 Task: Research Airbnb options in Lubumbashi, Democratic Republic of the Congo from 10th December, 2023 to 15th December, 2023 for 7 adults. Place can be entire room or shared room with 4 bedrooms having 7 beds and 4 bathrooms. Property type can be house. Amenities needed are: wifi, TV, free parkinig on premises, gym, breakfast.
Action: Mouse moved to (593, 136)
Screenshot: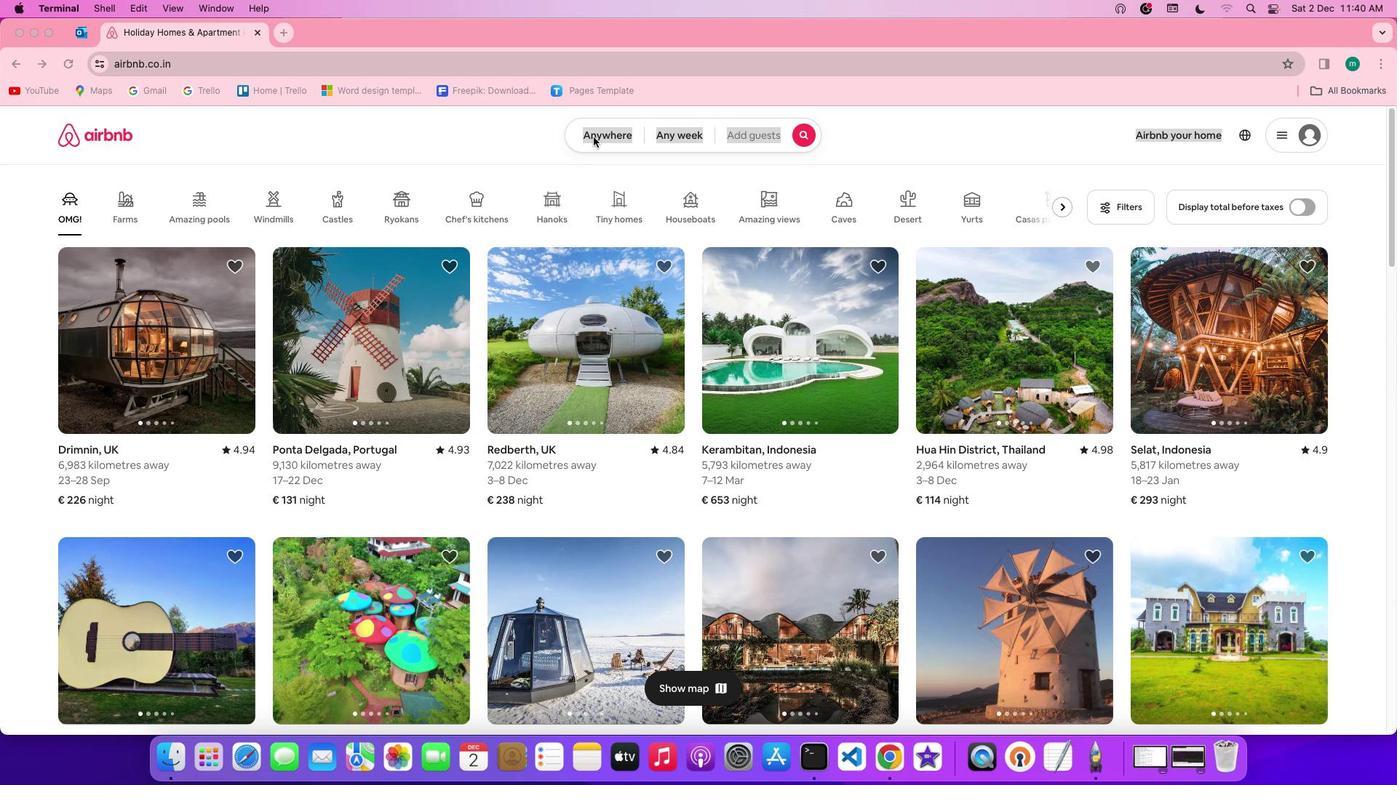 
Action: Mouse pressed left at (593, 136)
Screenshot: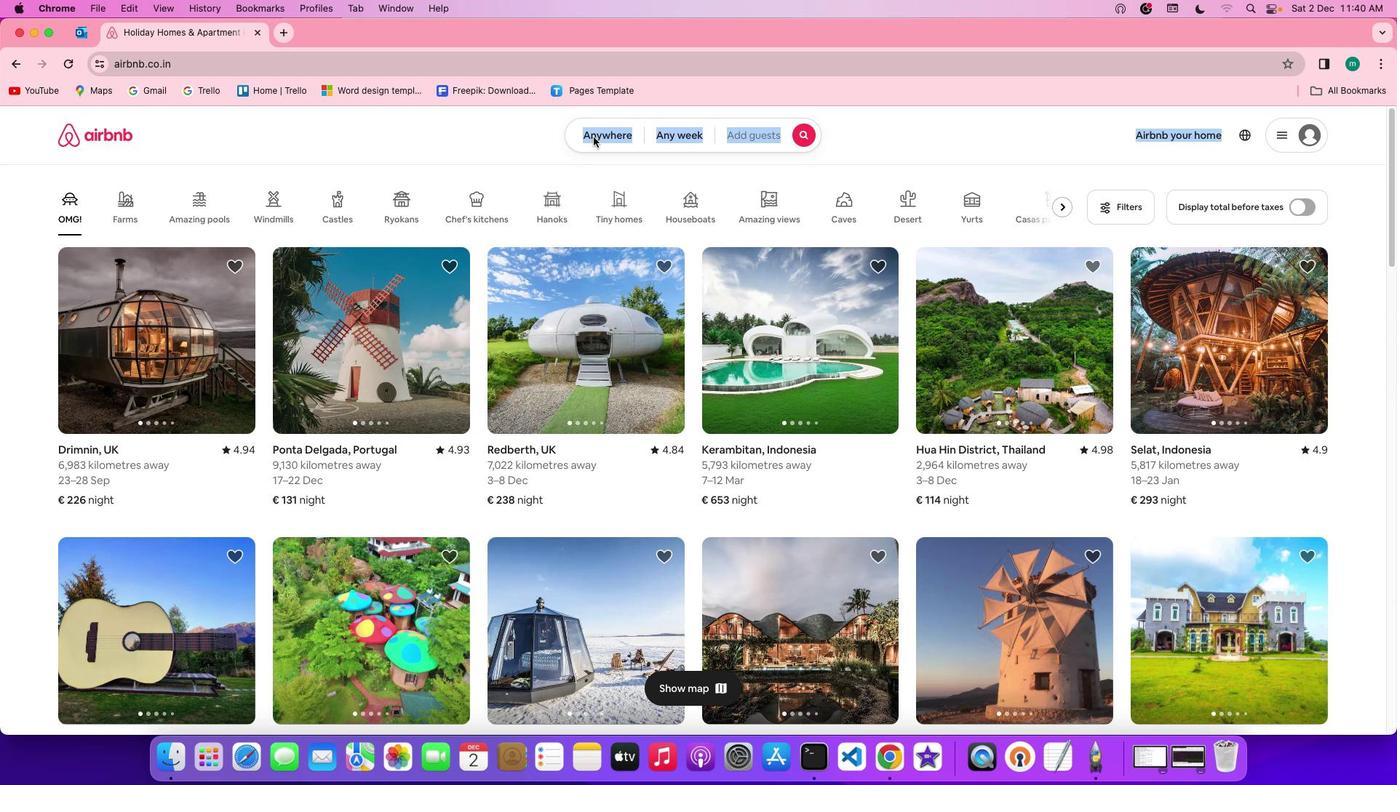 
Action: Mouse pressed left at (593, 136)
Screenshot: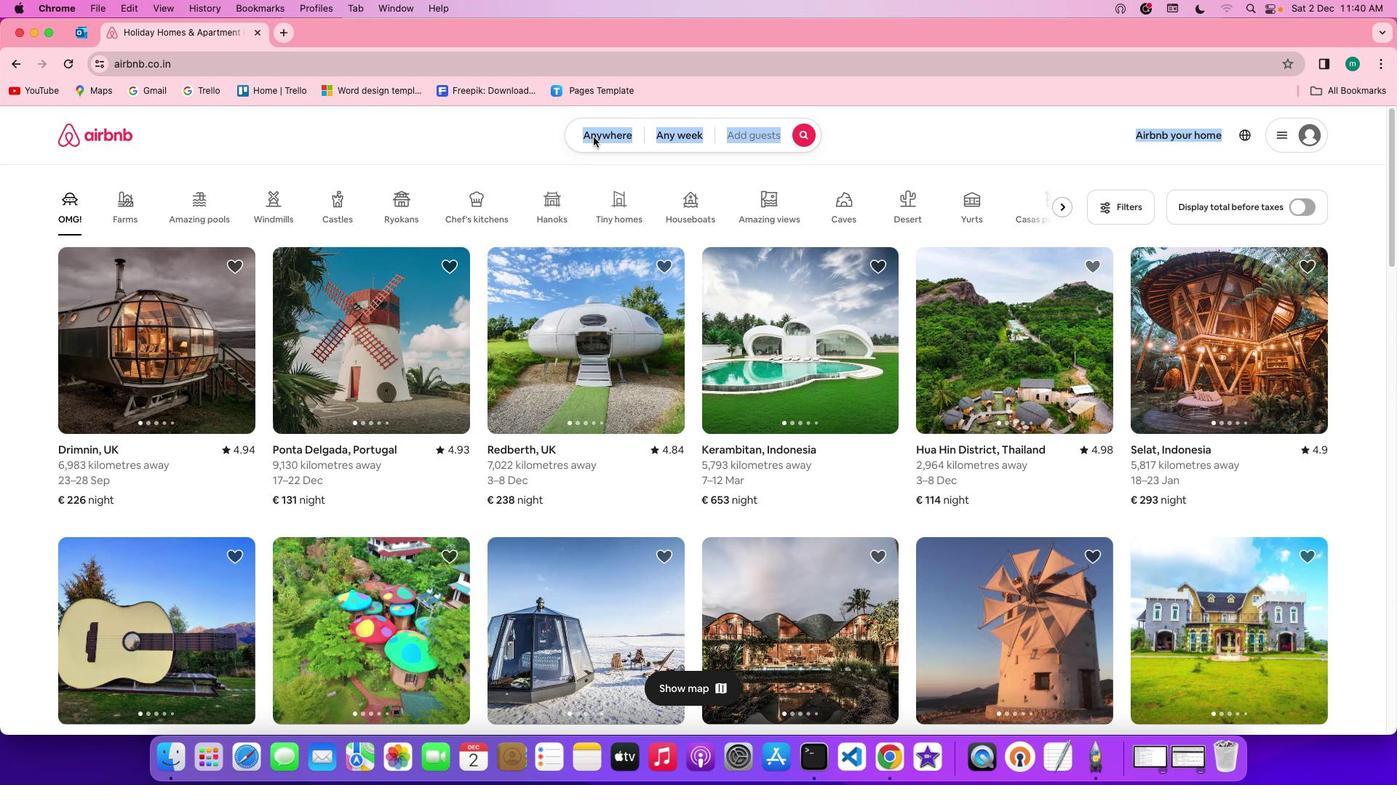 
Action: Mouse moved to (540, 196)
Screenshot: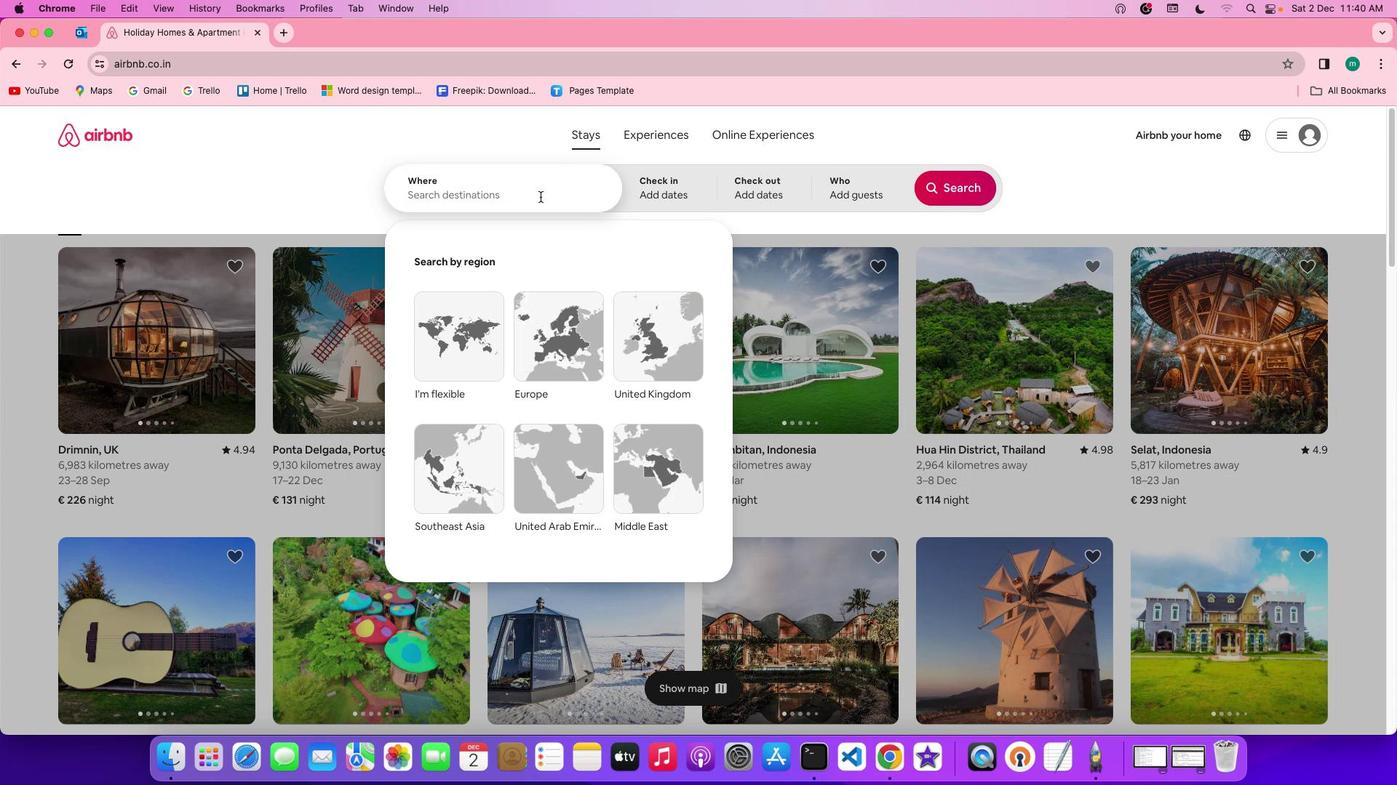 
Action: Mouse pressed left at (540, 196)
Screenshot: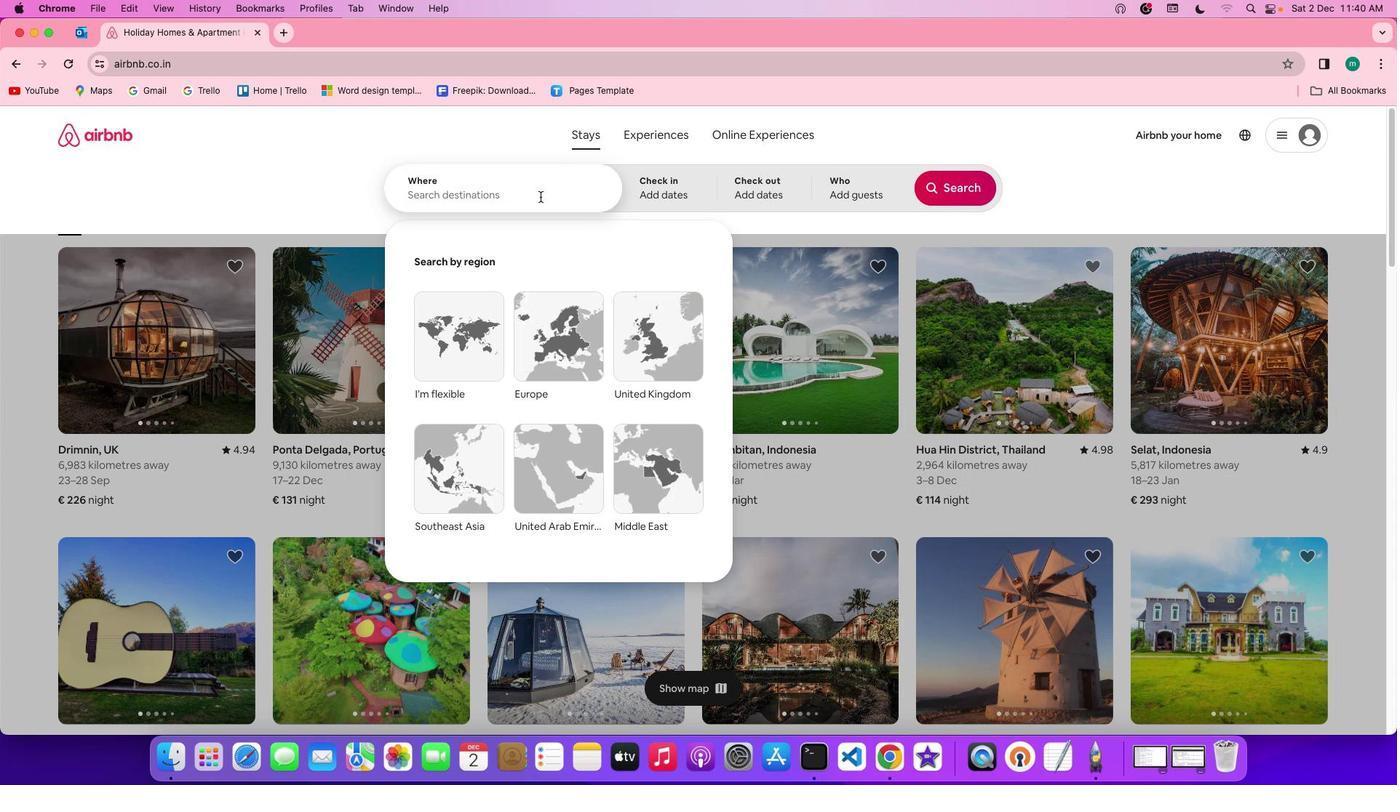 
Action: Mouse moved to (540, 197)
Screenshot: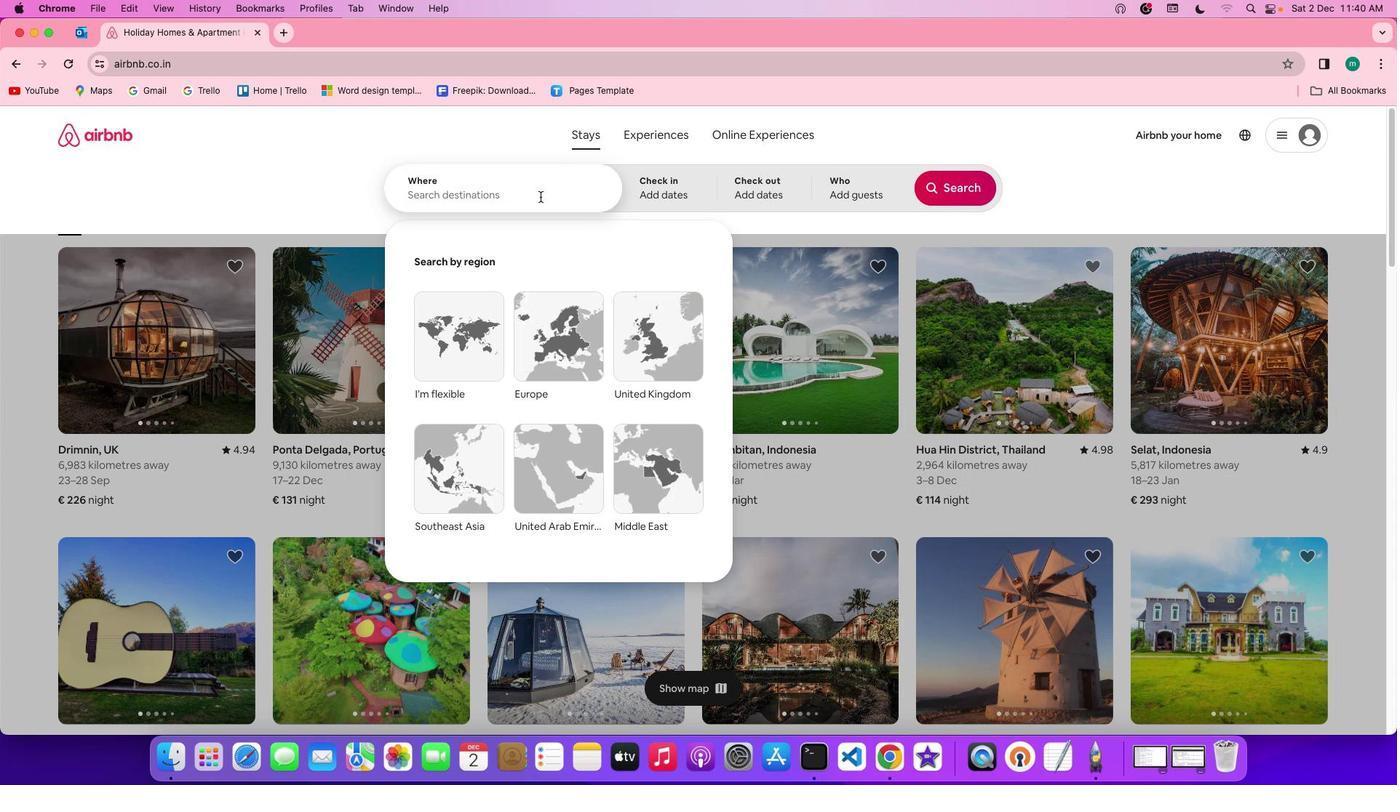
Action: Key pressed Key.shift'L''u''b''u''m''b''a''s''h''i'','Key.spaceKey.shift'd''e''m''o''c''r''a''t''i''c'Key.spaceKey.shift'R''e''p''u''b''l''i''c'Key.space'o''f'Key.space't''h''e'Key.space'c''o''n''g''o'
Screenshot: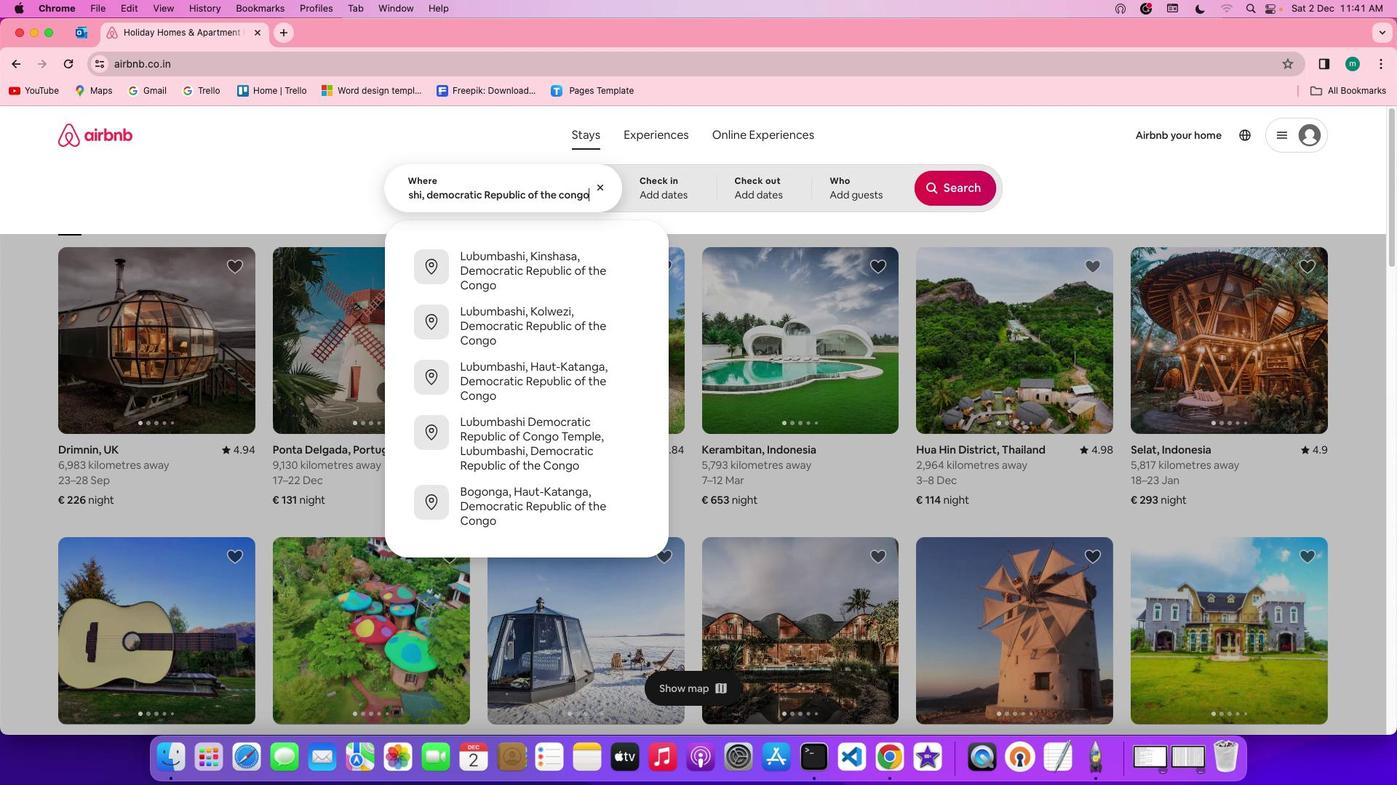 
Action: Mouse moved to (665, 183)
Screenshot: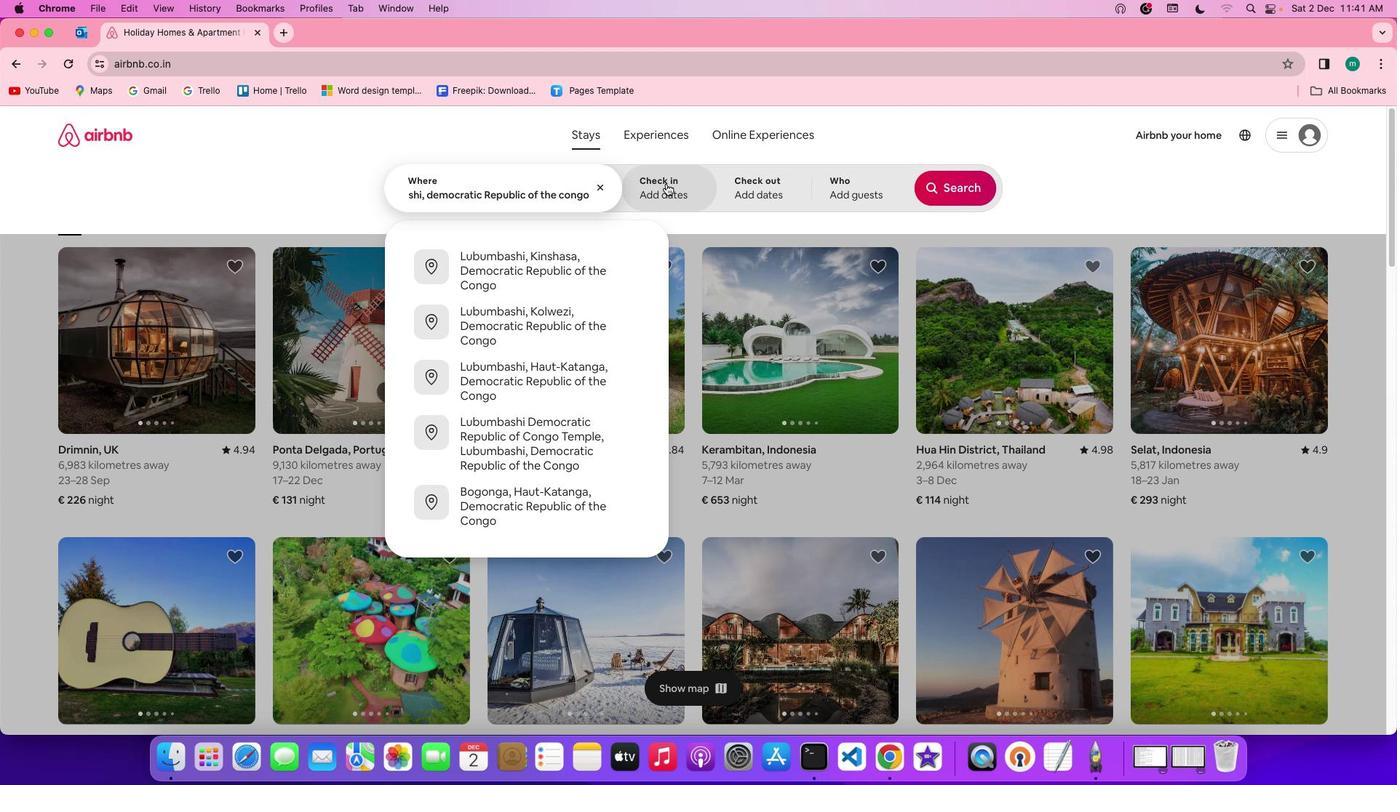 
Action: Mouse pressed left at (665, 183)
Screenshot: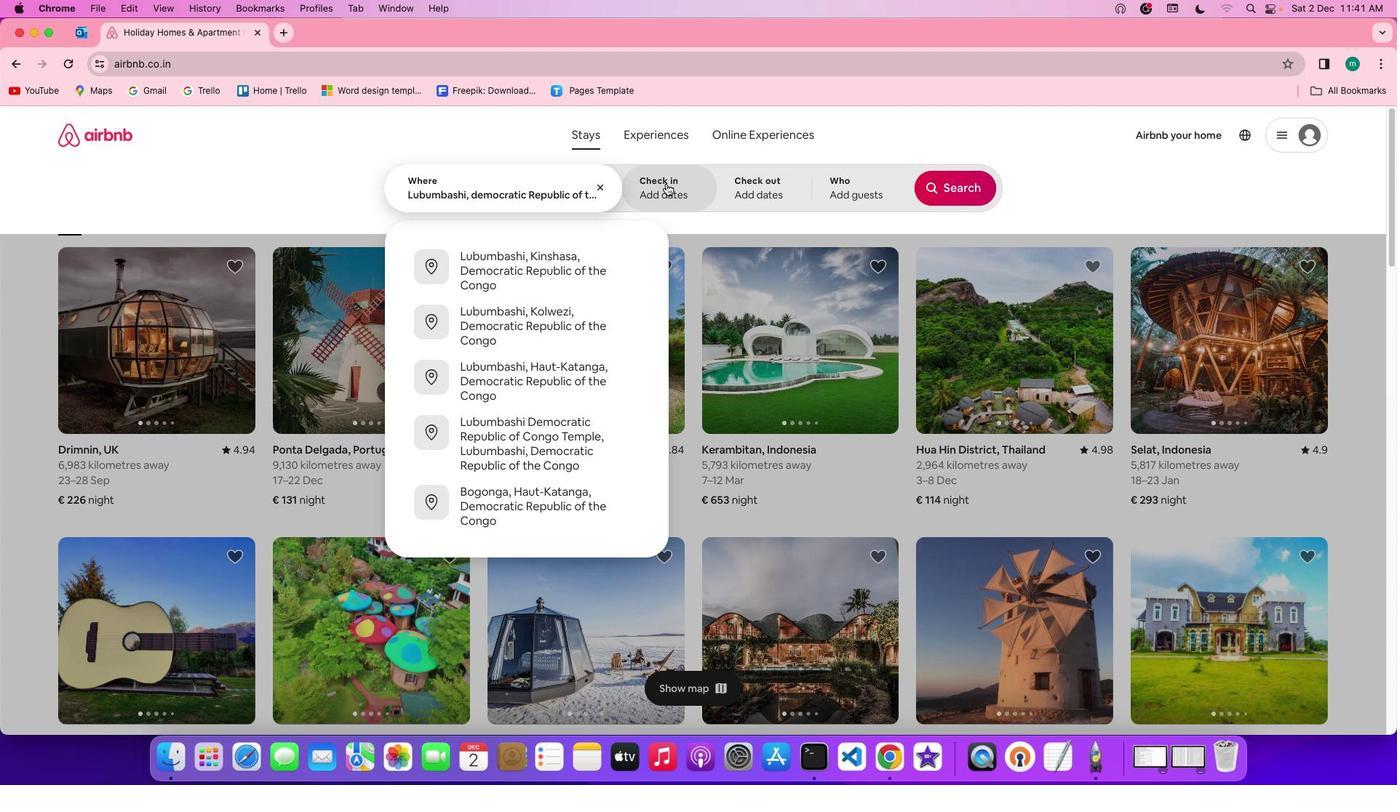 
Action: Mouse moved to (442, 429)
Screenshot: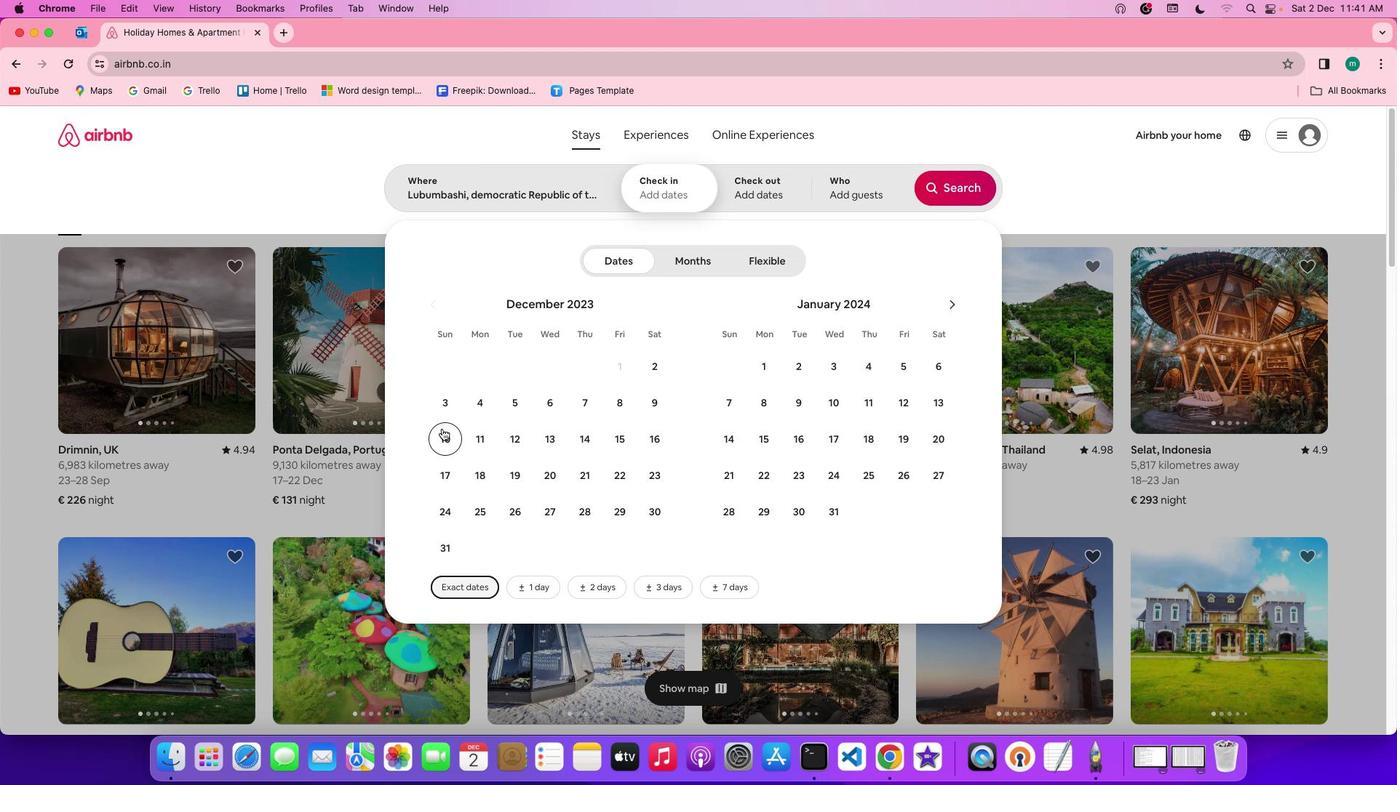 
Action: Mouse pressed left at (442, 429)
Screenshot: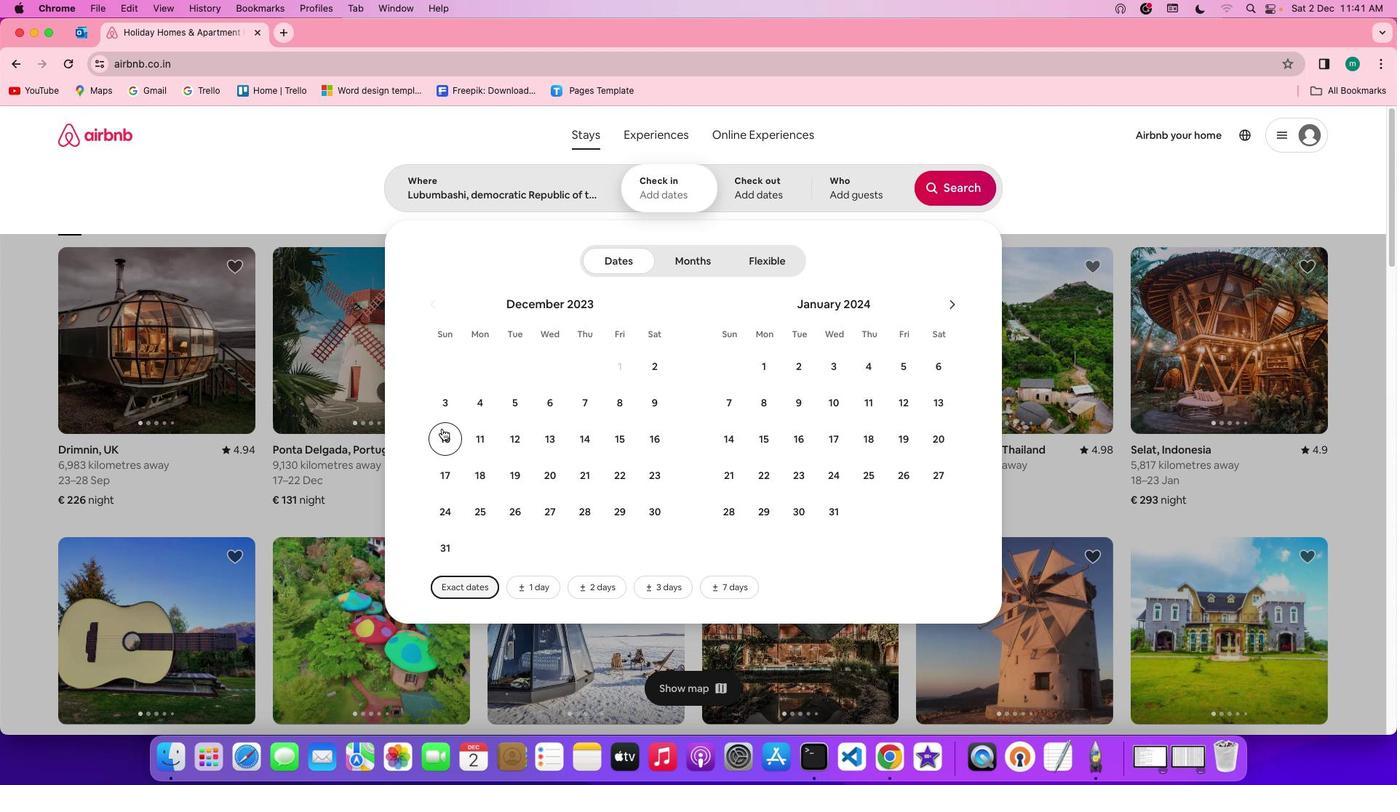 
Action: Mouse moved to (626, 439)
Screenshot: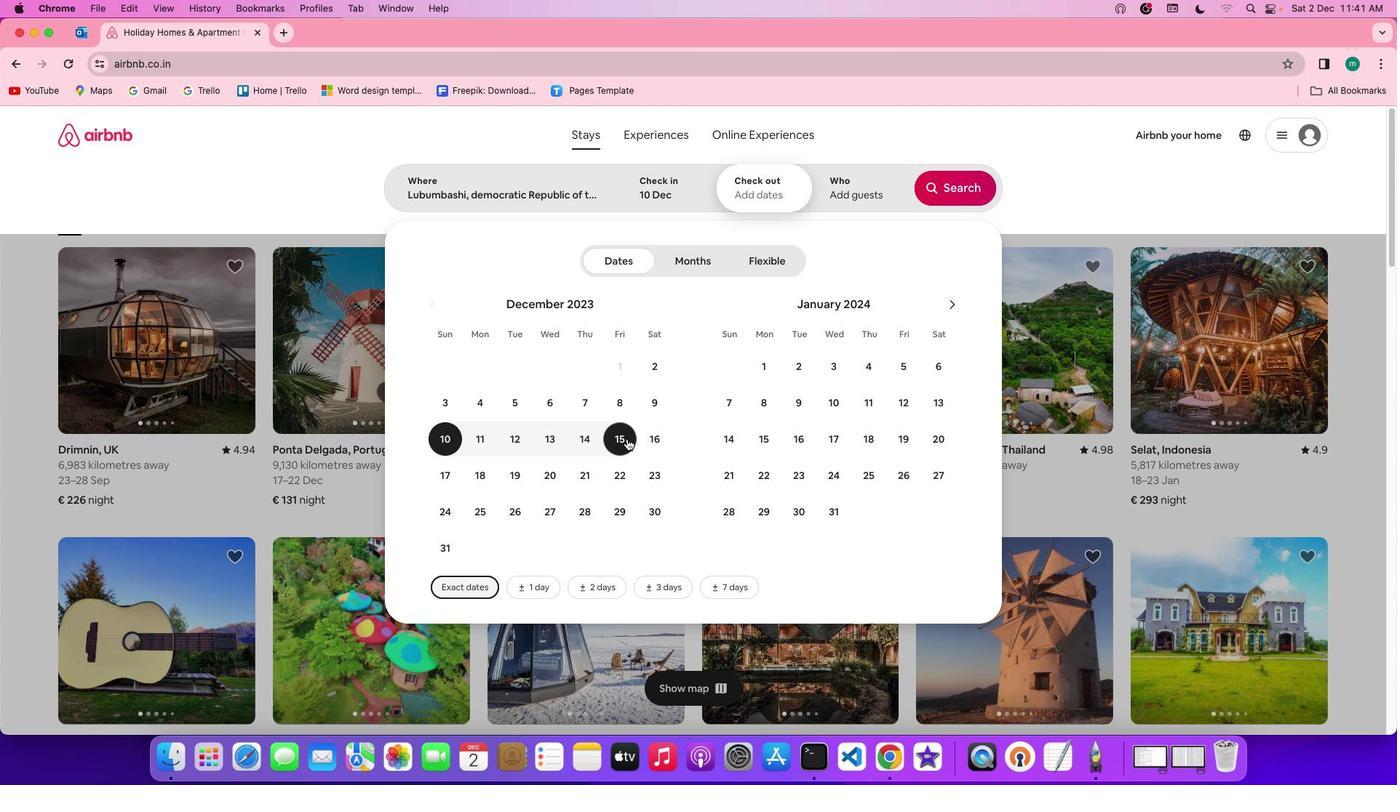 
Action: Mouse pressed left at (626, 439)
Screenshot: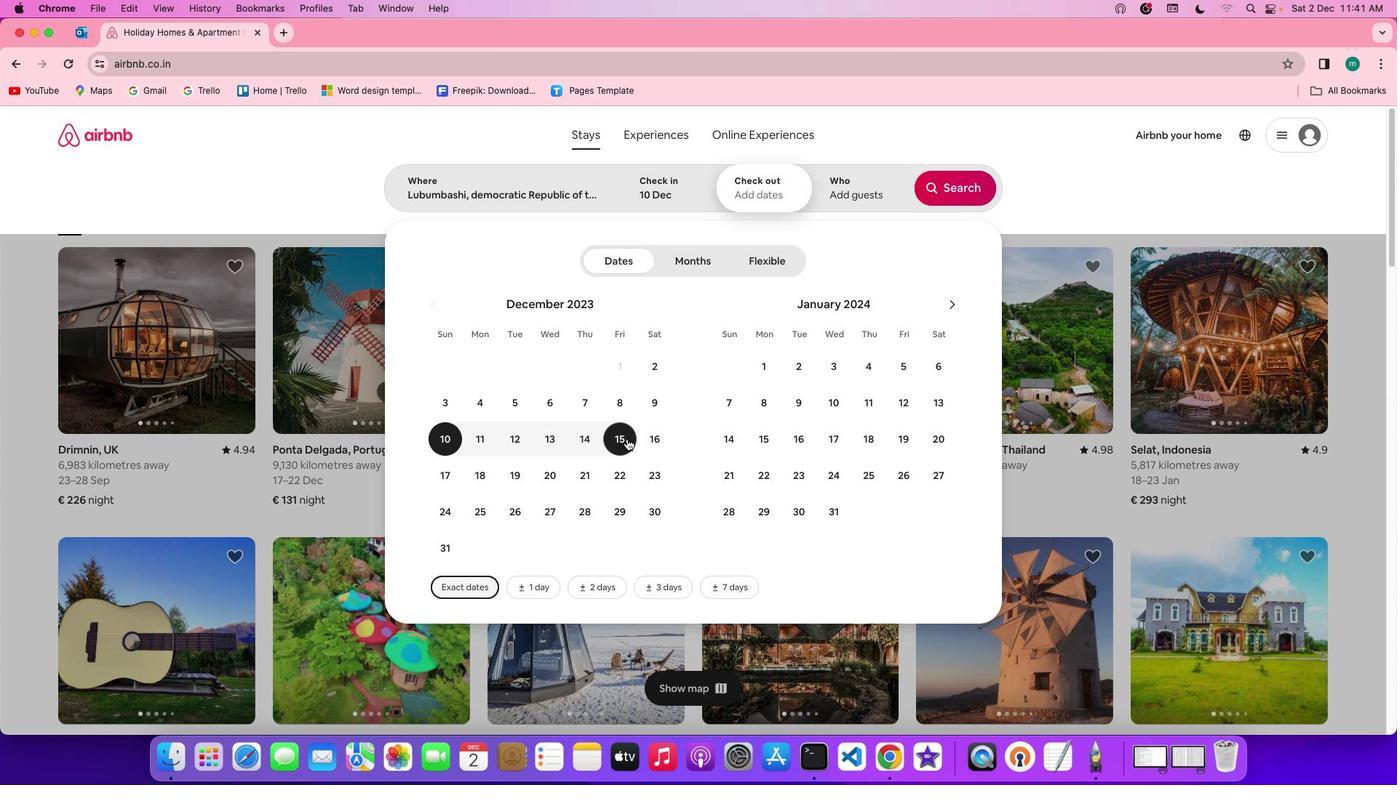 
Action: Mouse moved to (860, 189)
Screenshot: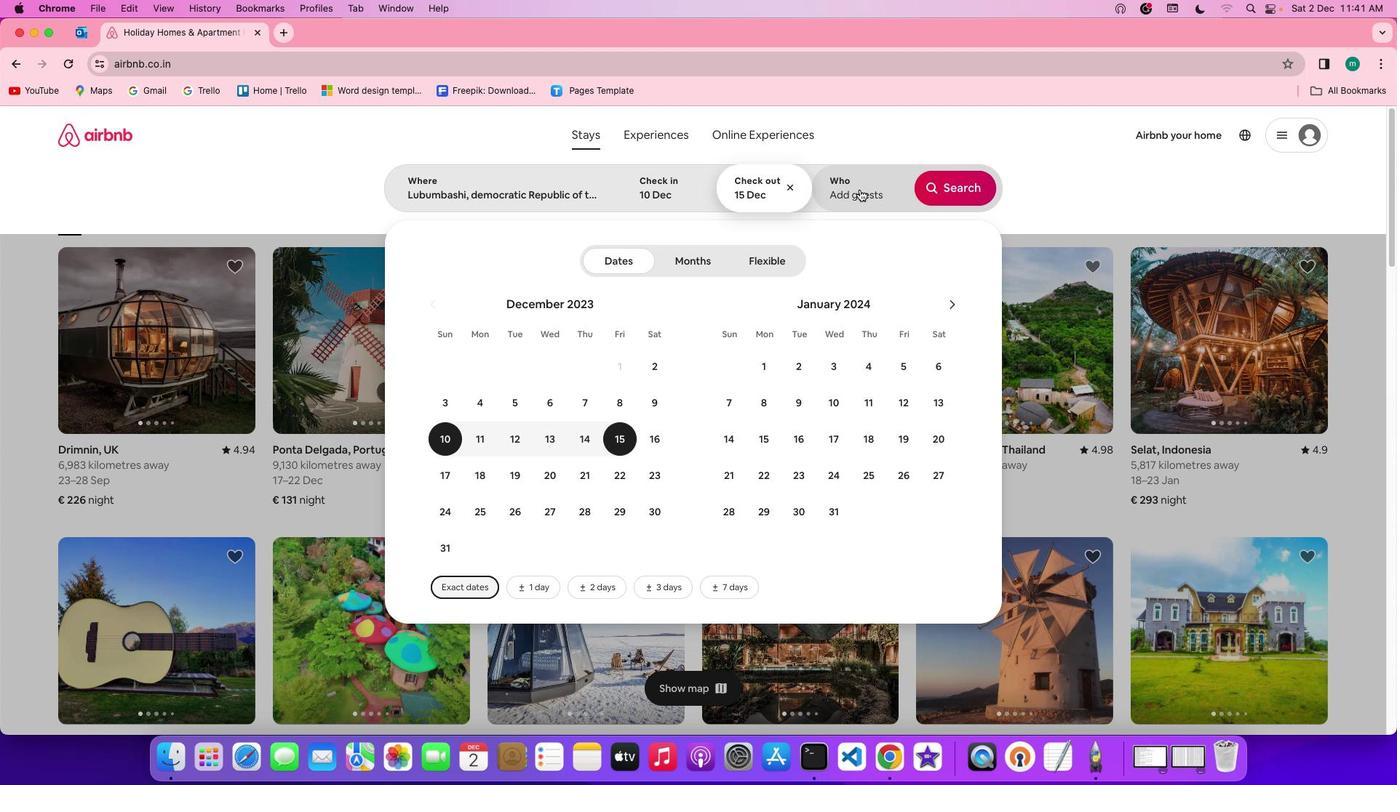
Action: Mouse pressed left at (860, 189)
Screenshot: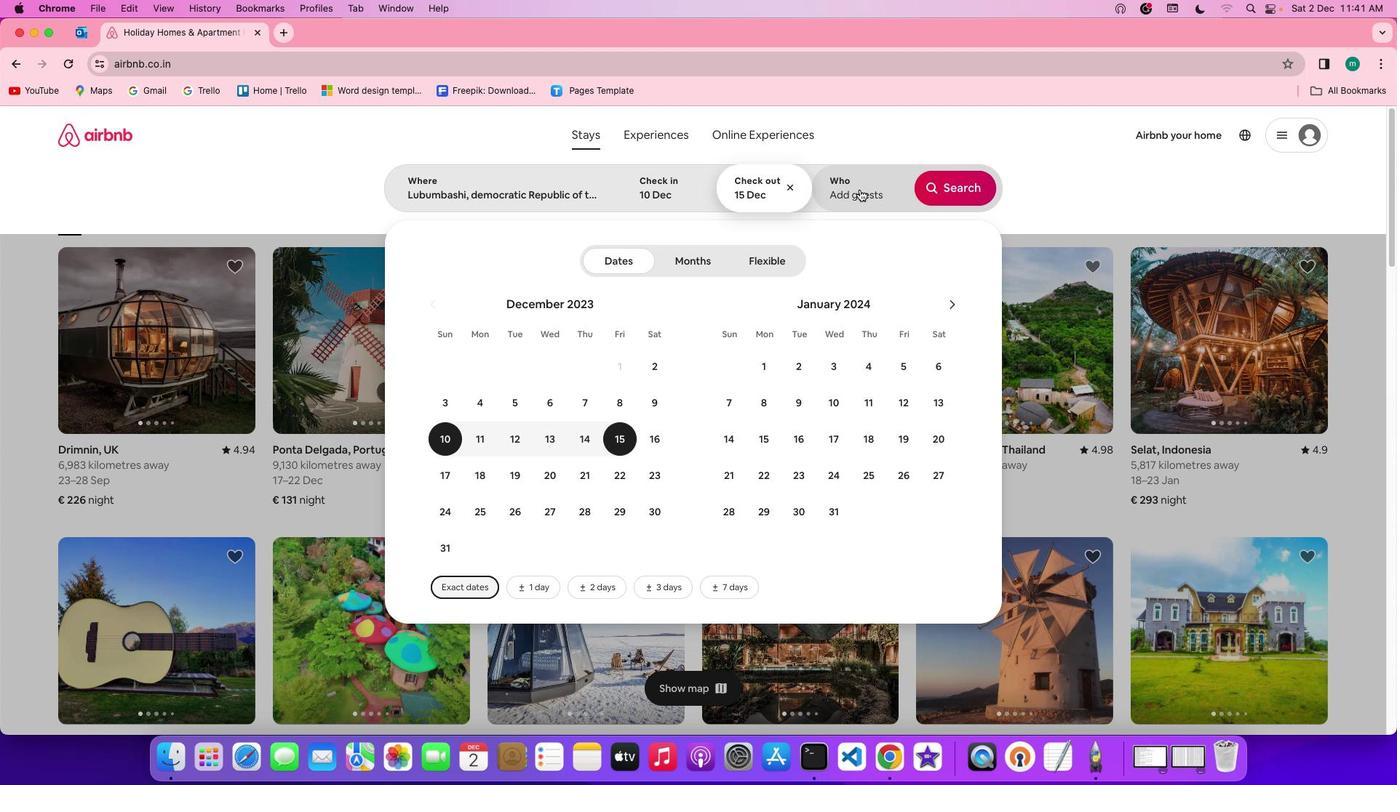 
Action: Mouse moved to (957, 268)
Screenshot: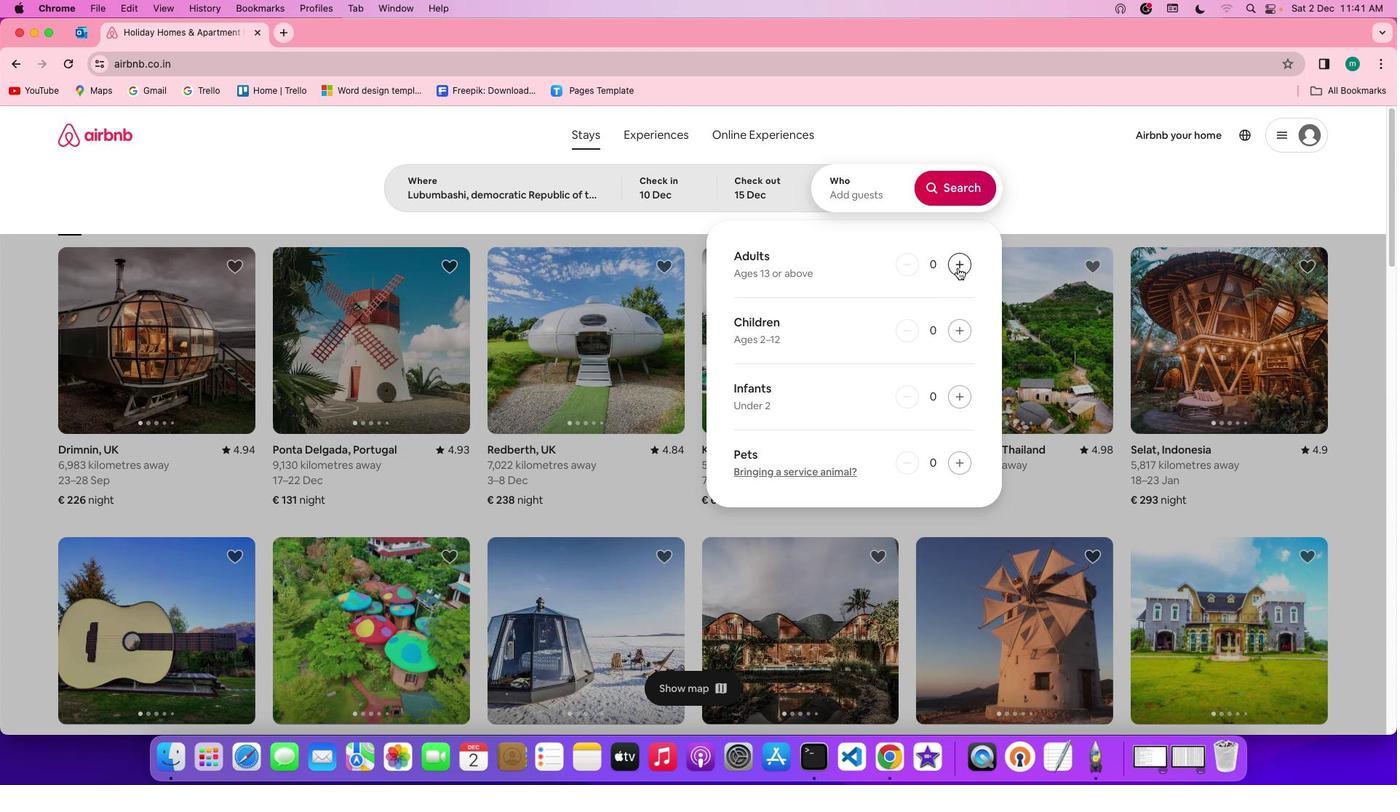 
Action: Mouse pressed left at (957, 268)
Screenshot: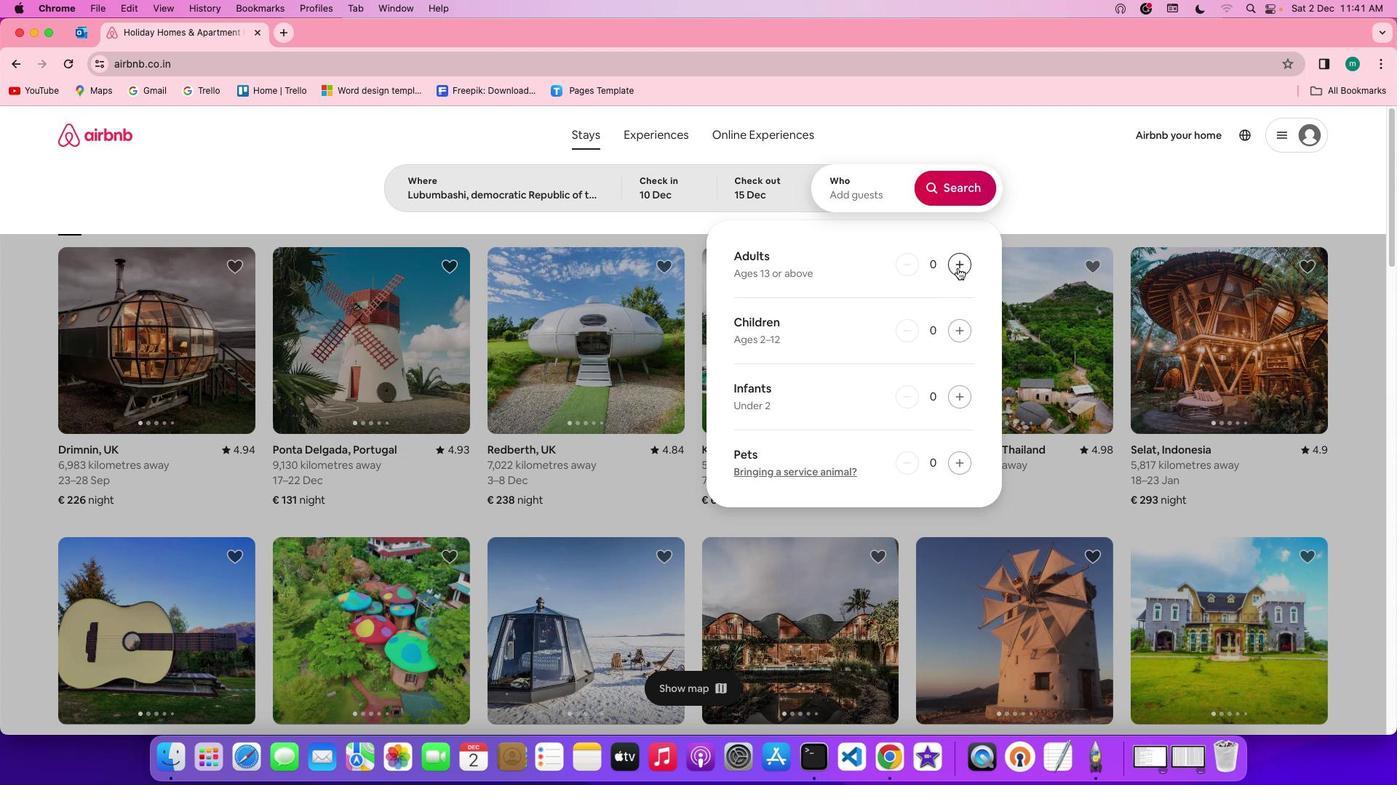 
Action: Mouse pressed left at (957, 268)
Screenshot: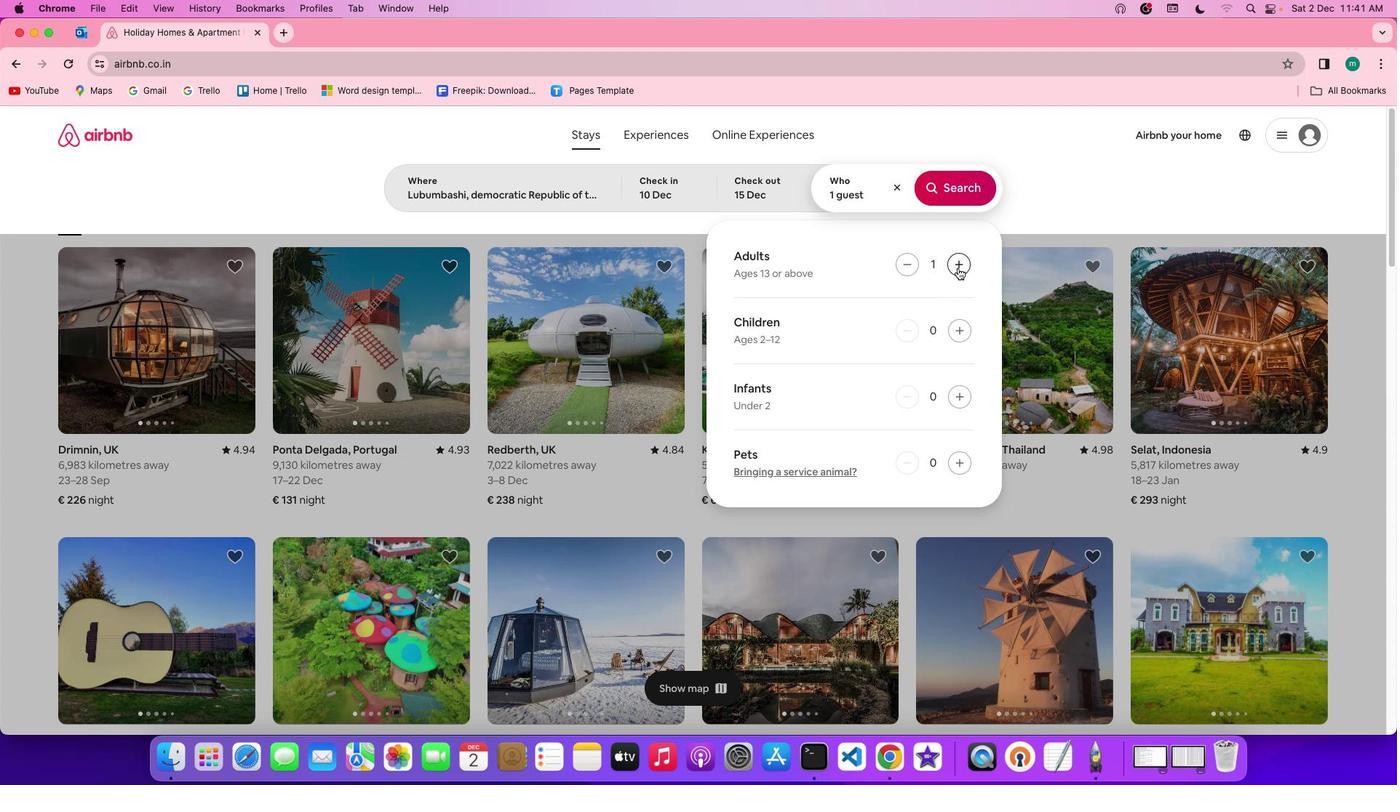 
Action: Mouse pressed left at (957, 268)
Screenshot: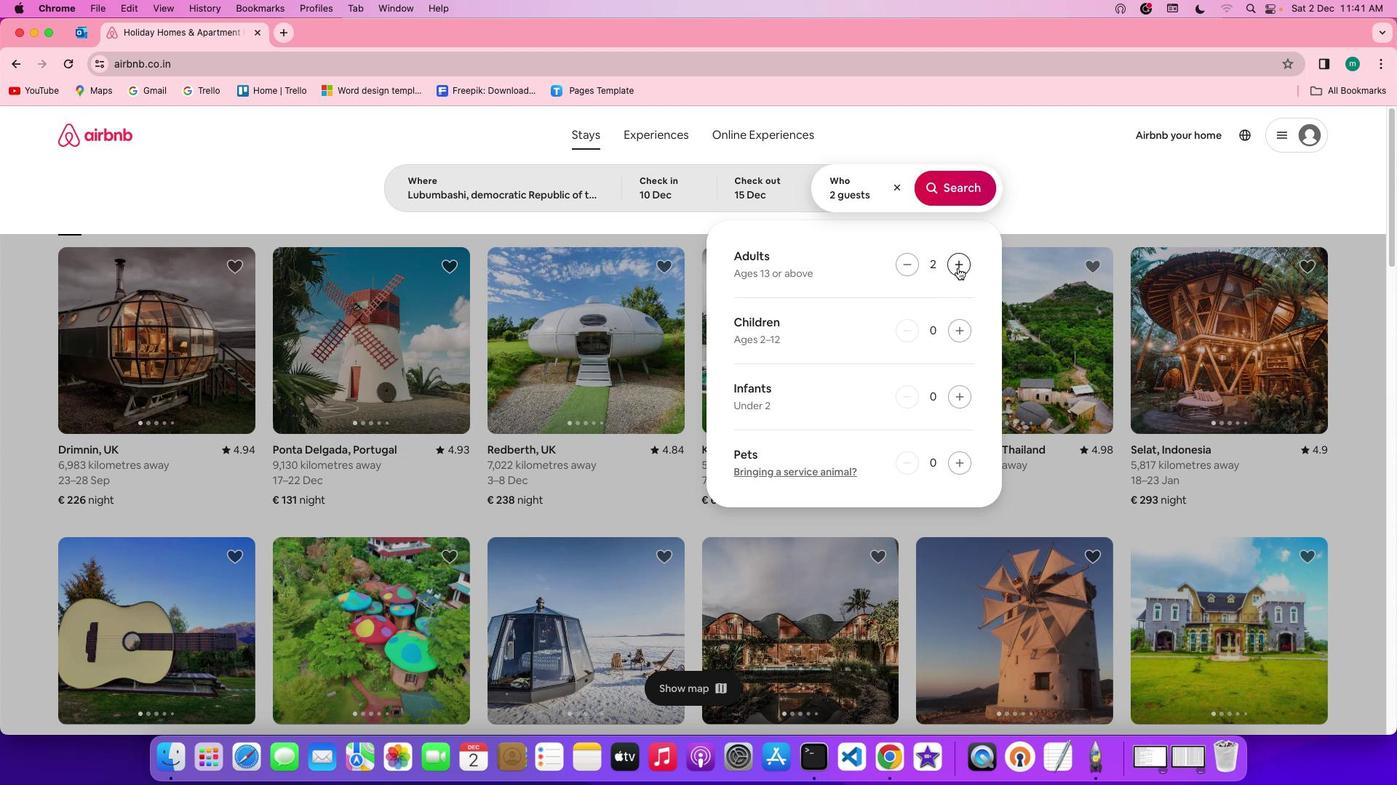 
Action: Mouse pressed left at (957, 268)
Screenshot: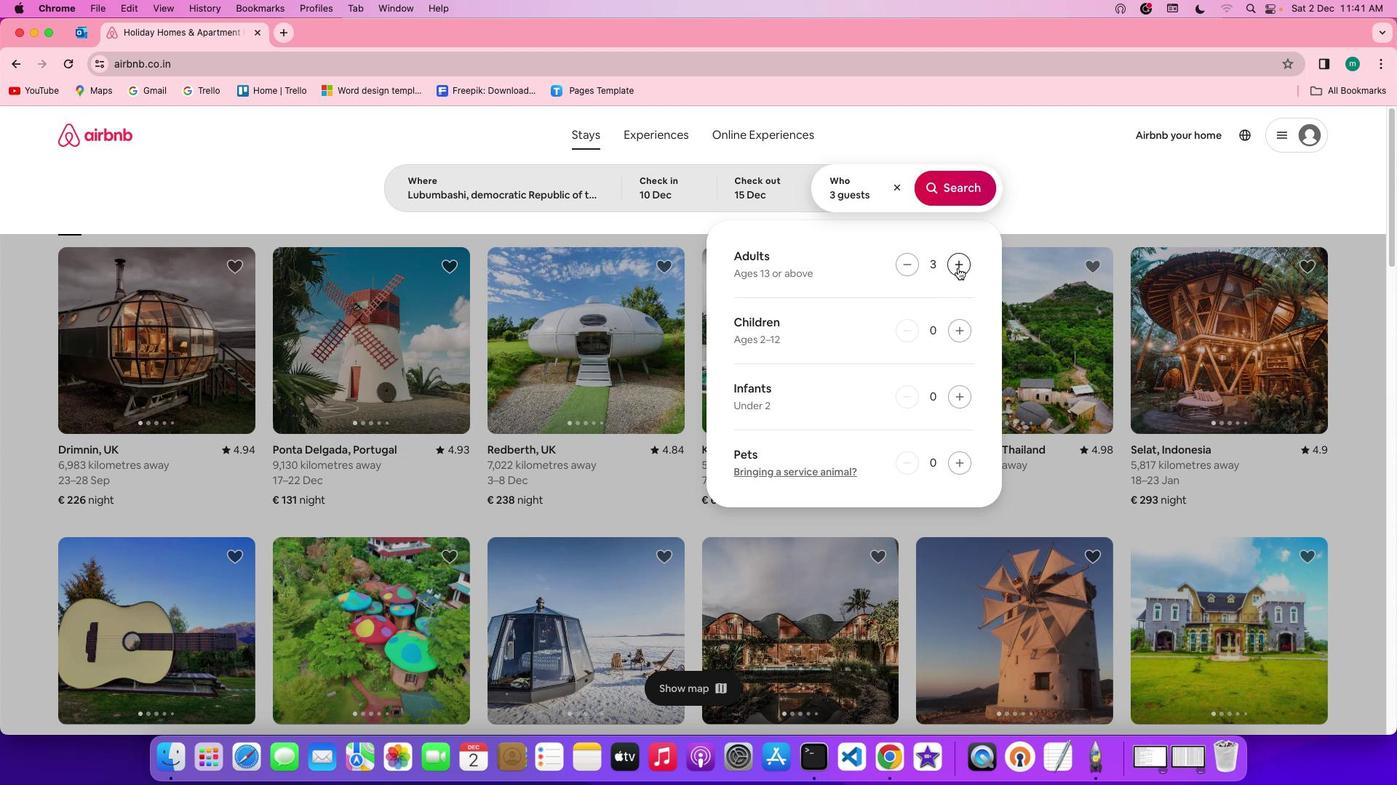 
Action: Mouse pressed left at (957, 268)
Screenshot: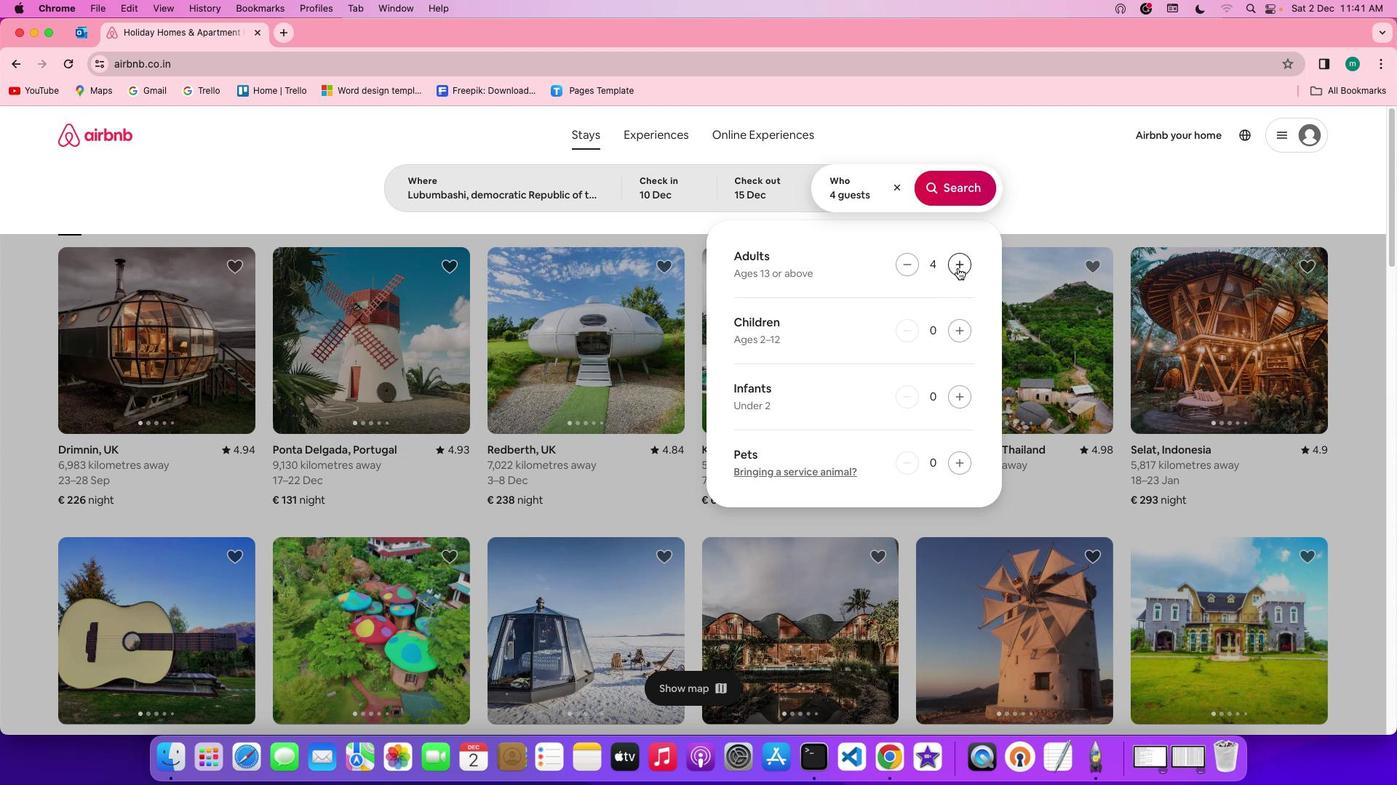 
Action: Mouse pressed left at (957, 268)
Screenshot: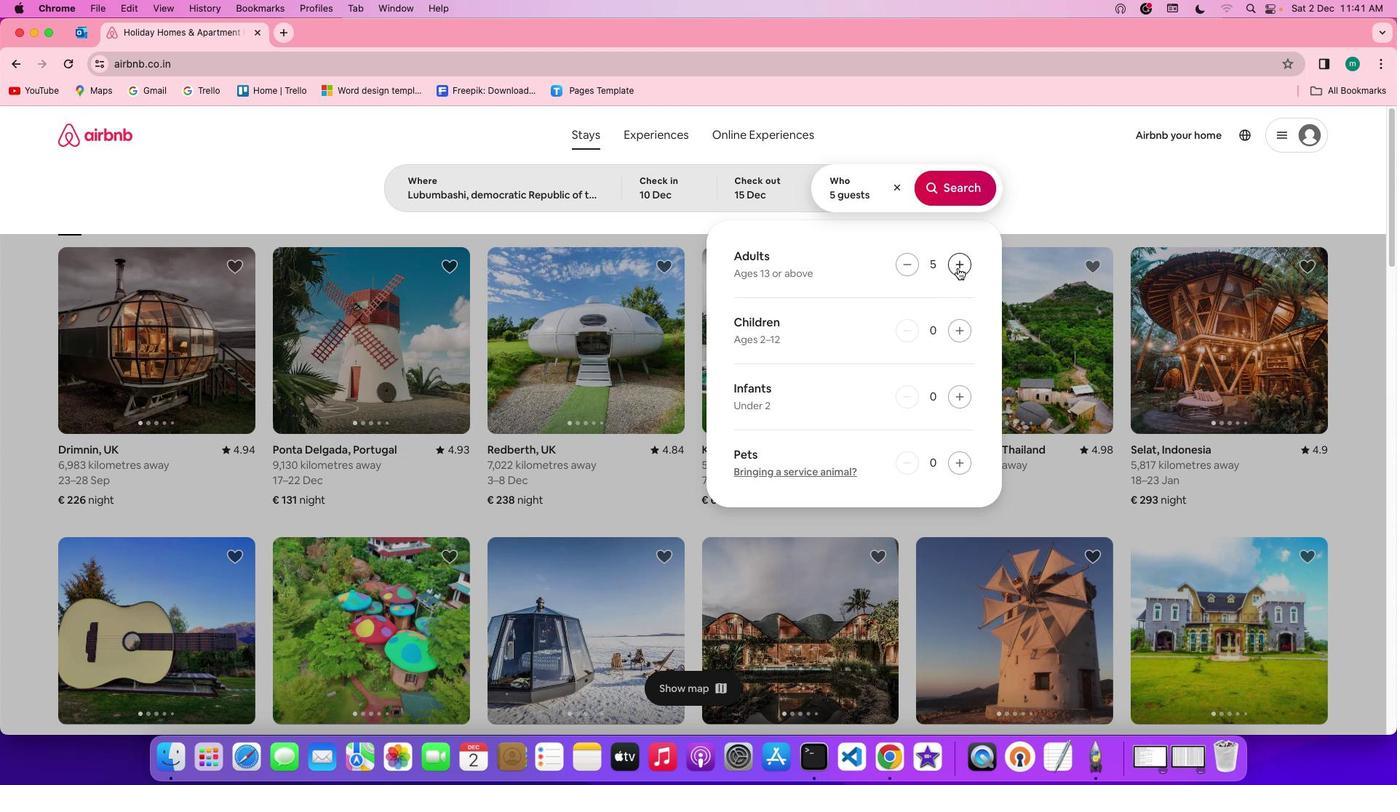 
Action: Mouse pressed left at (957, 268)
Screenshot: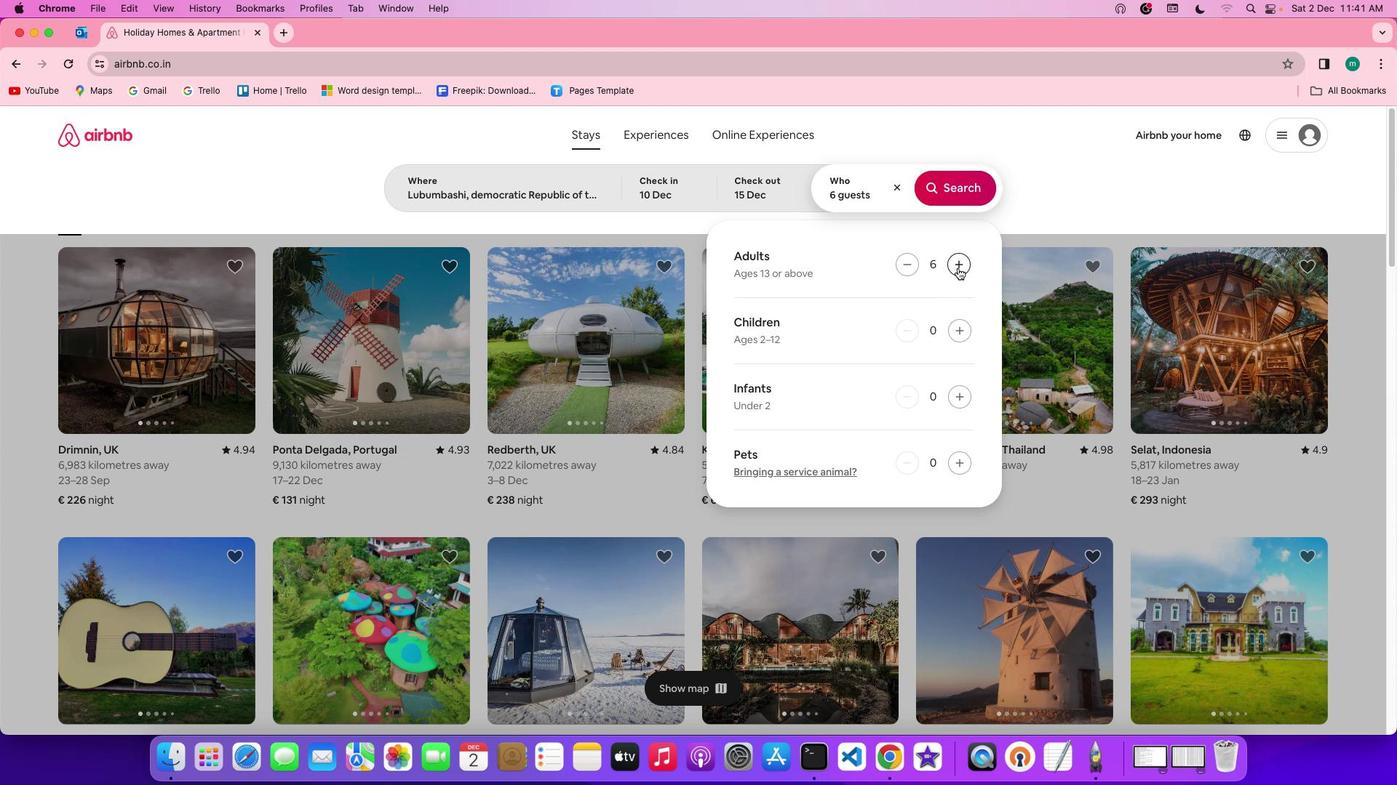 
Action: Mouse moved to (947, 185)
Screenshot: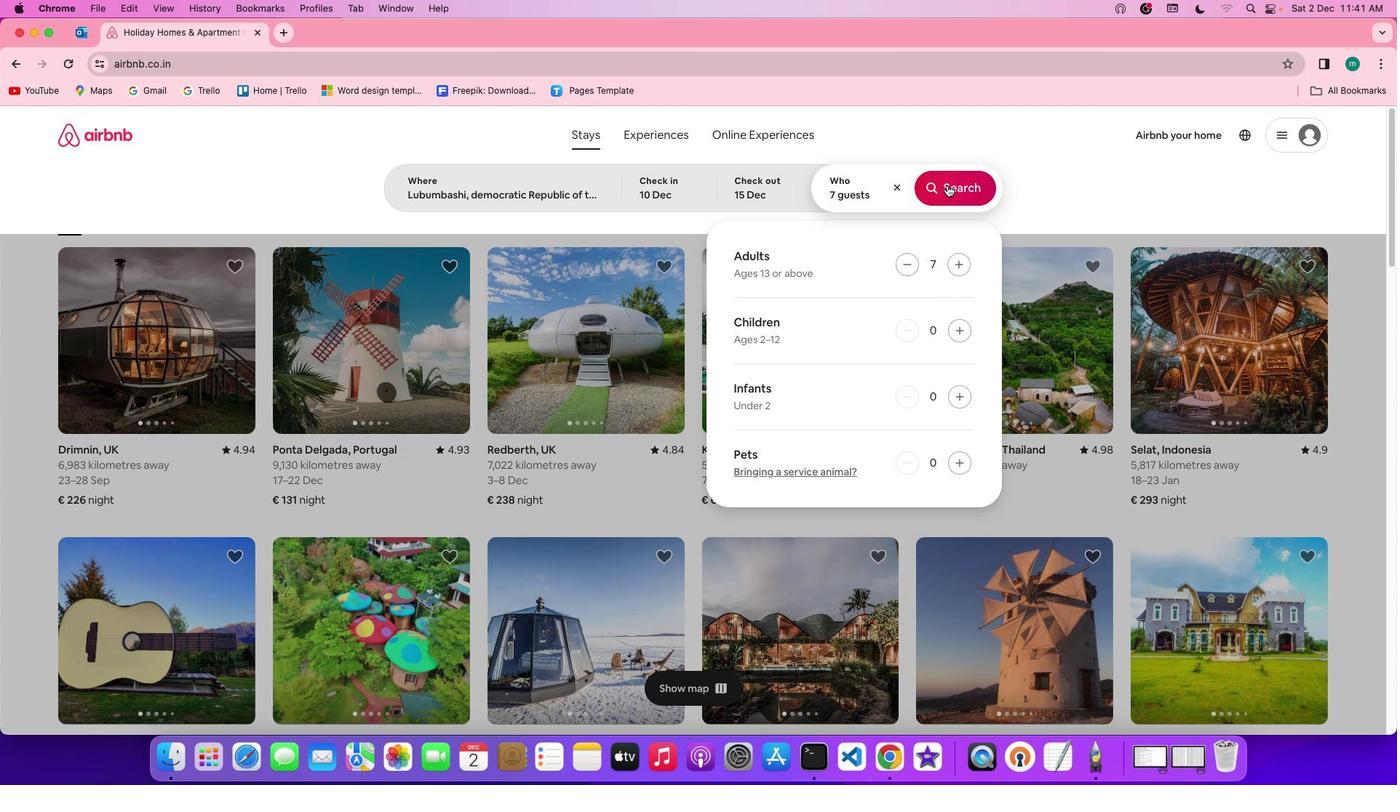 
Action: Mouse pressed left at (947, 185)
Screenshot: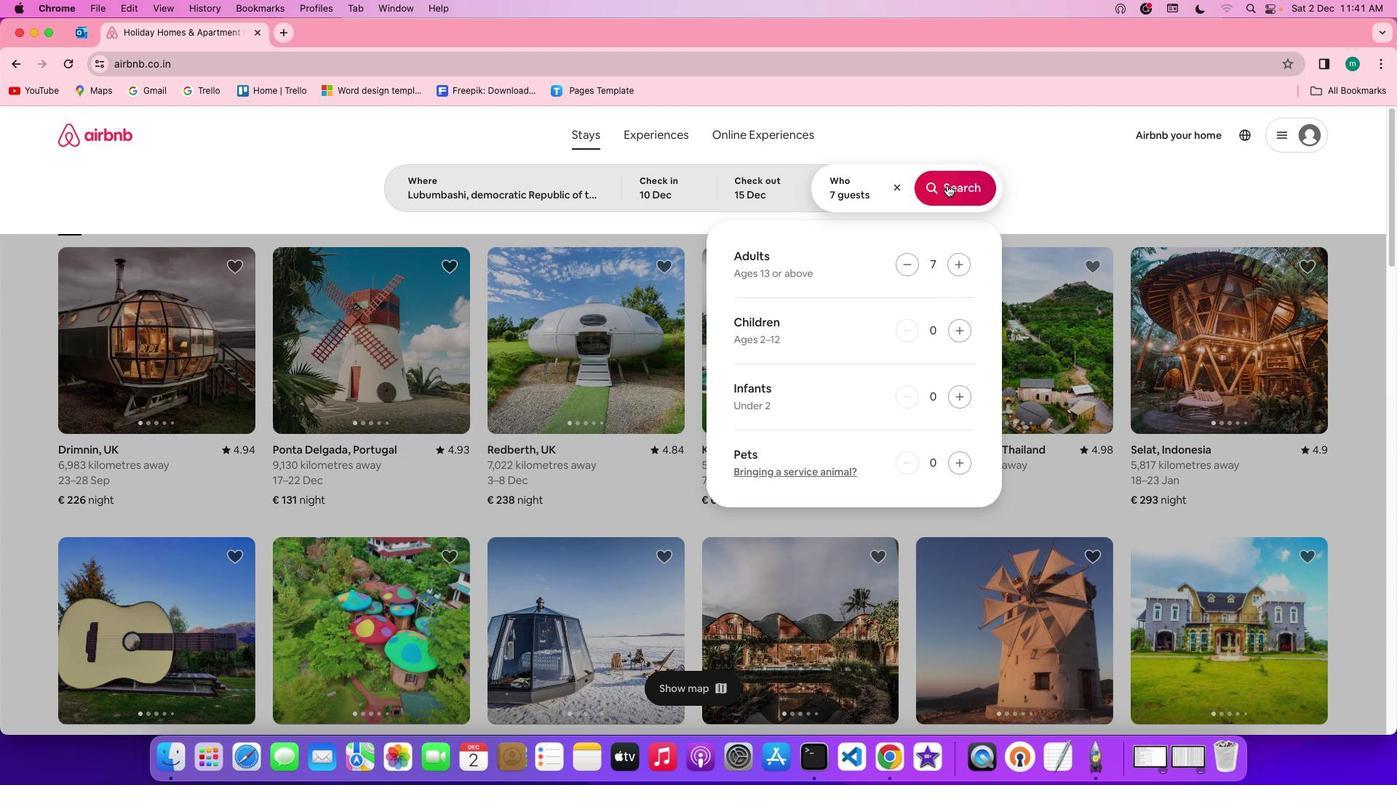
Action: Mouse moved to (1154, 191)
Screenshot: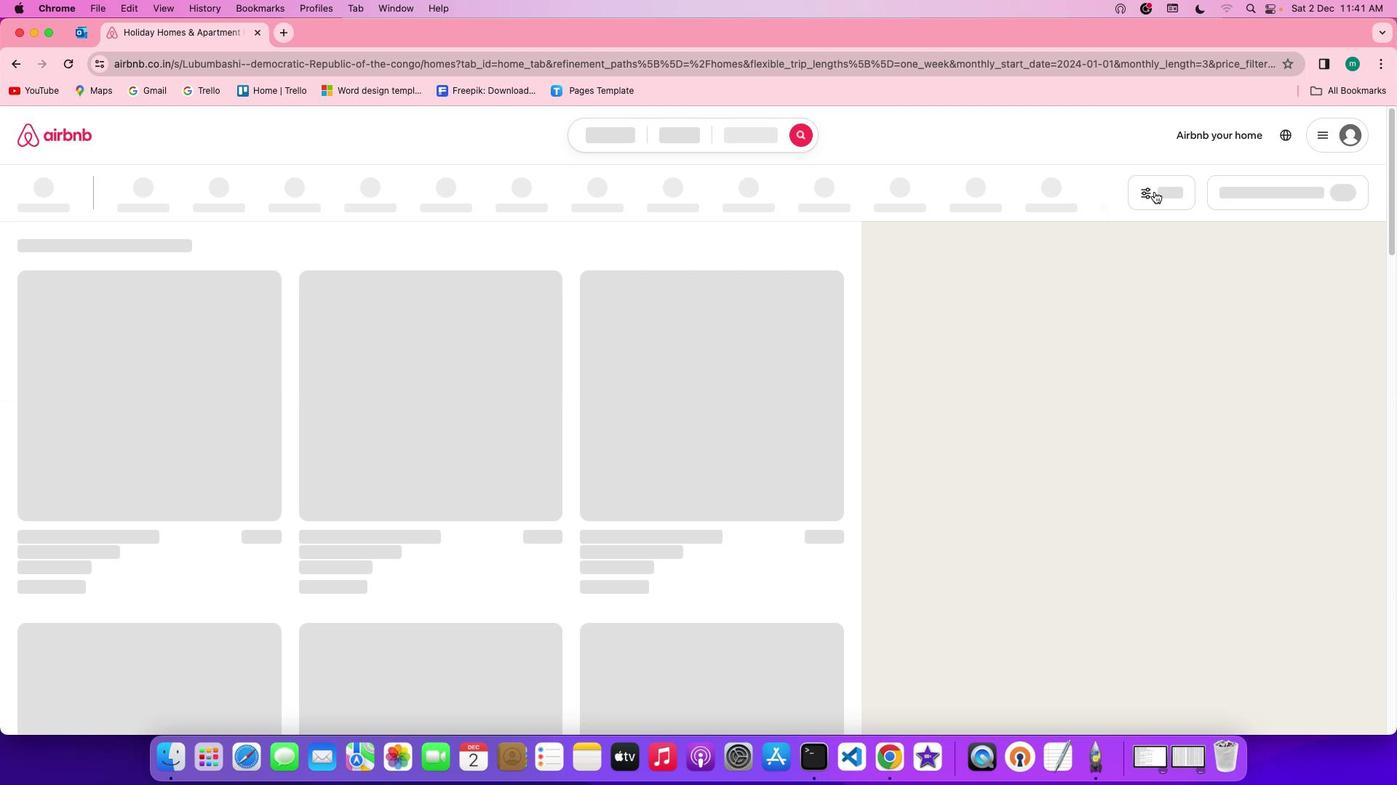 
Action: Mouse pressed left at (1154, 191)
Screenshot: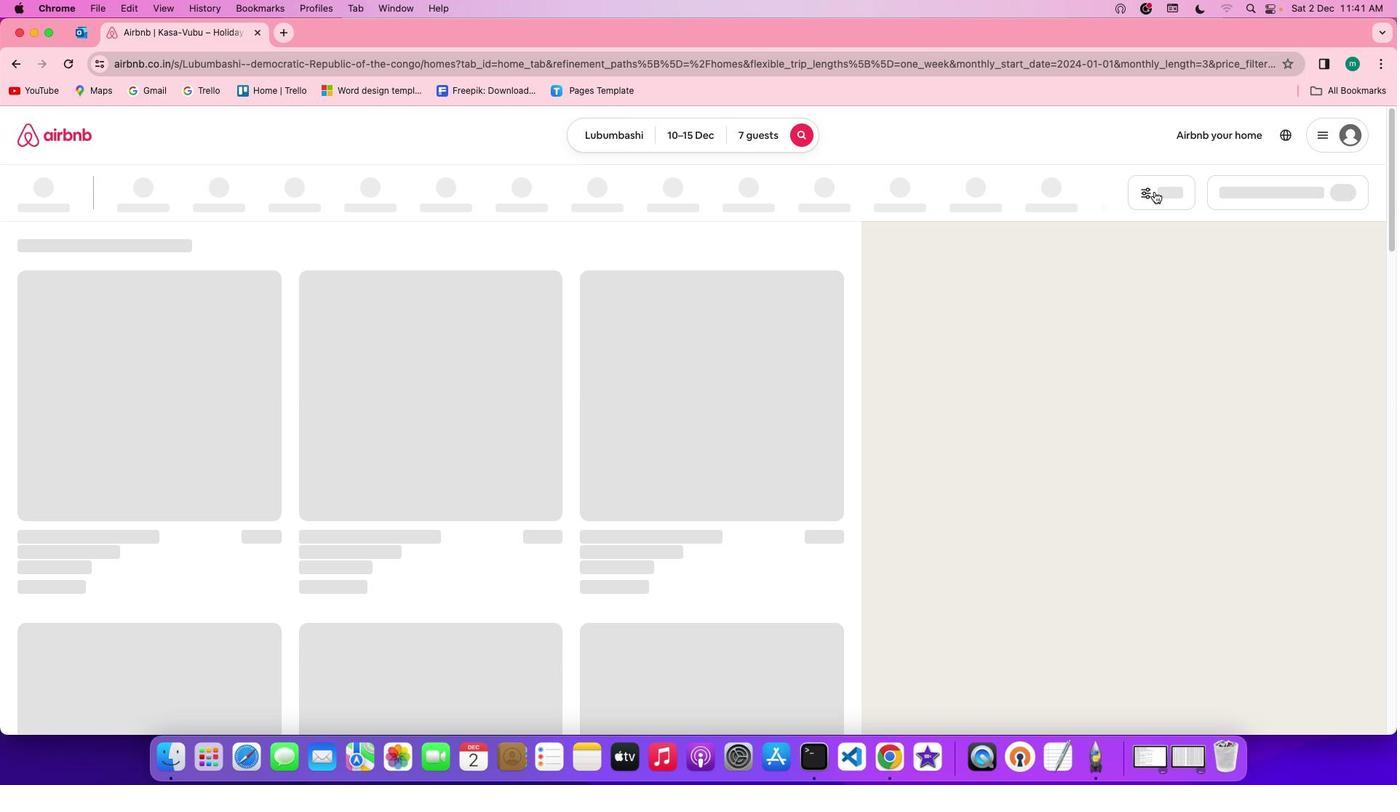 
Action: Mouse moved to (744, 454)
Screenshot: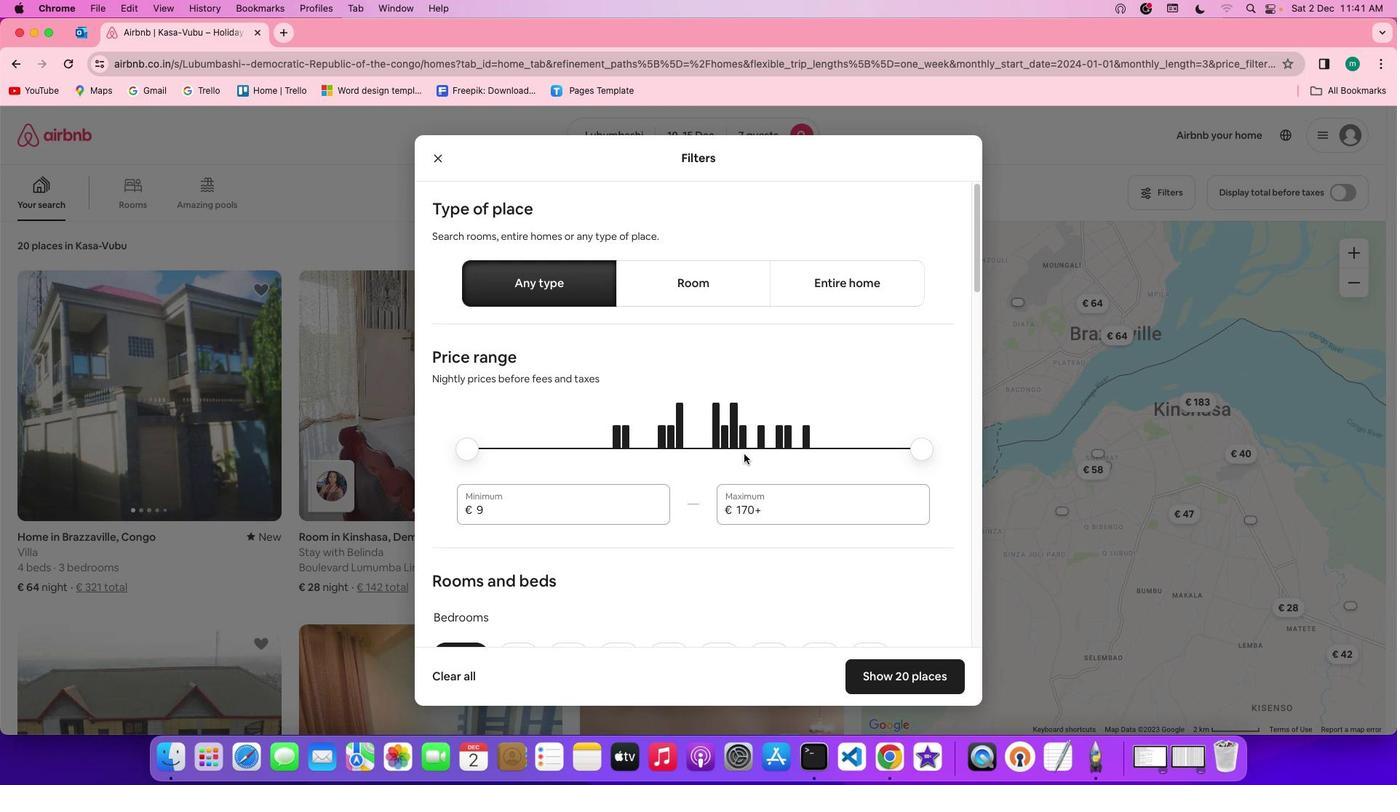 
Action: Mouse scrolled (744, 454) with delta (0, 0)
Screenshot: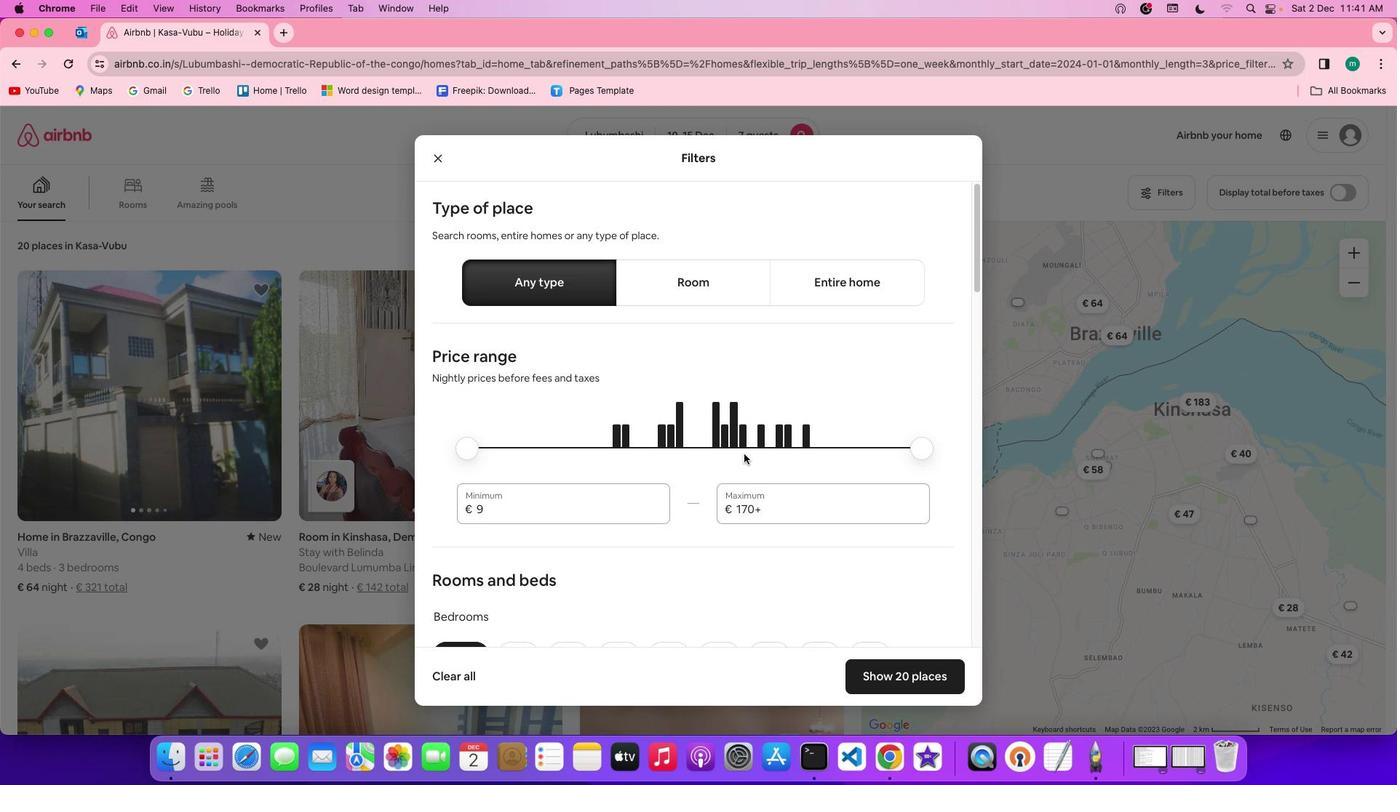 
Action: Mouse scrolled (744, 454) with delta (0, 0)
Screenshot: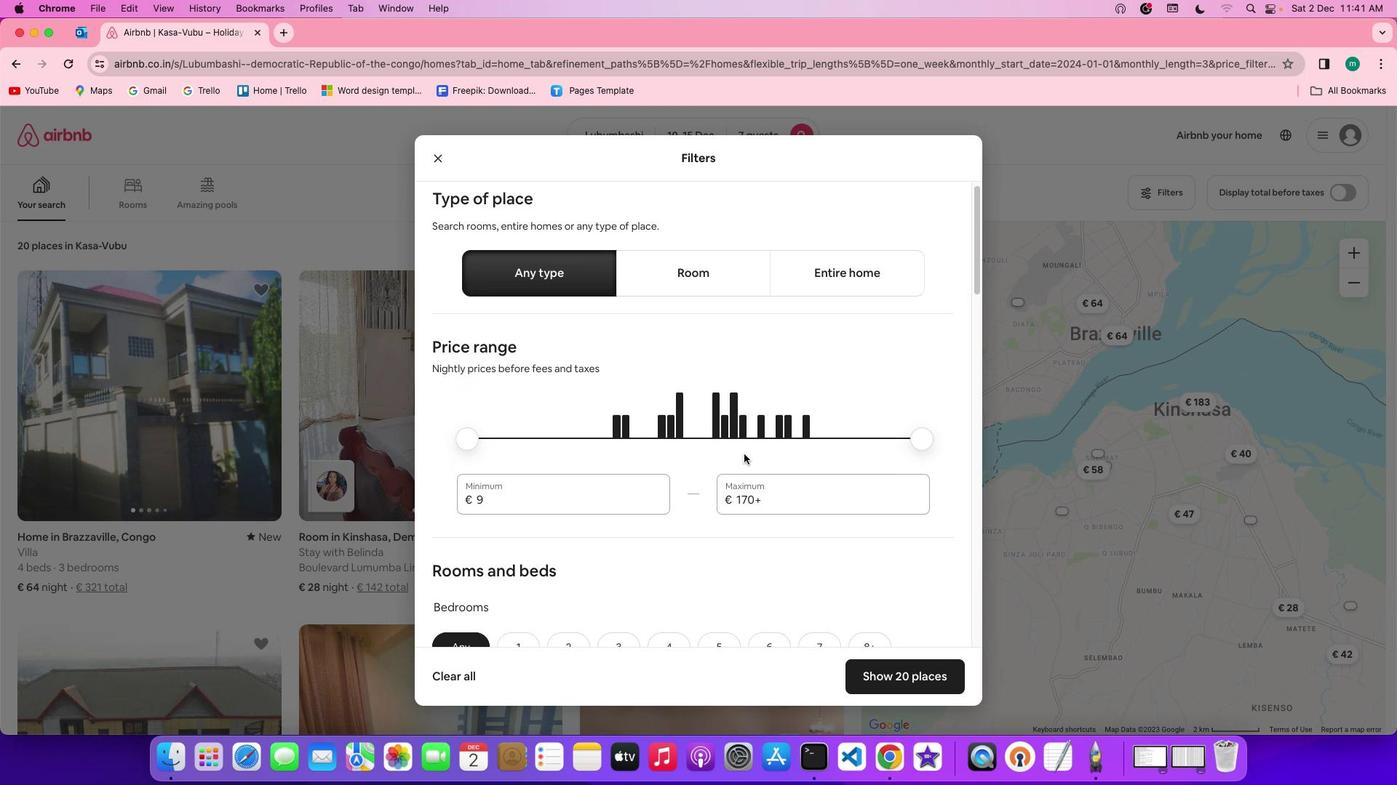 
Action: Mouse scrolled (744, 454) with delta (0, 0)
Screenshot: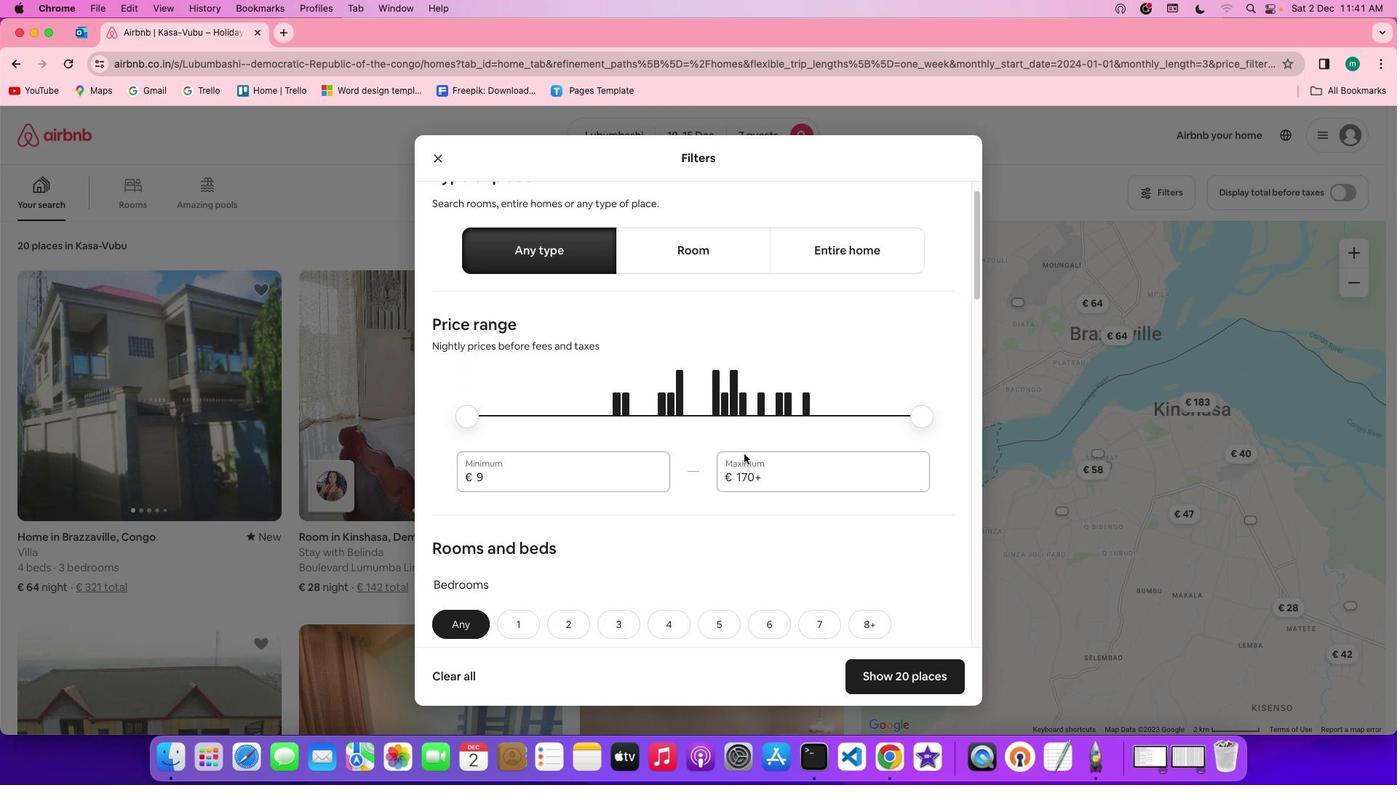 
Action: Mouse scrolled (744, 454) with delta (0, 0)
Screenshot: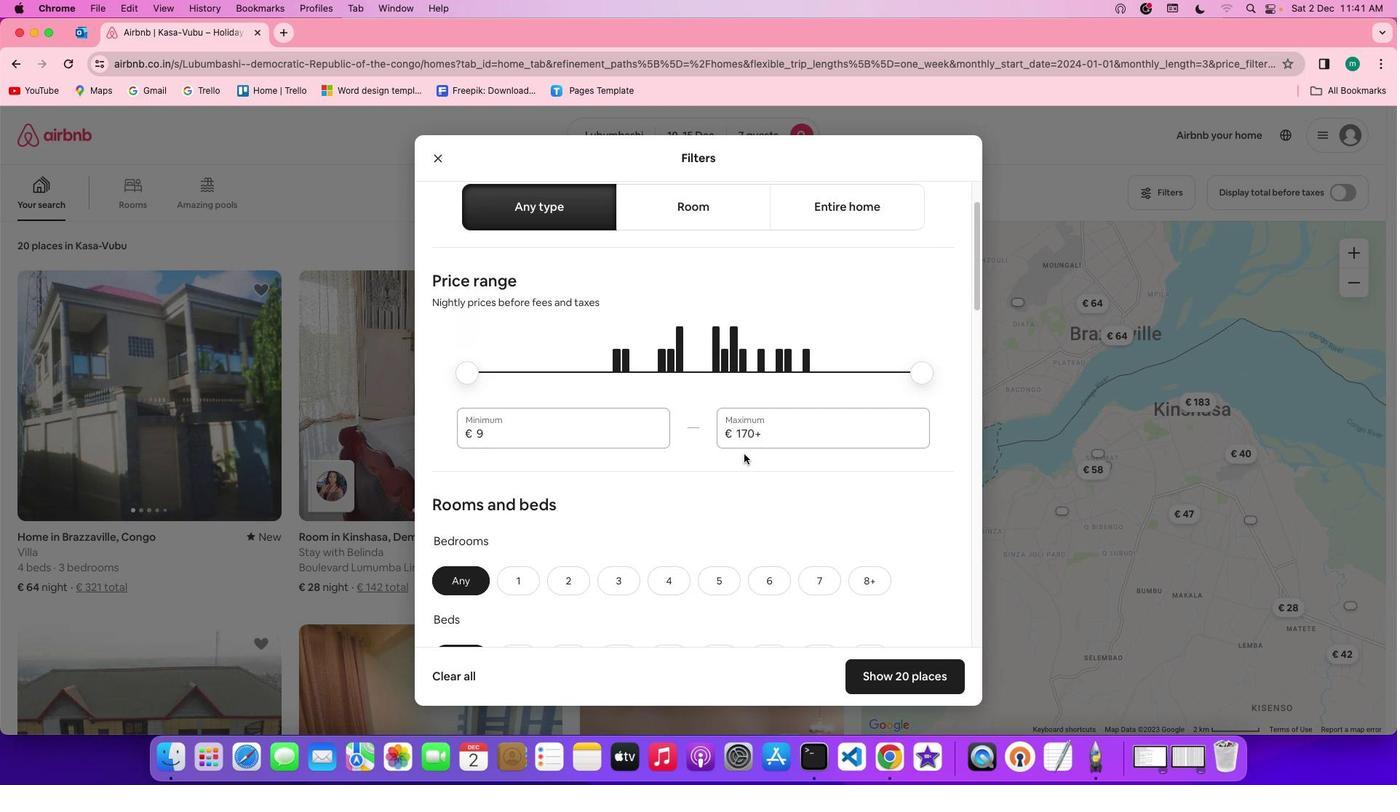 
Action: Mouse scrolled (744, 454) with delta (0, 0)
Screenshot: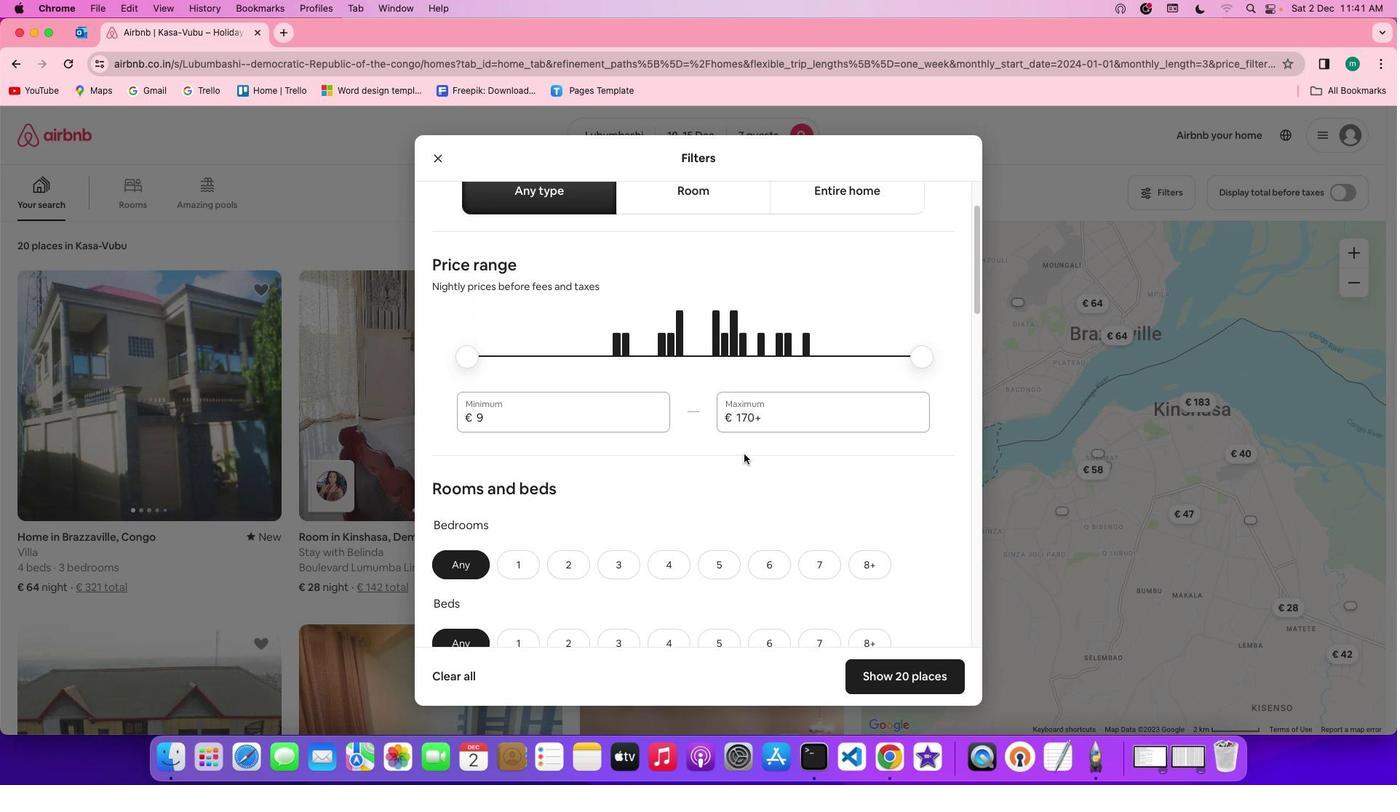 
Action: Mouse scrolled (744, 454) with delta (0, 0)
Screenshot: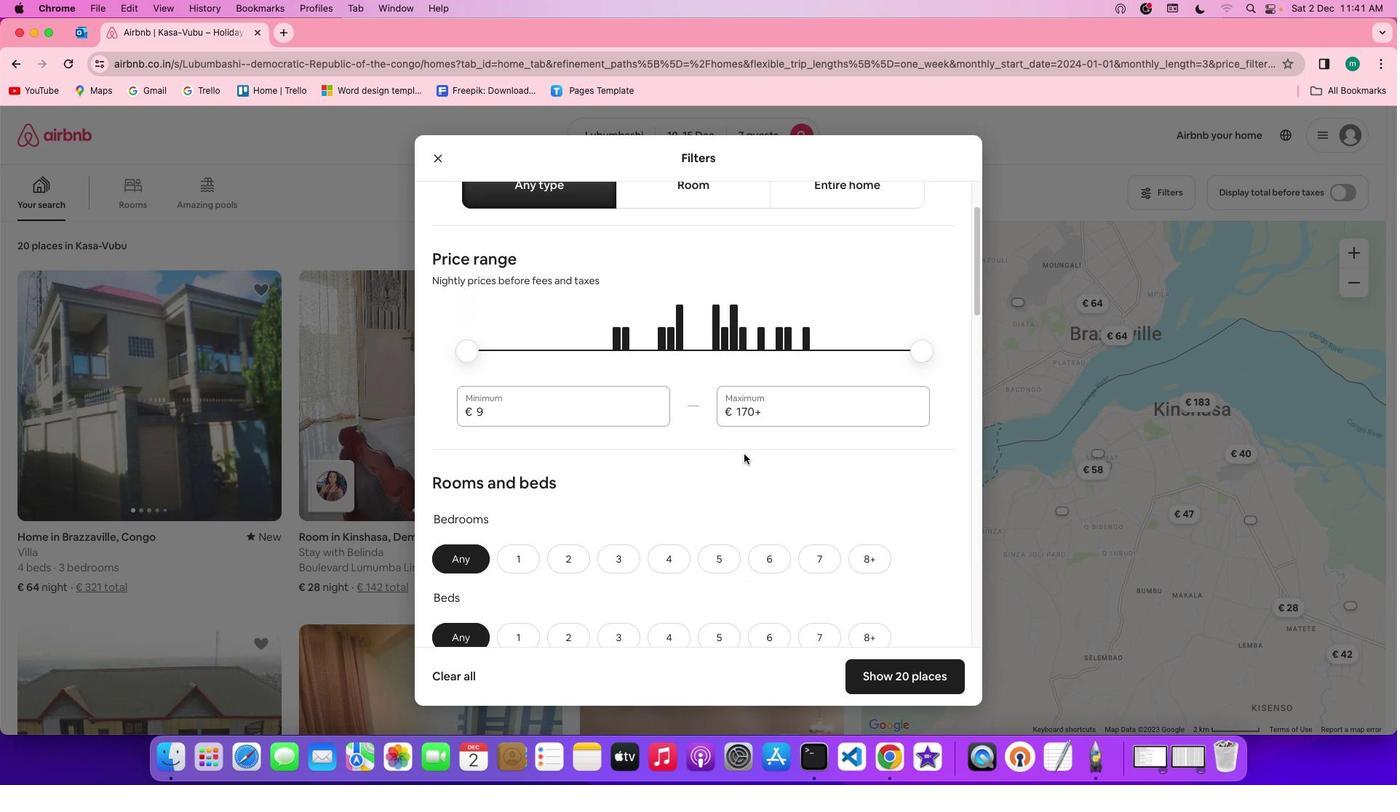 
Action: Mouse scrolled (744, 454) with delta (0, -1)
Screenshot: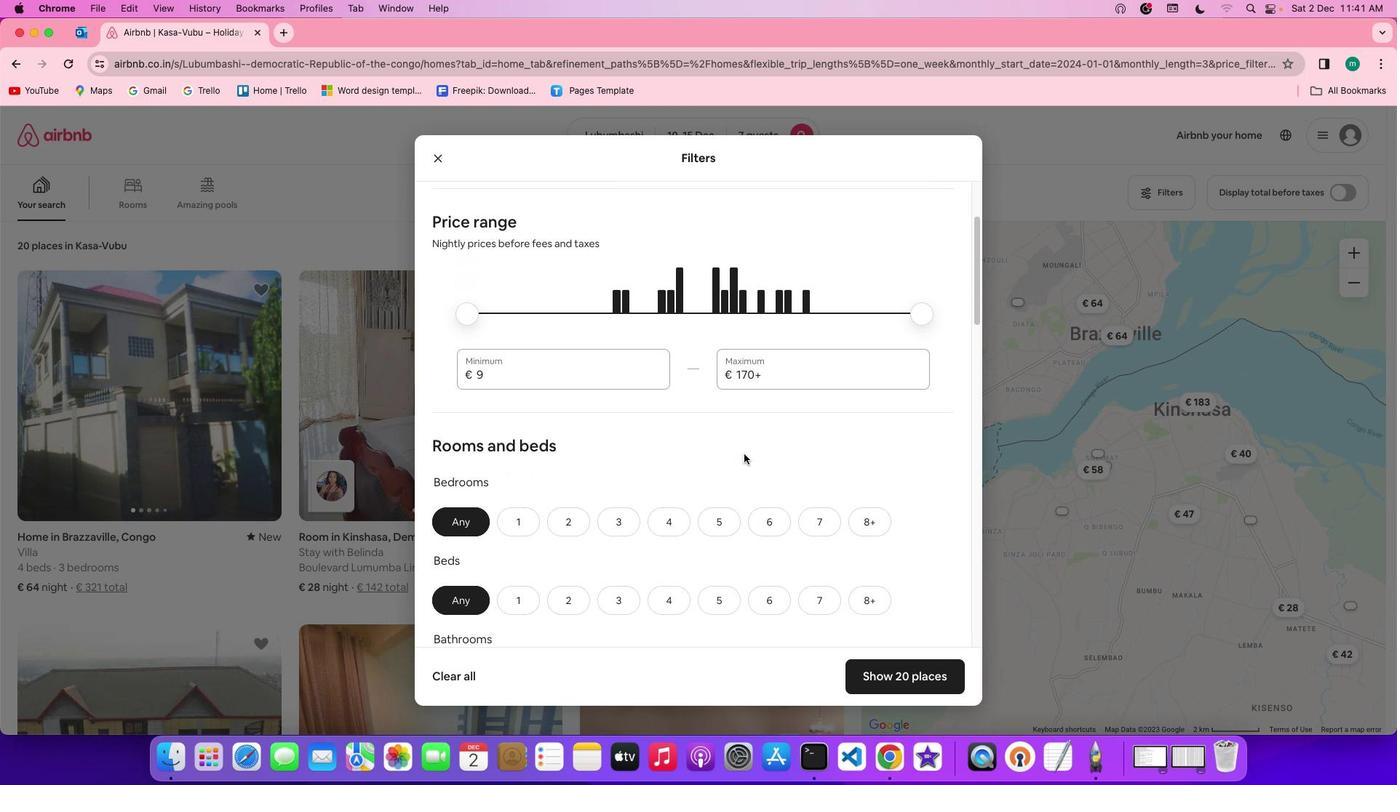 
Action: Mouse scrolled (744, 454) with delta (0, 0)
Screenshot: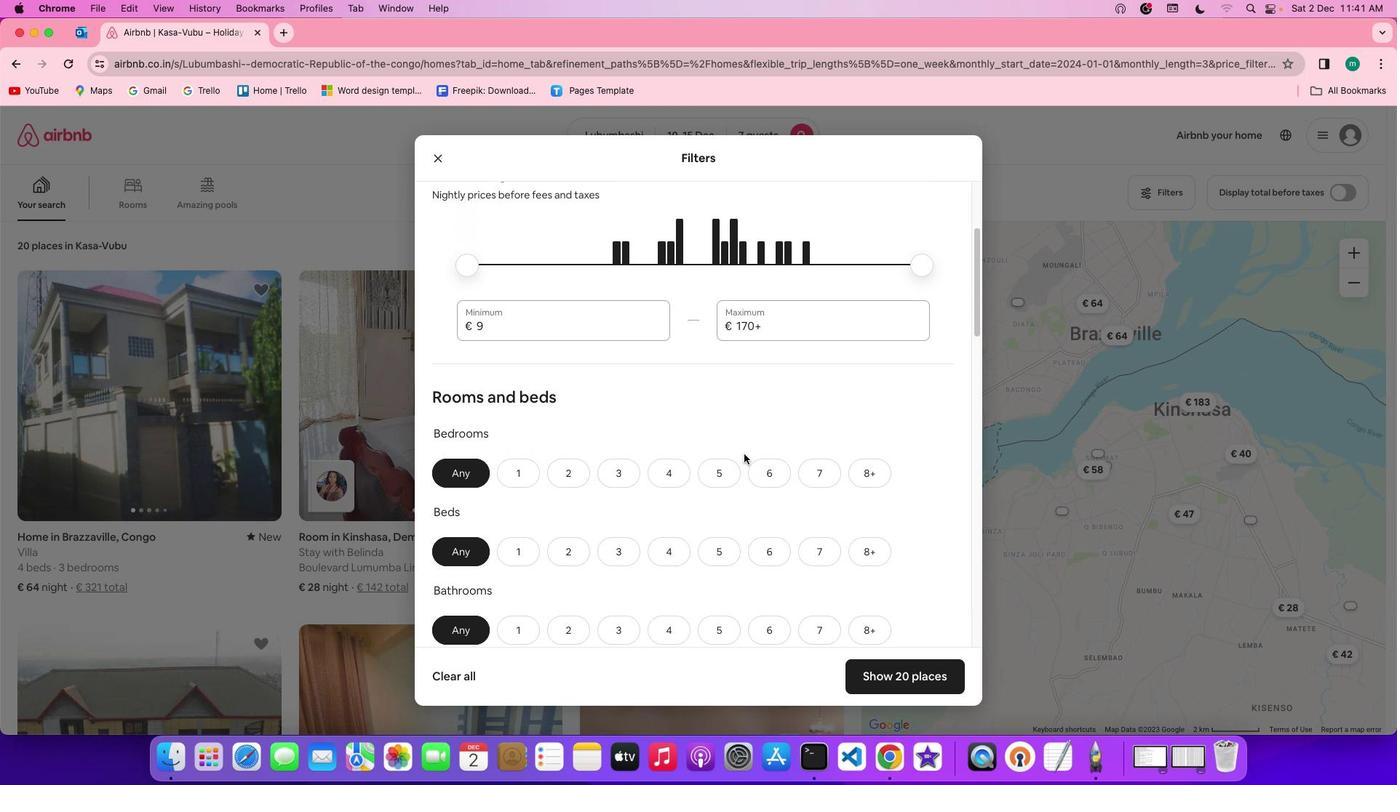 
Action: Mouse scrolled (744, 454) with delta (0, 0)
Screenshot: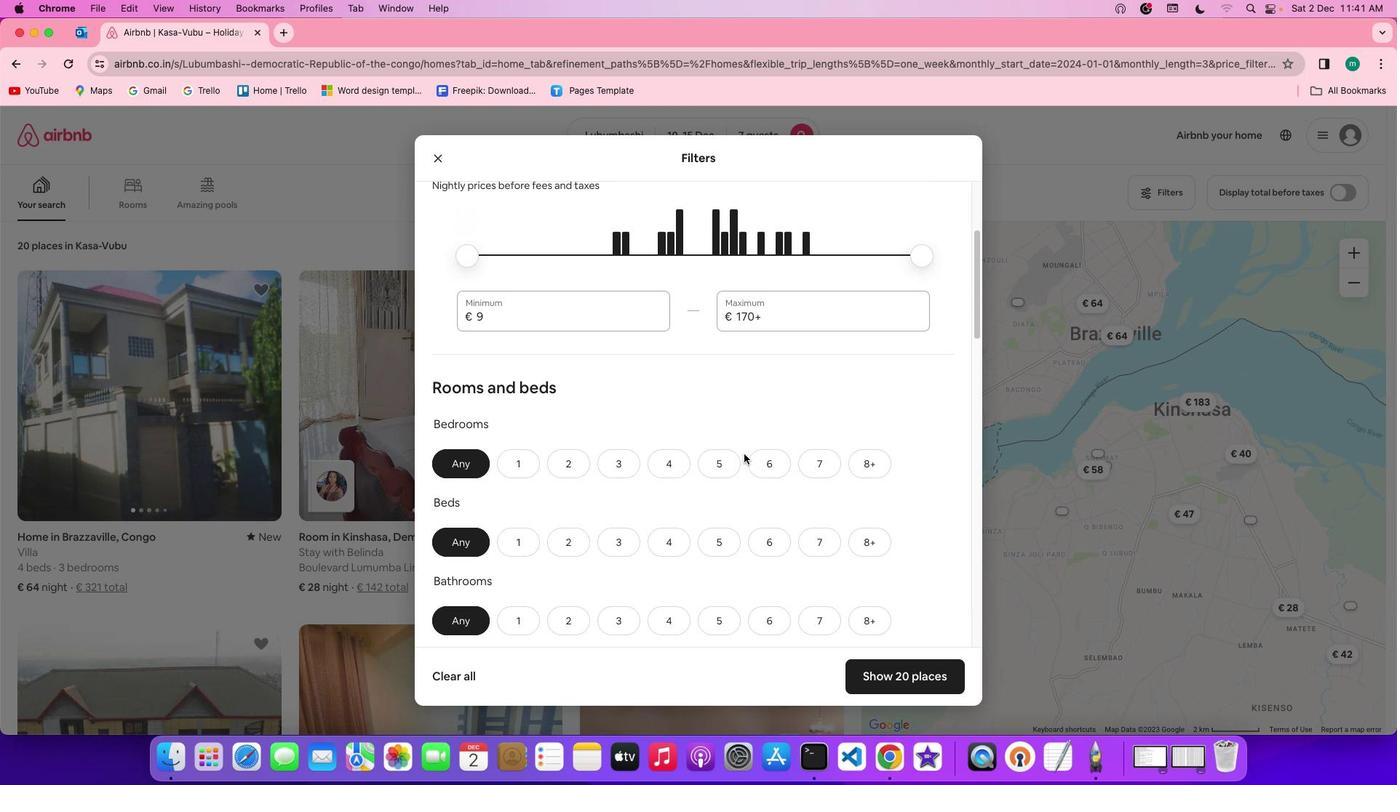 
Action: Mouse scrolled (744, 454) with delta (0, -1)
Screenshot: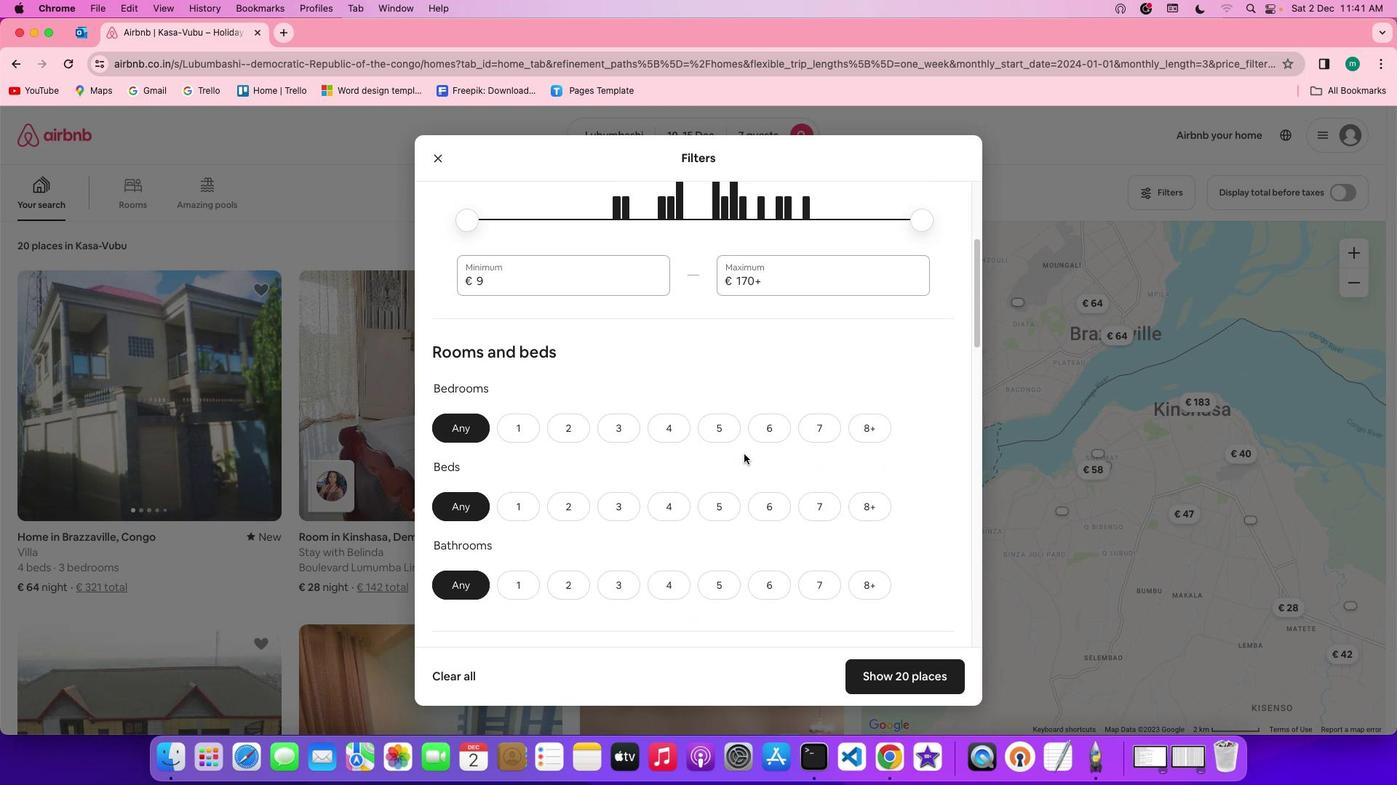 
Action: Mouse scrolled (744, 454) with delta (0, 0)
Screenshot: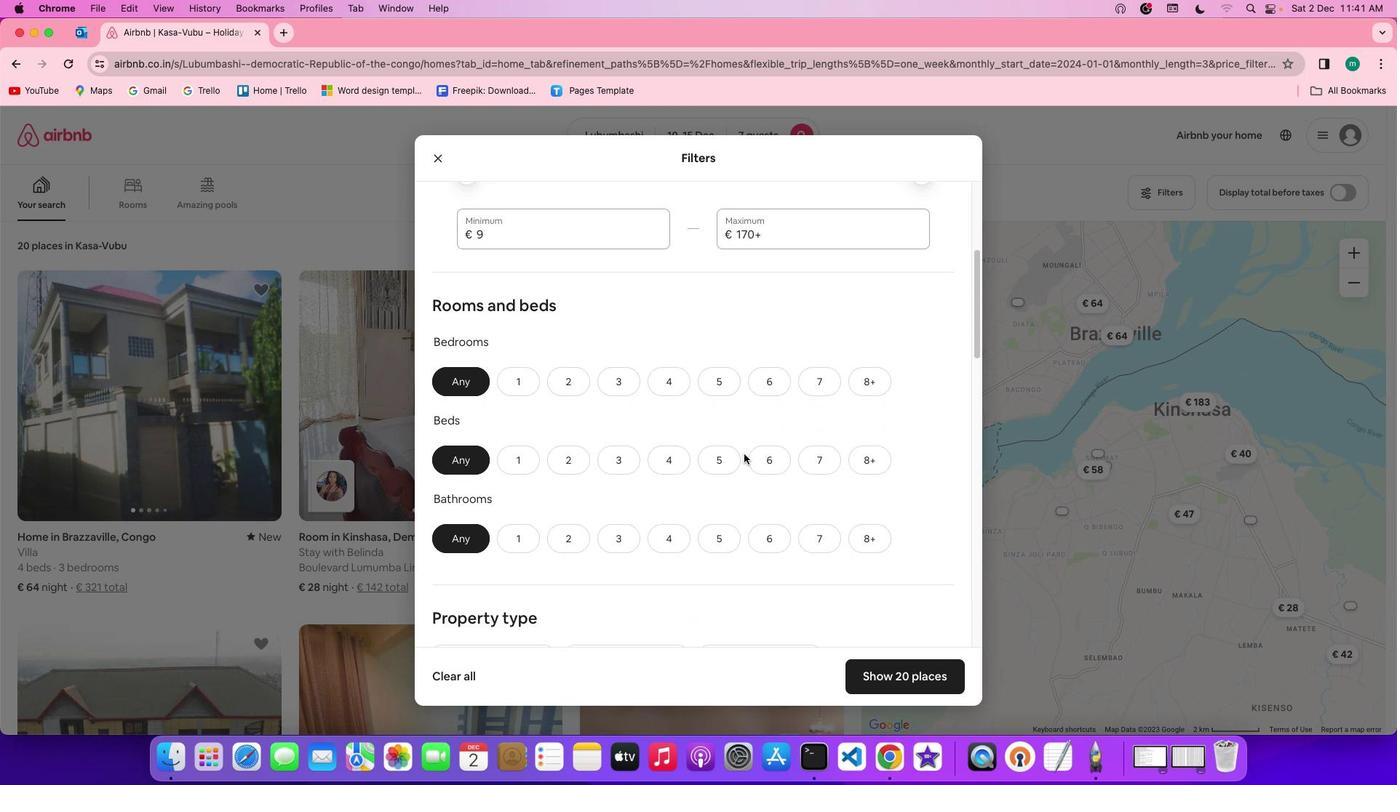 
Action: Mouse scrolled (744, 454) with delta (0, 0)
Screenshot: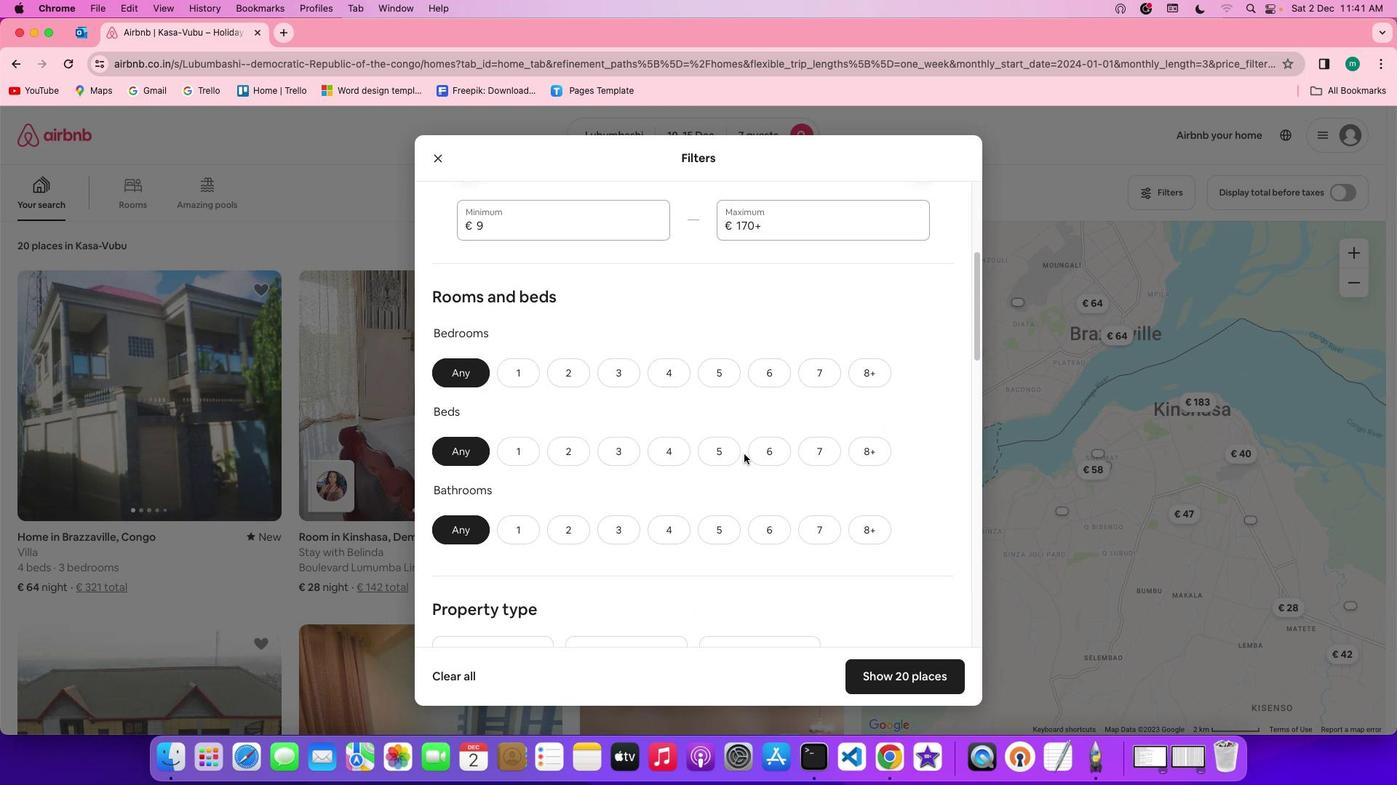 
Action: Mouse scrolled (744, 454) with delta (0, -1)
Screenshot: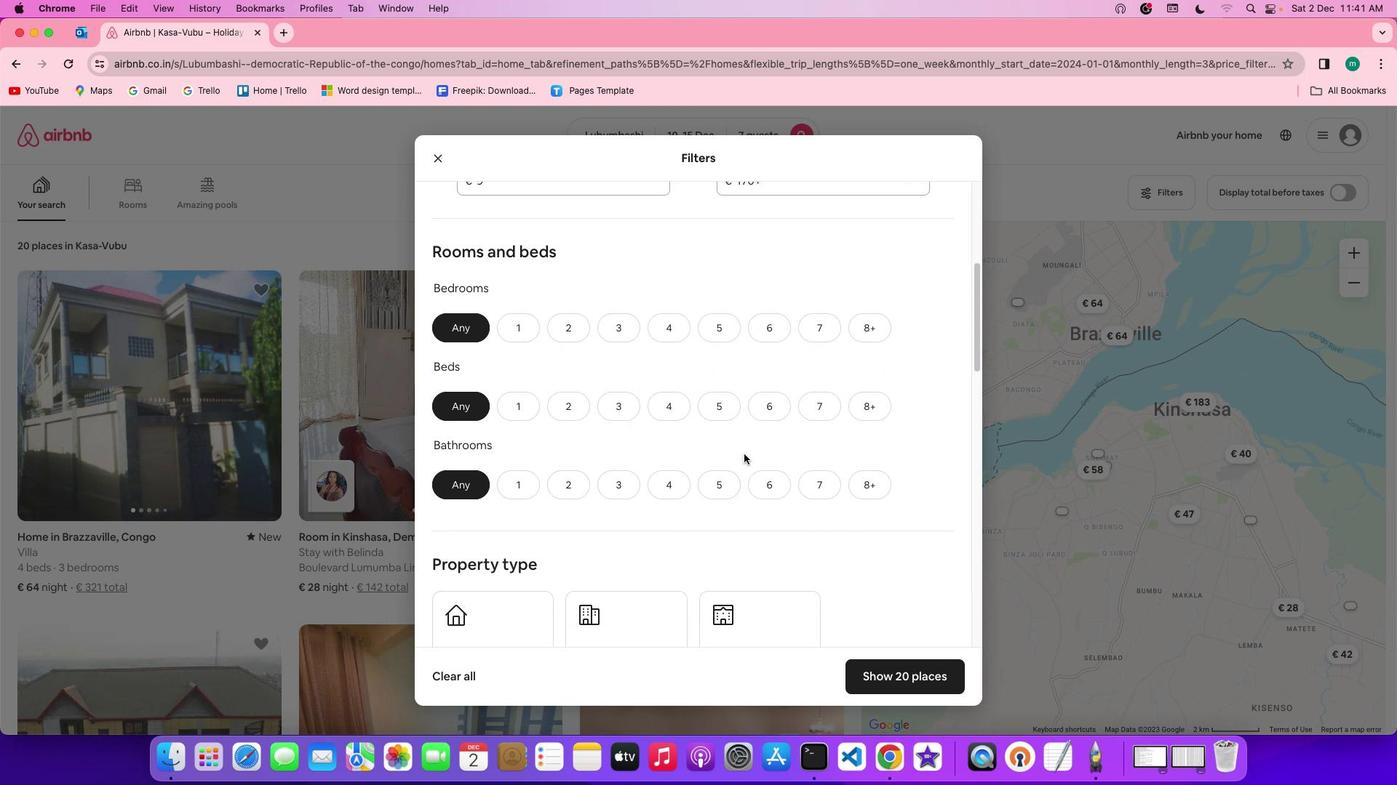 
Action: Mouse moved to (681, 281)
Screenshot: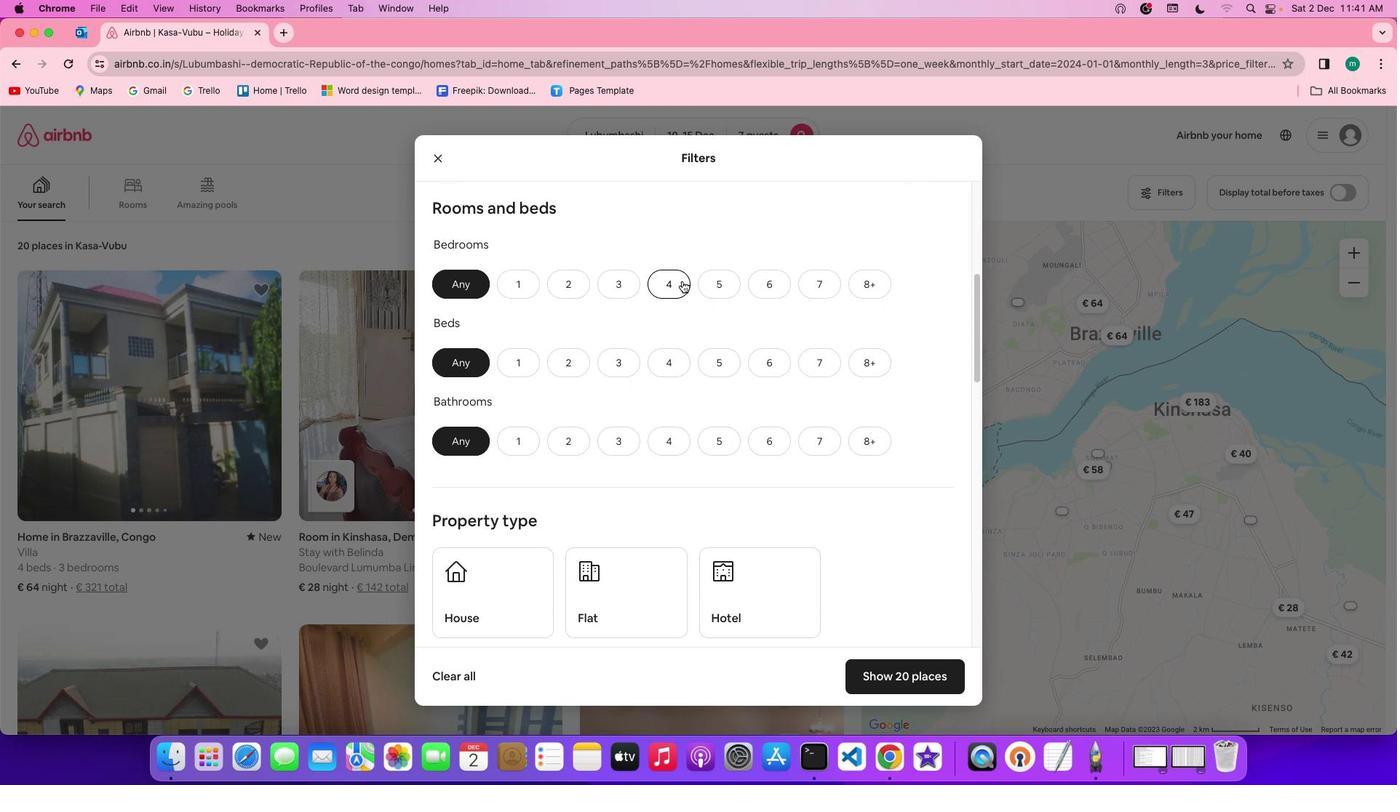
Action: Mouse pressed left at (681, 281)
Screenshot: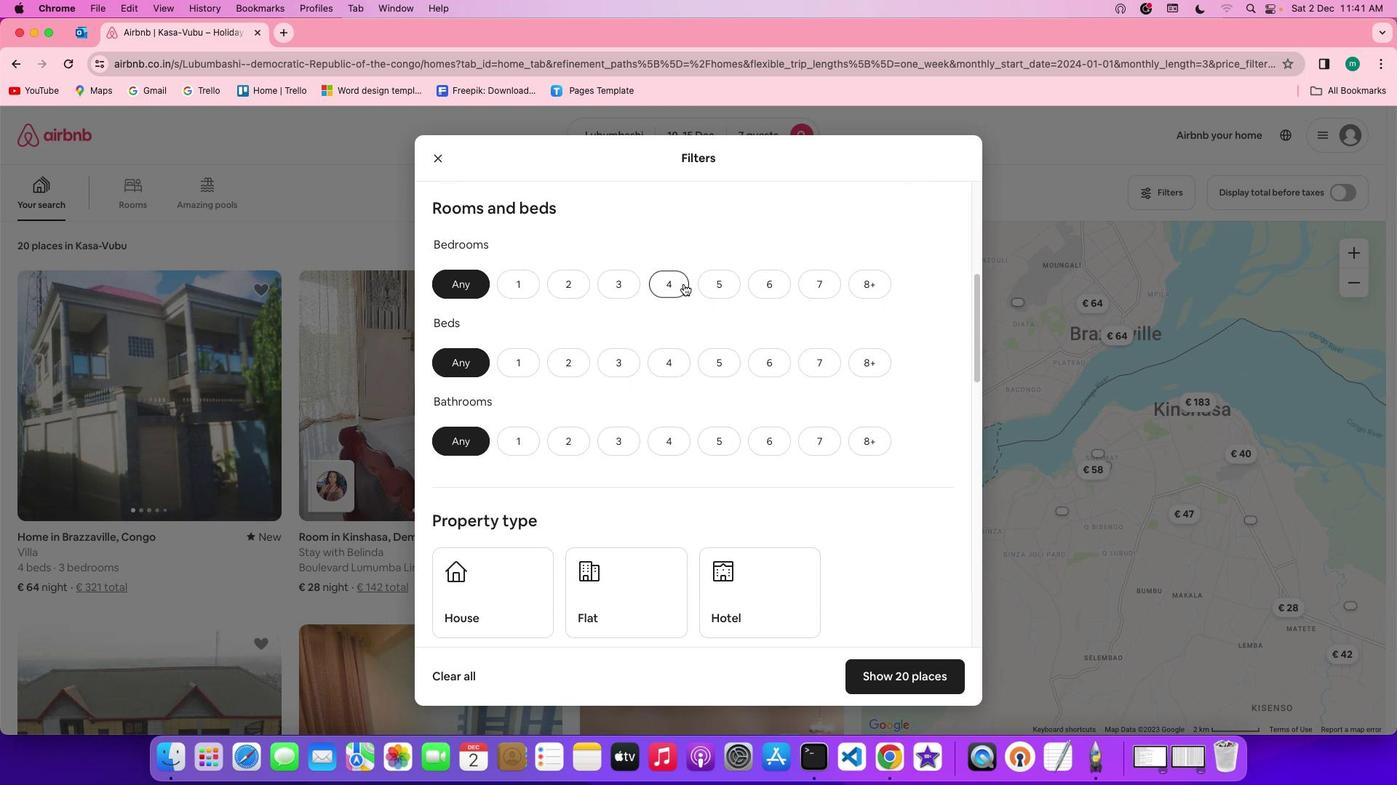 
Action: Mouse moved to (823, 376)
Screenshot: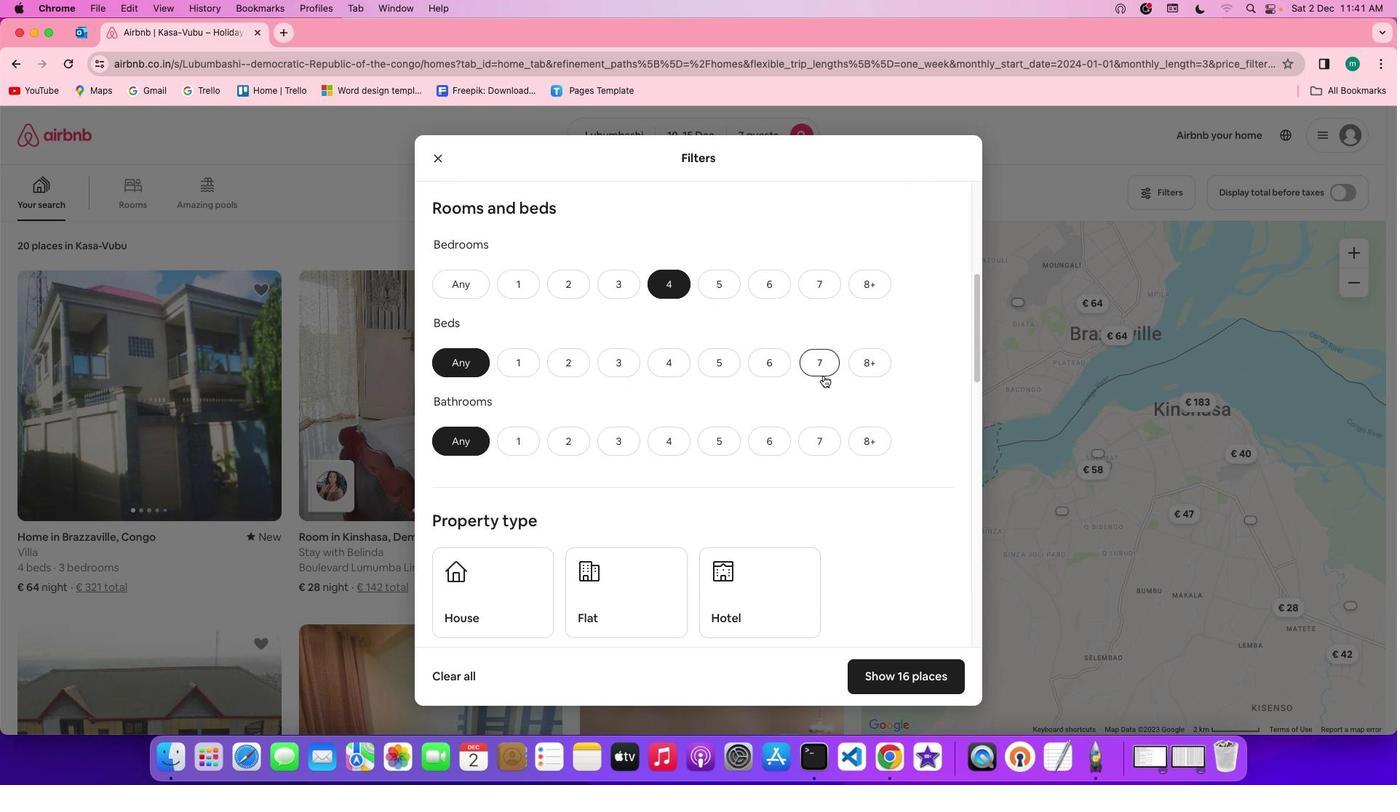 
Action: Mouse pressed left at (823, 376)
Screenshot: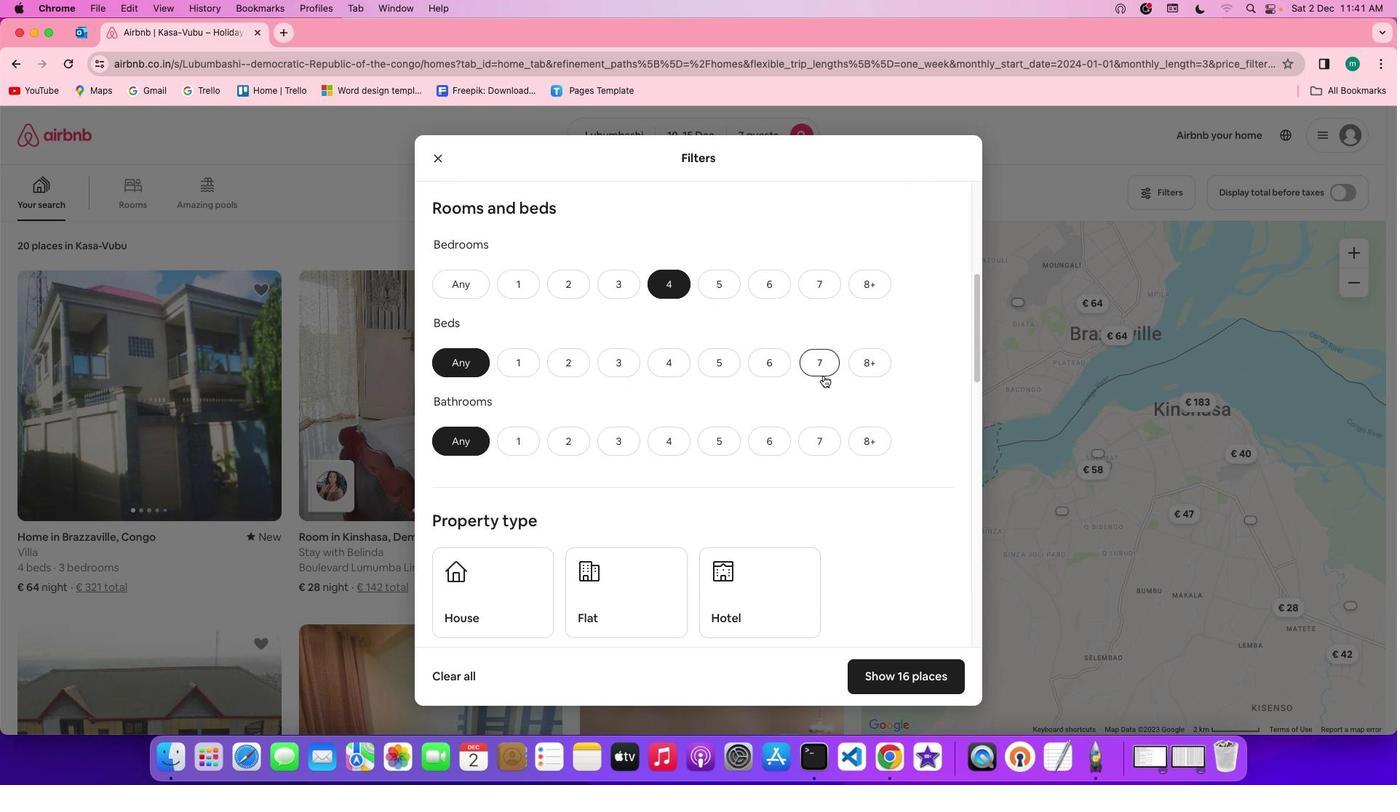 
Action: Mouse moved to (625, 448)
Screenshot: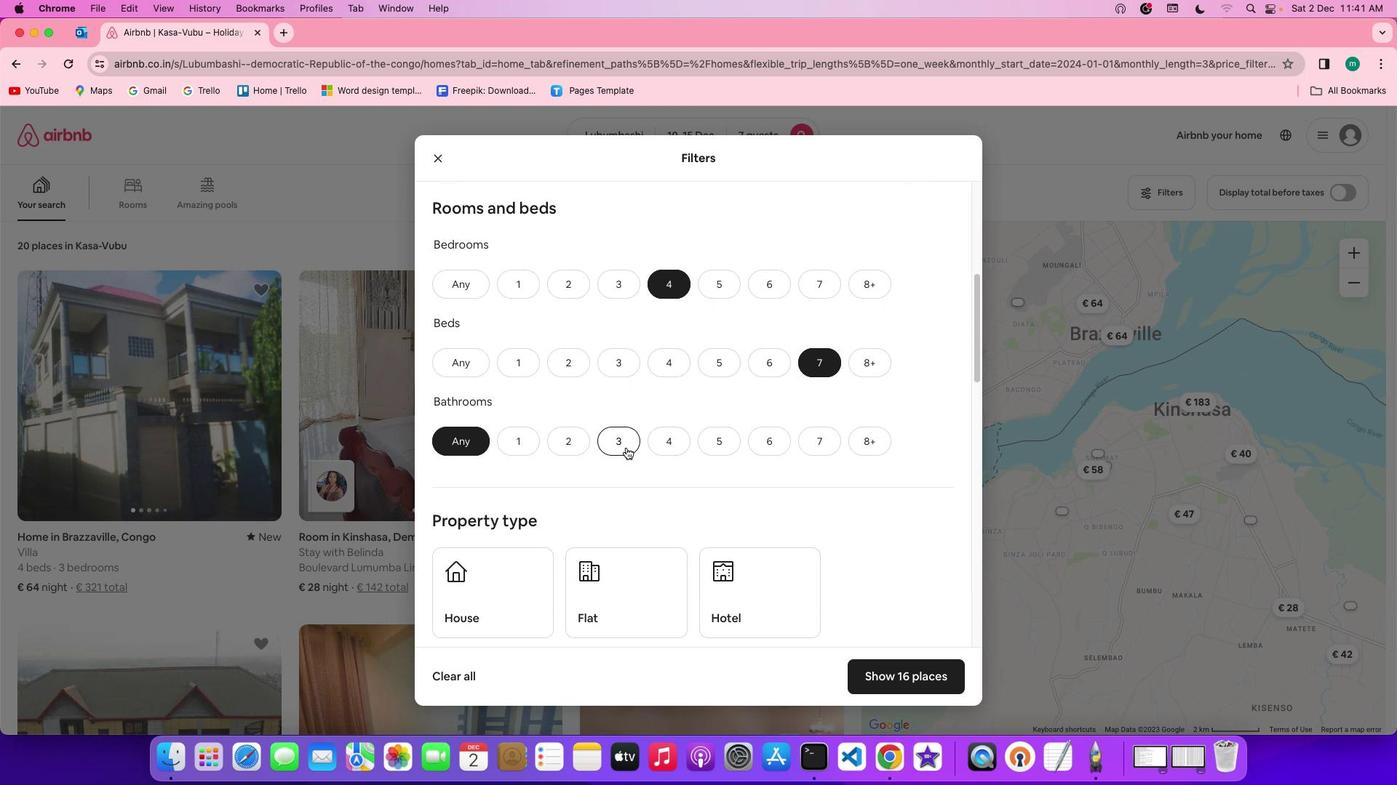 
Action: Mouse pressed left at (625, 448)
Screenshot: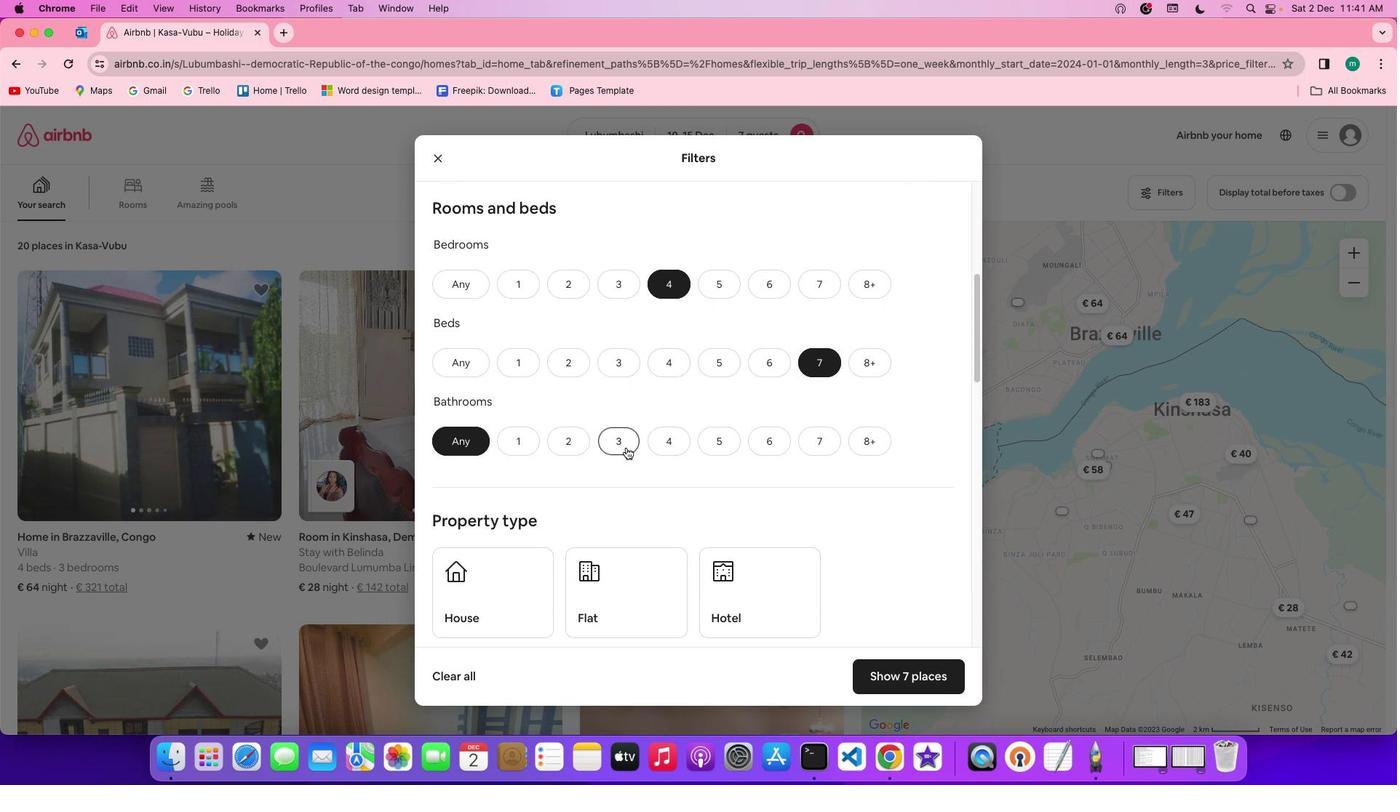 
Action: Mouse moved to (686, 436)
Screenshot: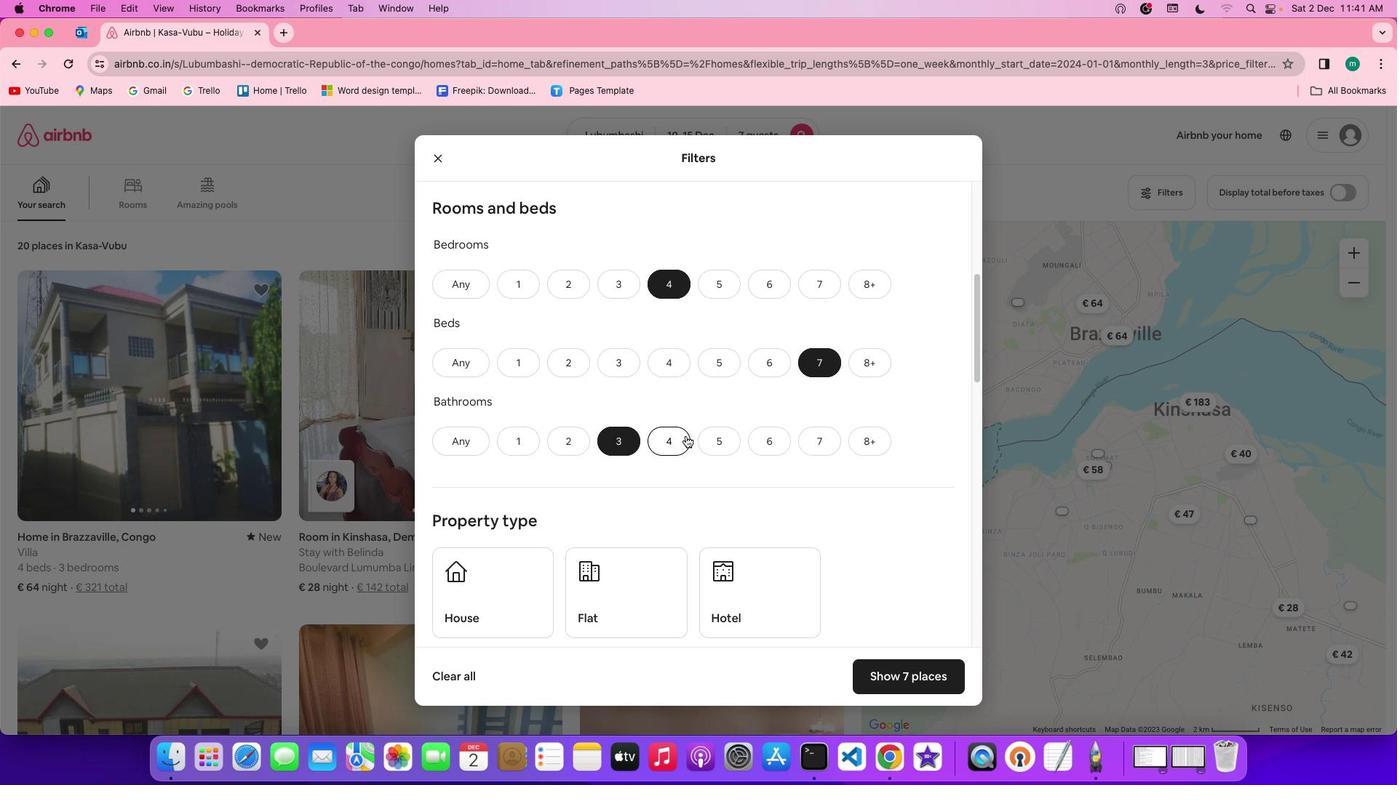 
Action: Mouse pressed left at (686, 436)
Screenshot: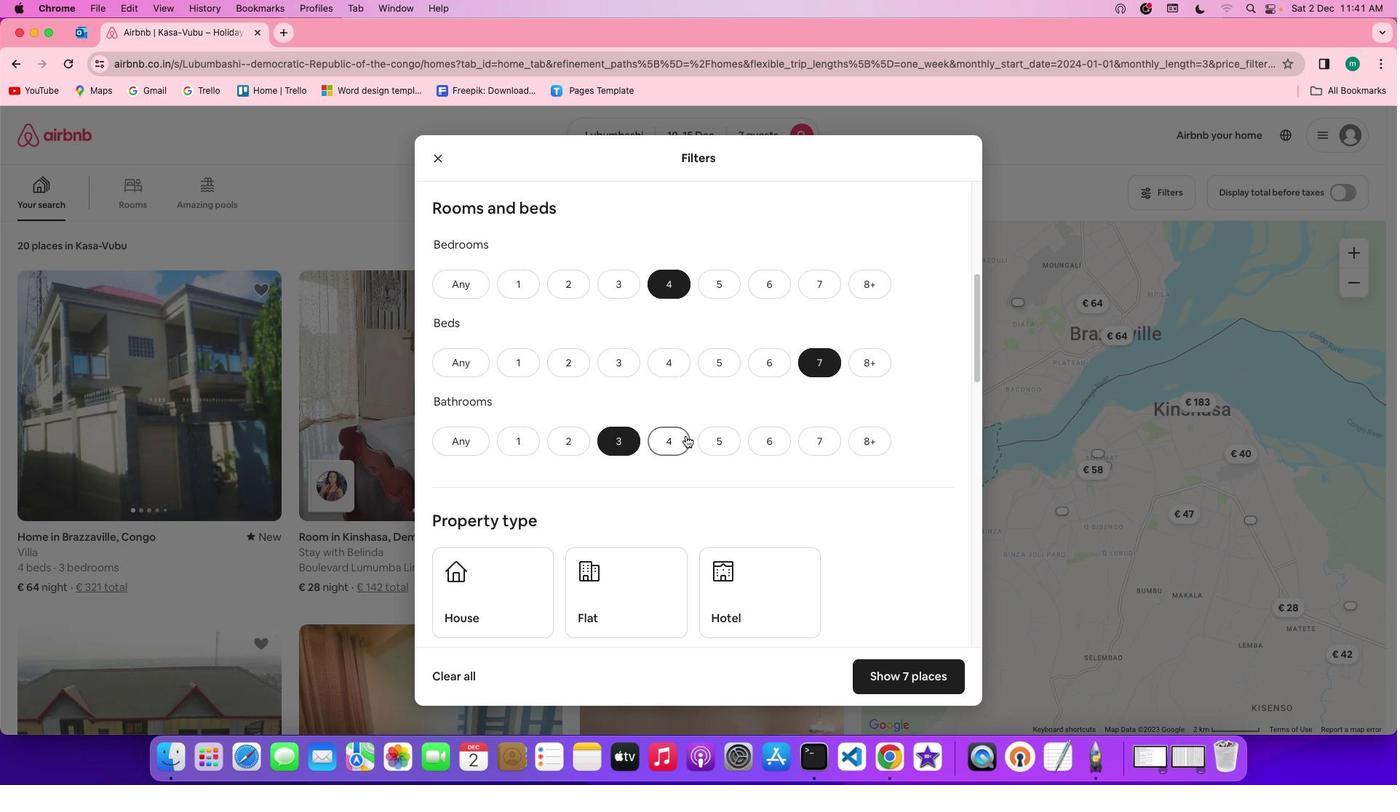 
Action: Mouse moved to (808, 502)
Screenshot: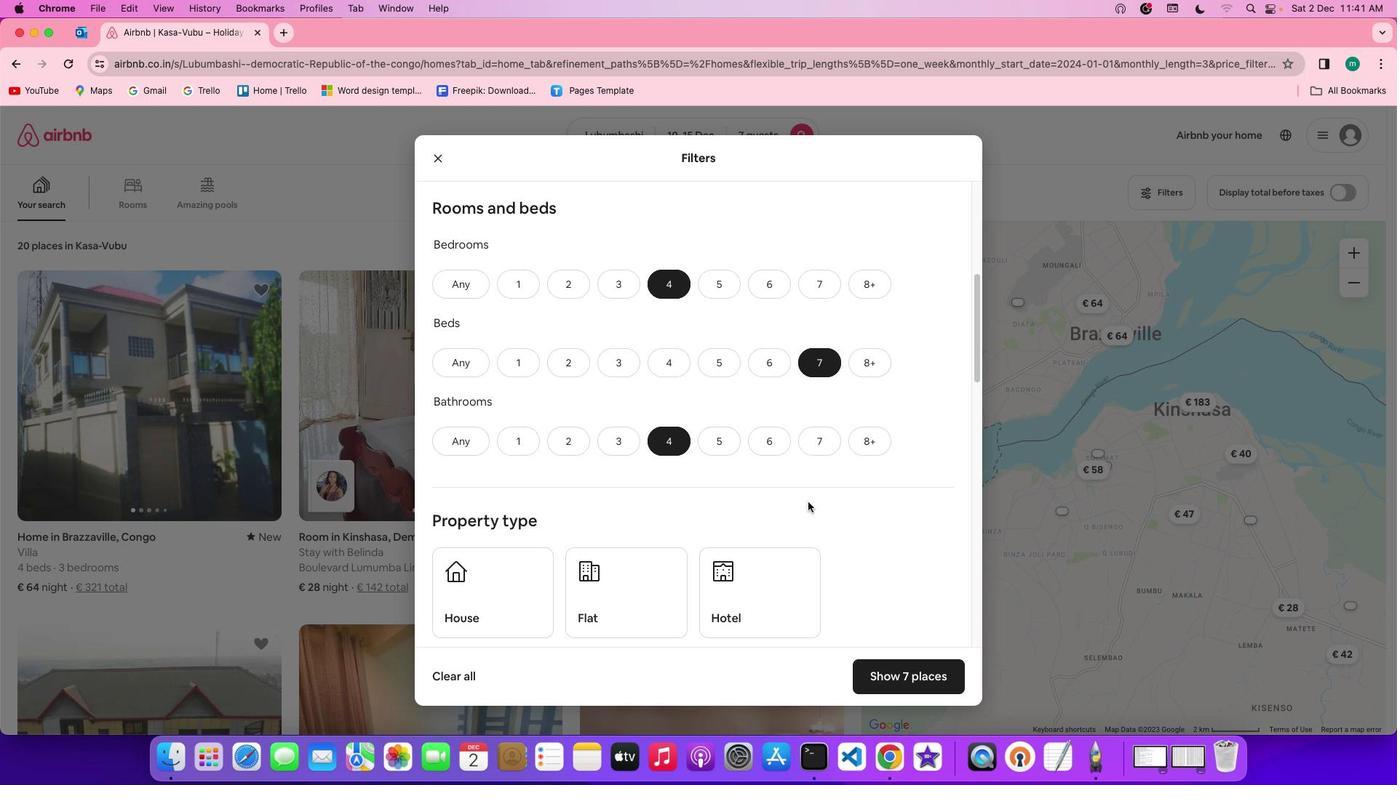 
Action: Mouse scrolled (808, 502) with delta (0, 0)
Screenshot: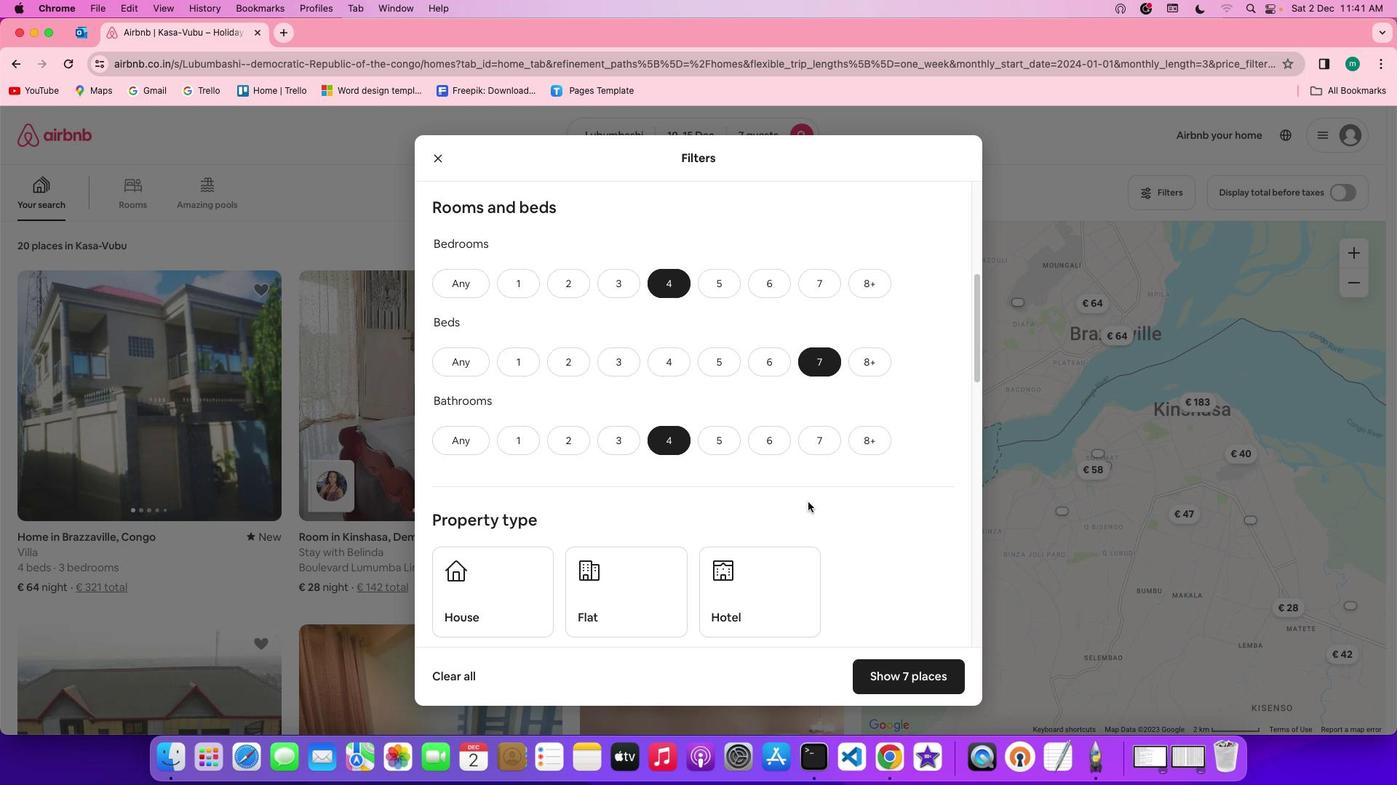 
Action: Mouse scrolled (808, 502) with delta (0, 0)
Screenshot: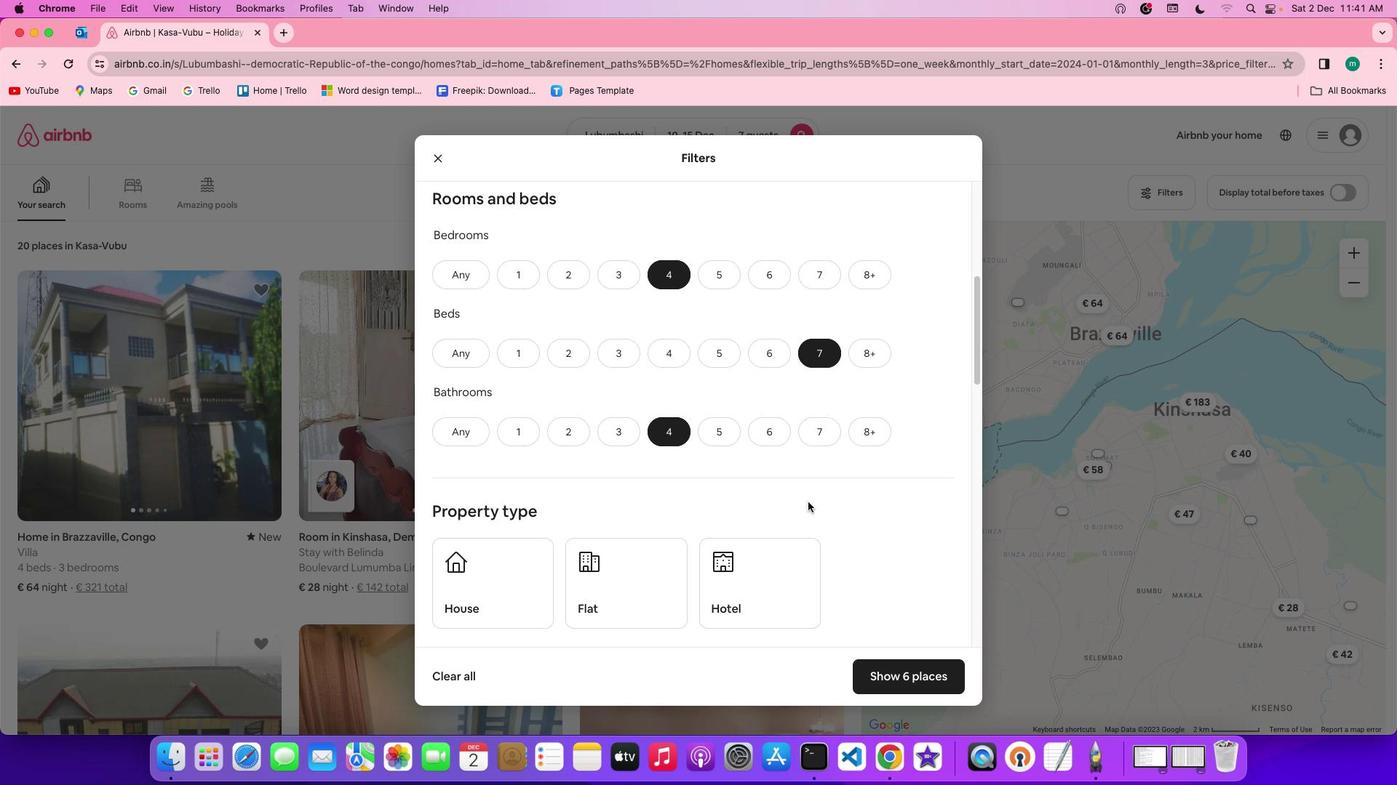 
Action: Mouse scrolled (808, 502) with delta (0, 0)
Screenshot: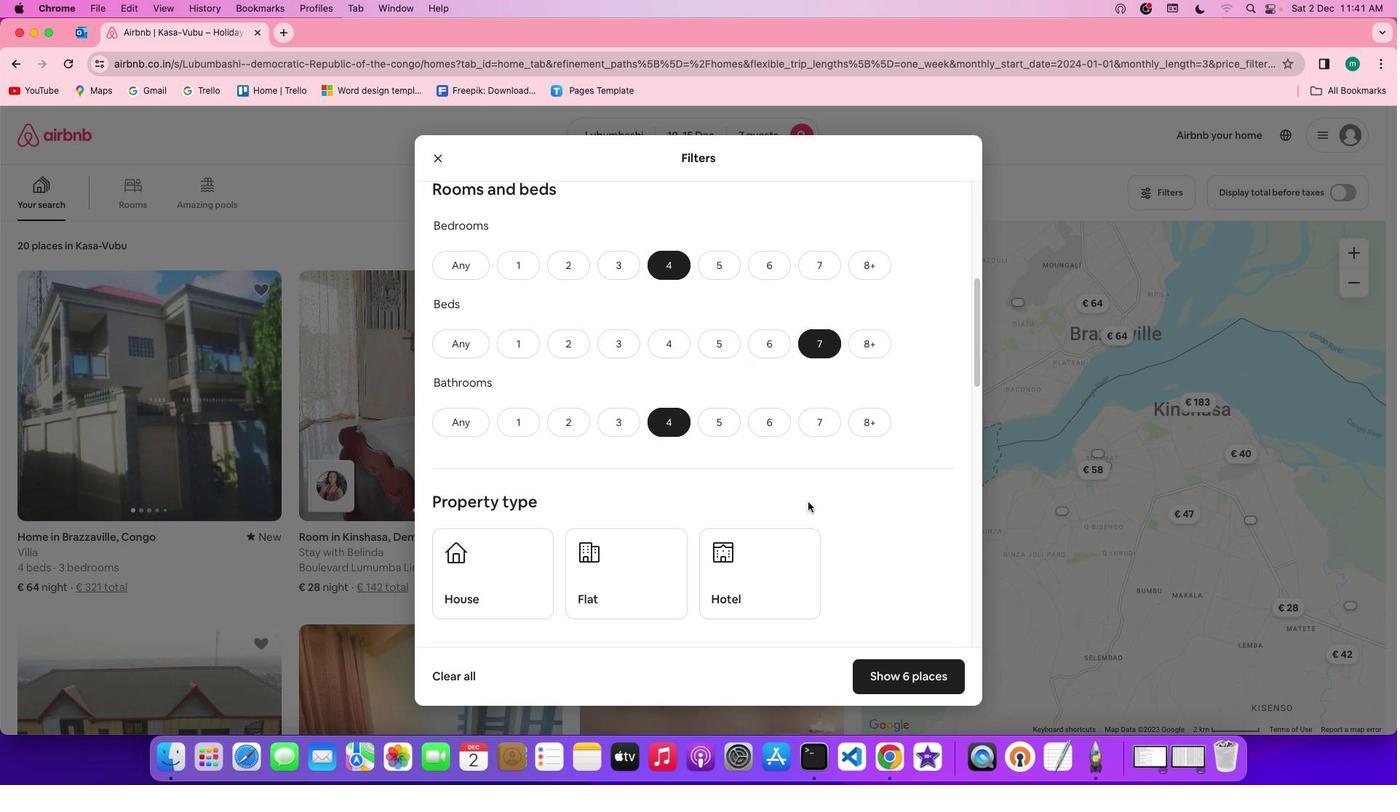 
Action: Mouse moved to (807, 502)
Screenshot: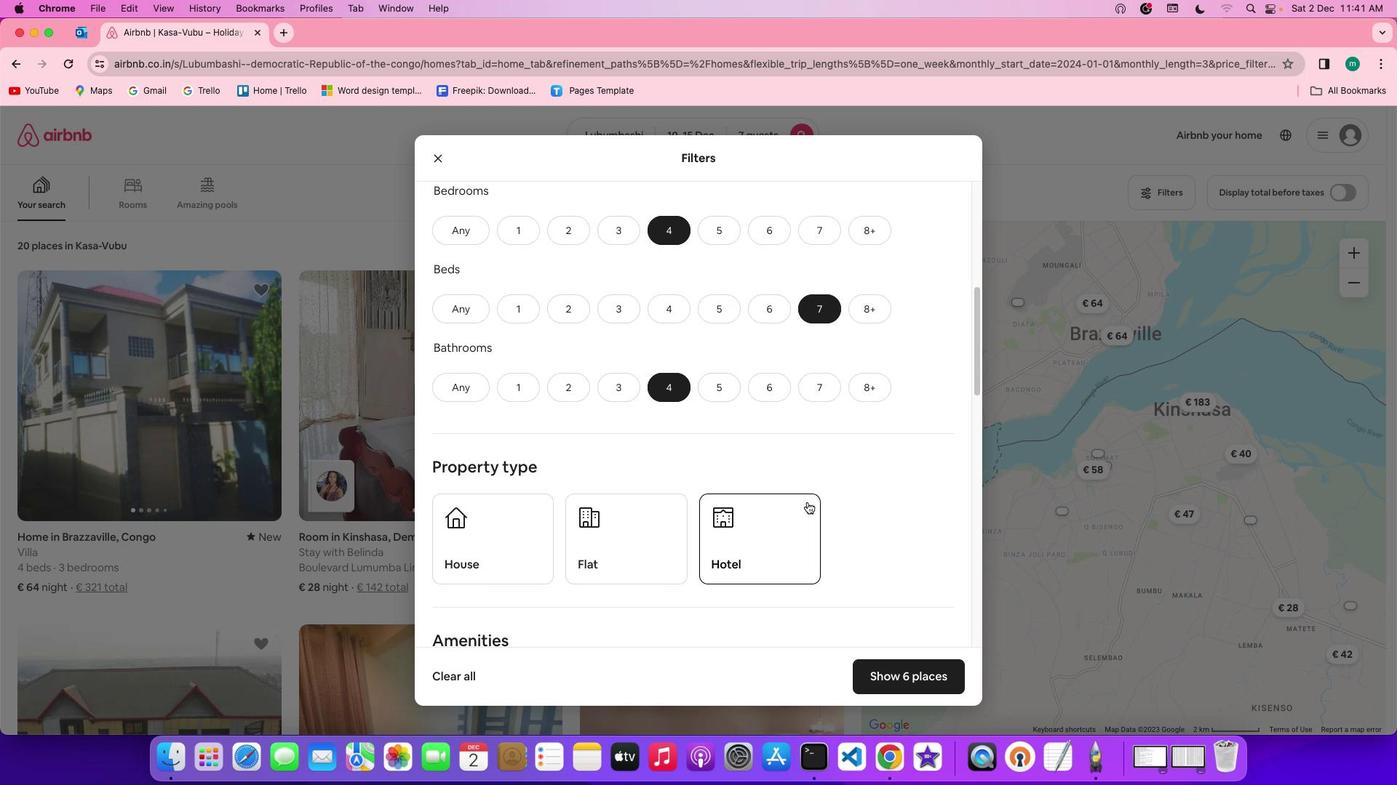 
Action: Mouse scrolled (807, 502) with delta (0, 0)
Screenshot: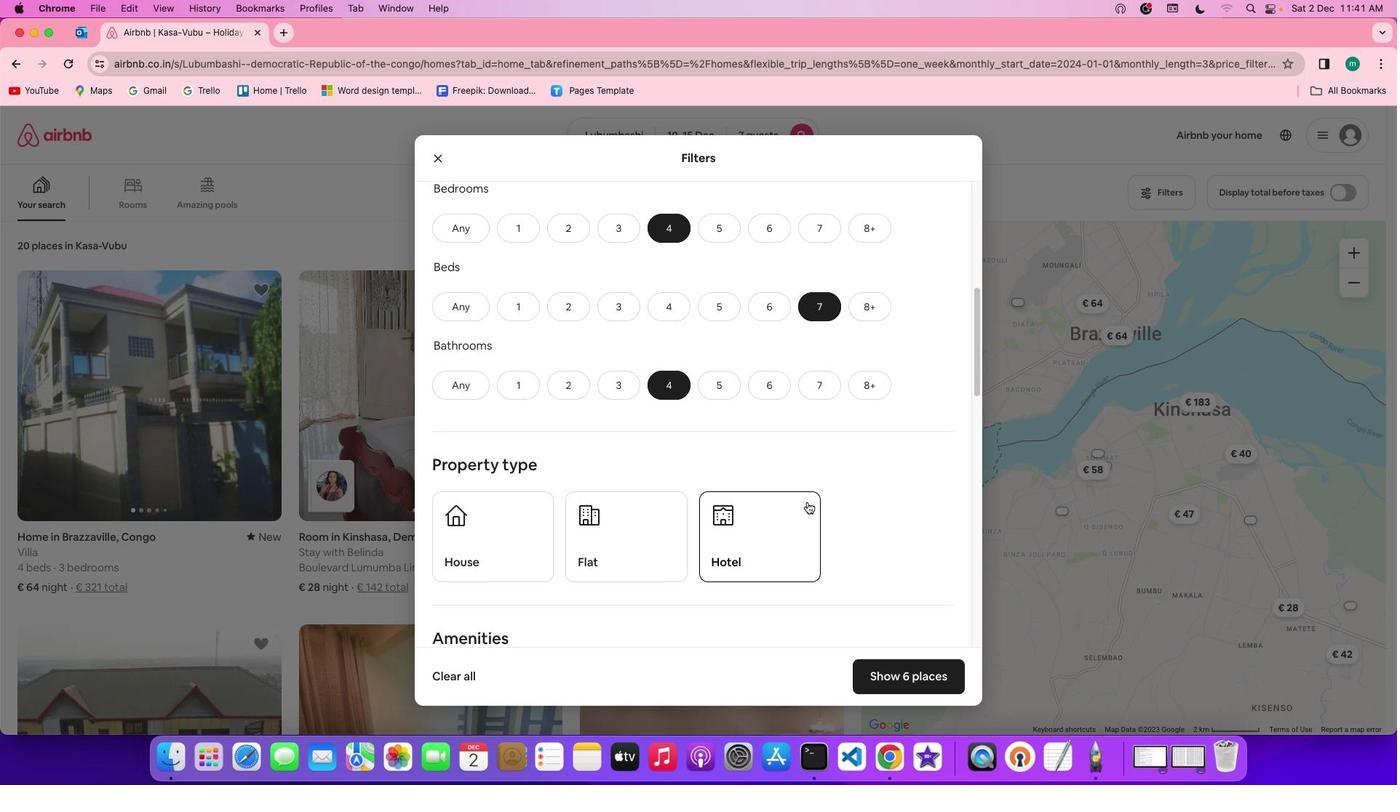 
Action: Mouse scrolled (807, 502) with delta (0, 0)
Screenshot: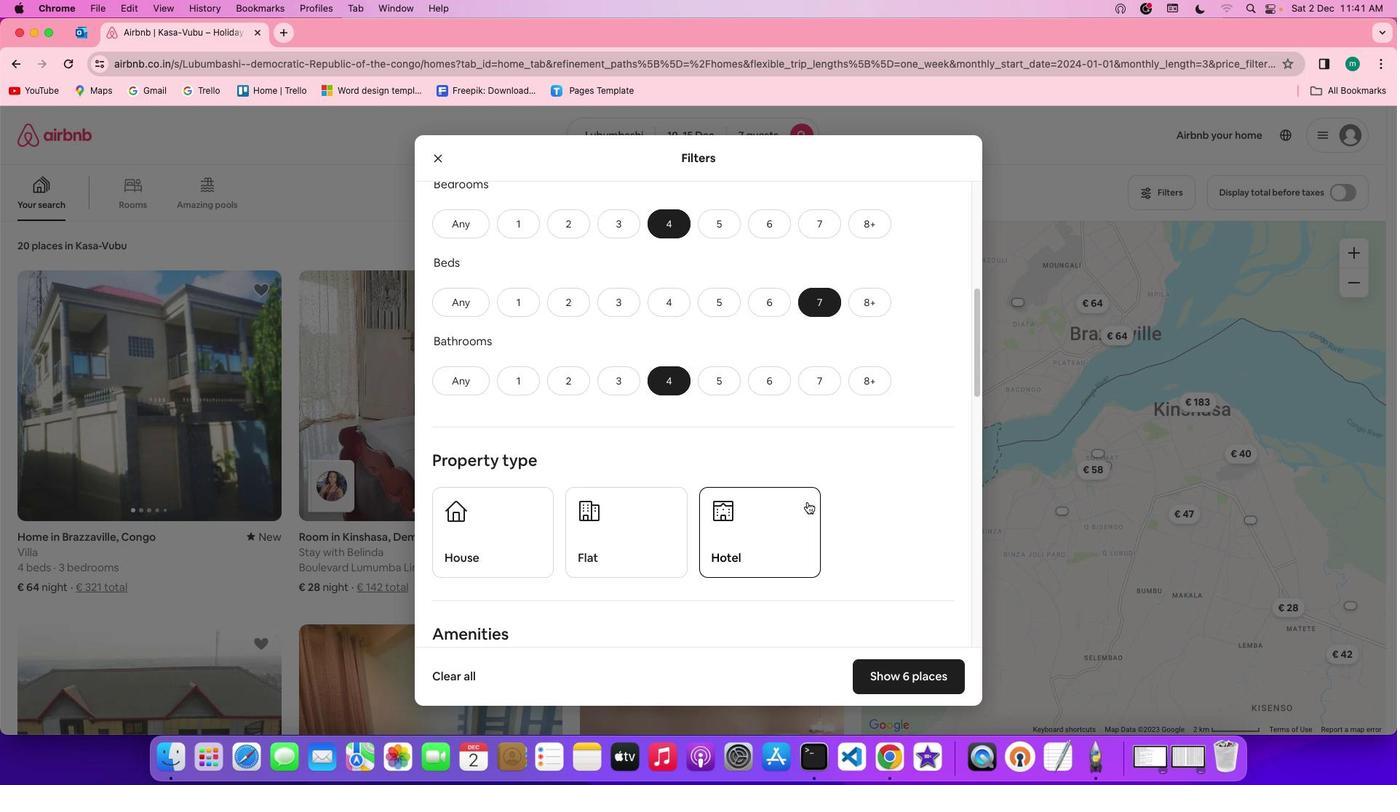 
Action: Mouse scrolled (807, 502) with delta (0, 0)
Screenshot: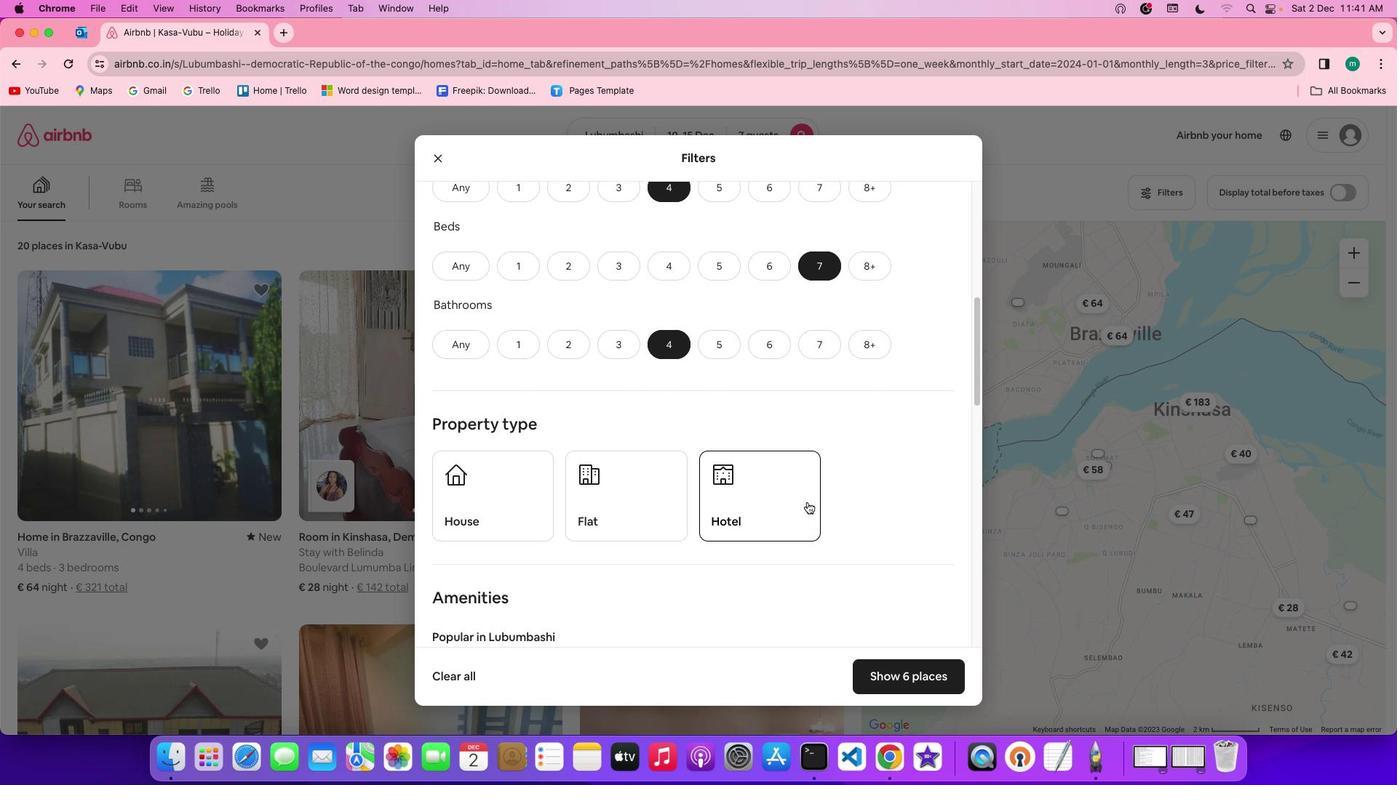 
Action: Mouse scrolled (807, 502) with delta (0, 0)
Screenshot: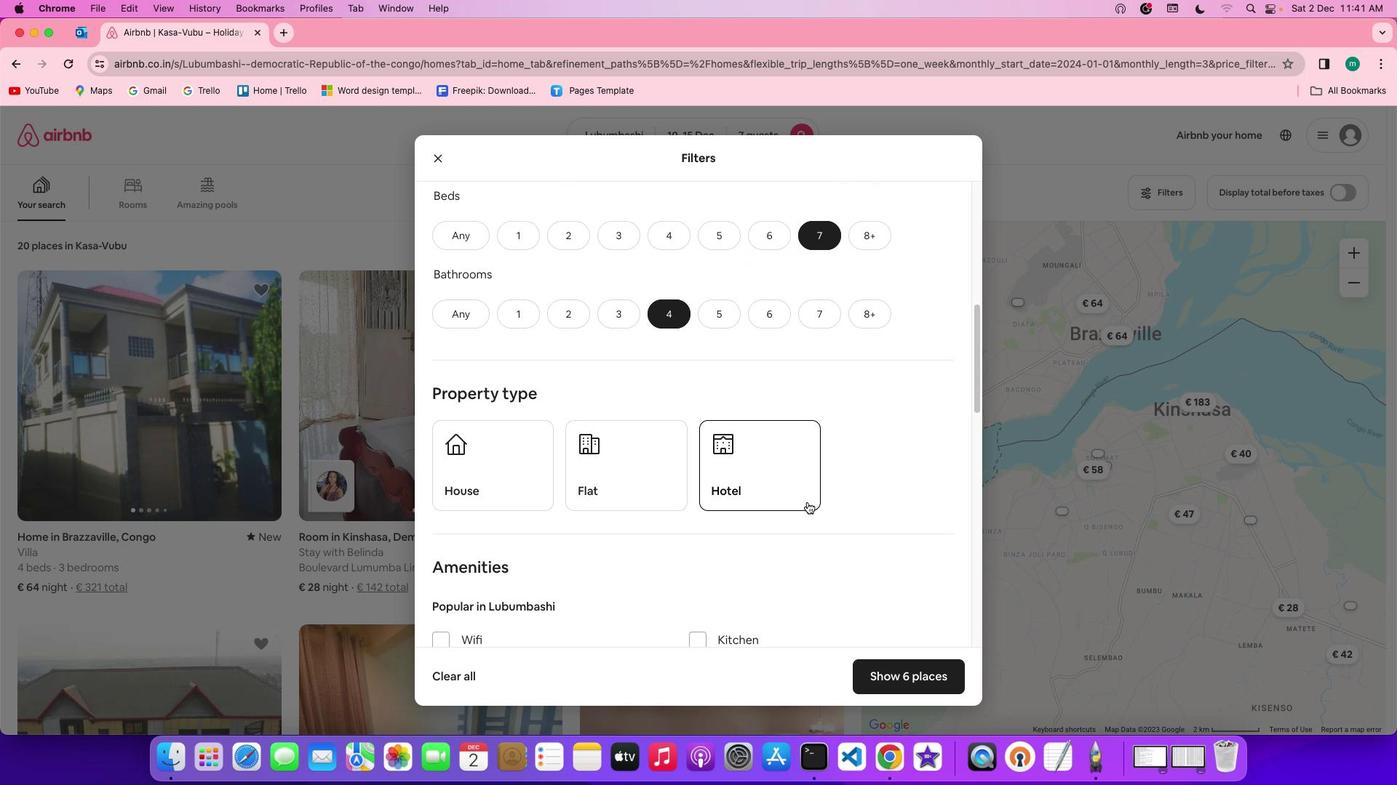 
Action: Mouse scrolled (807, 502) with delta (0, 0)
Screenshot: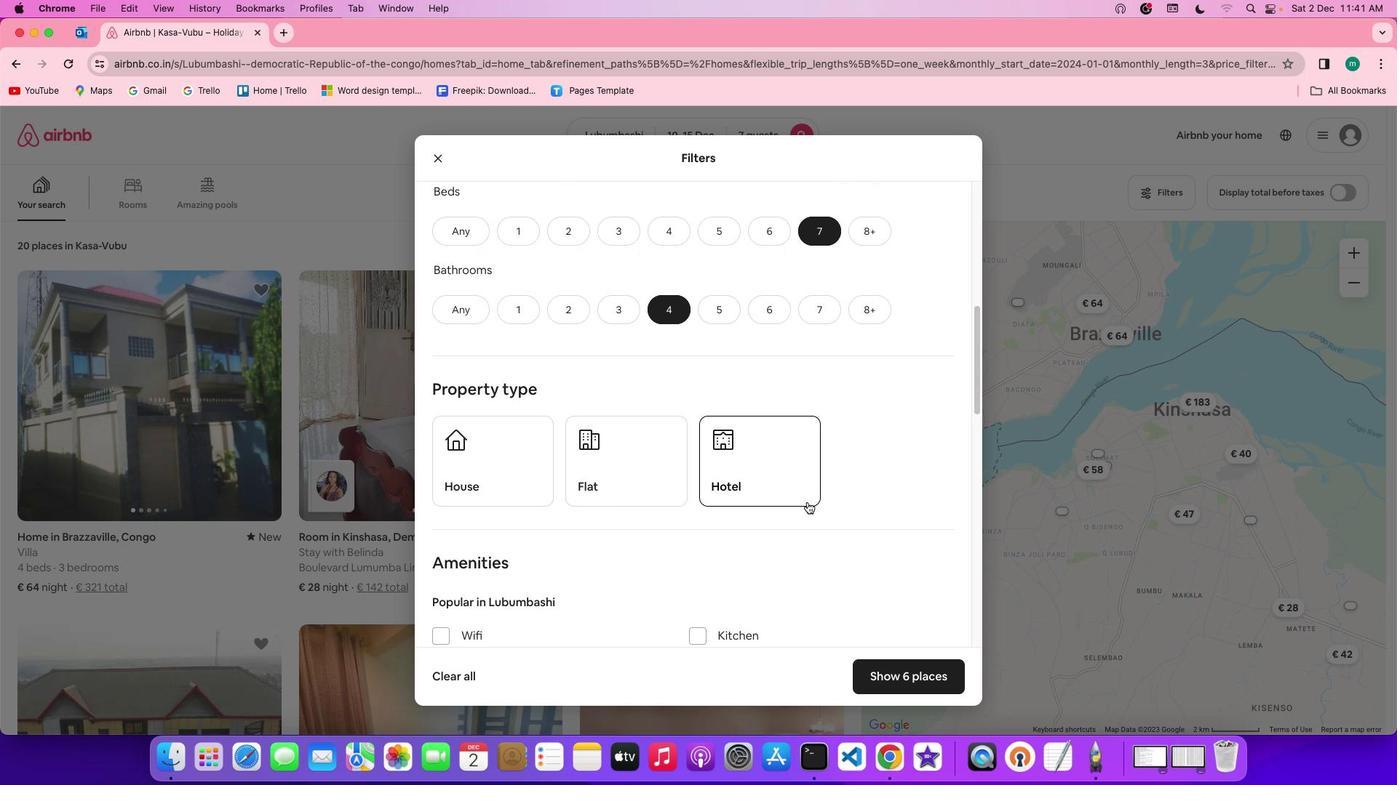 
Action: Mouse scrolled (807, 502) with delta (0, 0)
Screenshot: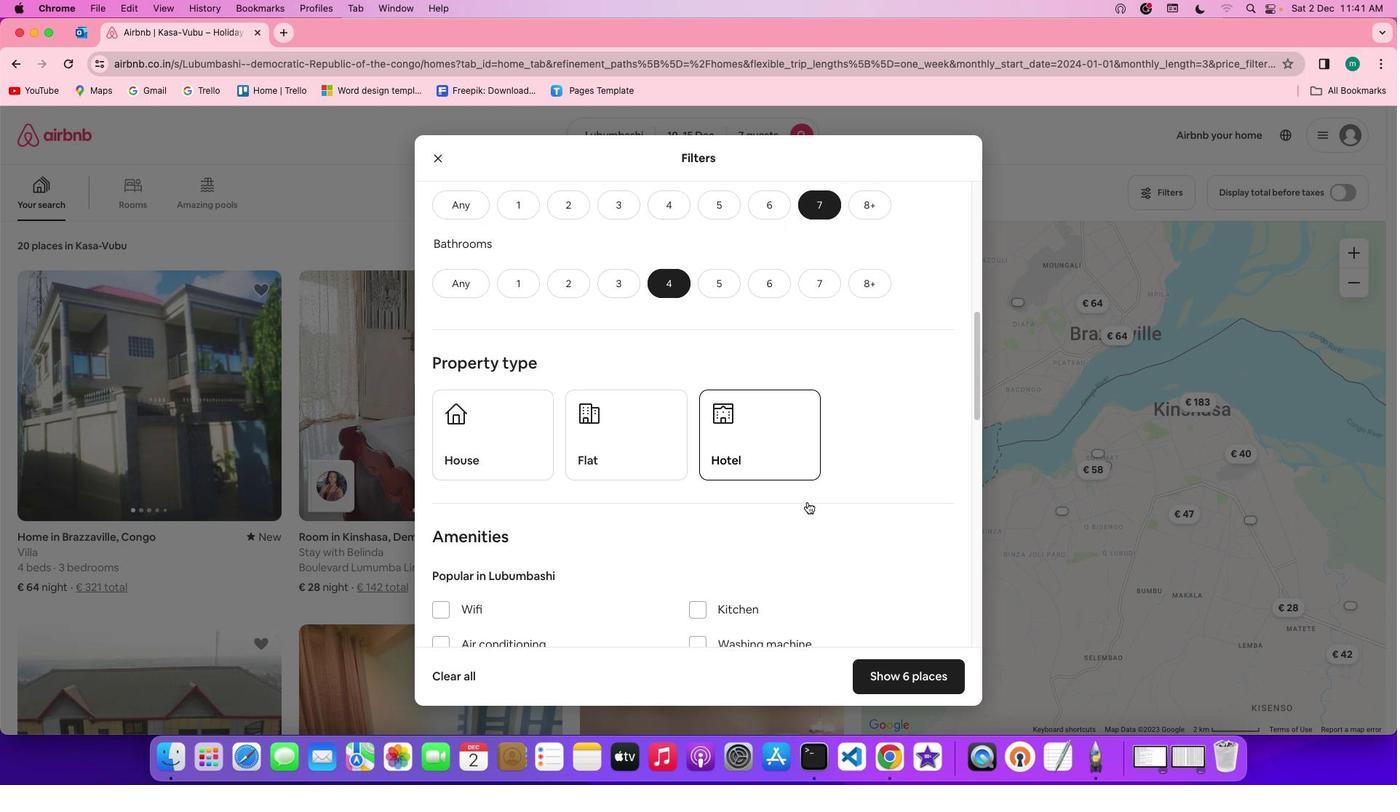
Action: Mouse scrolled (807, 502) with delta (0, 0)
Screenshot: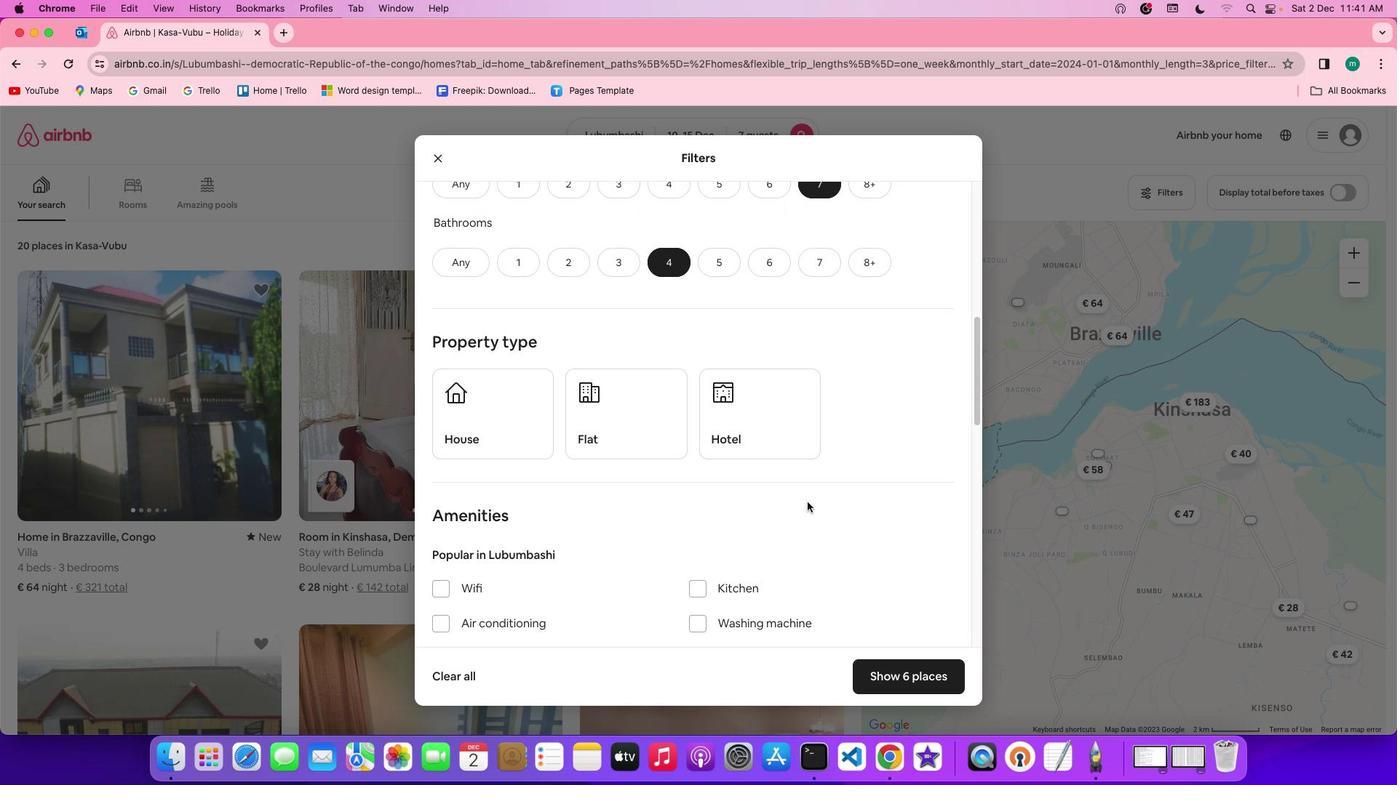 
Action: Mouse scrolled (807, 502) with delta (0, 0)
Screenshot: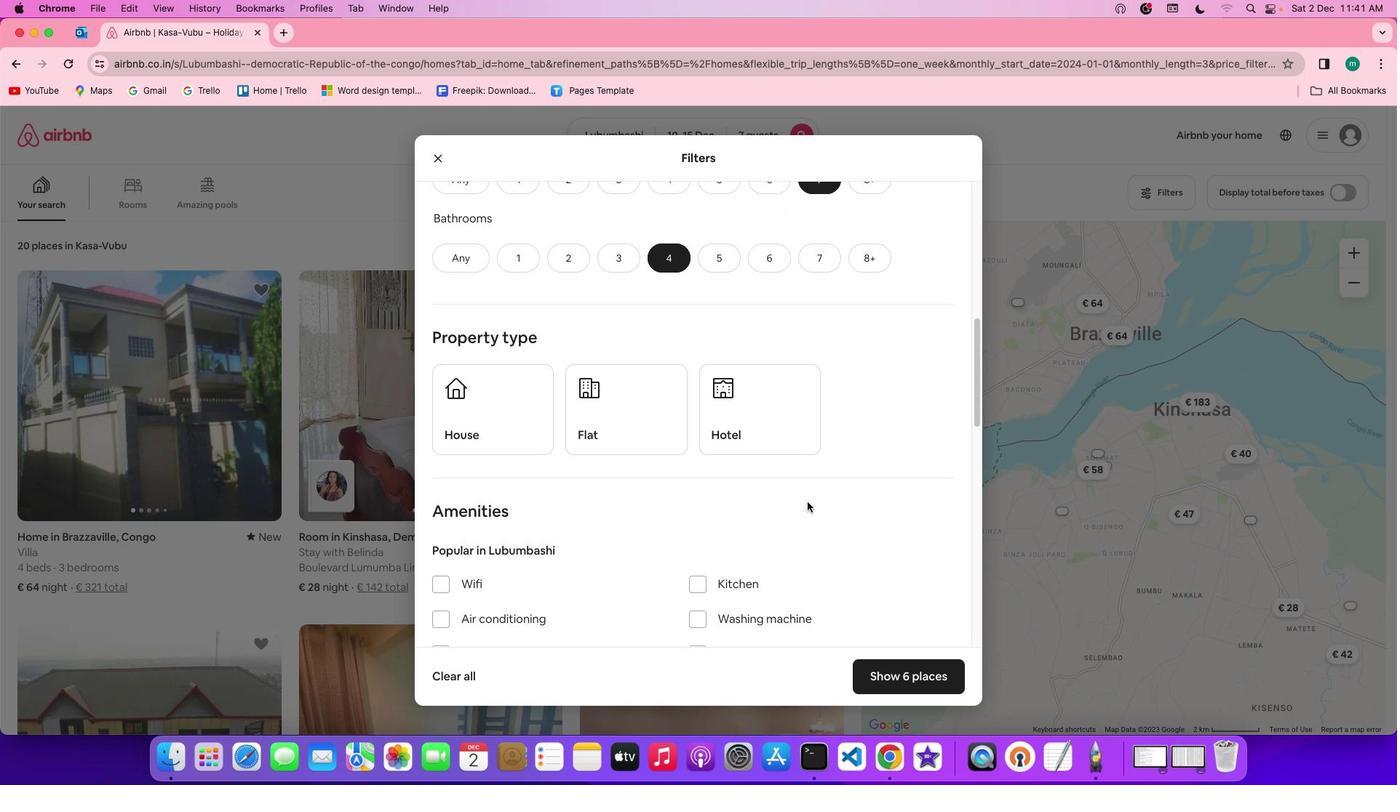 
Action: Mouse scrolled (807, 502) with delta (0, 0)
Screenshot: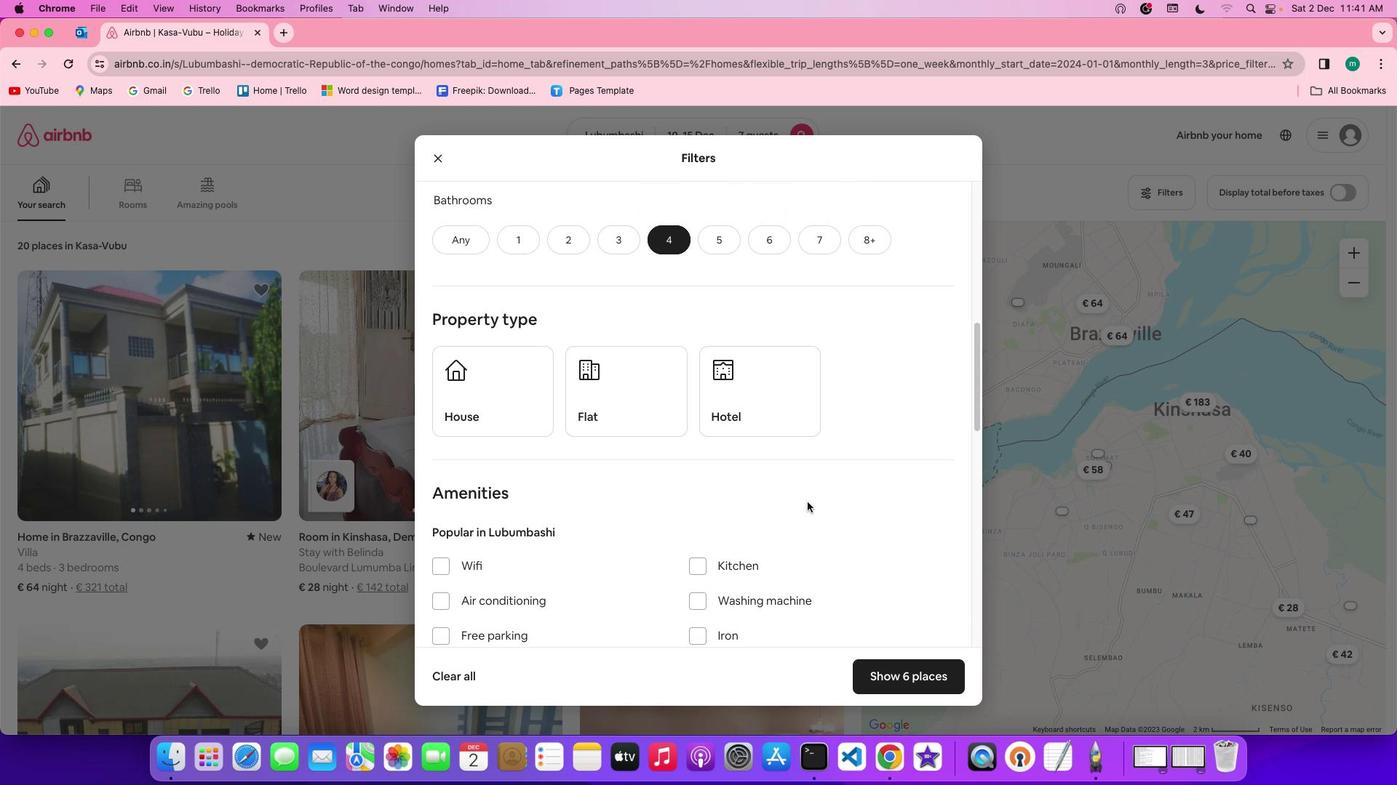 
Action: Mouse scrolled (807, 502) with delta (0, 0)
Screenshot: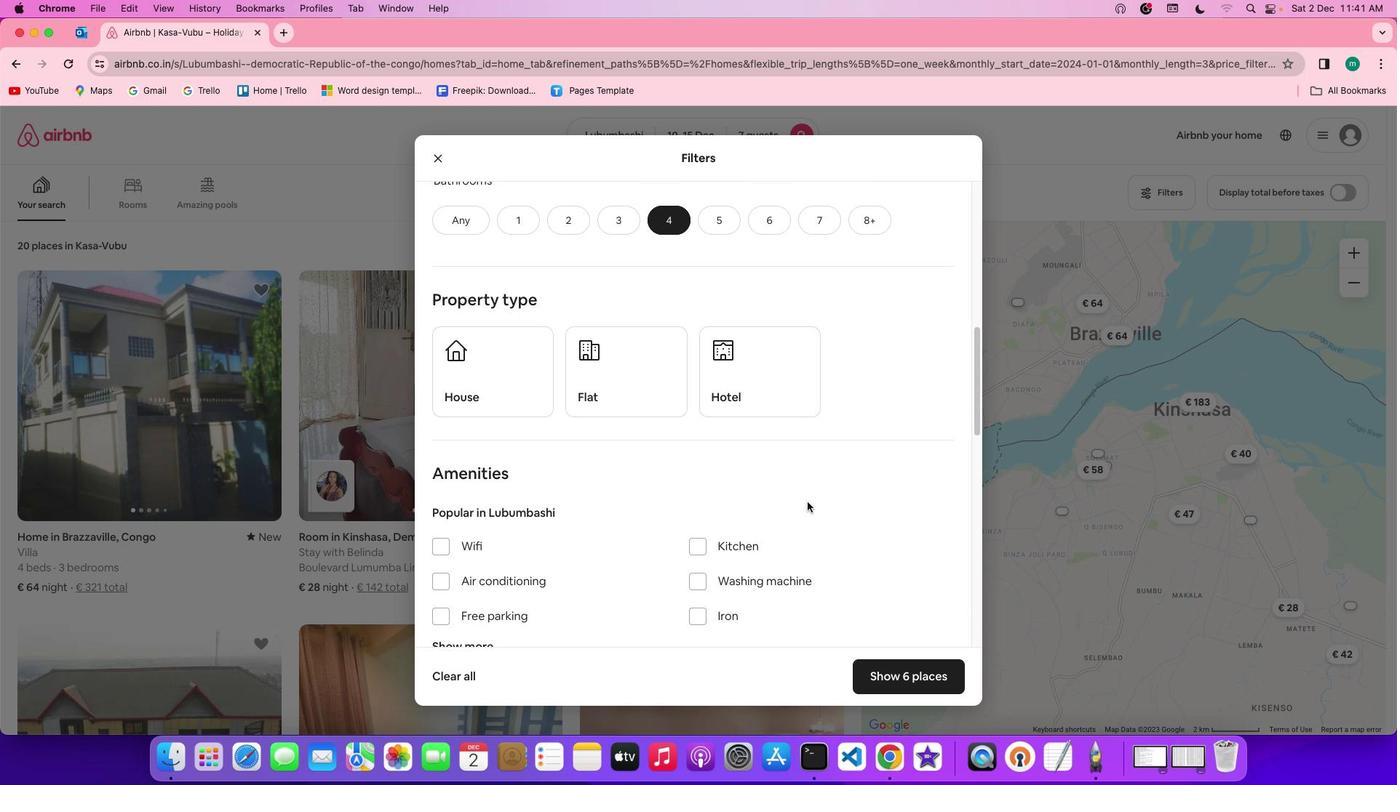 
Action: Mouse scrolled (807, 502) with delta (0, 0)
Screenshot: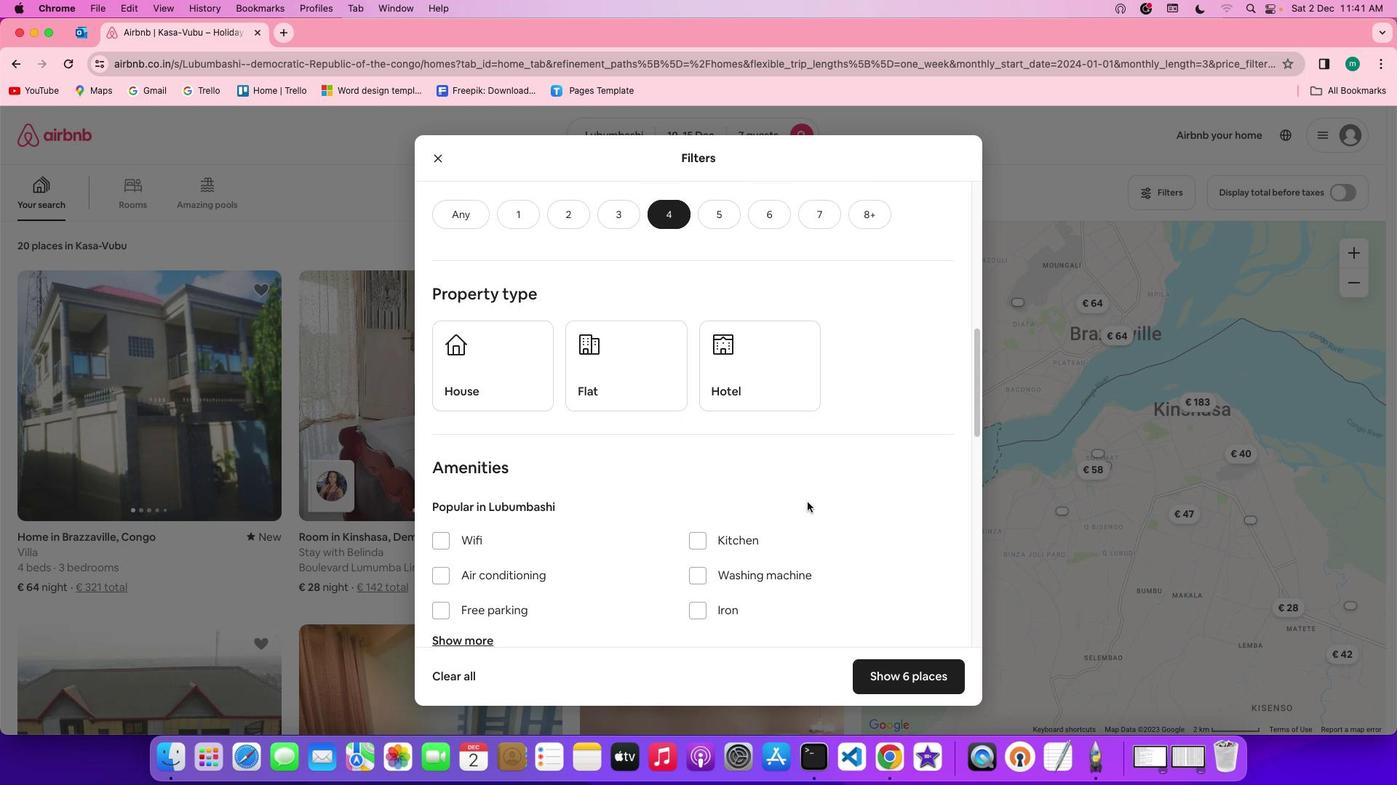 
Action: Mouse scrolled (807, 502) with delta (0, 0)
Screenshot: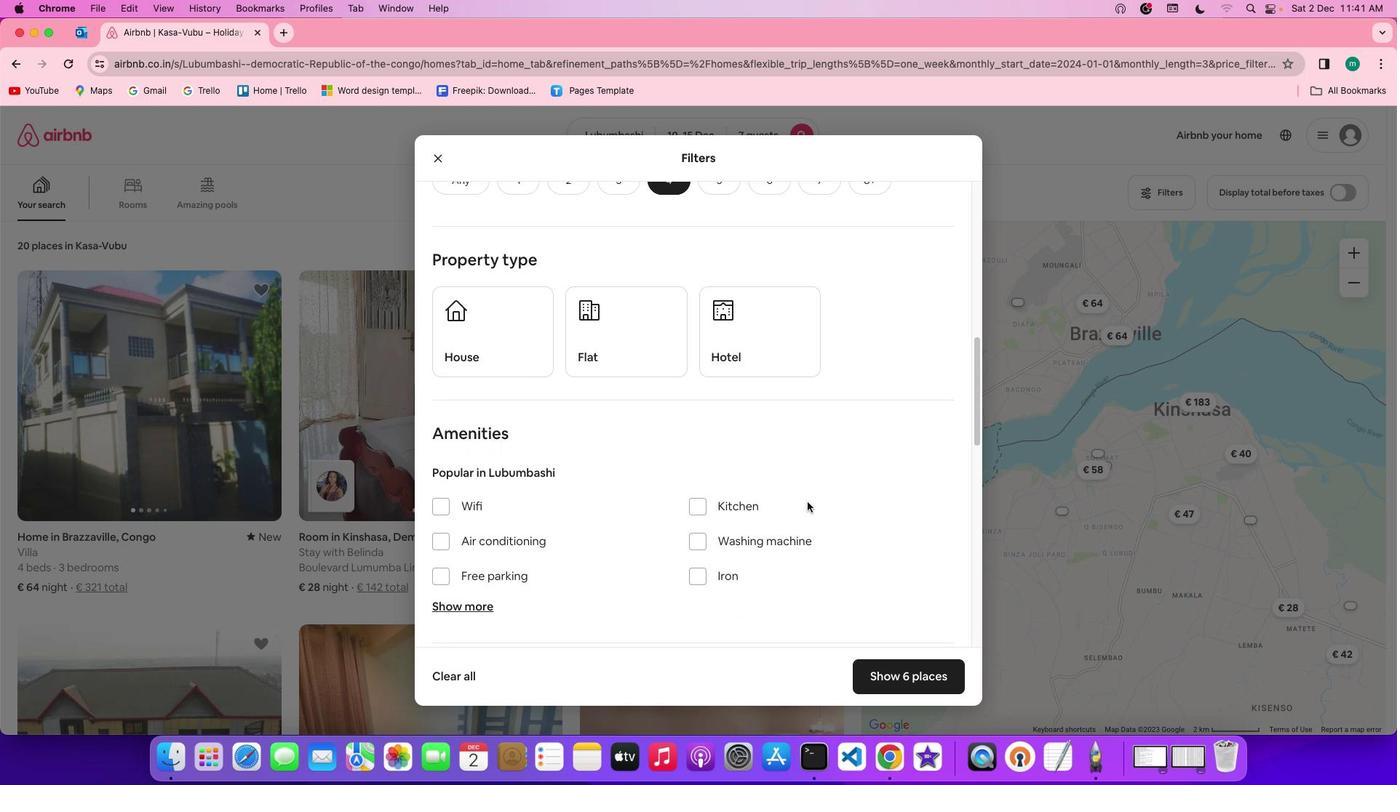 
Action: Mouse scrolled (807, 502) with delta (0, 0)
Screenshot: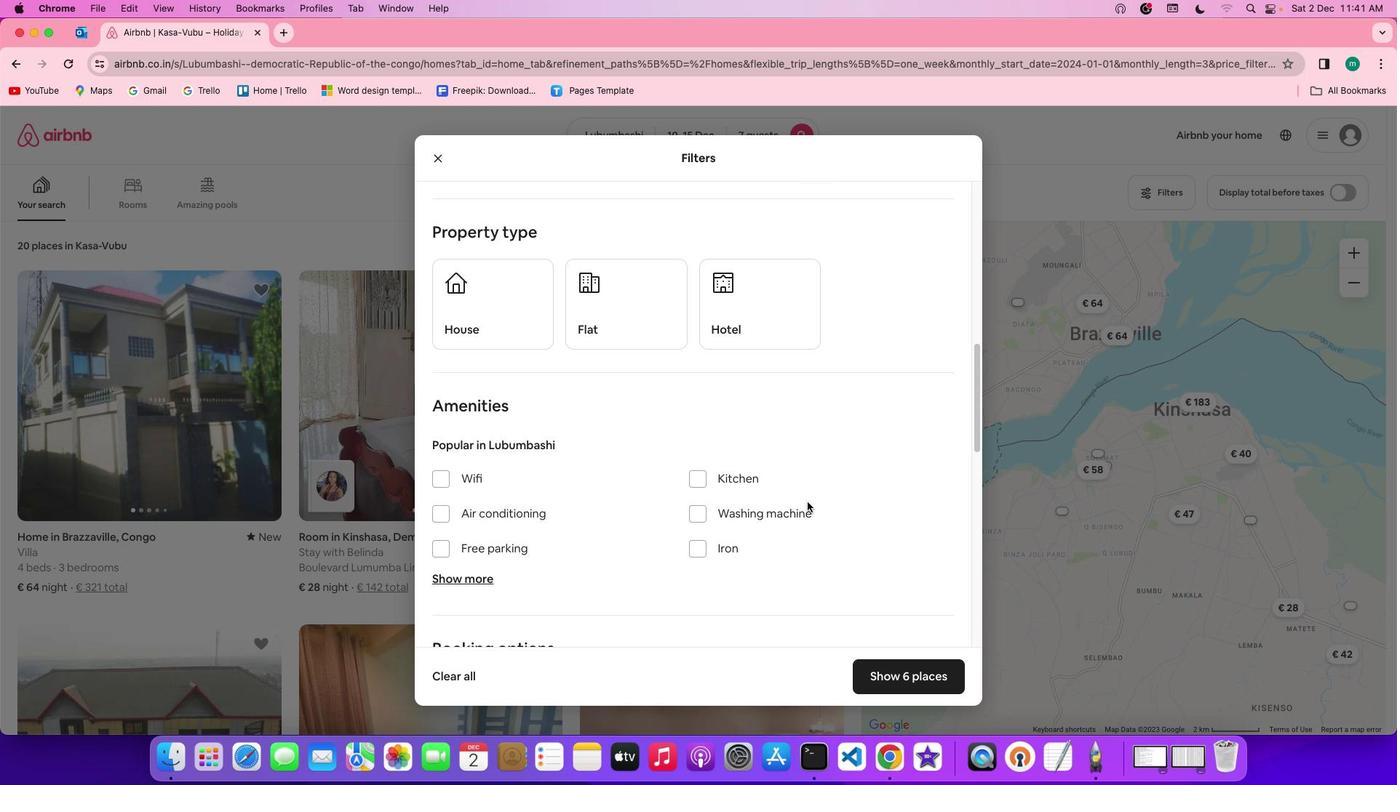 
Action: Mouse scrolled (807, 502) with delta (0, 0)
Screenshot: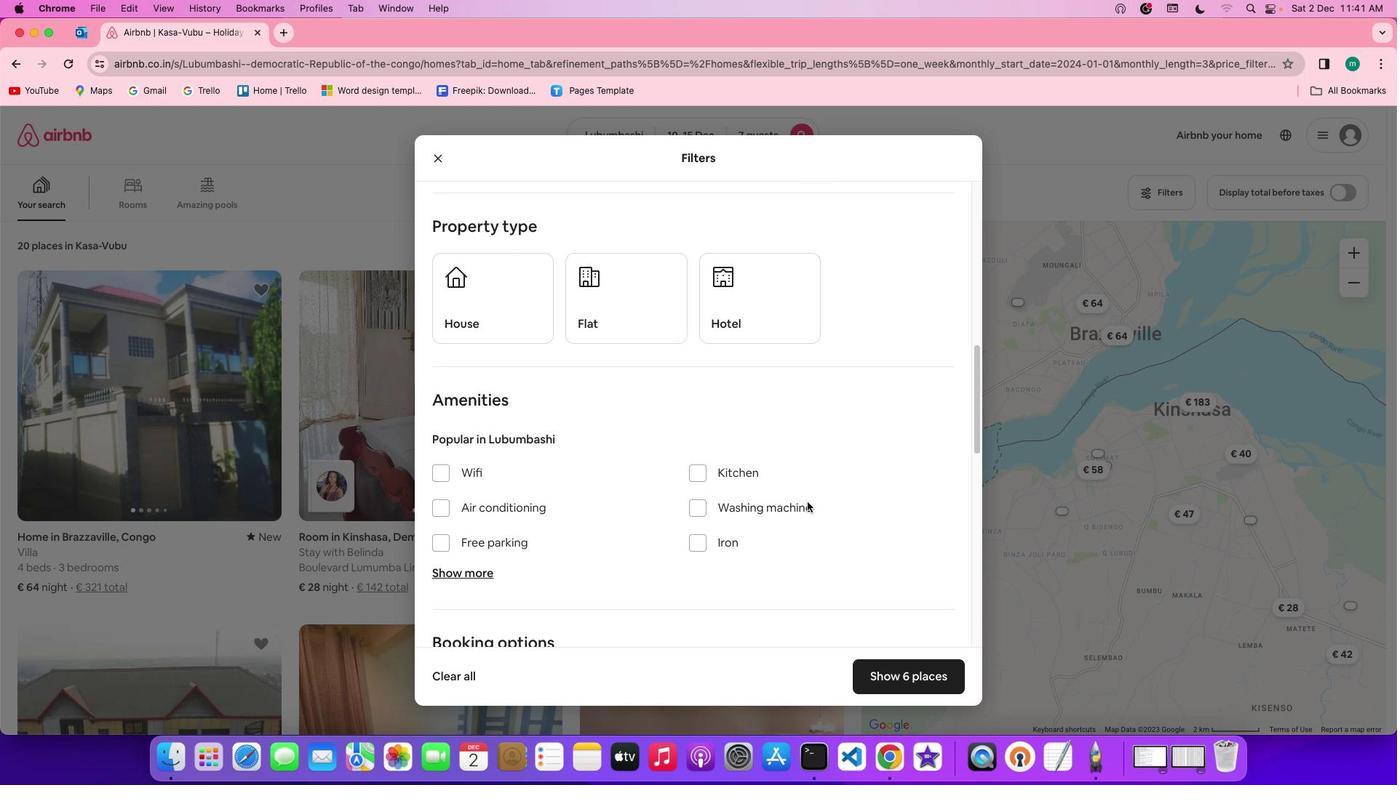 
Action: Mouse scrolled (807, 502) with delta (0, 0)
Screenshot: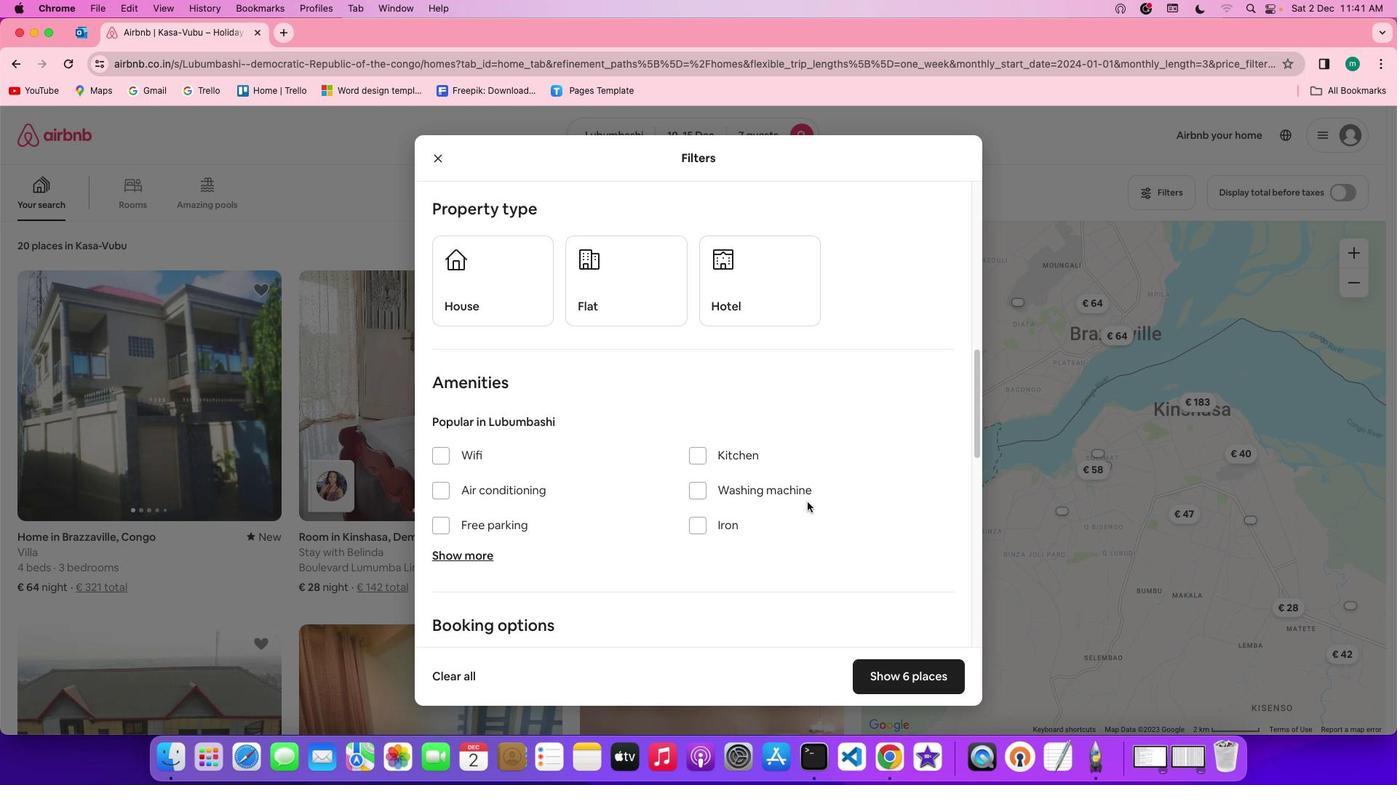 
Action: Mouse moved to (480, 287)
Screenshot: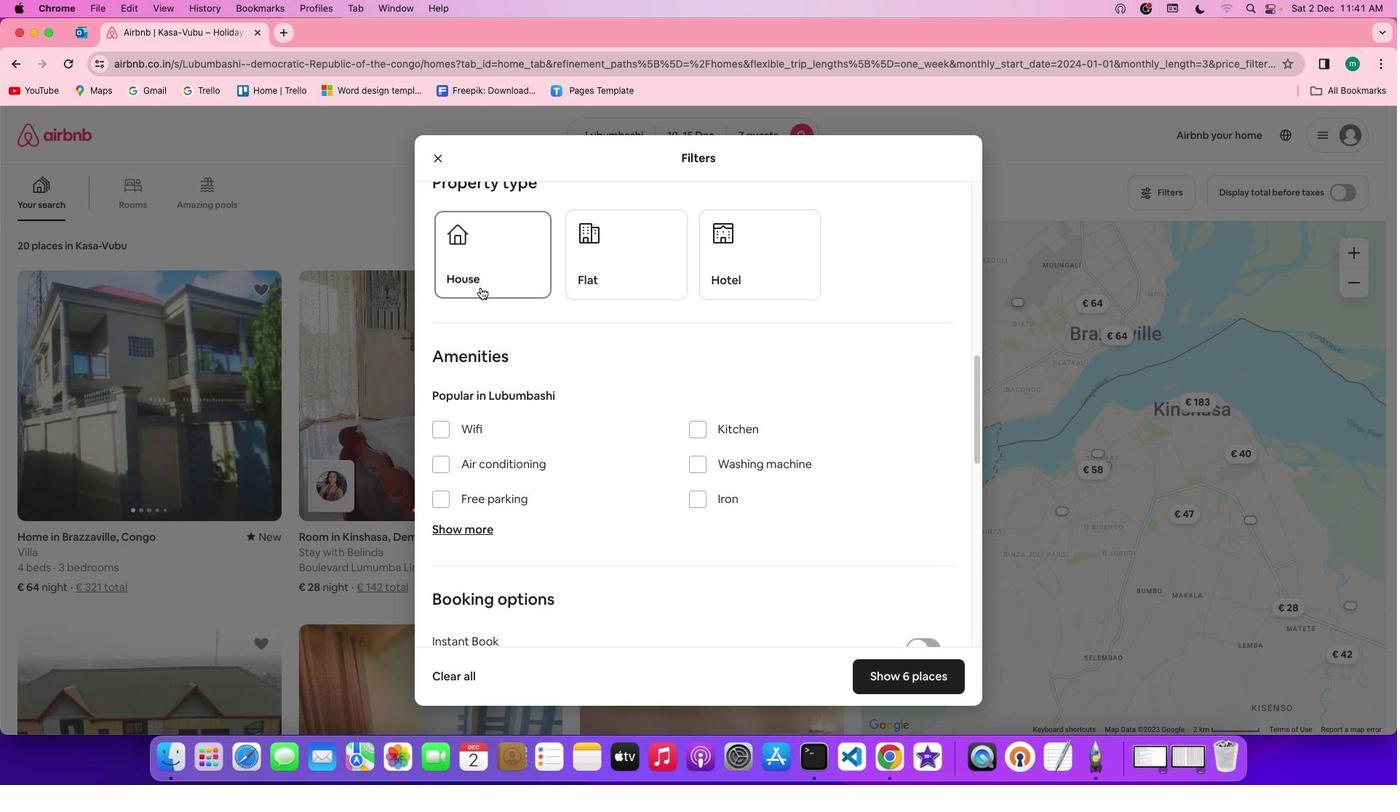 
Action: Mouse pressed left at (480, 287)
Screenshot: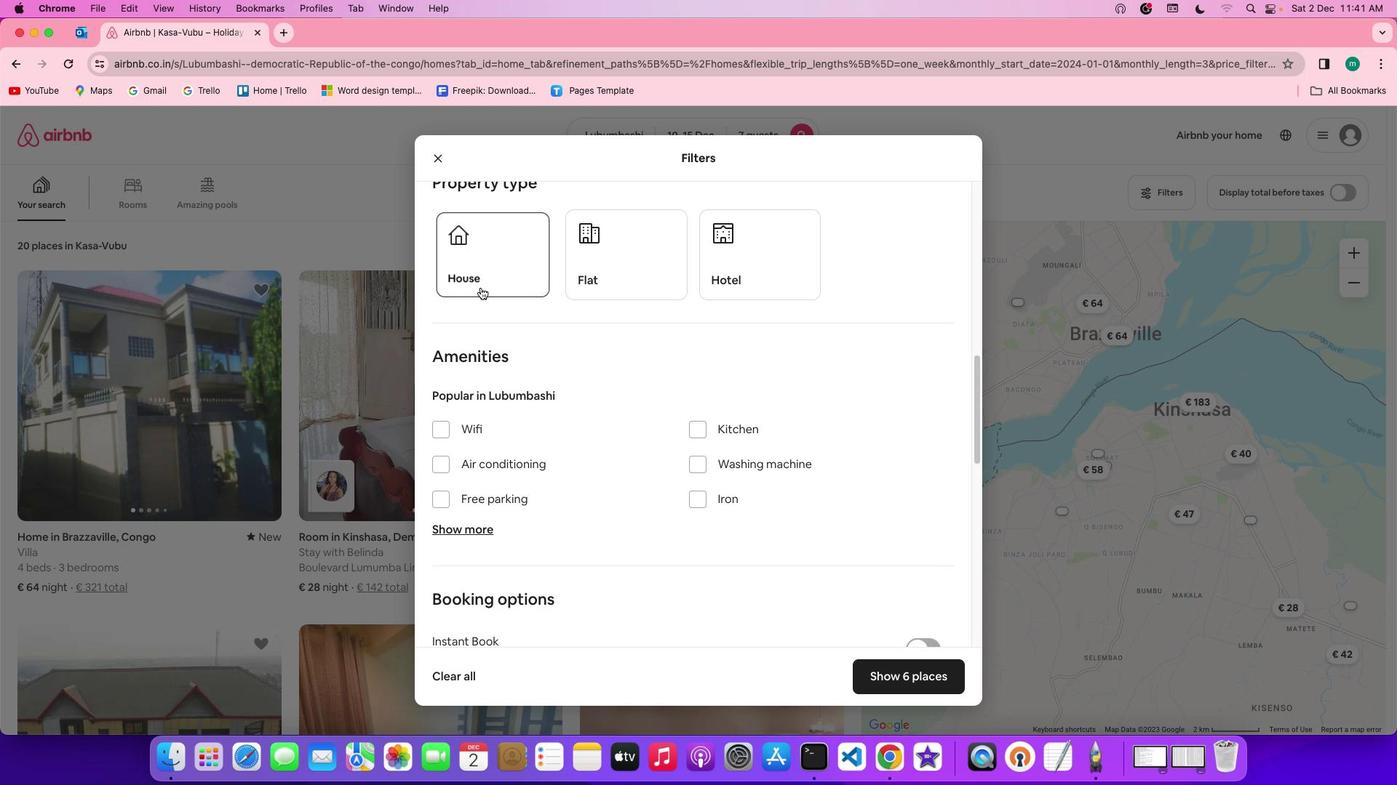
Action: Mouse moved to (826, 447)
Screenshot: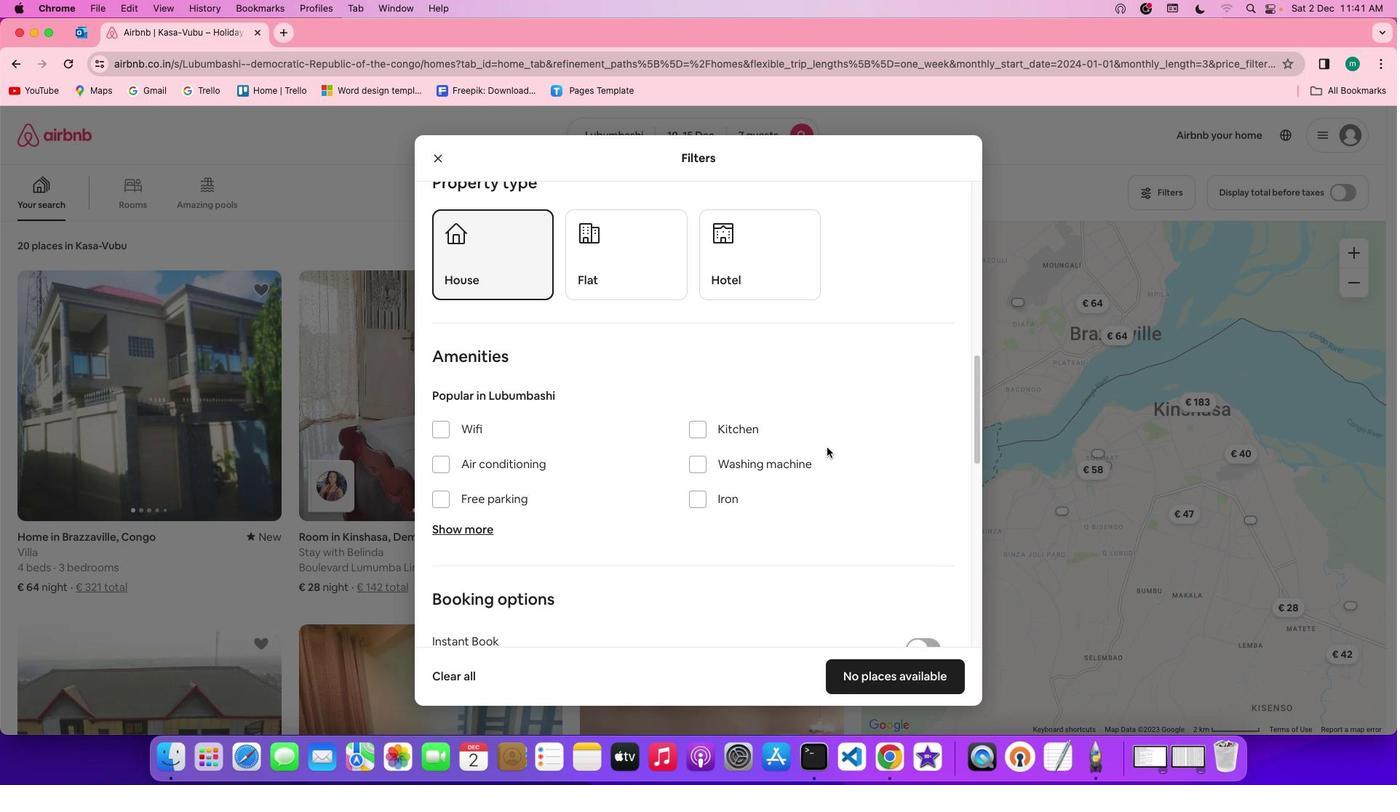 
Action: Mouse scrolled (826, 447) with delta (0, 0)
Screenshot: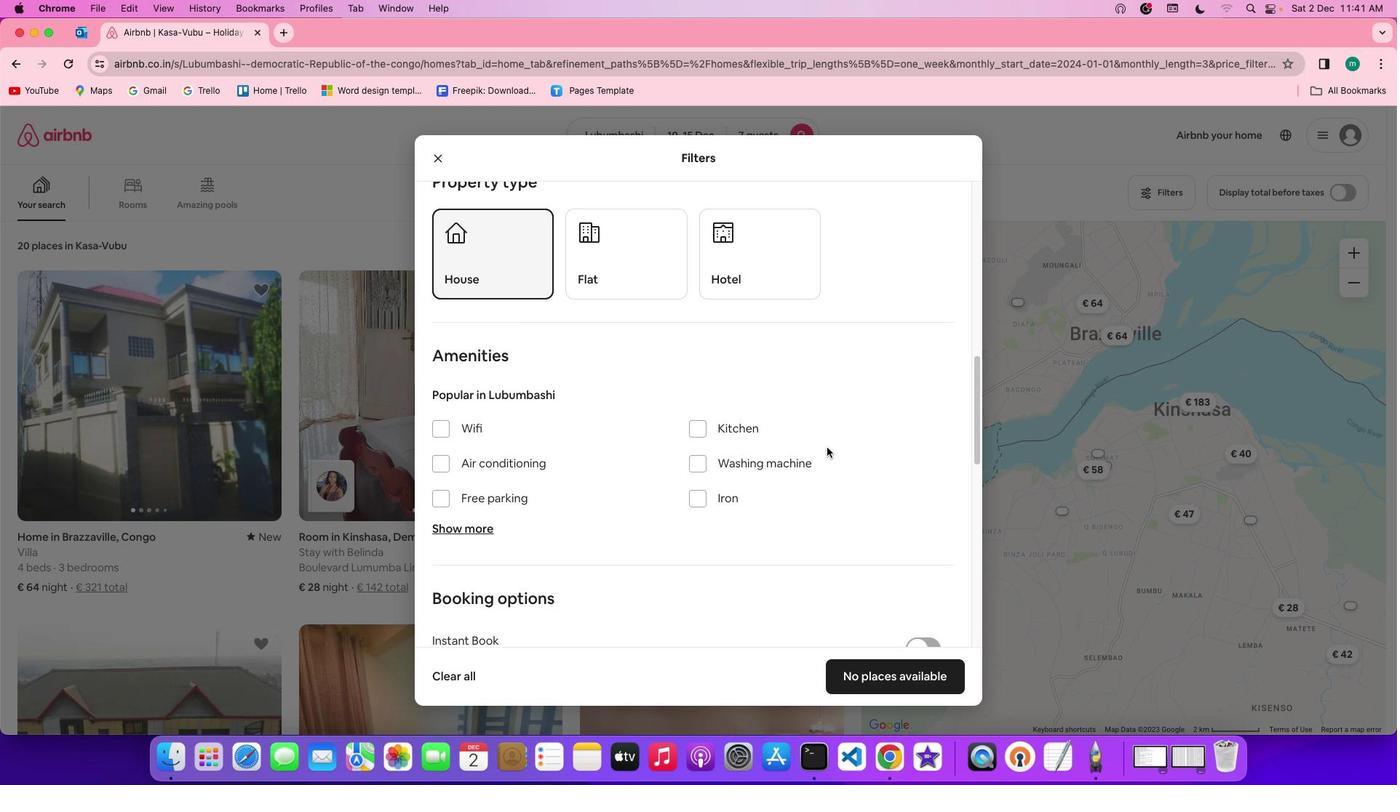 
Action: Mouse scrolled (826, 447) with delta (0, 0)
Screenshot: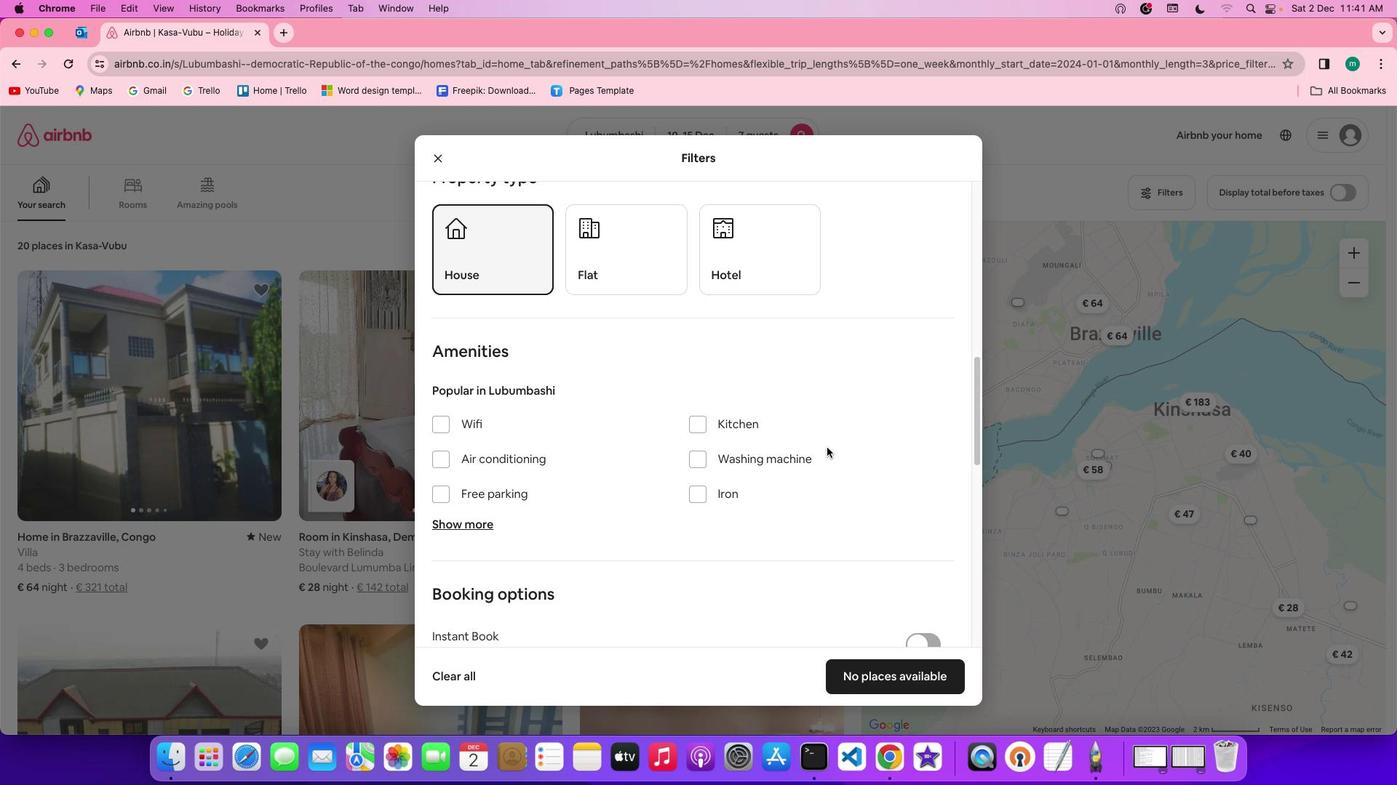 
Action: Mouse scrolled (826, 447) with delta (0, 0)
Screenshot: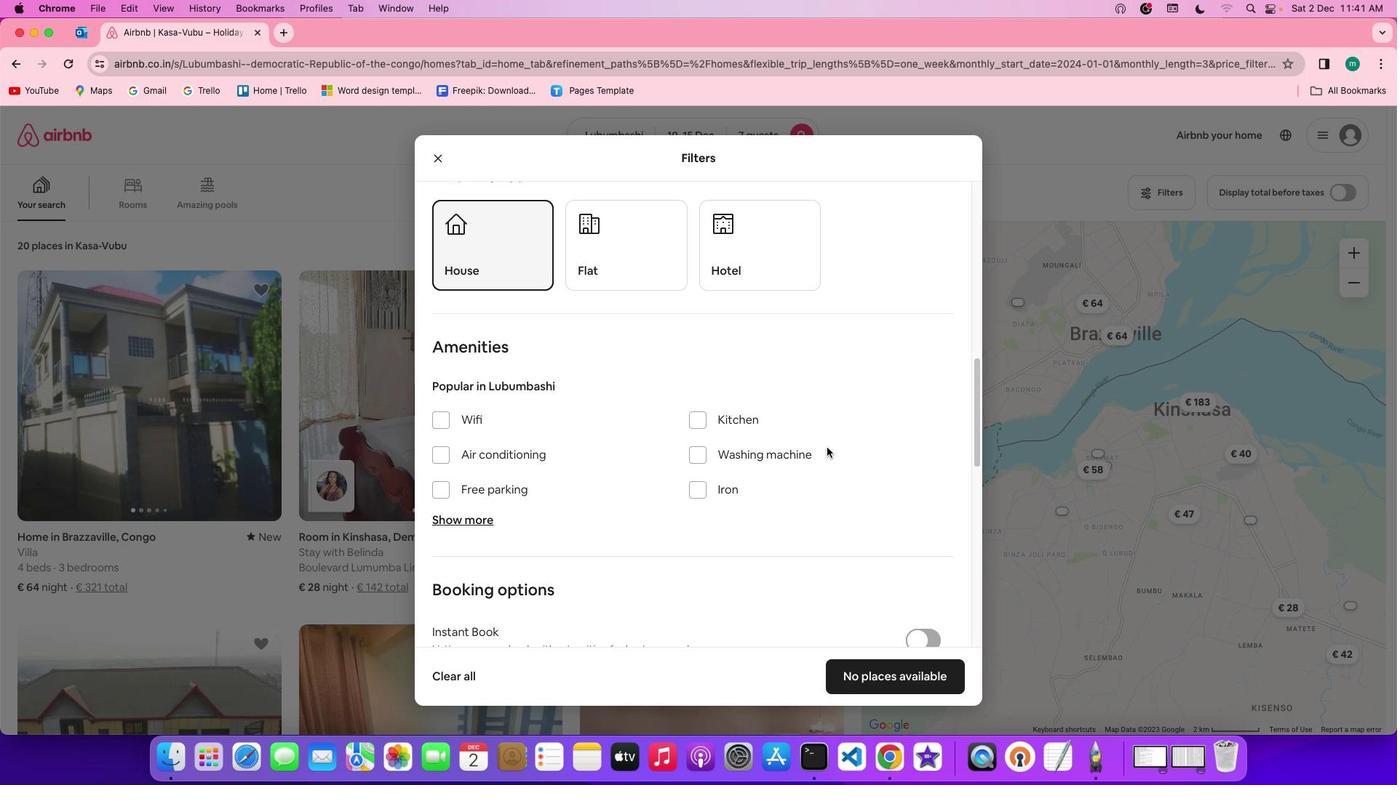 
Action: Mouse scrolled (826, 447) with delta (0, 0)
Screenshot: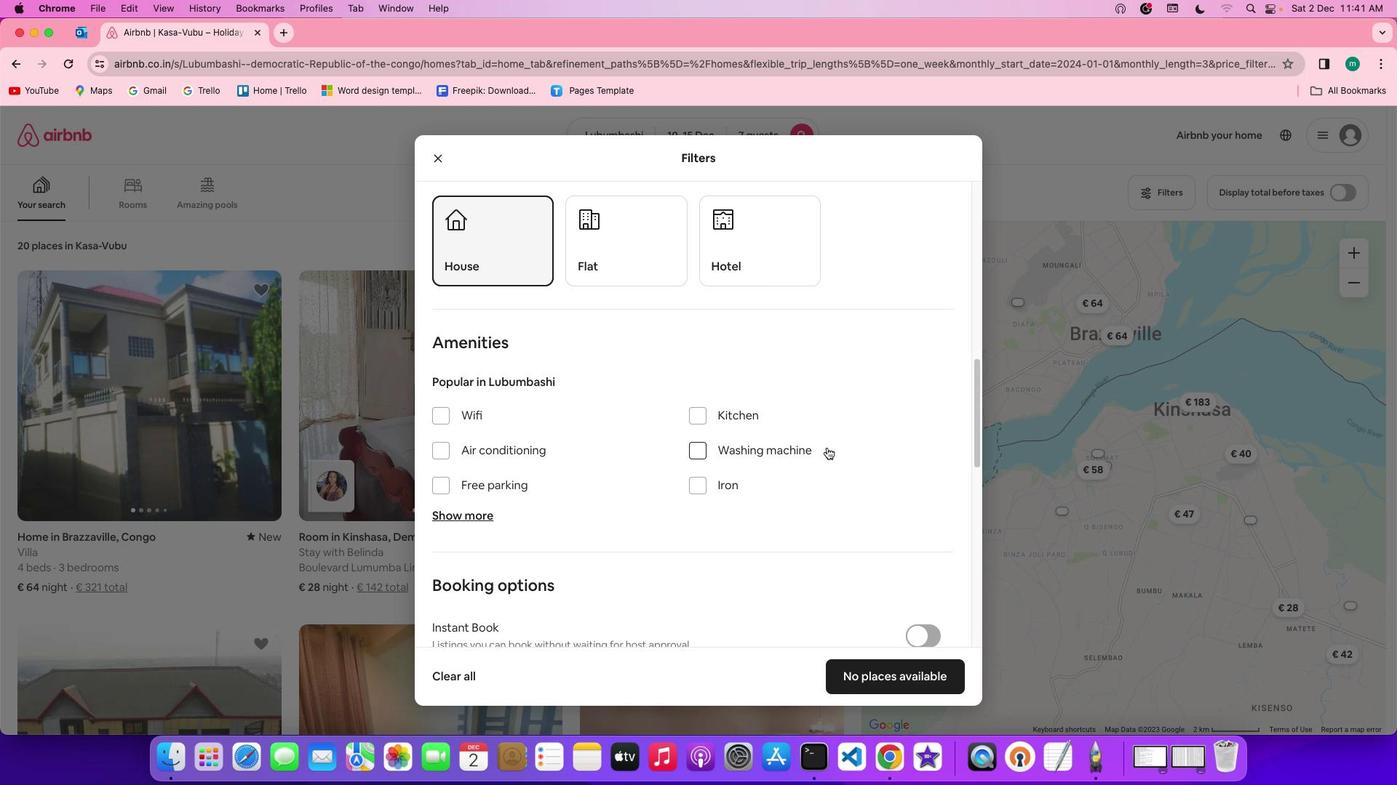 
Action: Mouse scrolled (826, 447) with delta (0, 0)
Screenshot: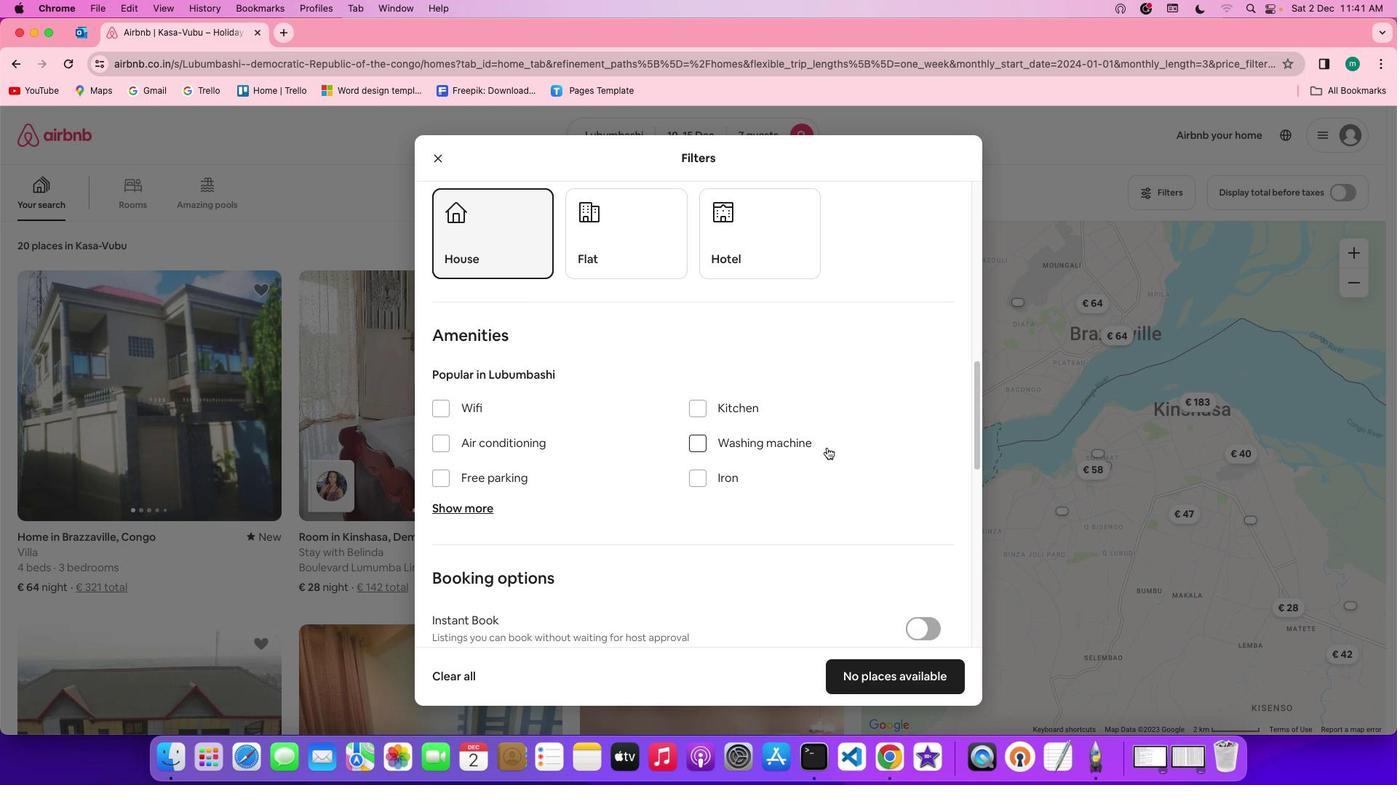 
Action: Mouse scrolled (826, 447) with delta (0, 0)
Screenshot: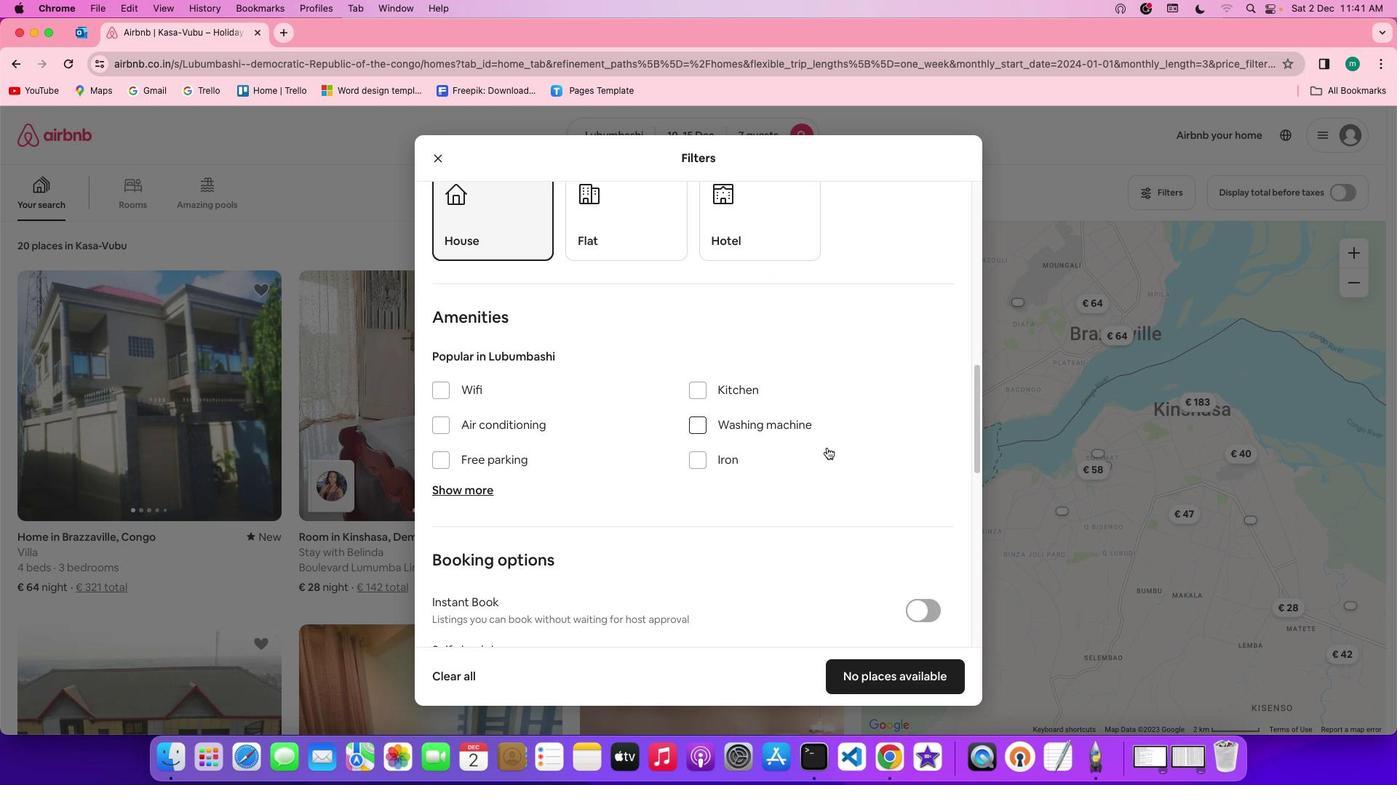 
Action: Mouse scrolled (826, 447) with delta (0, 0)
Screenshot: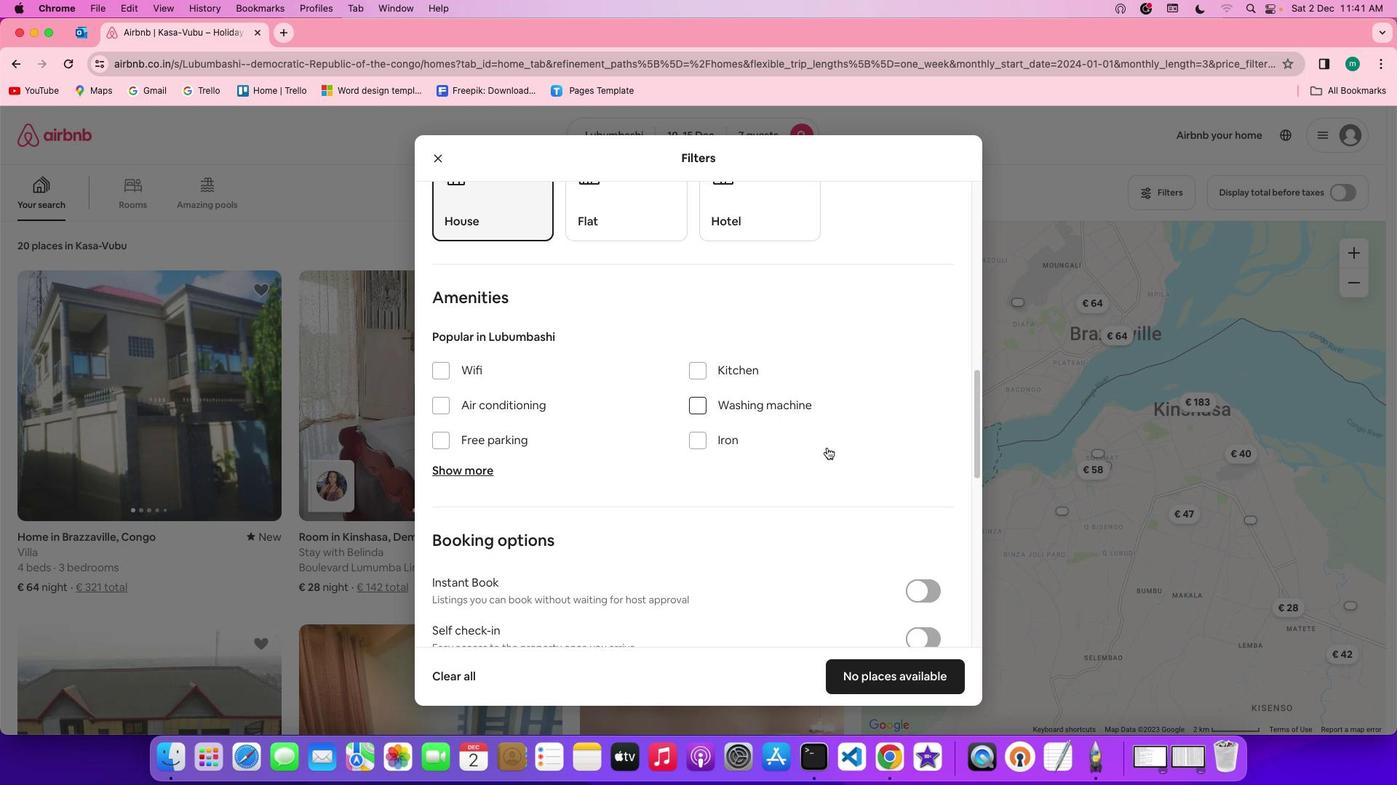 
Action: Mouse scrolled (826, 447) with delta (0, 0)
Screenshot: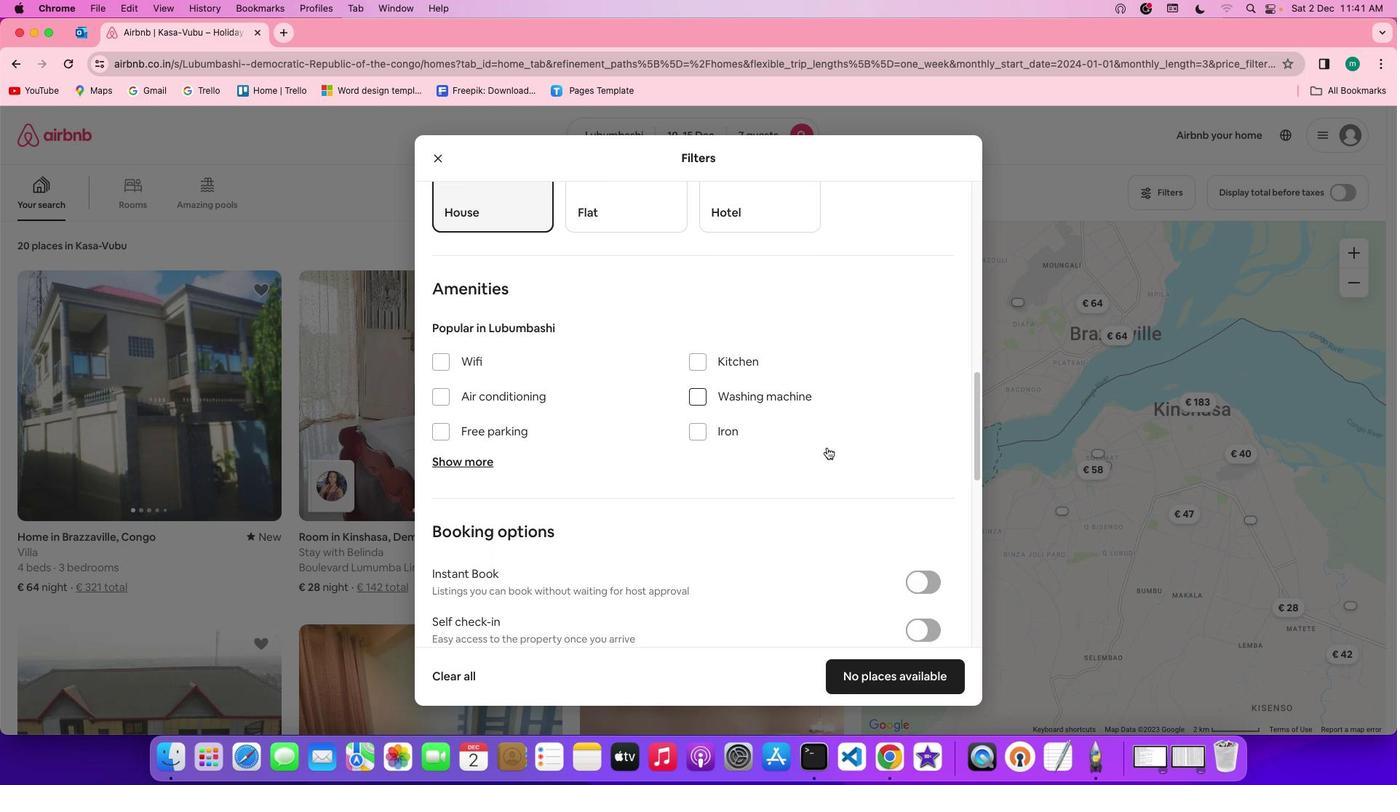 
Action: Mouse moved to (443, 360)
Screenshot: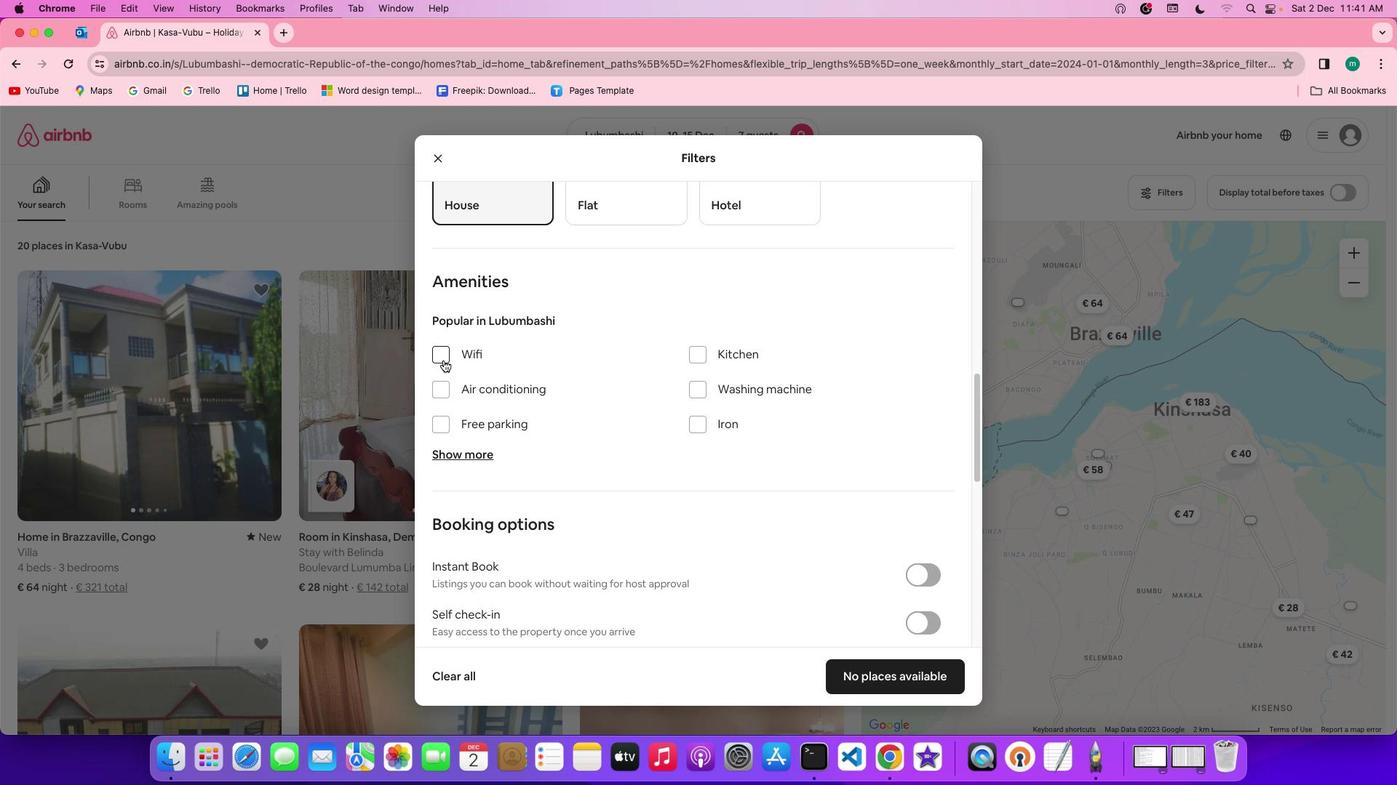 
Action: Mouse pressed left at (443, 360)
Screenshot: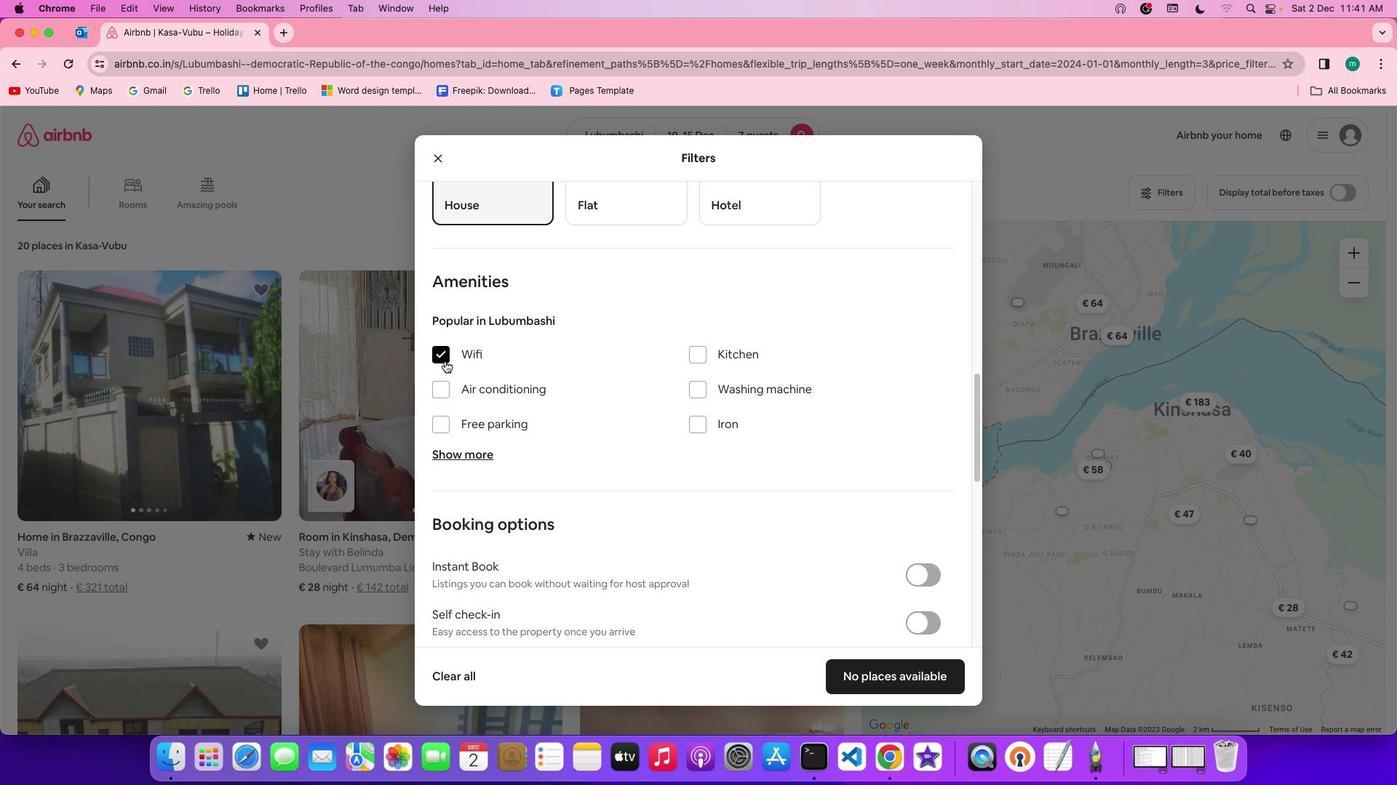 
Action: Mouse moved to (469, 456)
Screenshot: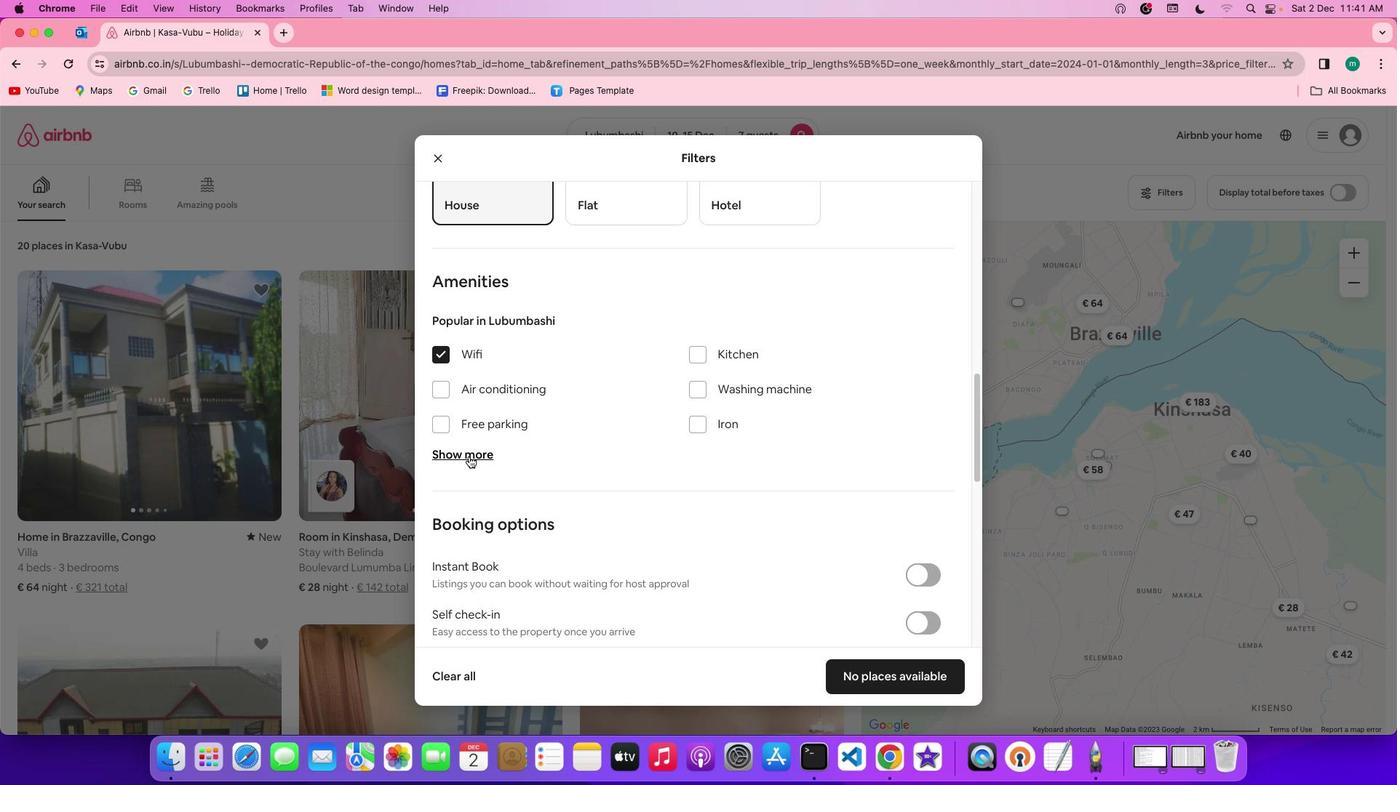 
Action: Mouse pressed left at (469, 456)
Screenshot: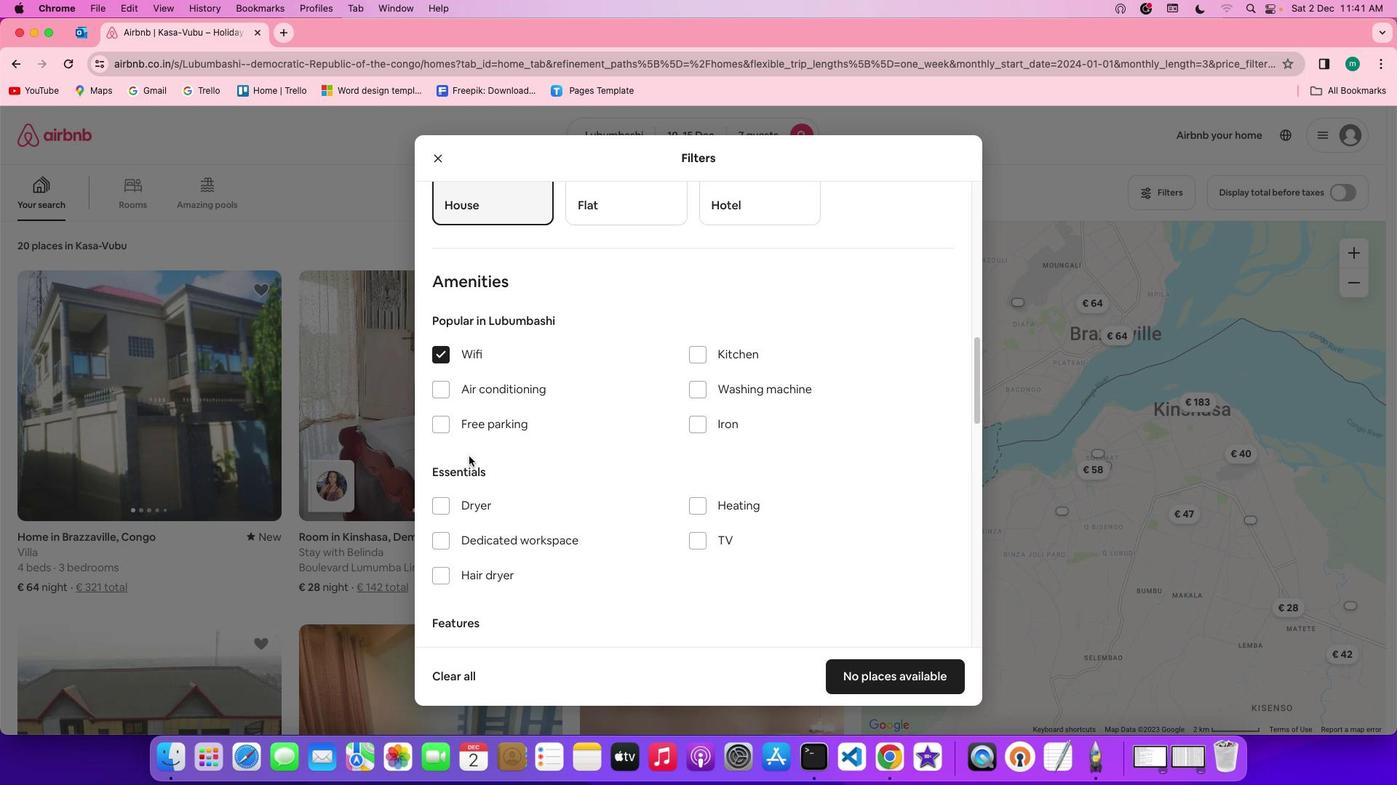 
Action: Mouse moved to (705, 539)
Screenshot: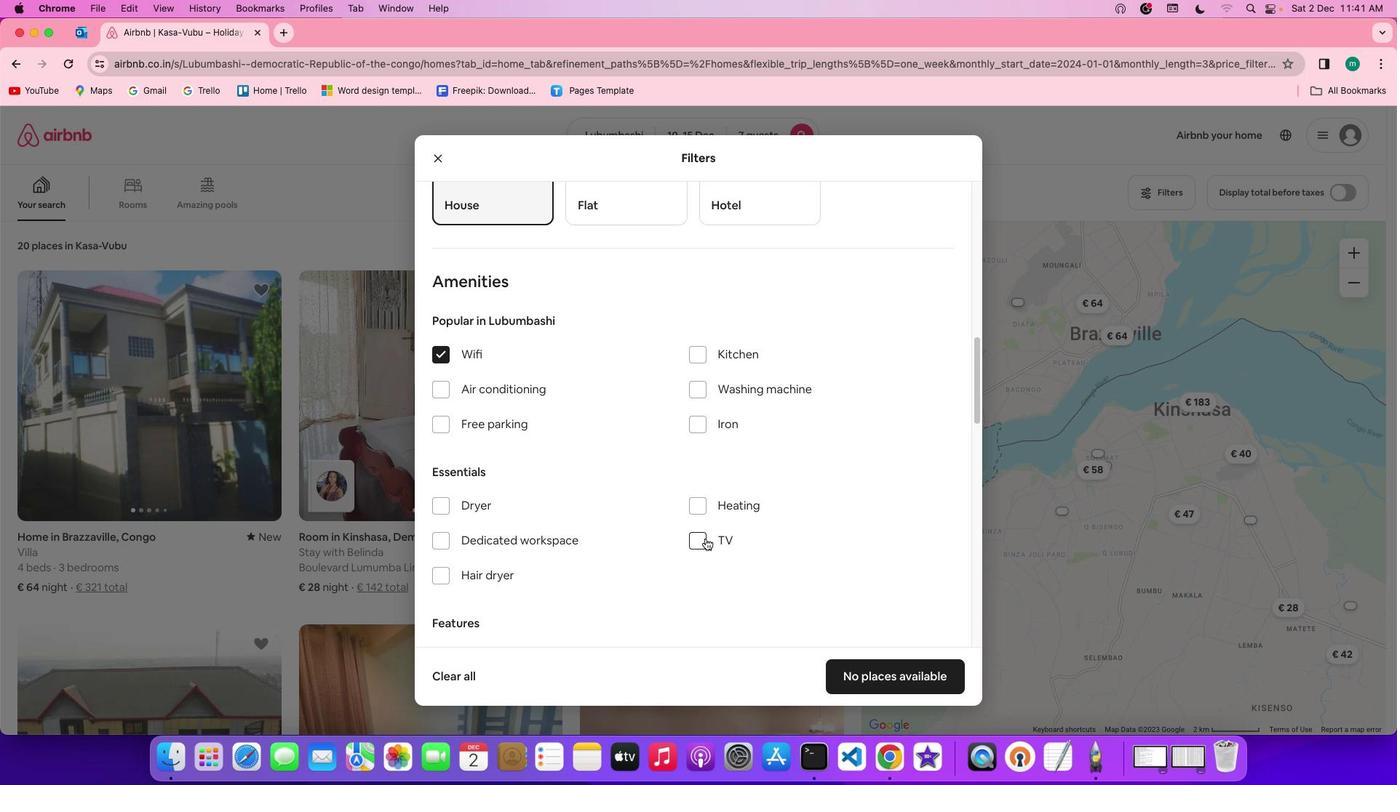 
Action: Mouse pressed left at (705, 539)
Screenshot: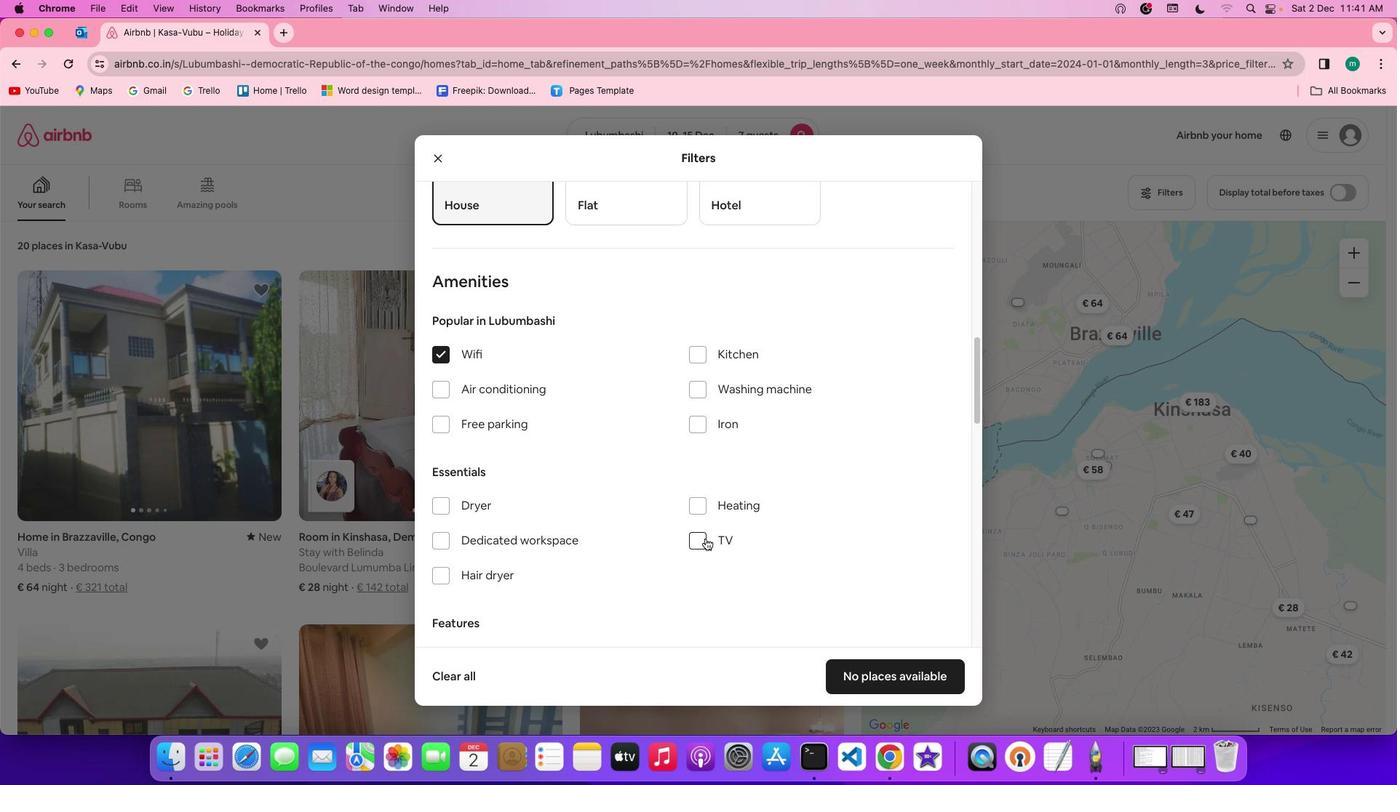 
Action: Mouse moved to (847, 545)
Screenshot: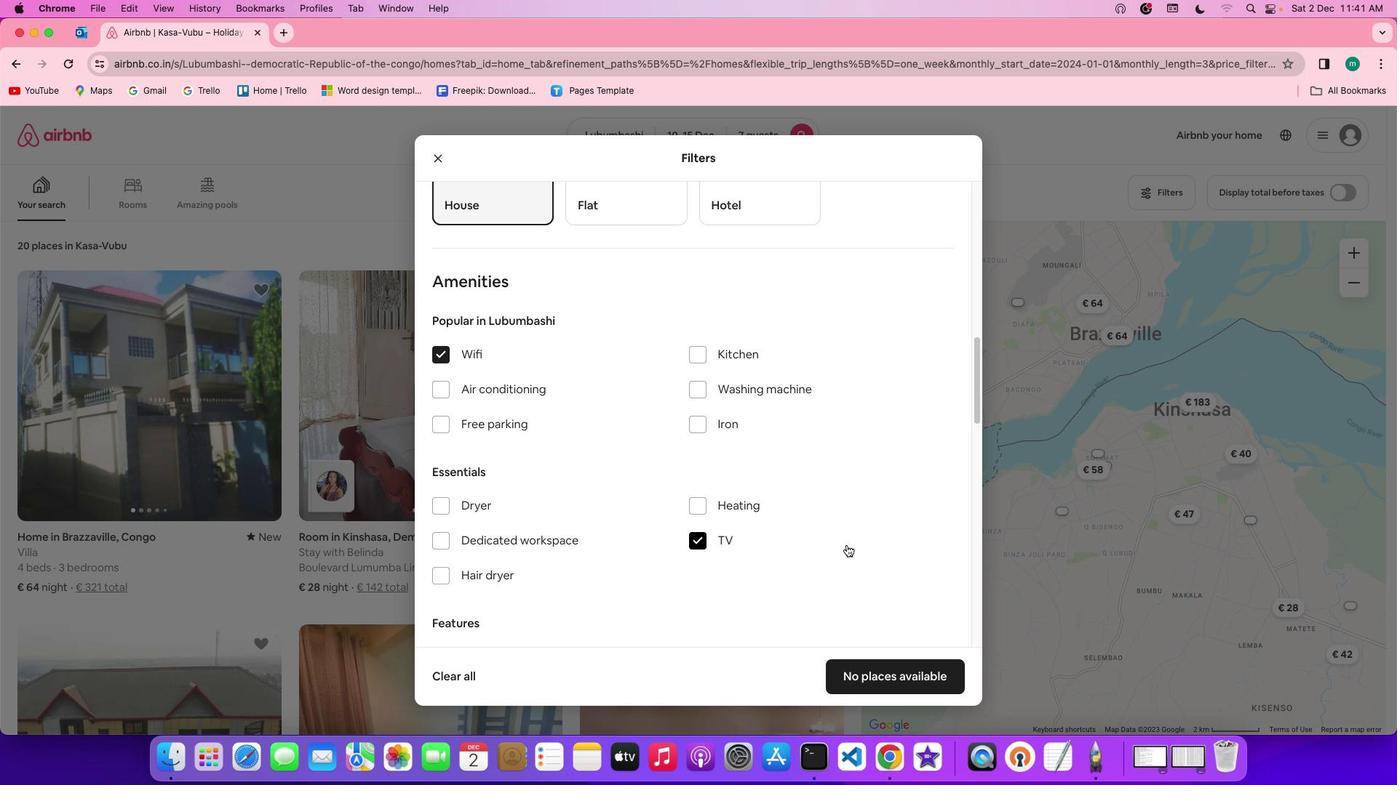 
Action: Mouse scrolled (847, 545) with delta (0, 0)
Screenshot: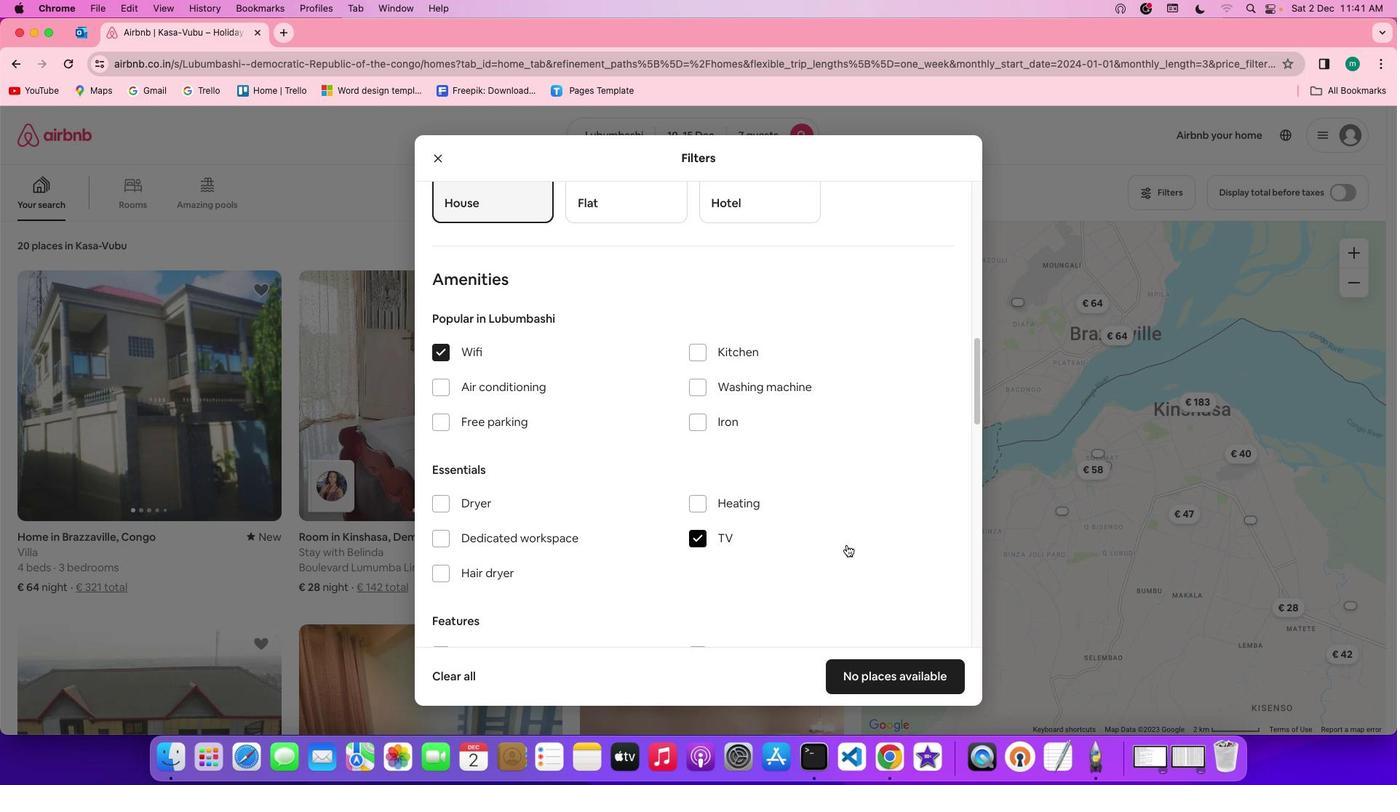 
Action: Mouse scrolled (847, 545) with delta (0, 0)
Screenshot: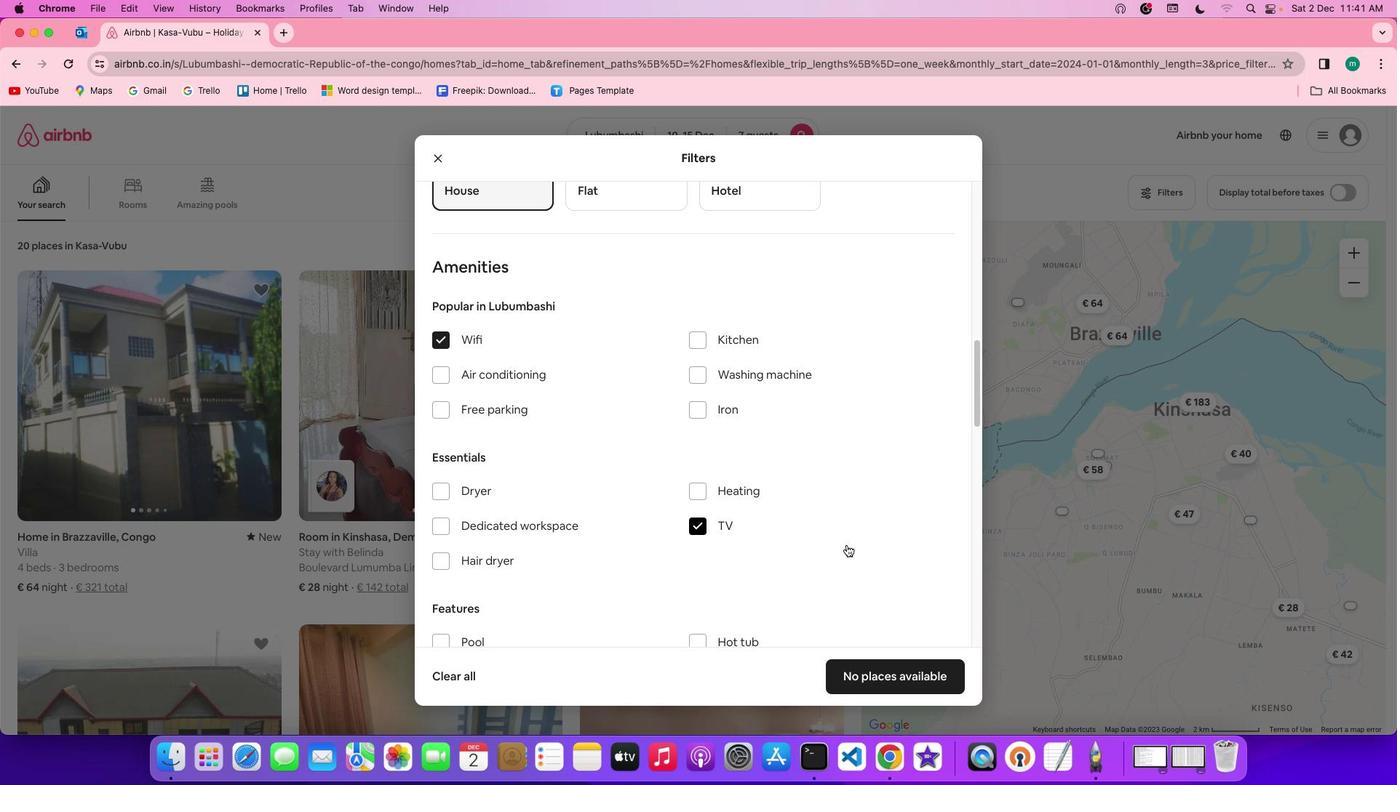 
Action: Mouse scrolled (847, 545) with delta (0, -1)
Screenshot: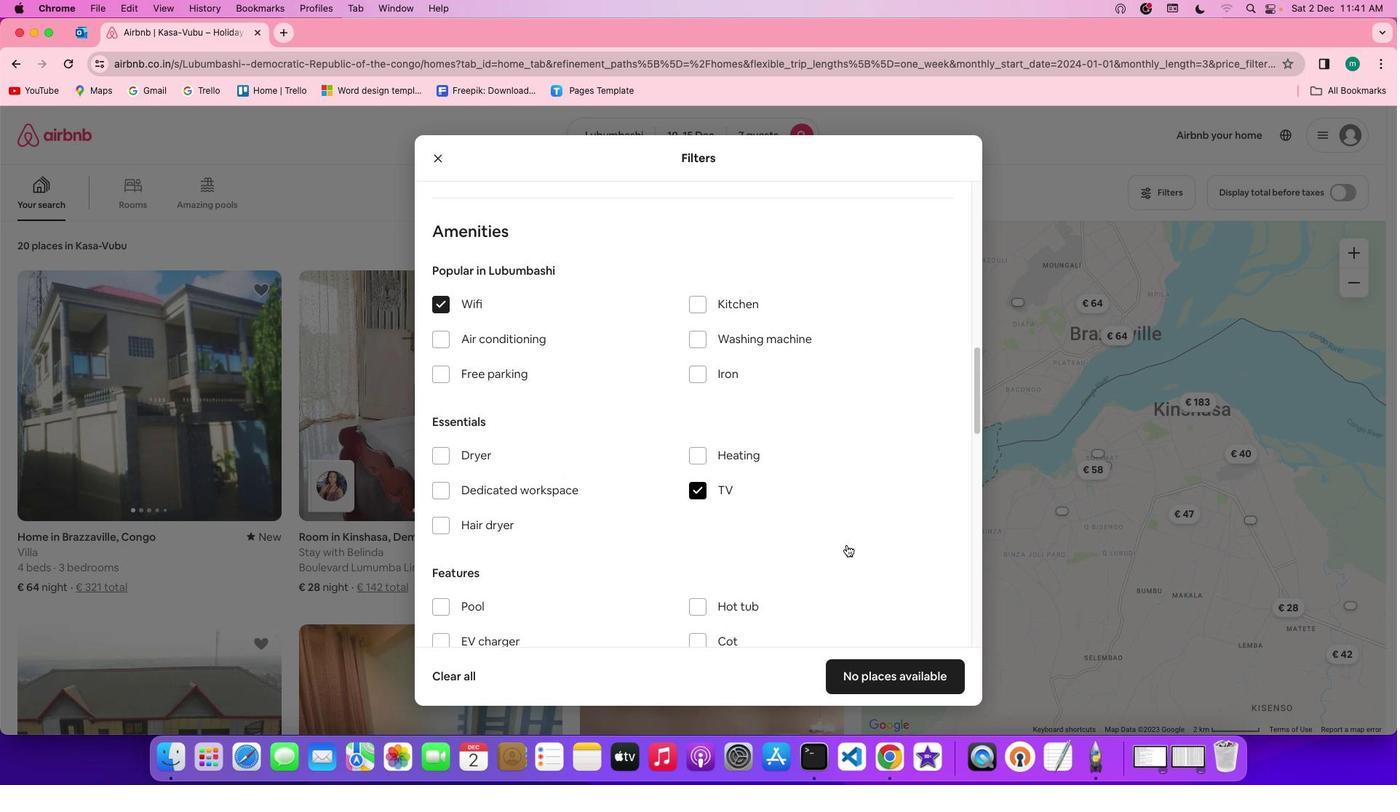 
Action: Mouse moved to (506, 345)
Screenshot: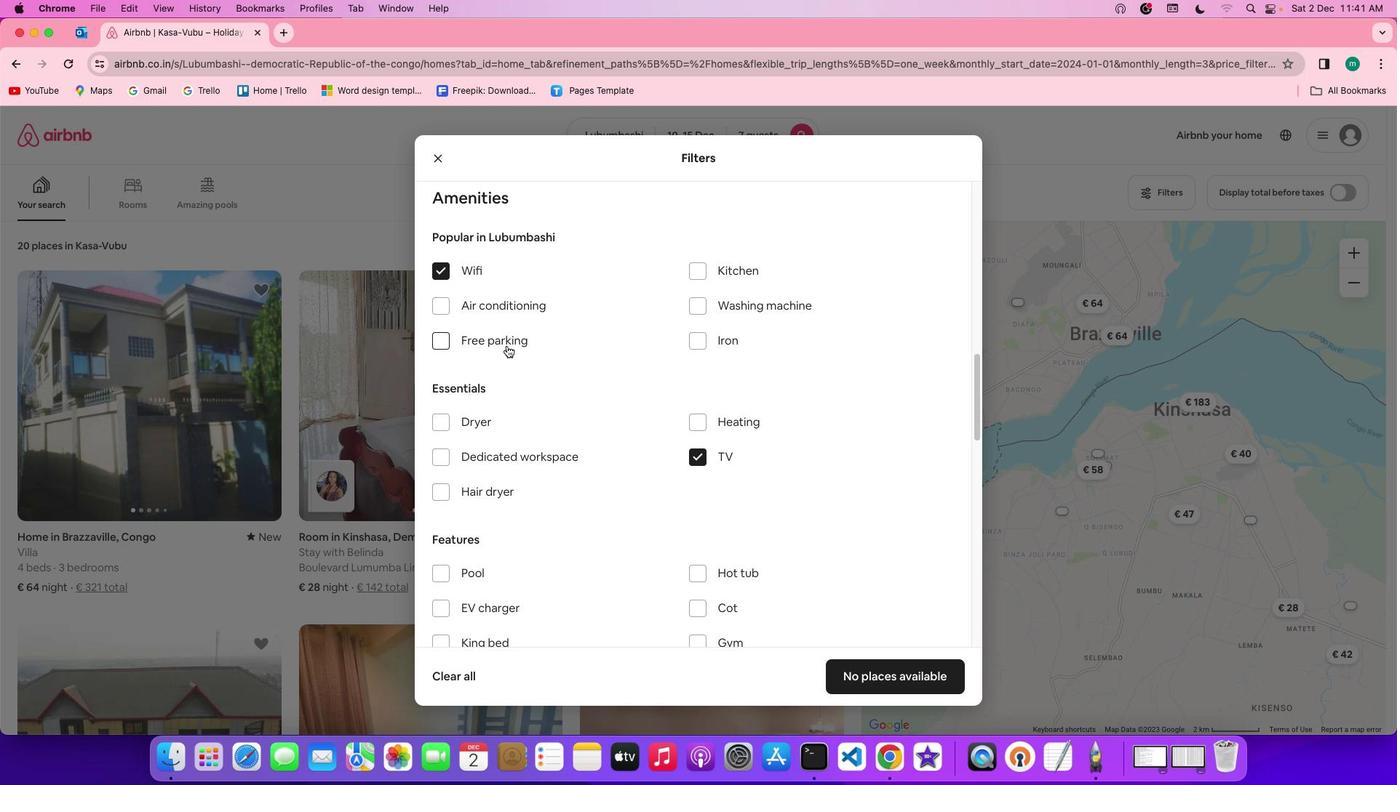 
Action: Mouse pressed left at (506, 345)
Screenshot: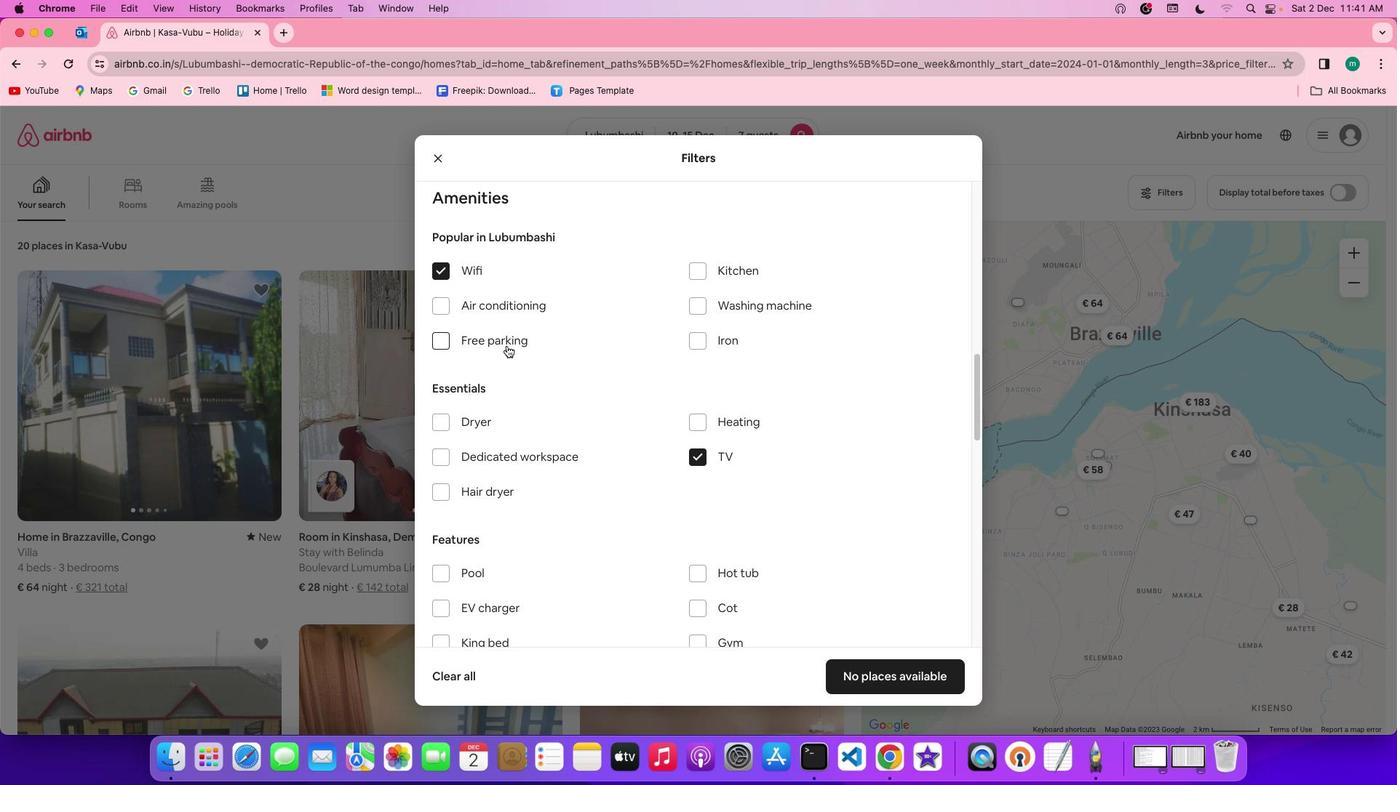 
Action: Mouse moved to (642, 462)
Screenshot: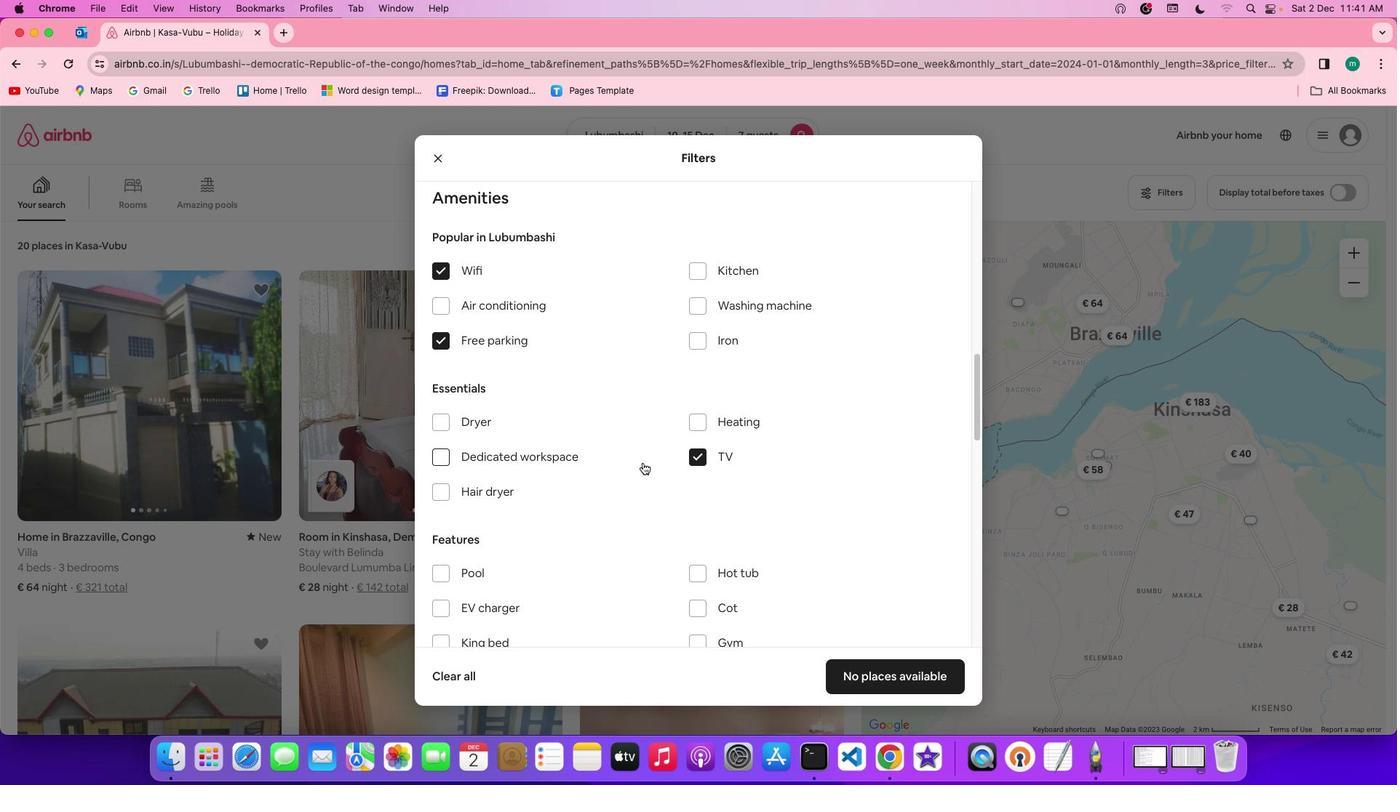 
Action: Mouse scrolled (642, 462) with delta (0, 0)
Screenshot: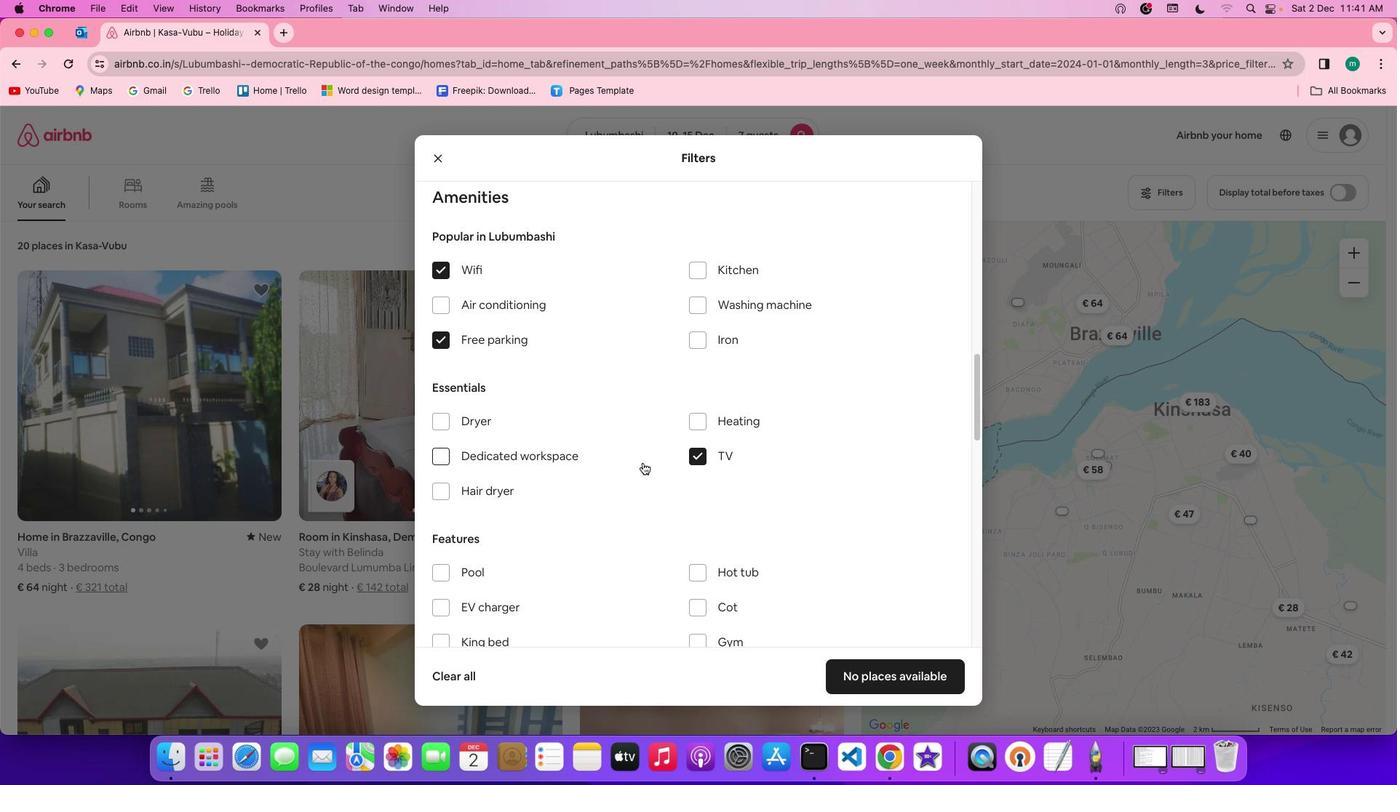 
Action: Mouse scrolled (642, 462) with delta (0, 0)
Screenshot: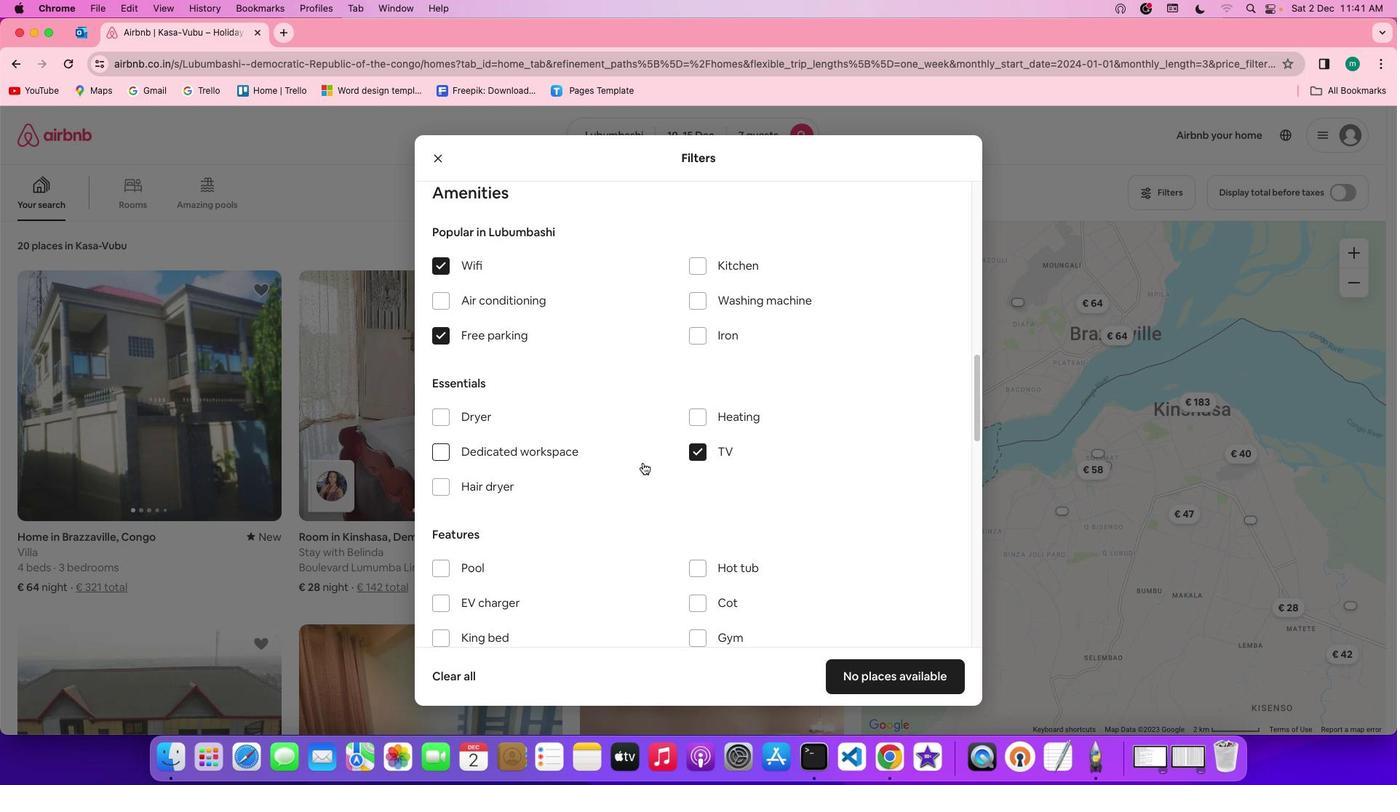 
Action: Mouse scrolled (642, 462) with delta (0, 0)
Screenshot: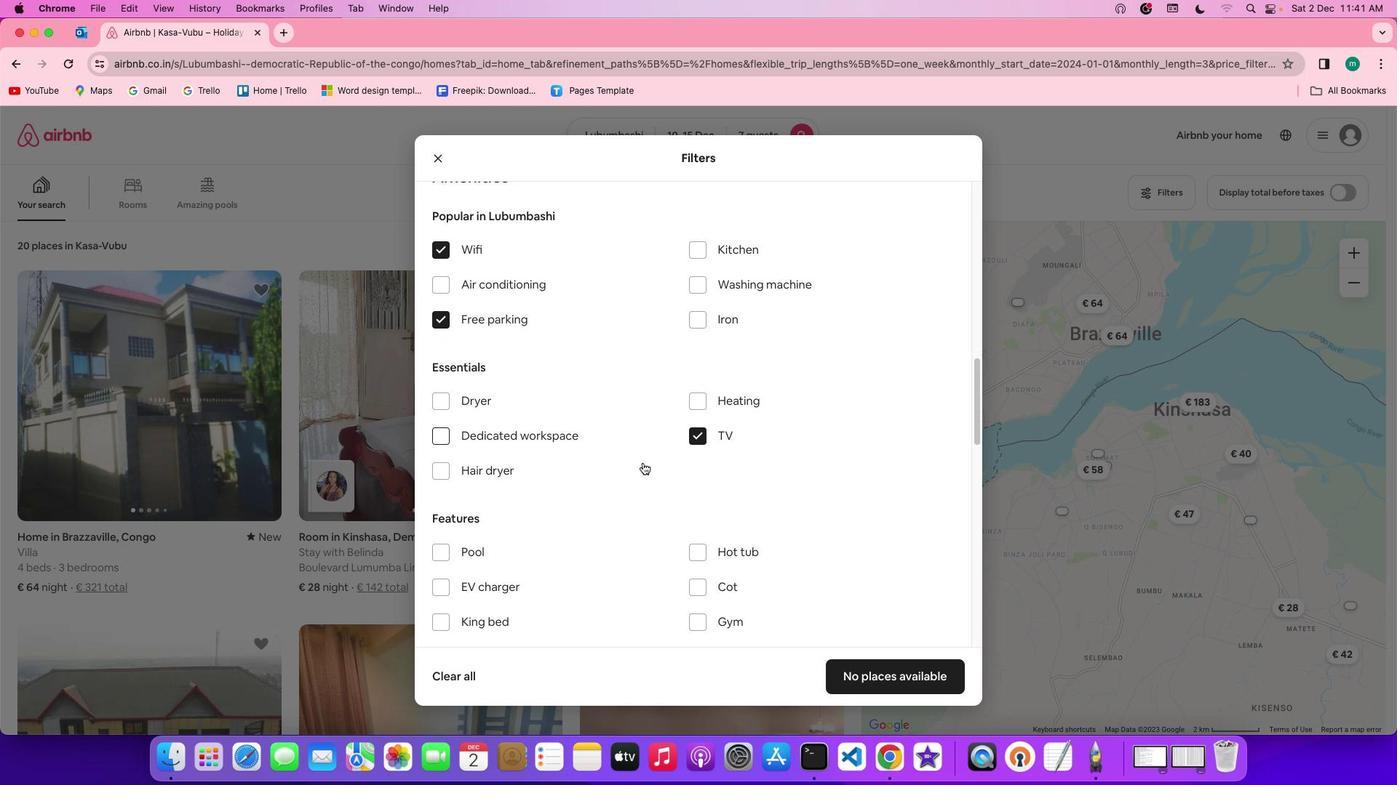 
Action: Mouse scrolled (642, 462) with delta (0, 0)
Screenshot: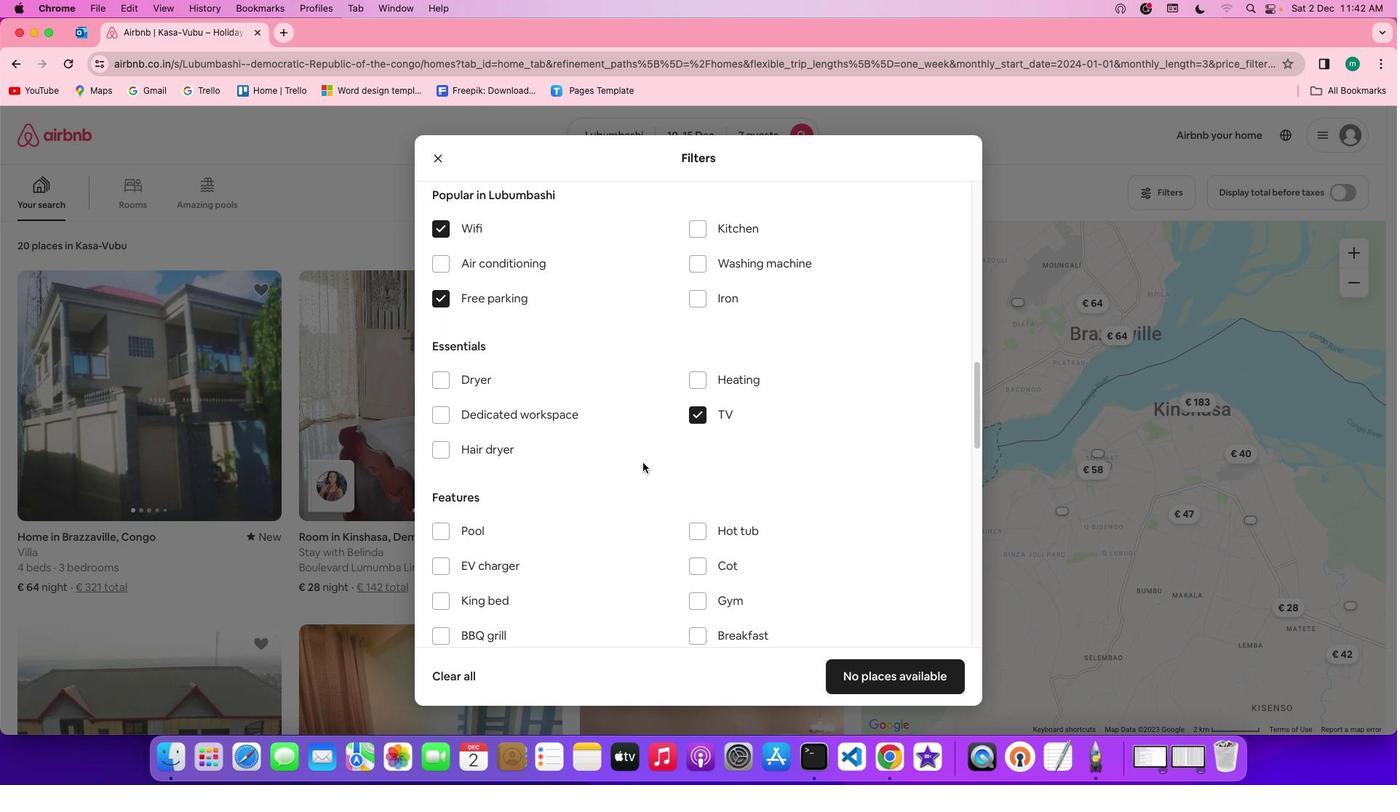 
Action: Mouse scrolled (642, 462) with delta (0, 0)
Screenshot: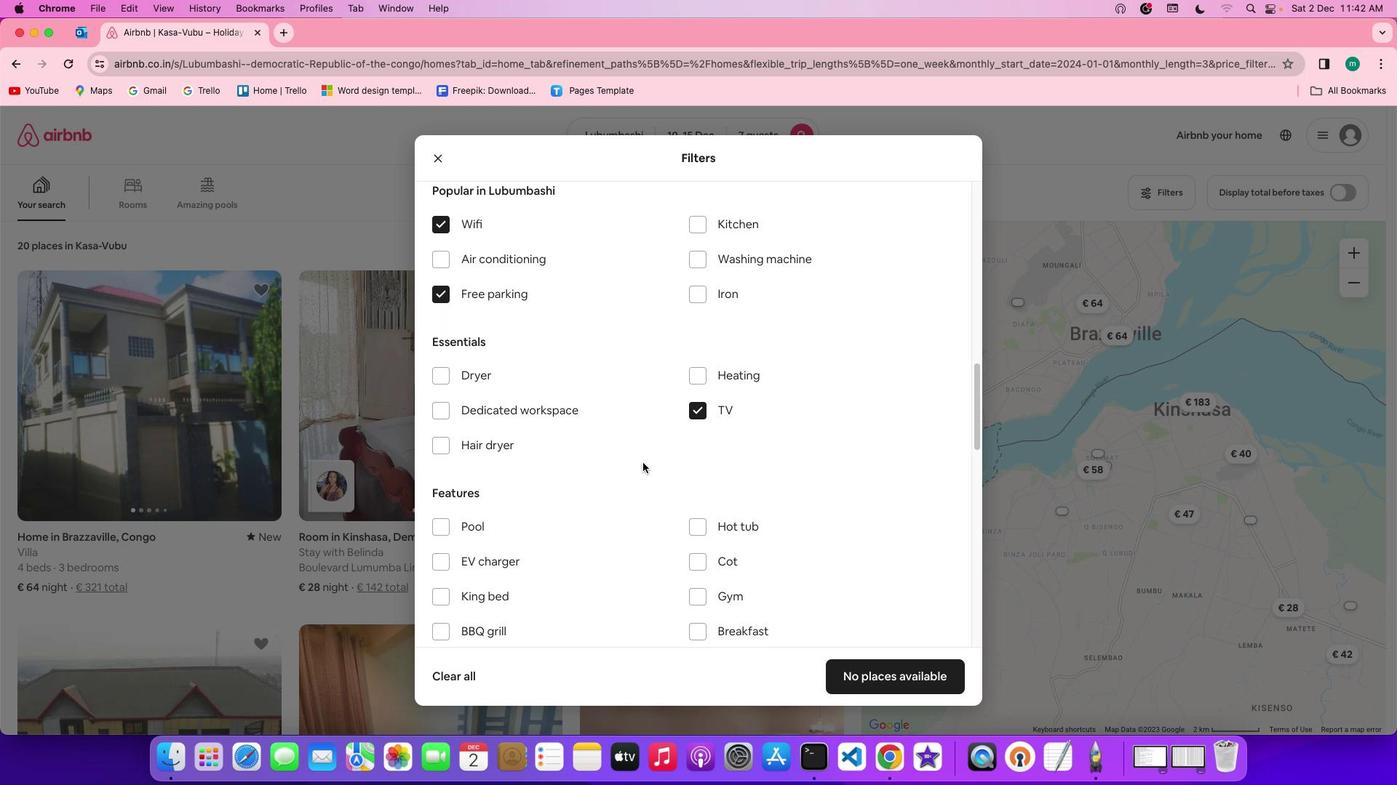 
Action: Mouse scrolled (642, 462) with delta (0, 0)
Screenshot: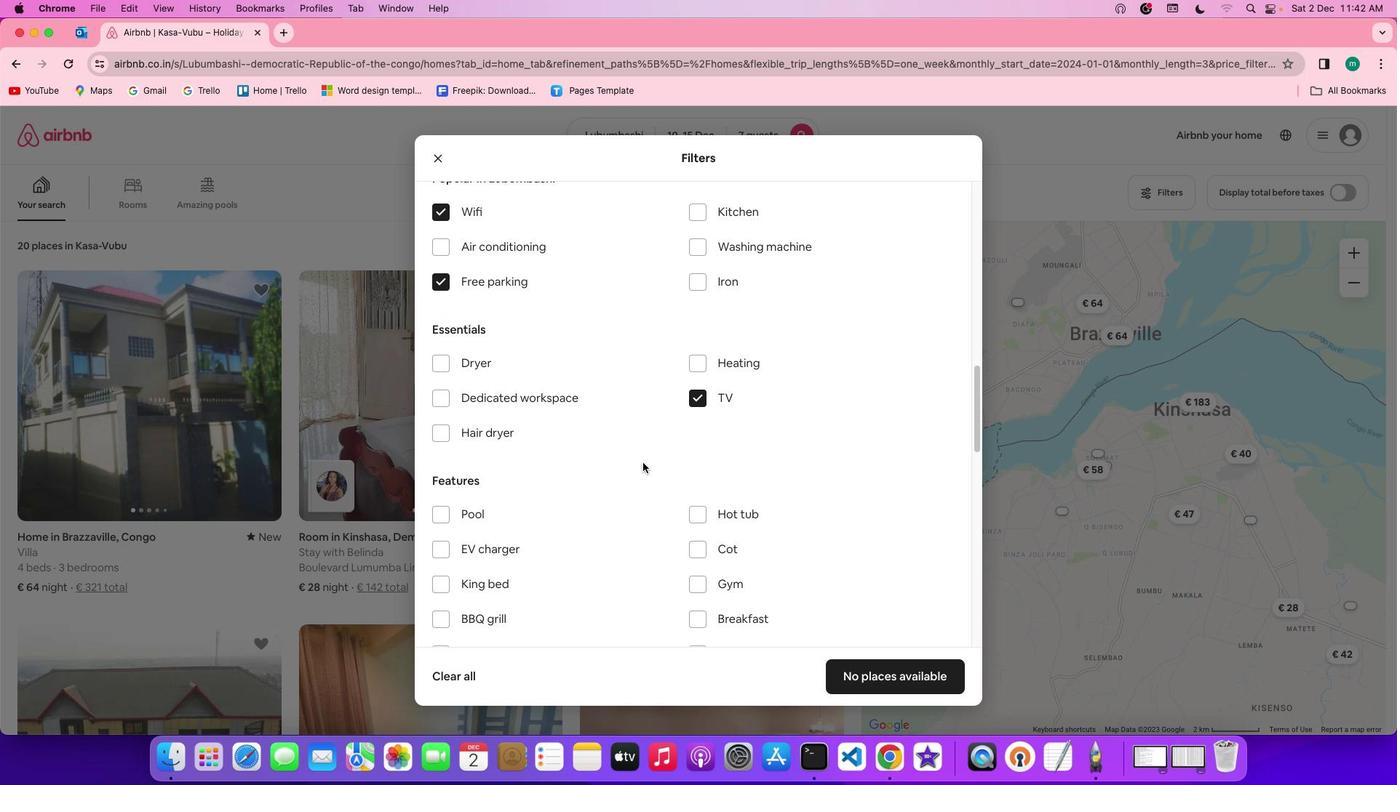 
Action: Mouse scrolled (642, 462) with delta (0, 0)
Screenshot: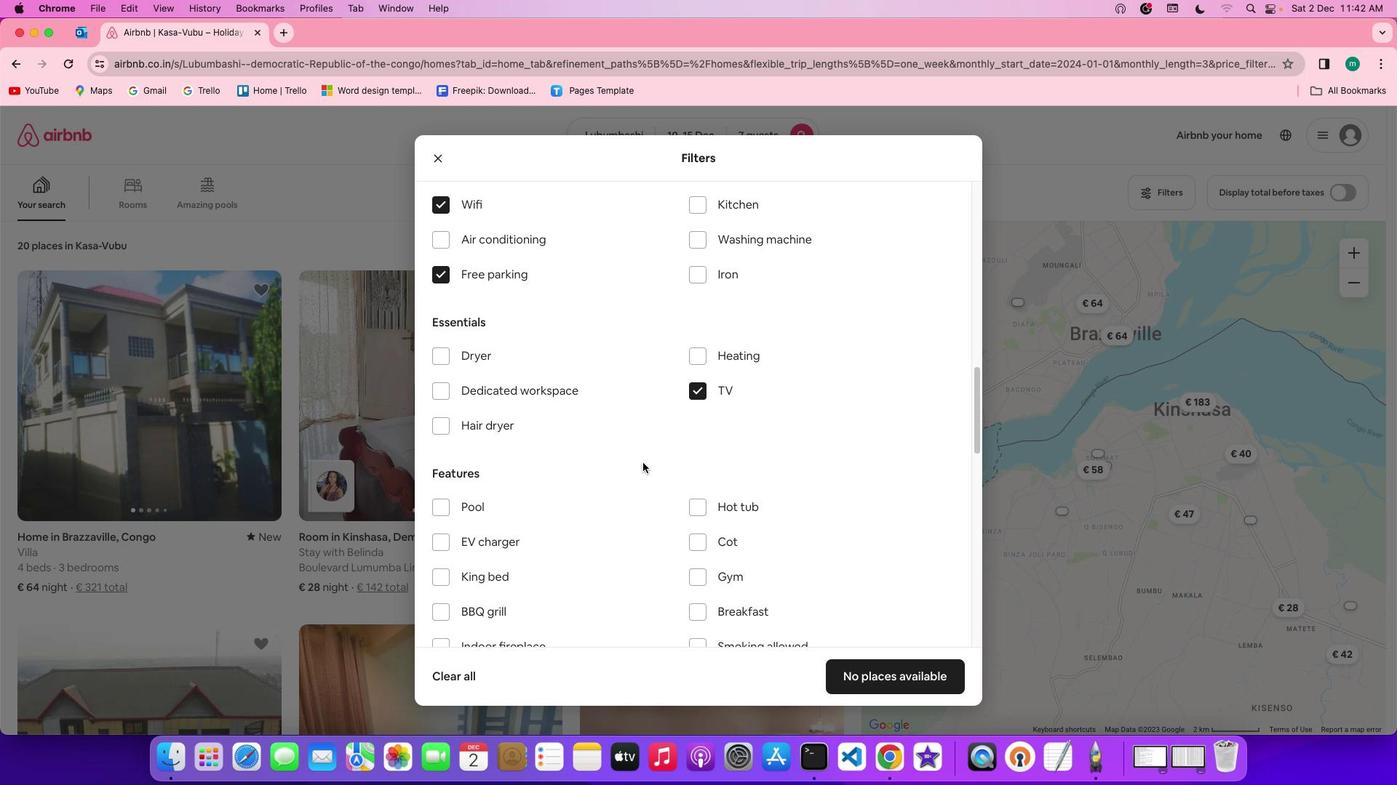
Action: Mouse scrolled (642, 462) with delta (0, 0)
Screenshot: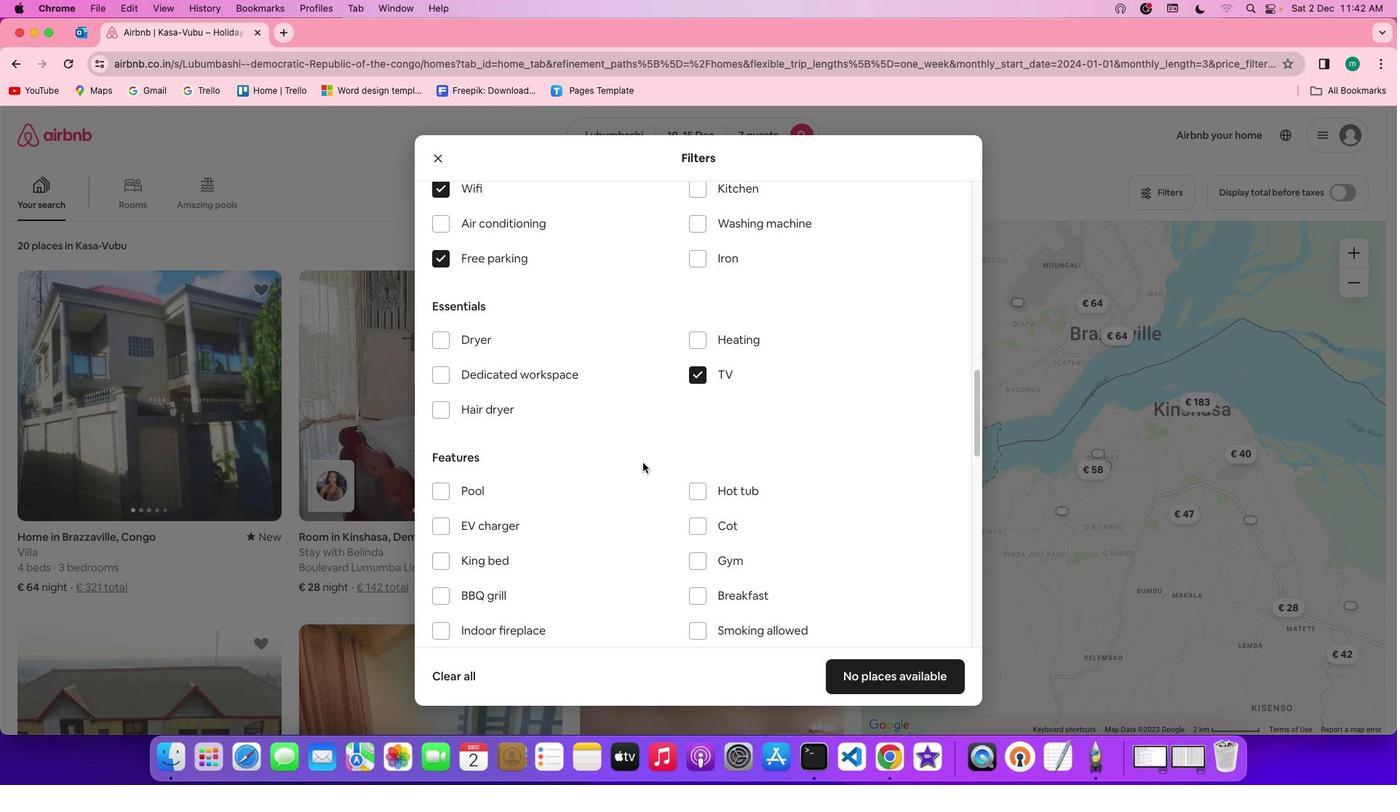 
Action: Mouse scrolled (642, 462) with delta (0, 0)
Screenshot: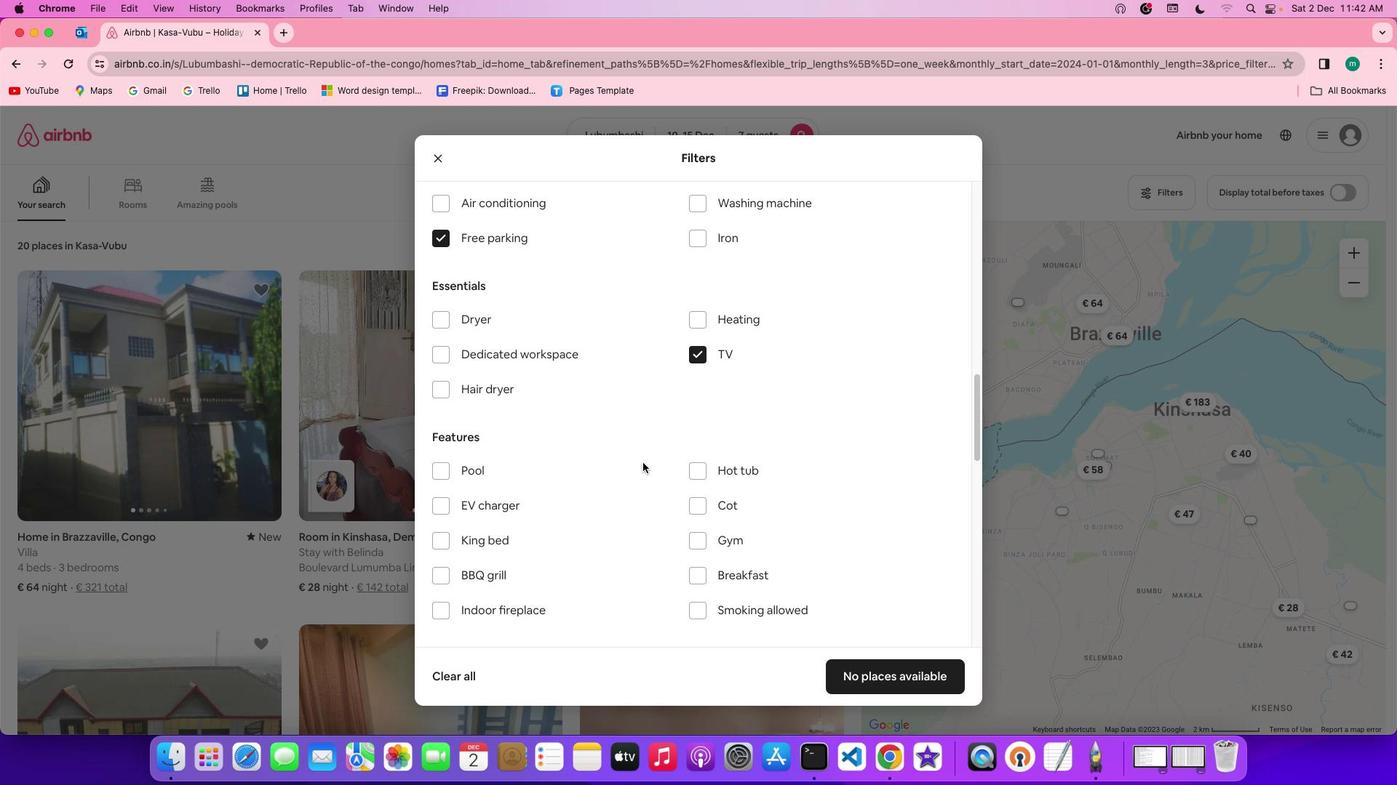 
Action: Mouse scrolled (642, 462) with delta (0, -1)
Screenshot: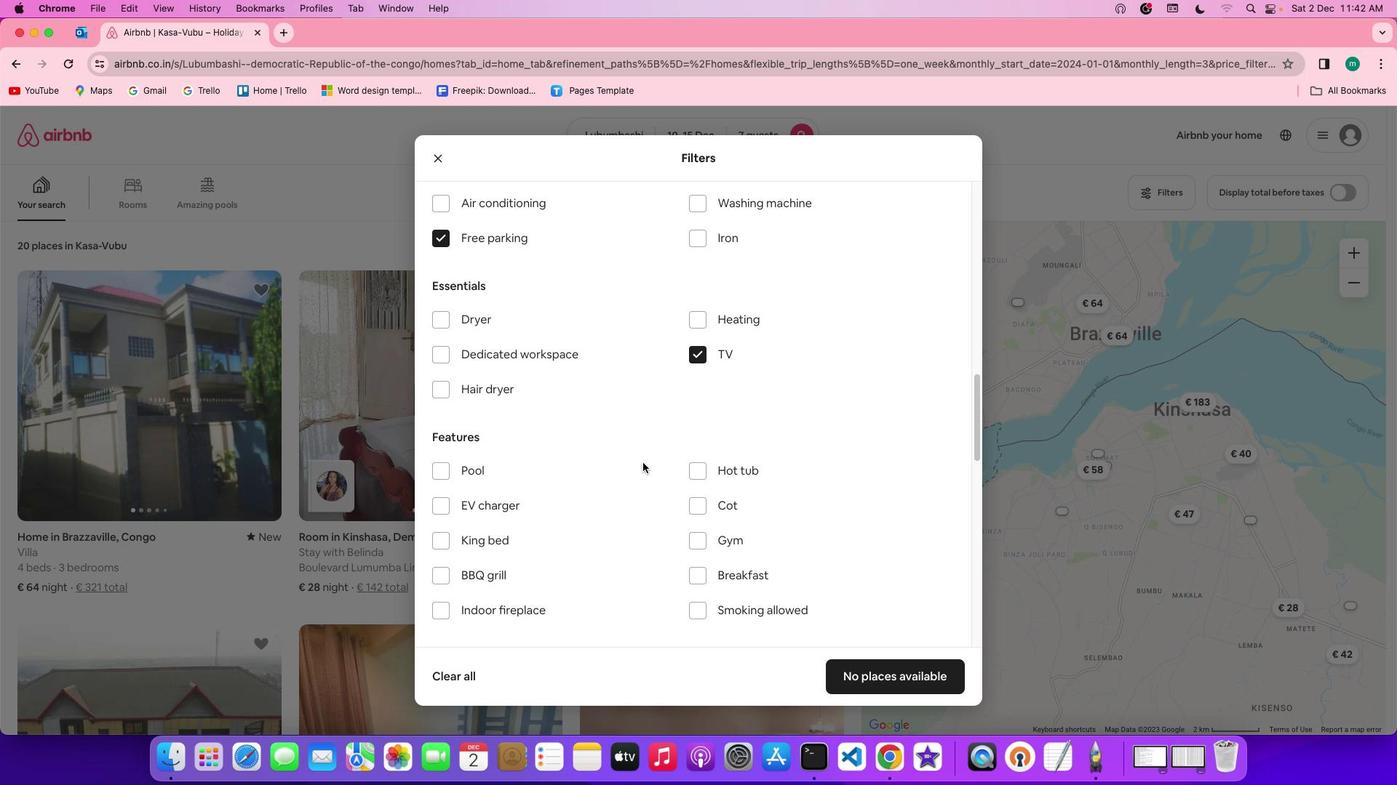 
Action: Mouse moved to (696, 459)
Screenshot: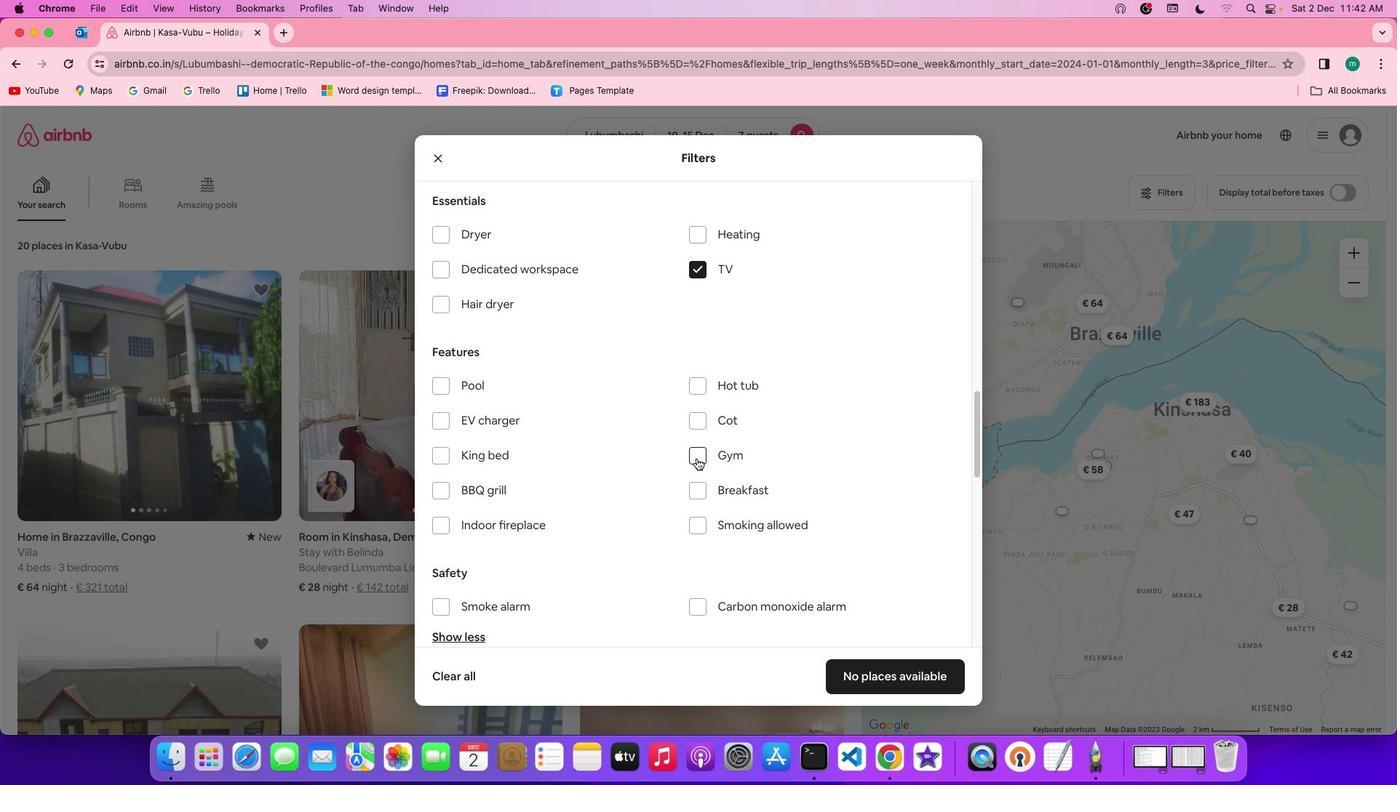 
Action: Mouse pressed left at (696, 459)
Screenshot: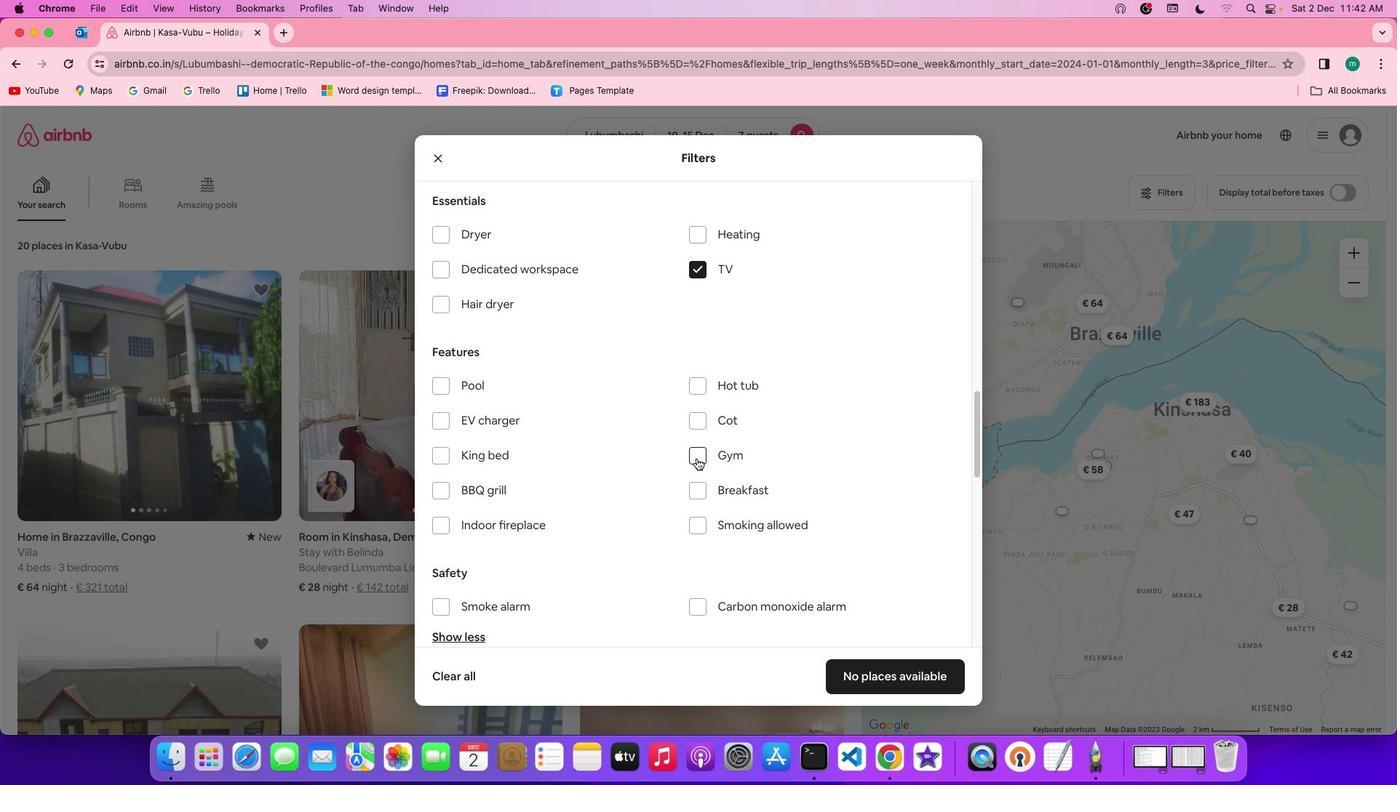 
Action: Mouse moved to (694, 498)
Screenshot: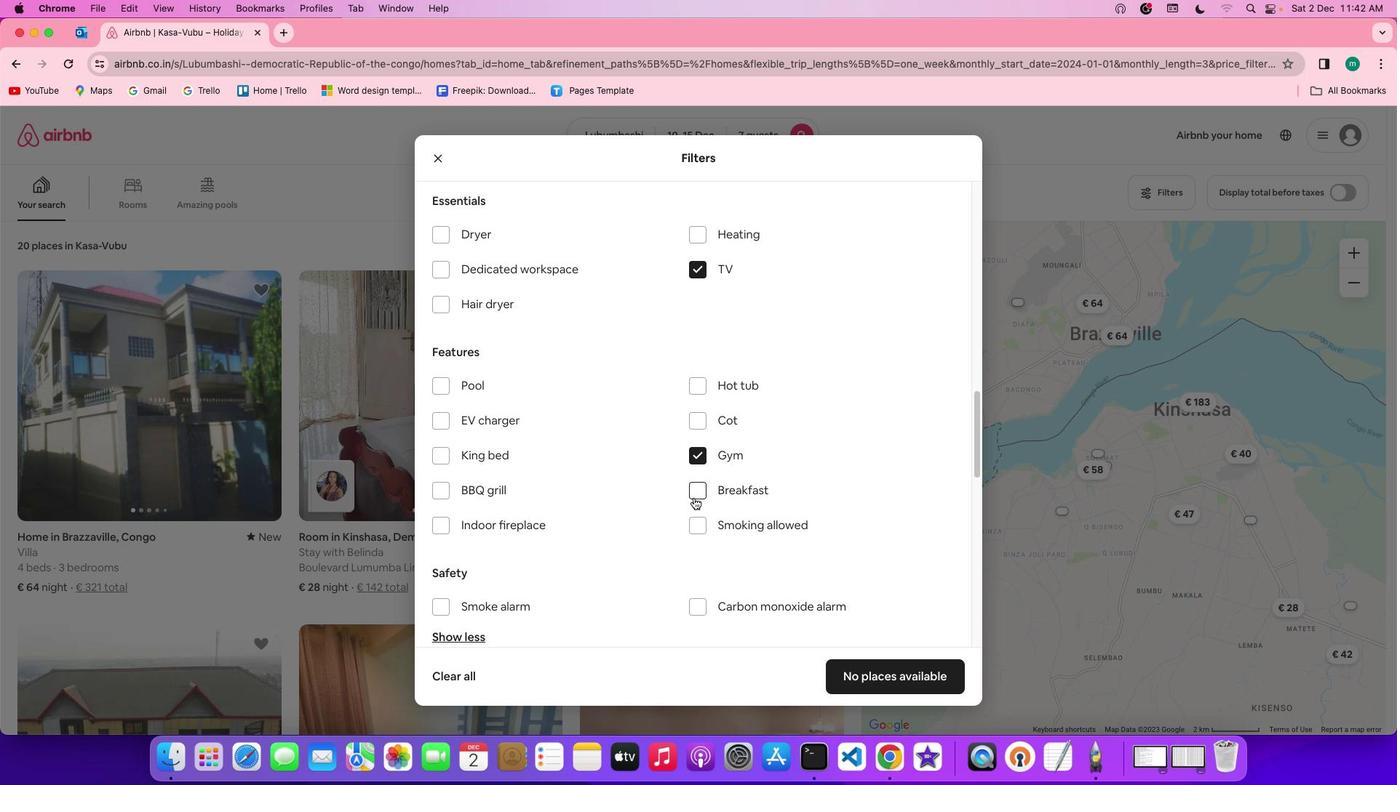 
Action: Mouse pressed left at (694, 498)
Screenshot: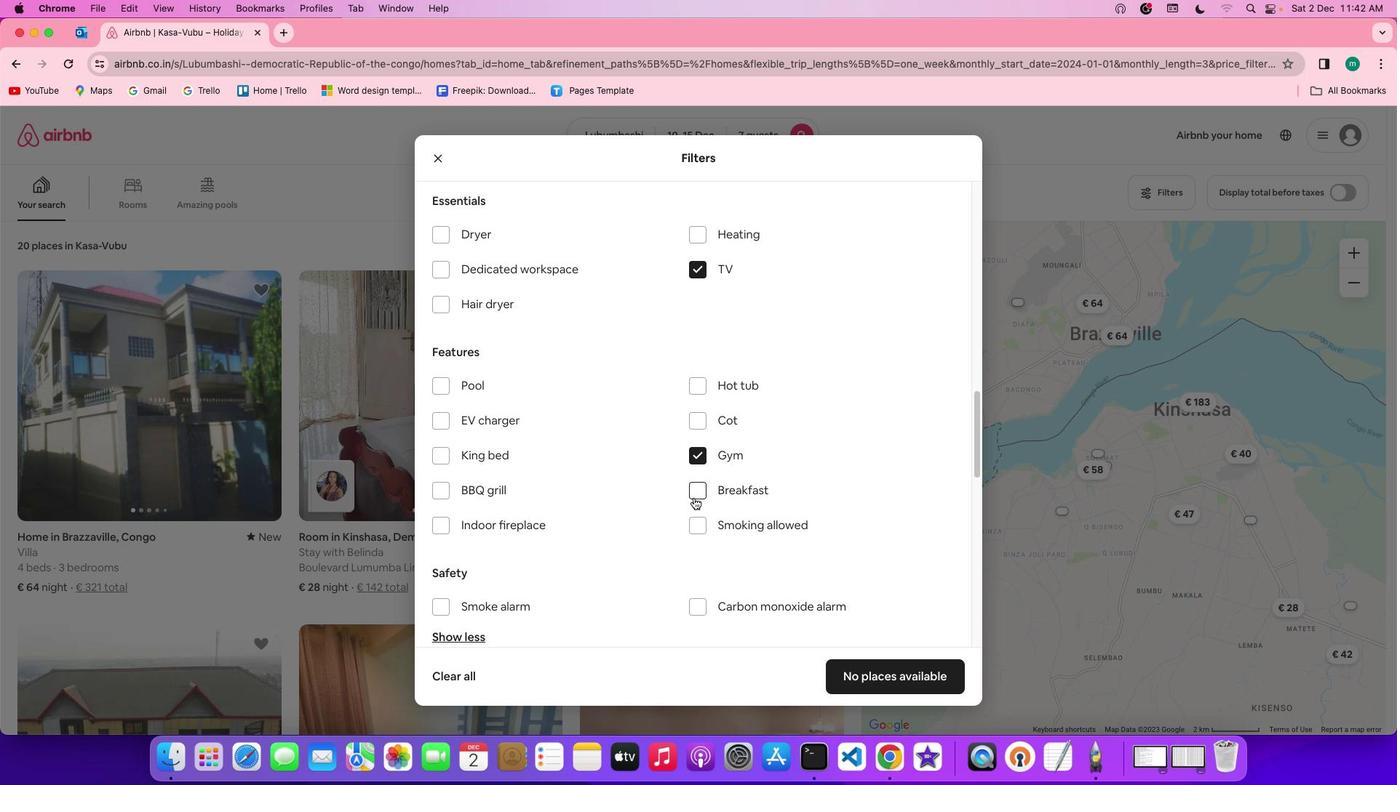 
Action: Mouse moved to (793, 537)
Screenshot: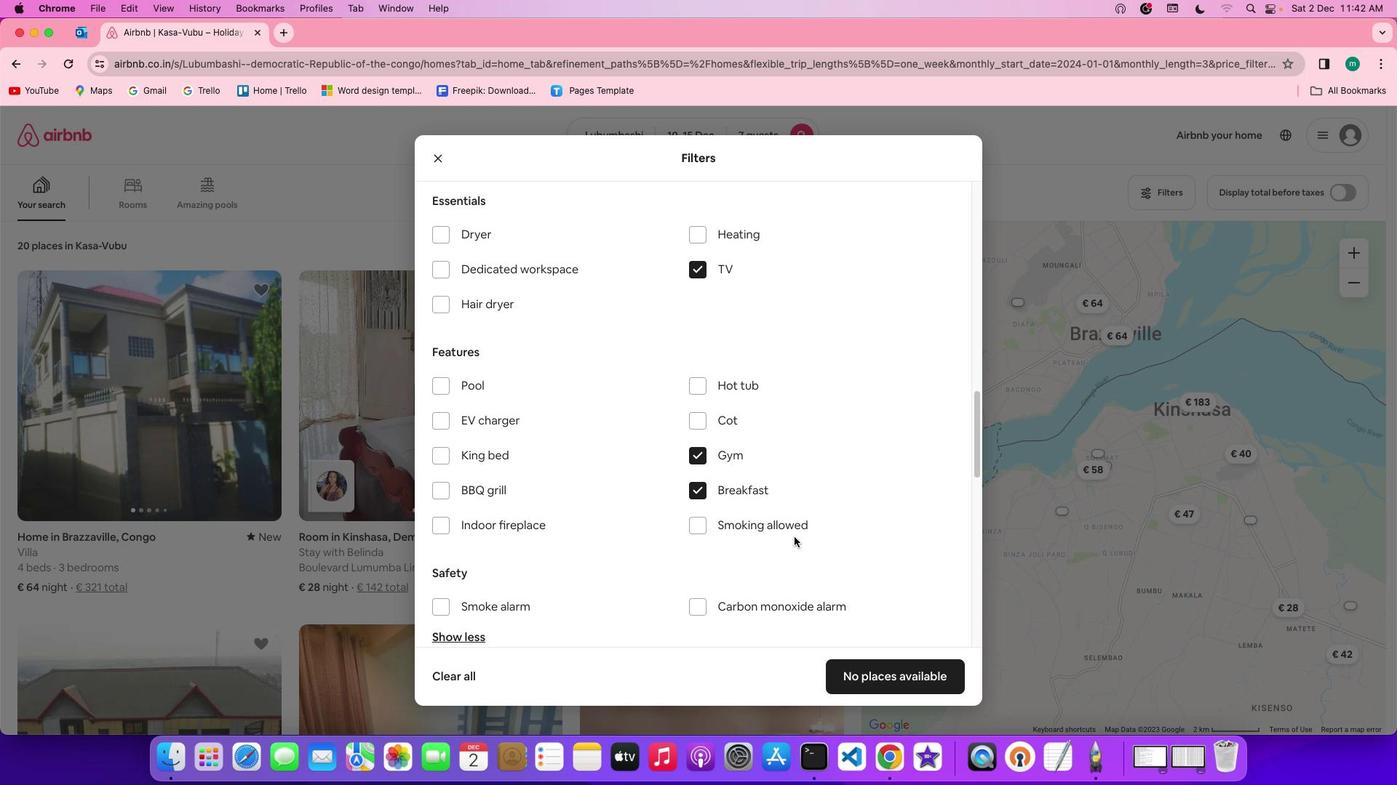 
Action: Mouse scrolled (793, 537) with delta (0, 0)
Screenshot: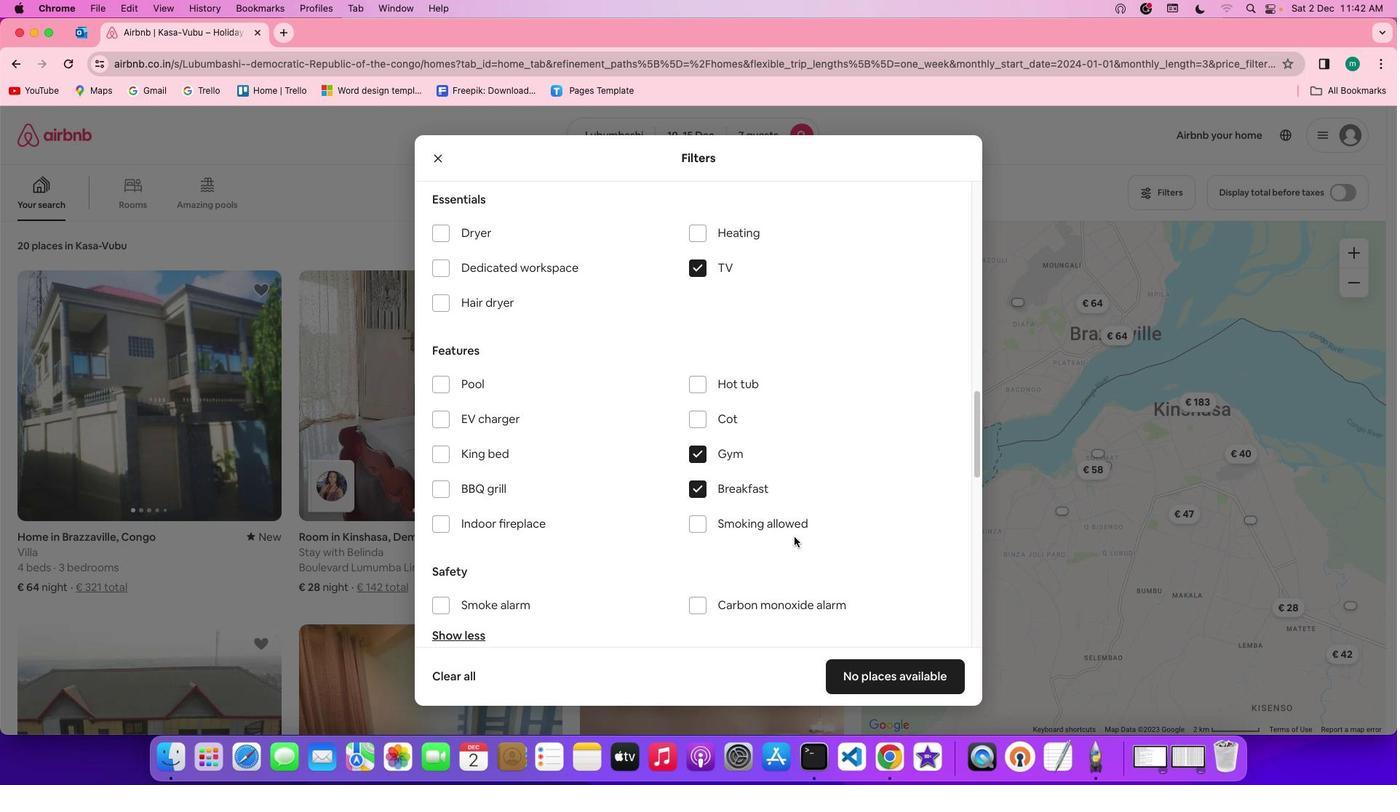 
Action: Mouse scrolled (793, 537) with delta (0, 0)
Screenshot: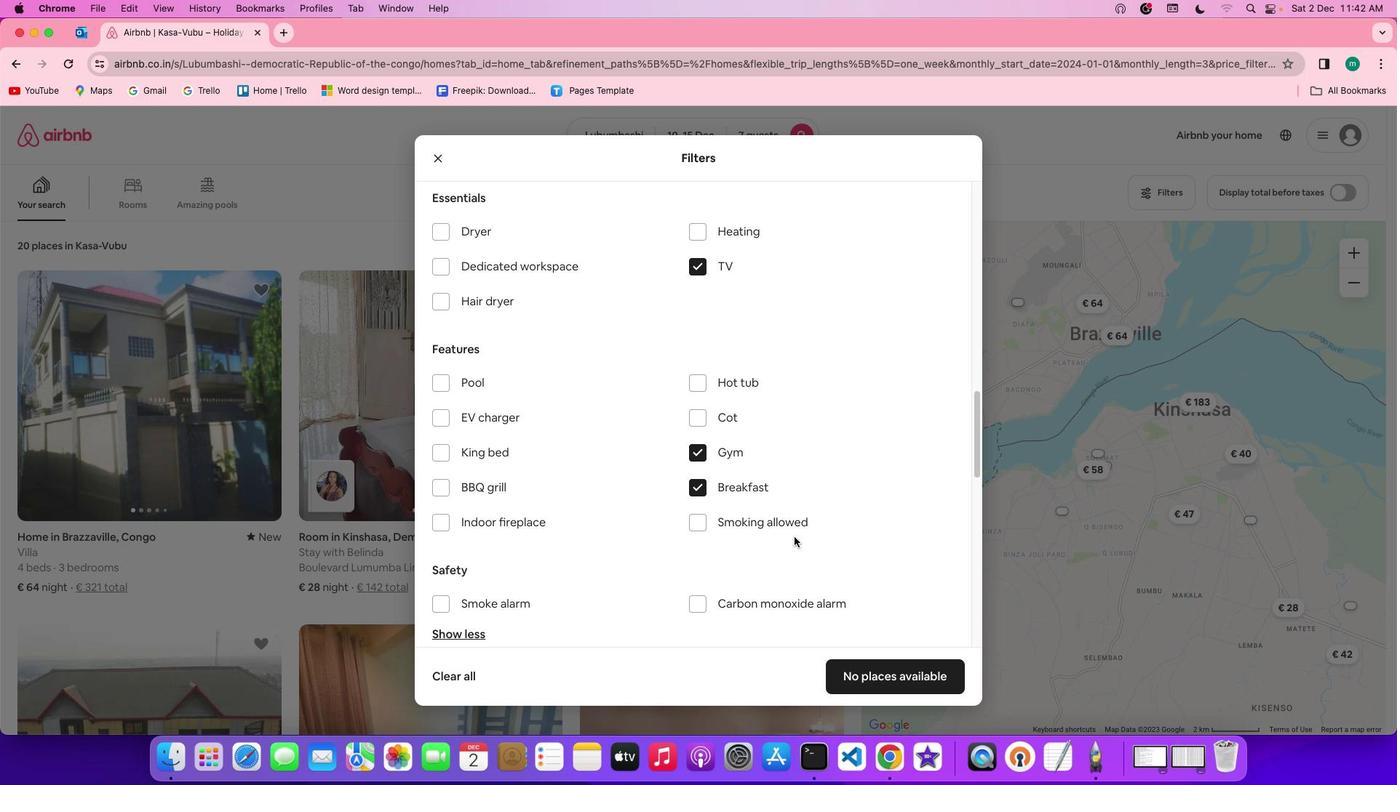 
Action: Mouse scrolled (793, 537) with delta (0, -1)
Screenshot: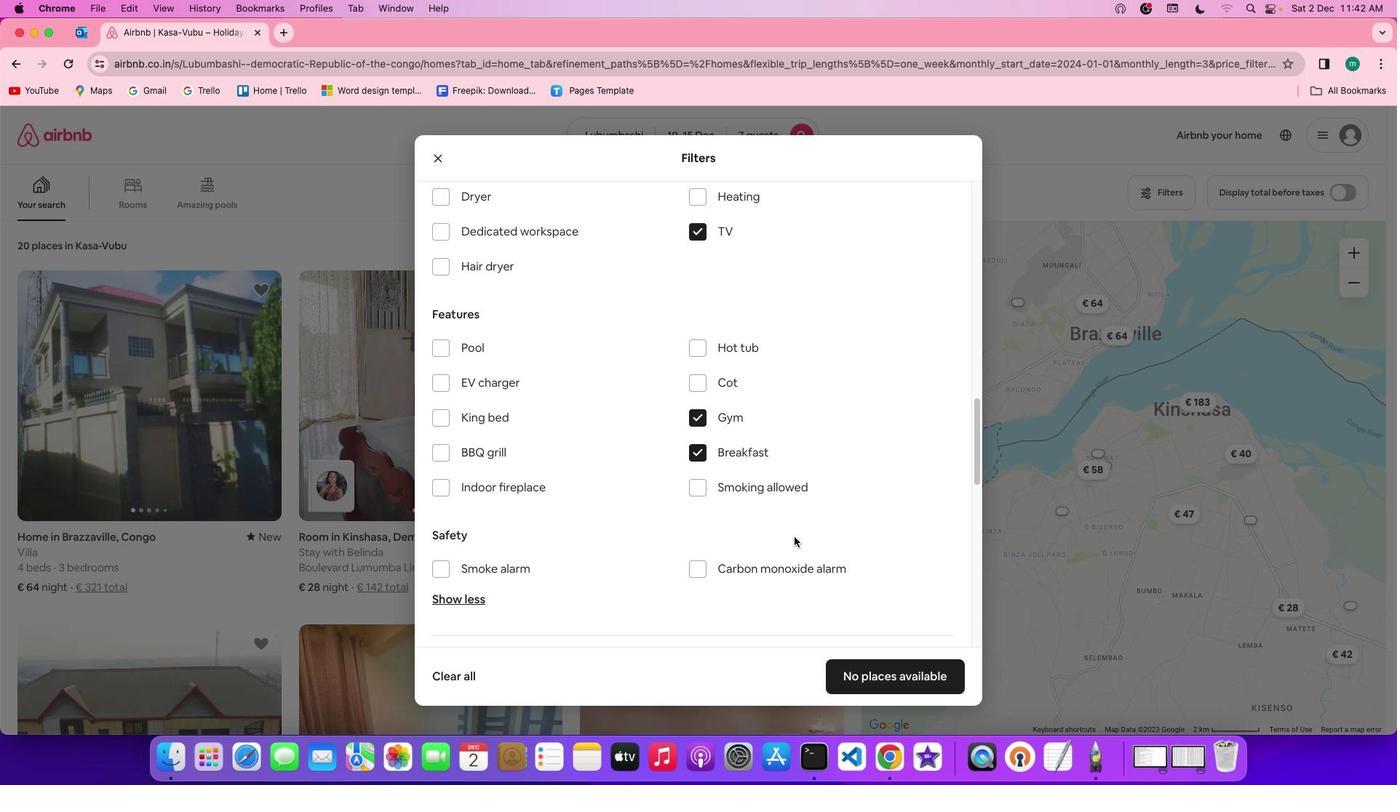 
Action: Mouse scrolled (793, 537) with delta (0, 0)
Screenshot: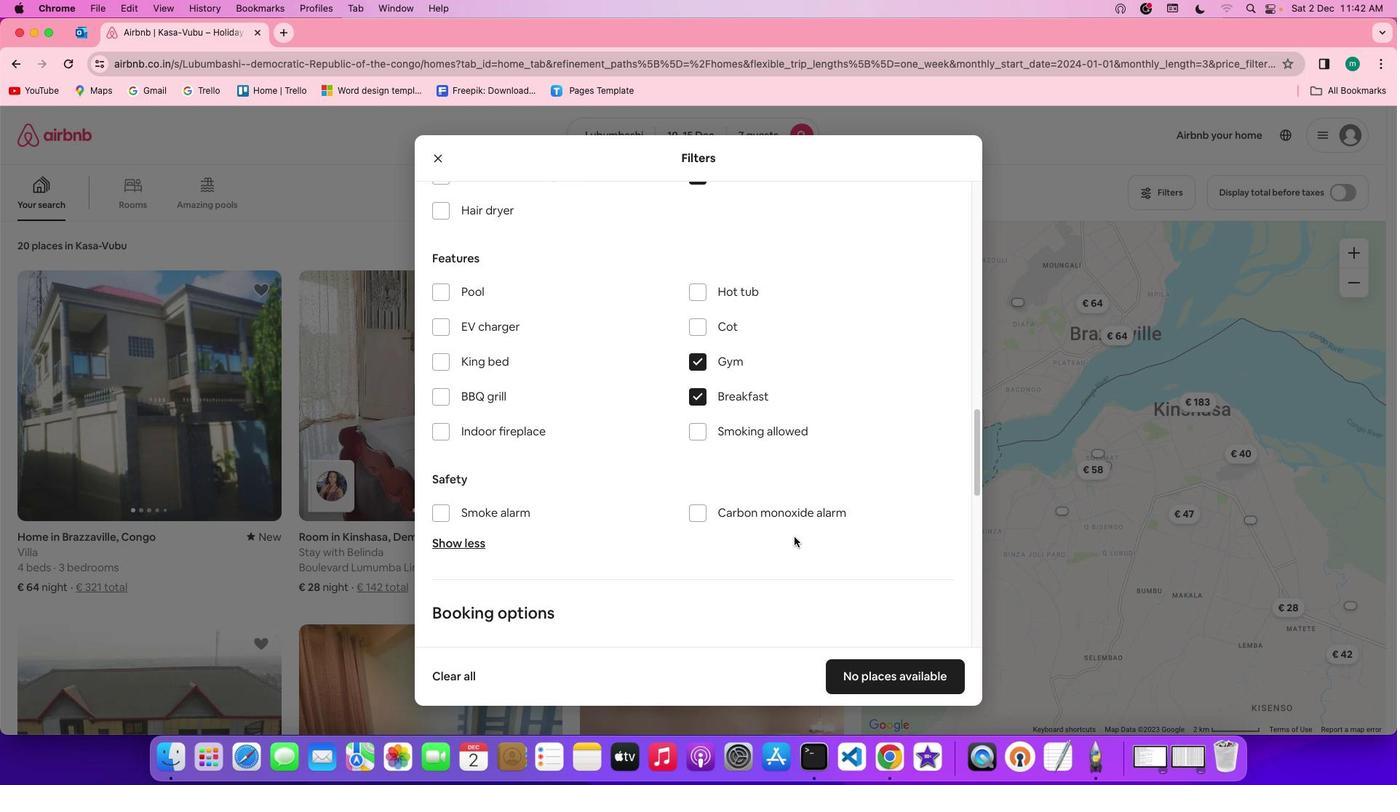 
Action: Mouse scrolled (793, 537) with delta (0, 0)
Screenshot: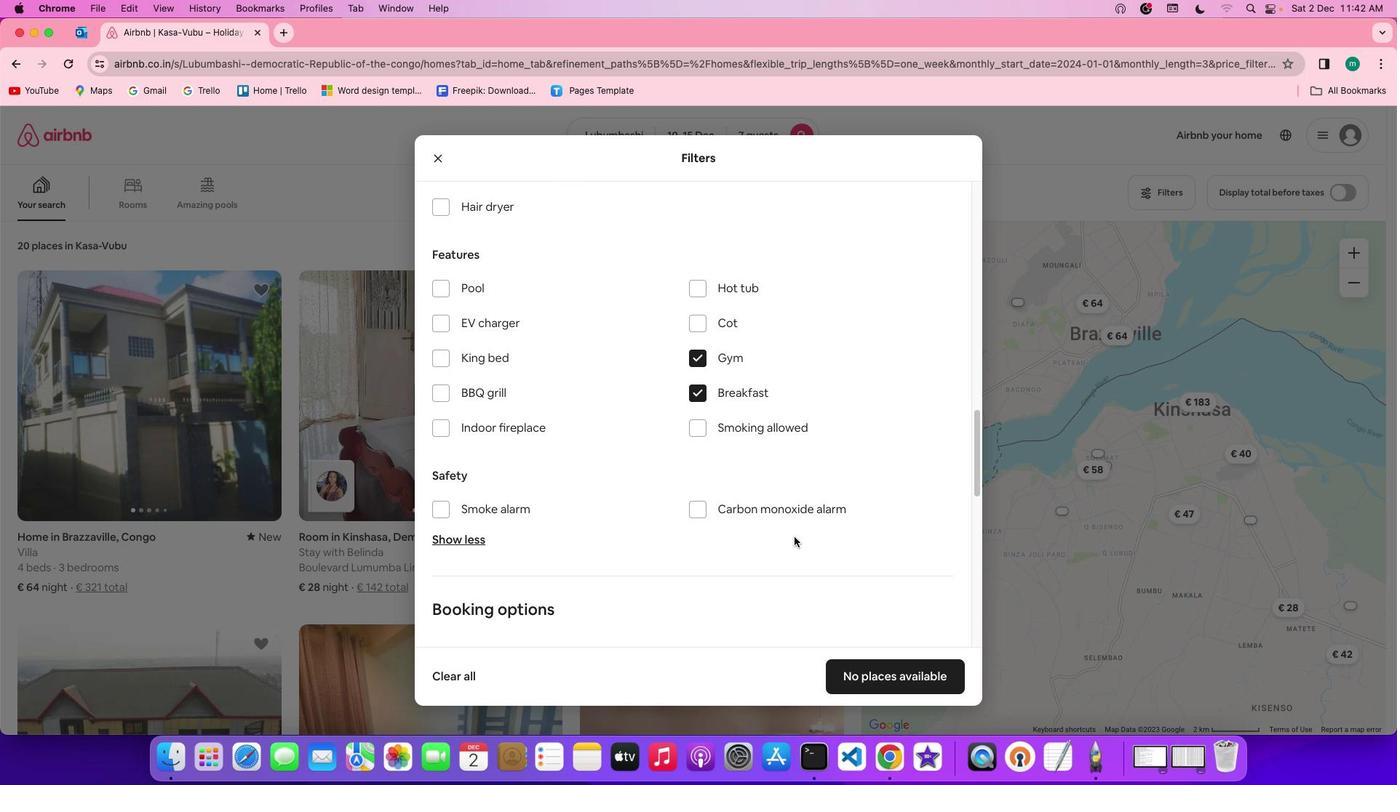 
Action: Mouse scrolled (793, 537) with delta (0, -1)
Screenshot: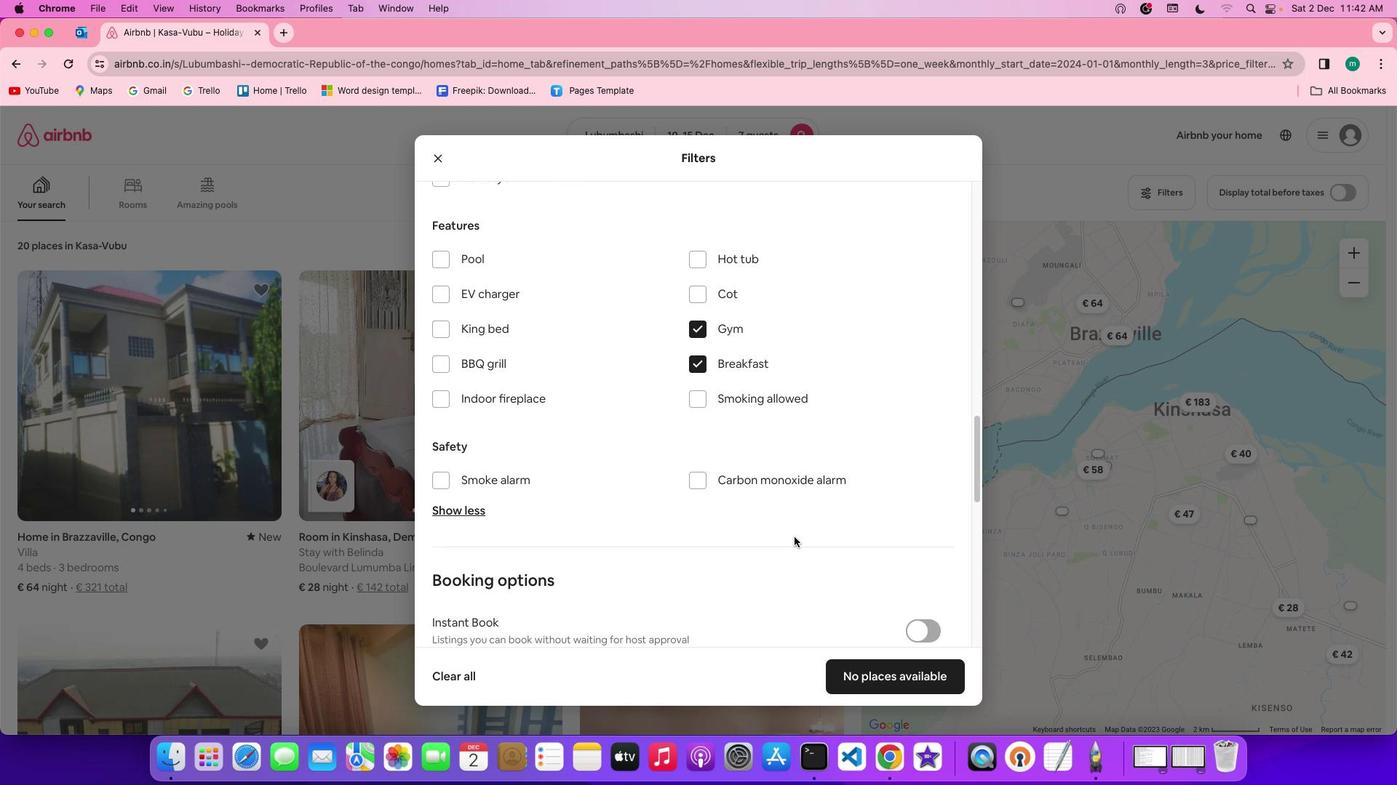 
Action: Mouse scrolled (793, 537) with delta (0, -2)
Screenshot: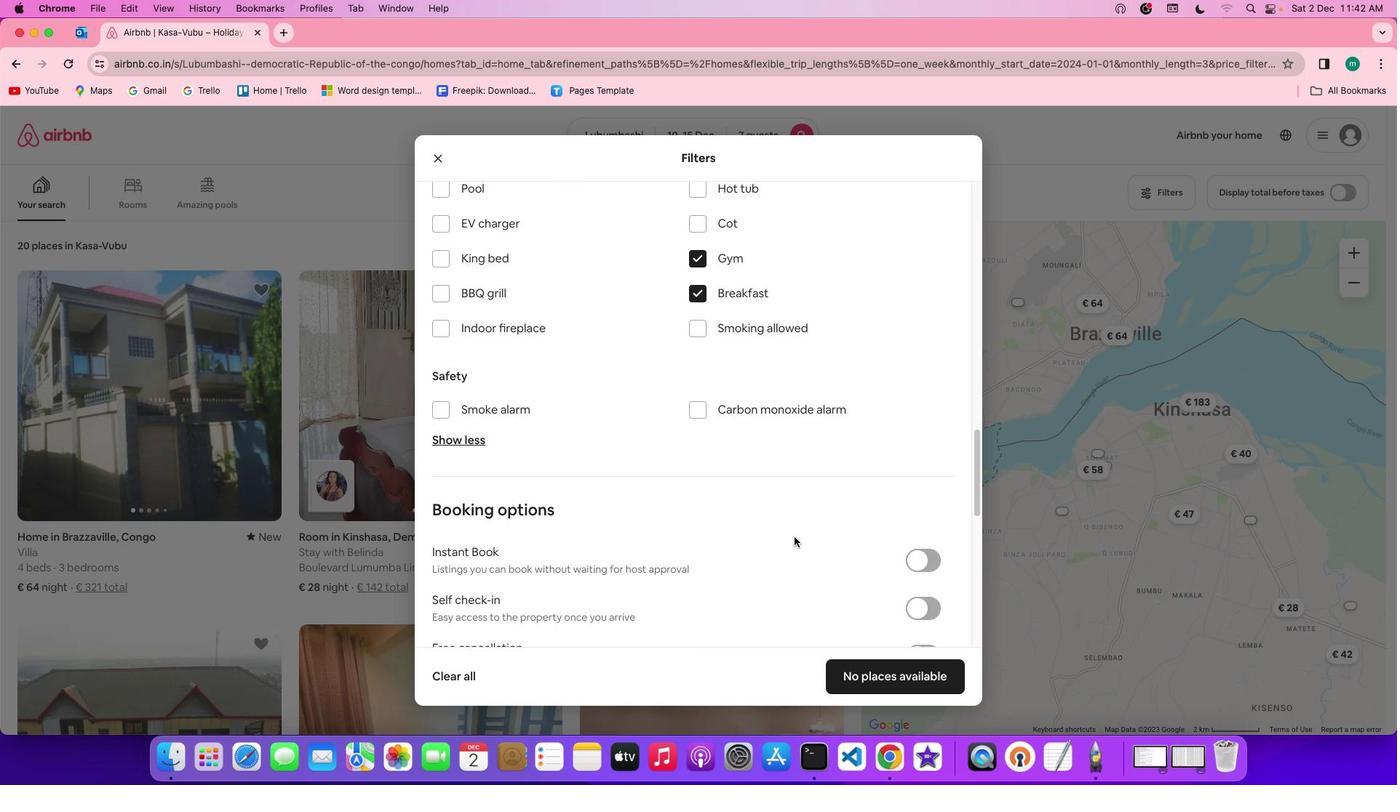 
Action: Mouse scrolled (793, 537) with delta (0, -3)
Screenshot: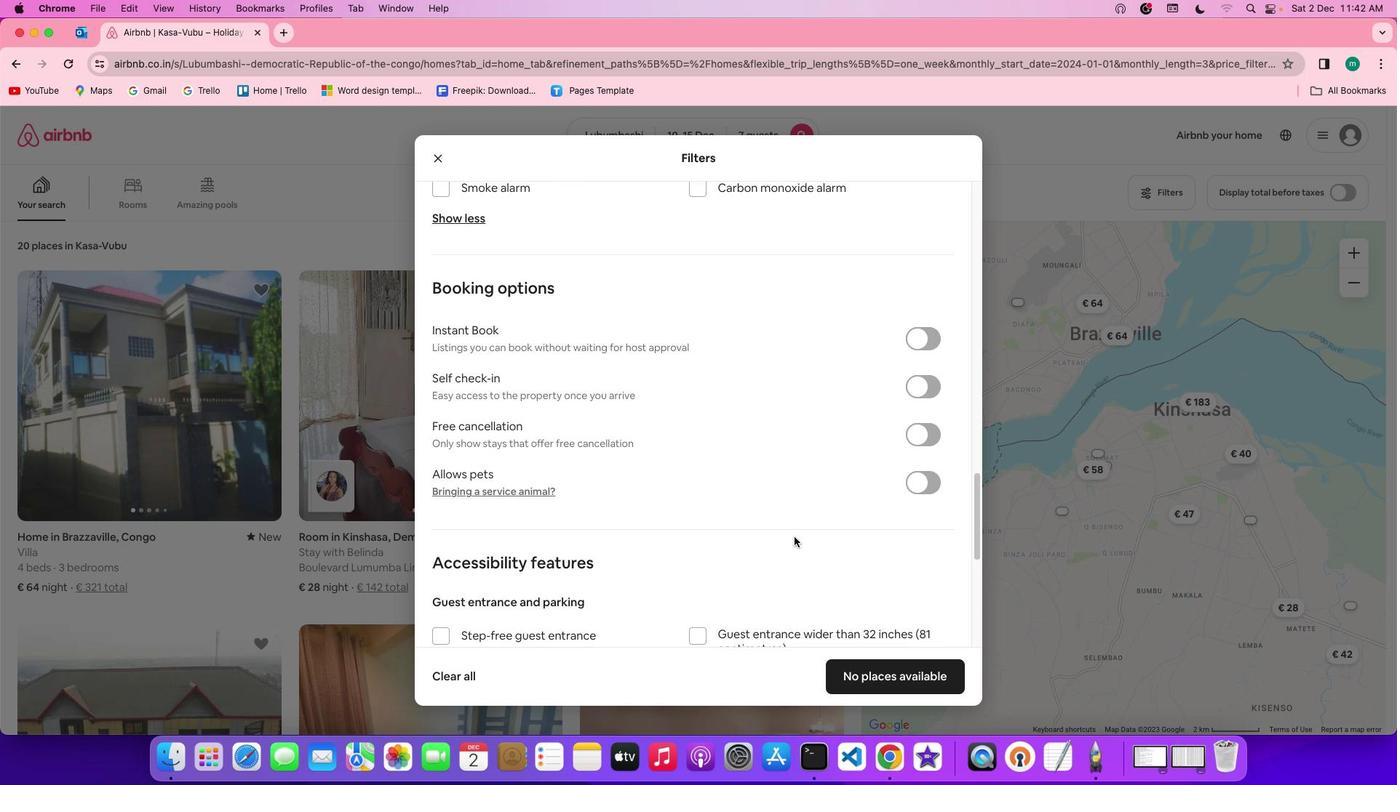 
Action: Mouse scrolled (793, 537) with delta (0, 0)
Screenshot: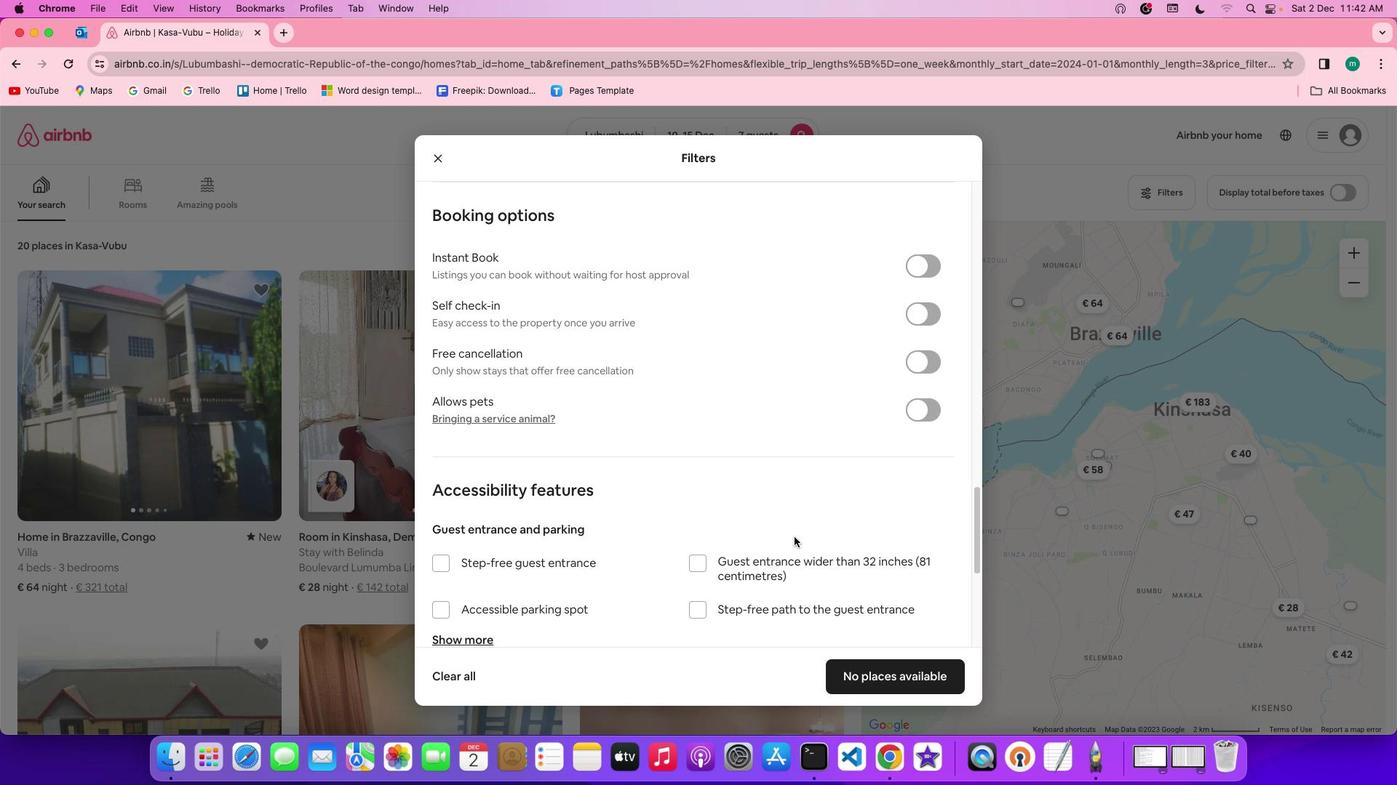 
Action: Mouse scrolled (793, 537) with delta (0, 0)
Screenshot: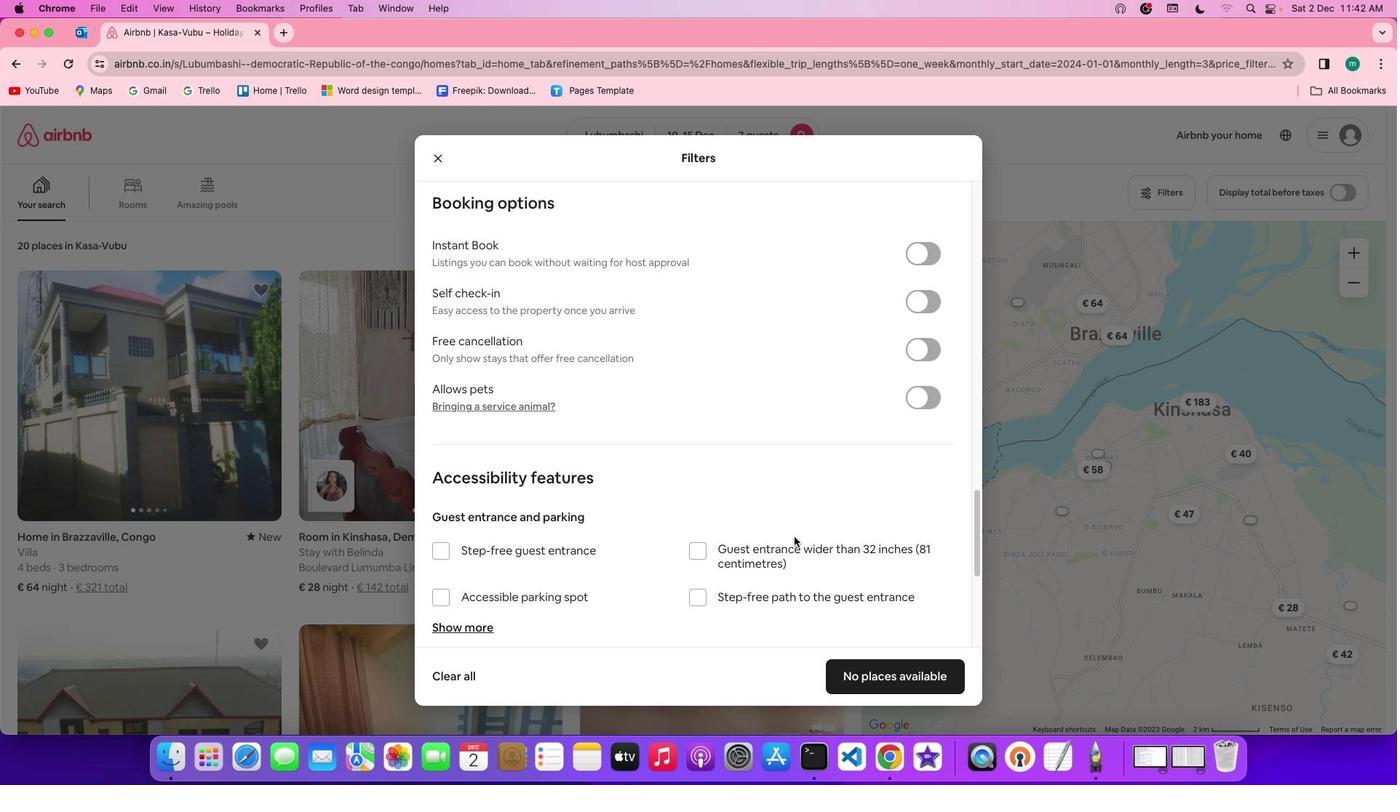 
Action: Mouse scrolled (793, 537) with delta (0, -2)
Screenshot: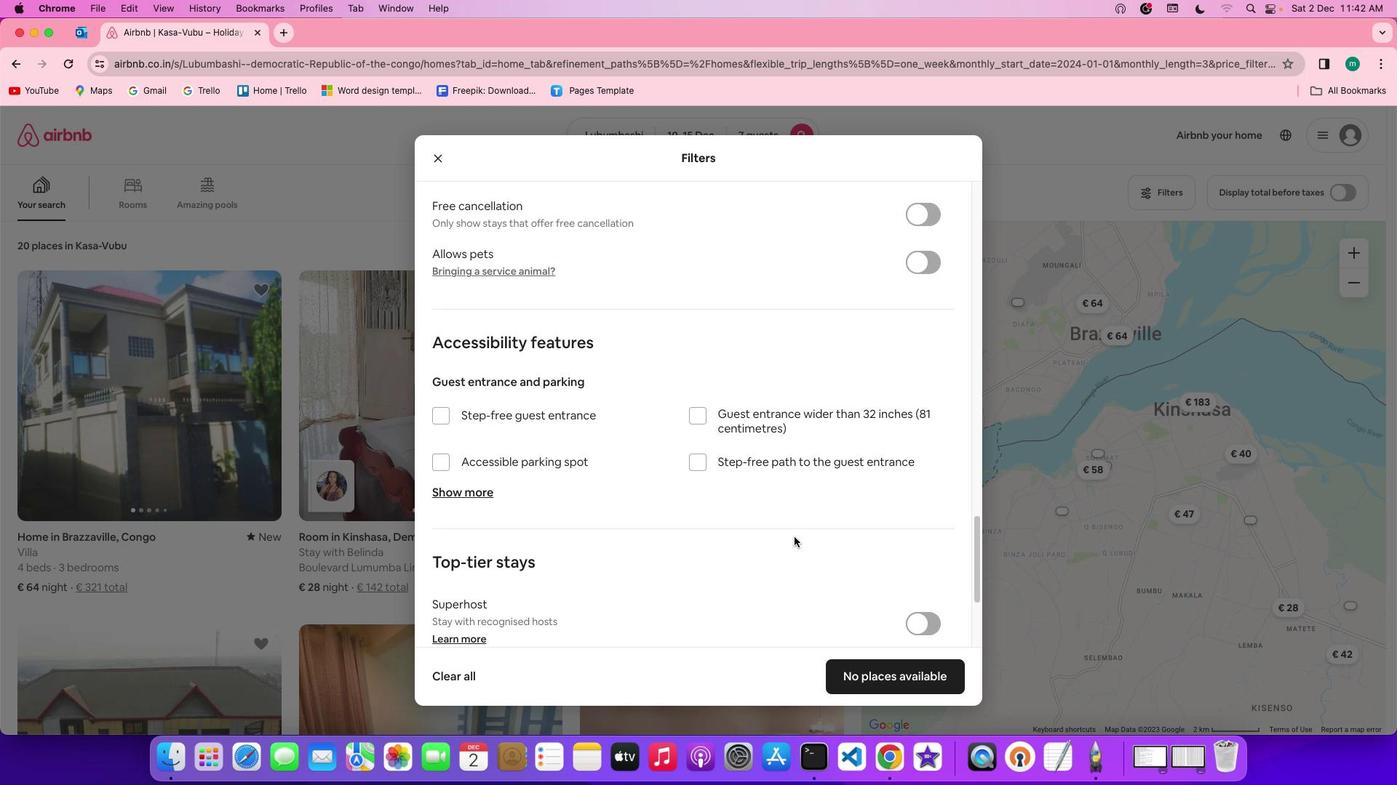 
Action: Mouse scrolled (793, 537) with delta (0, -3)
Screenshot: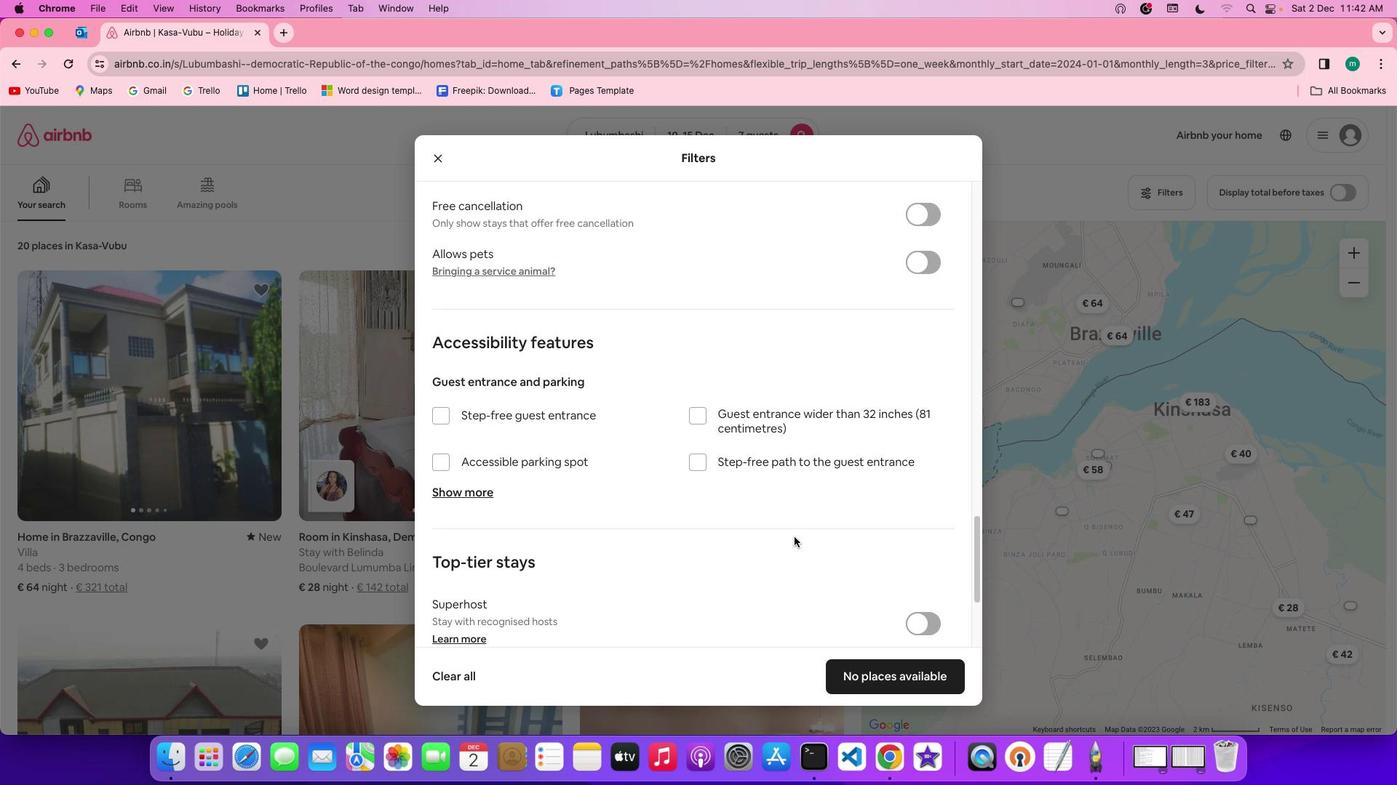 
Action: Mouse scrolled (793, 537) with delta (0, -3)
Screenshot: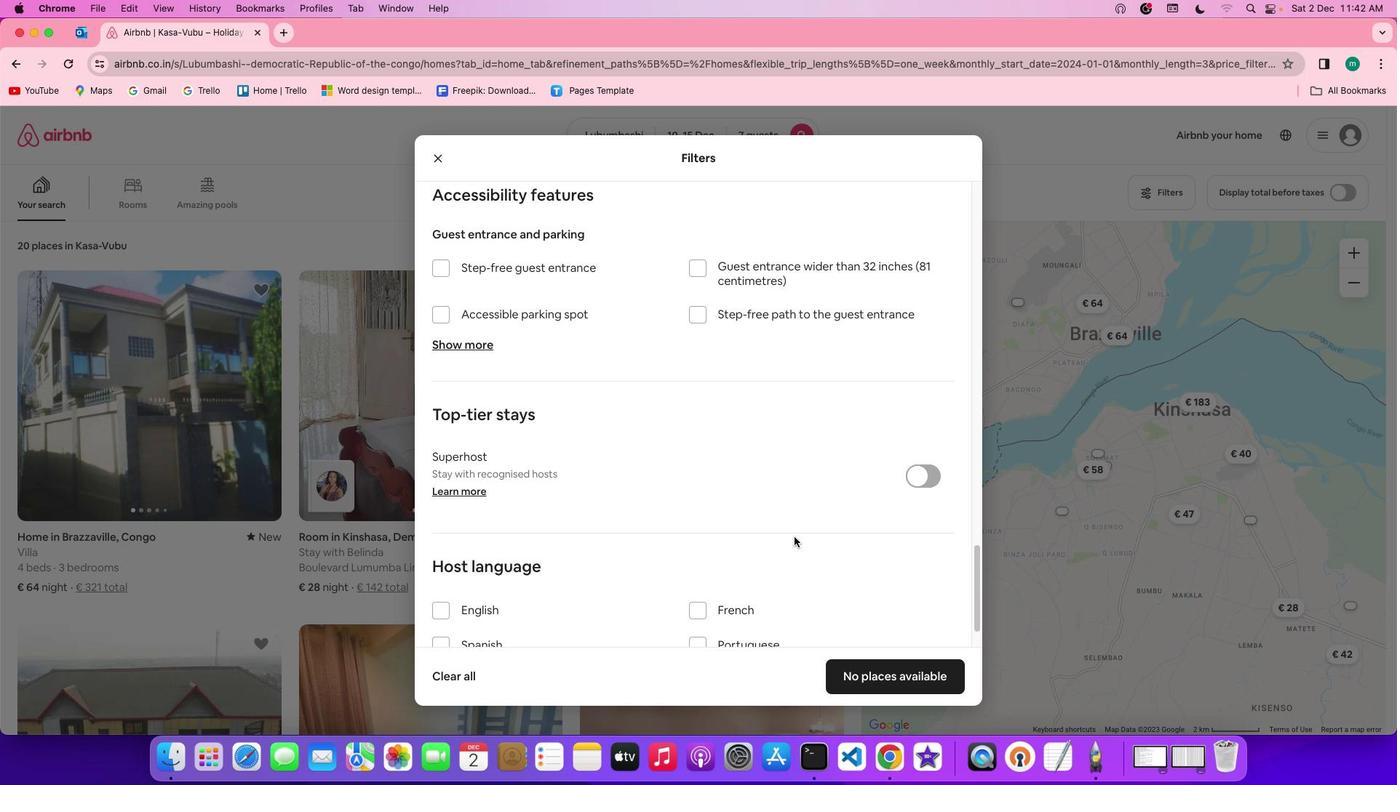 
Action: Mouse scrolled (793, 537) with delta (0, 0)
Screenshot: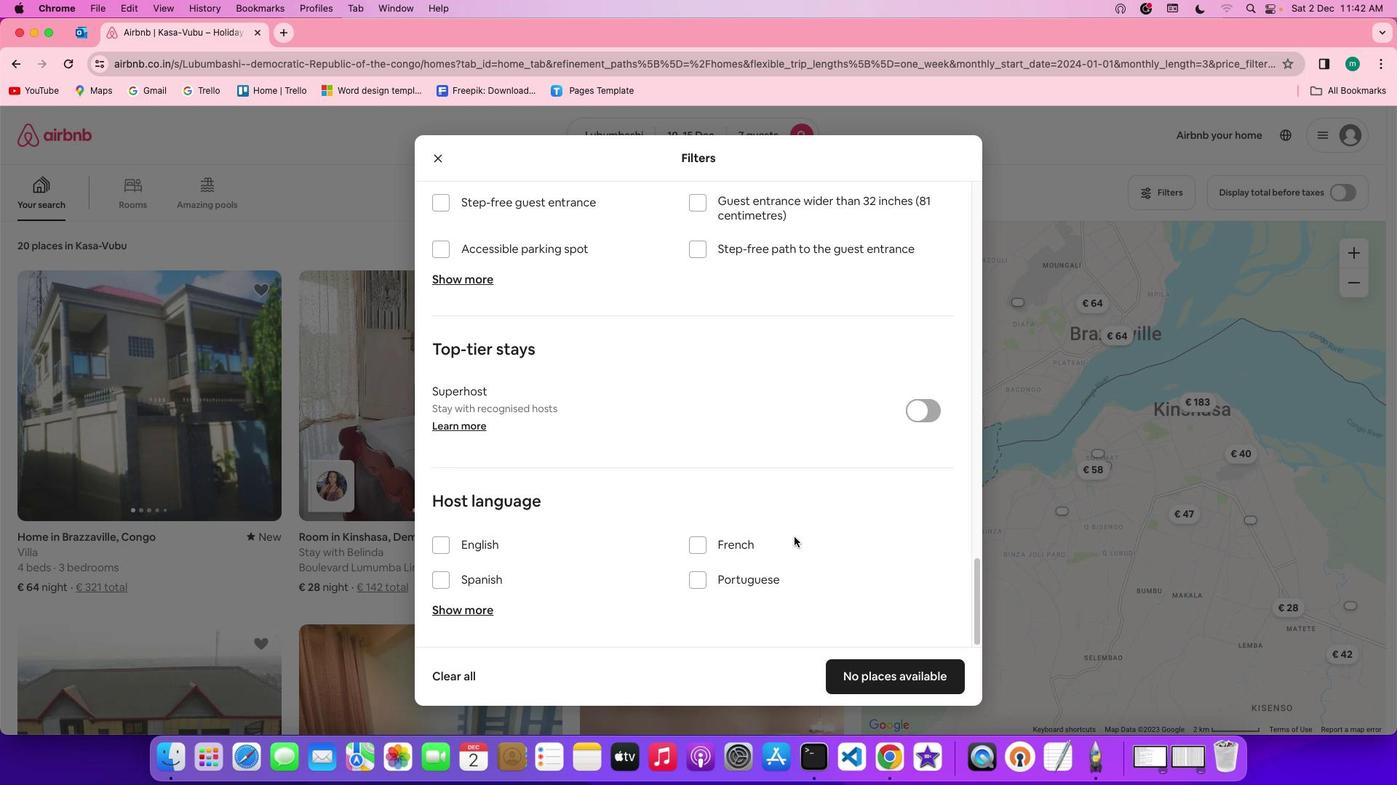 
Action: Mouse scrolled (793, 537) with delta (0, 0)
Screenshot: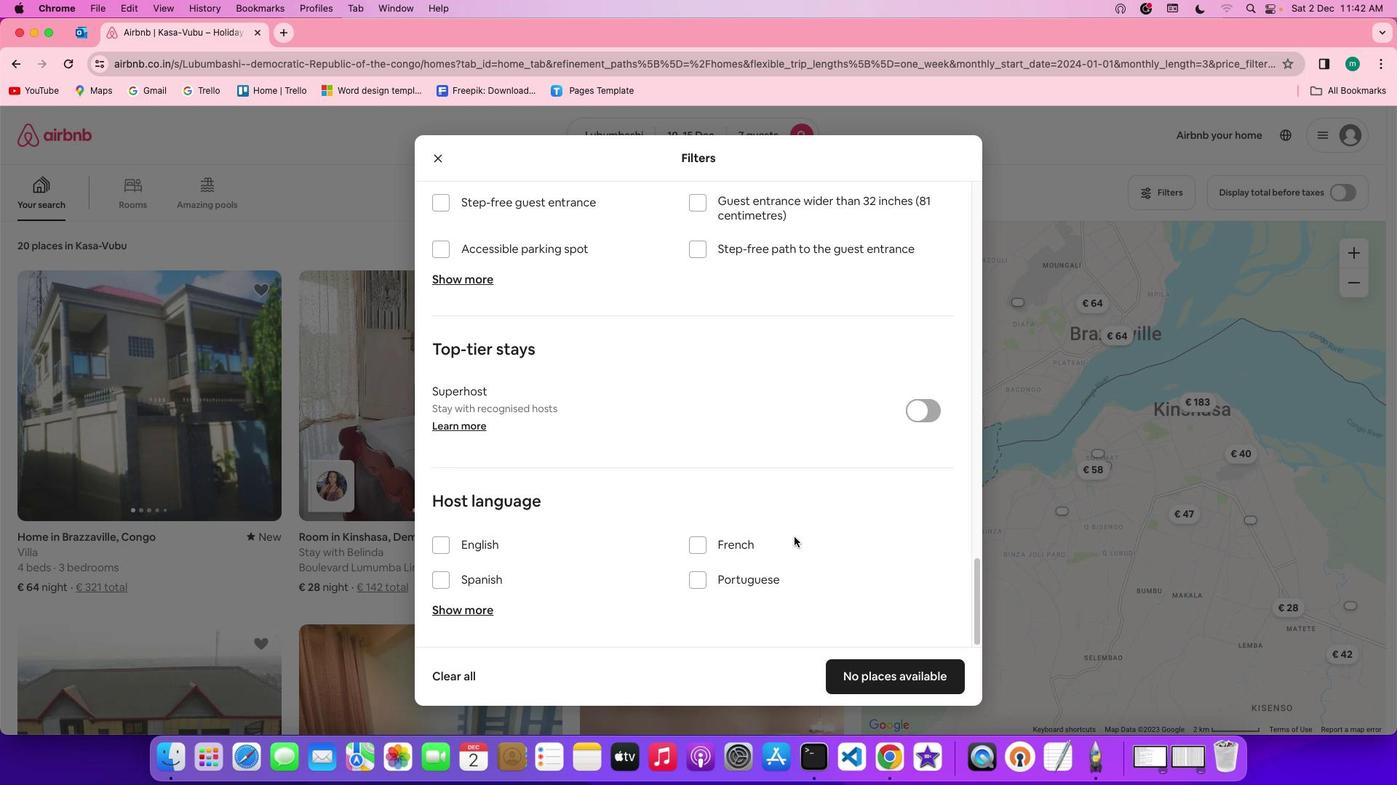 
Action: Mouse scrolled (793, 537) with delta (0, -2)
Screenshot: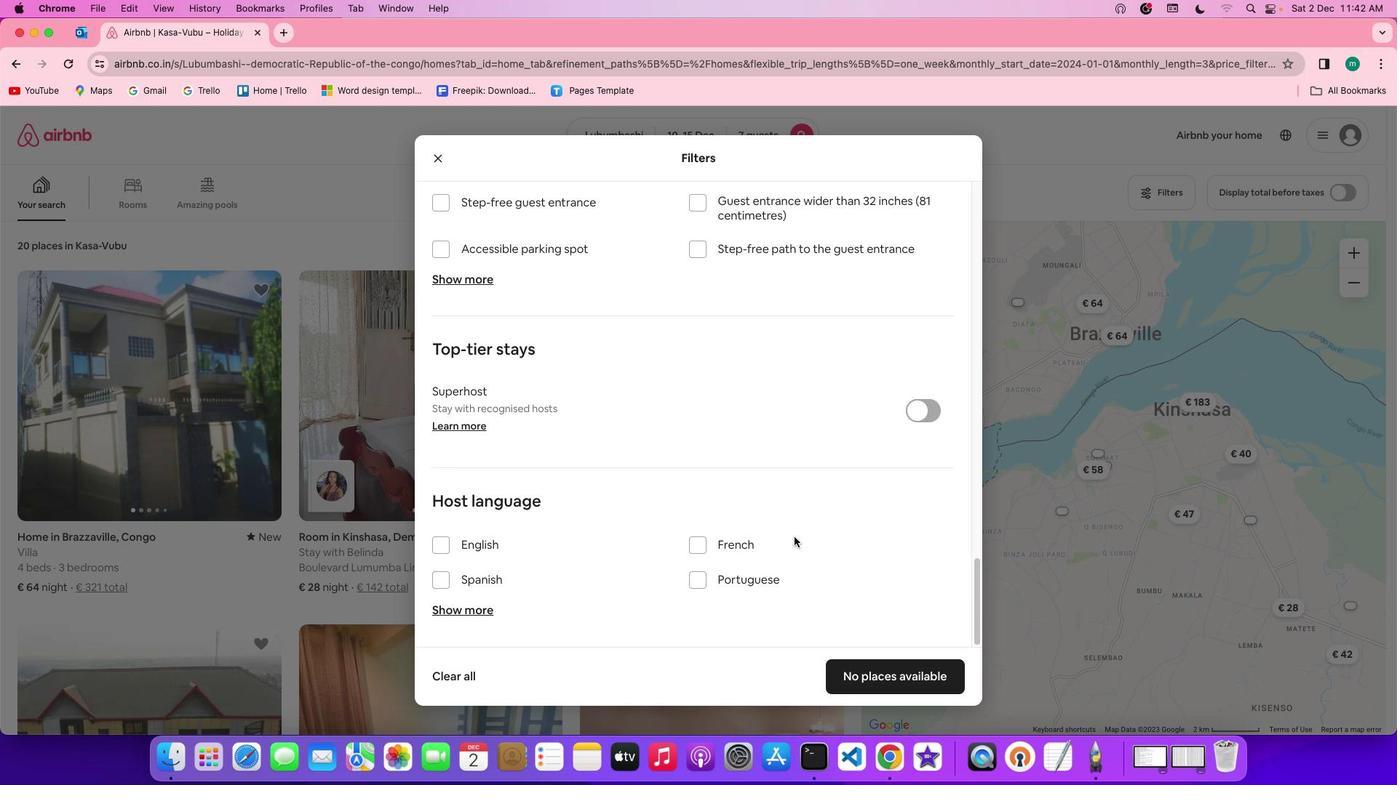 
Action: Mouse scrolled (793, 537) with delta (0, -3)
Screenshot: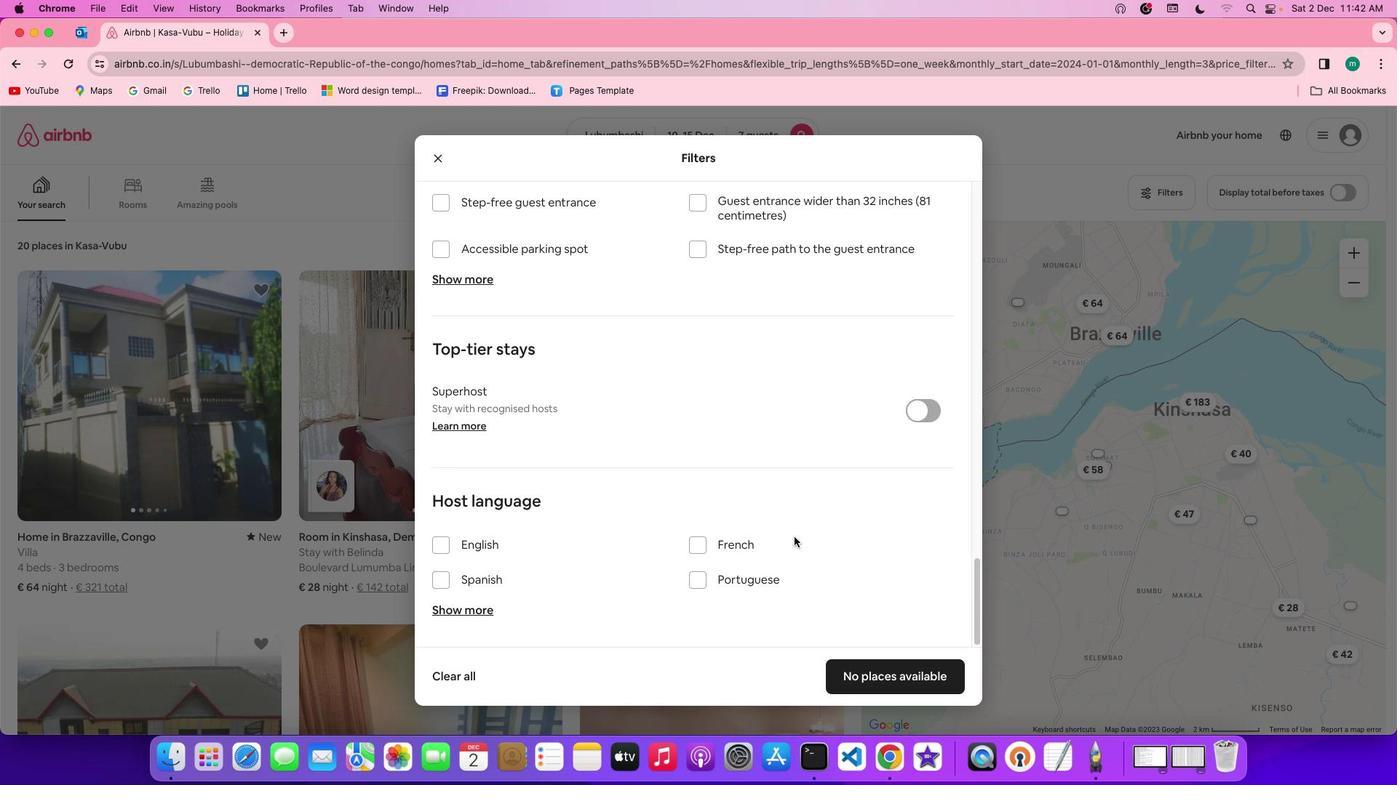 
Action: Mouse scrolled (793, 537) with delta (0, -4)
Screenshot: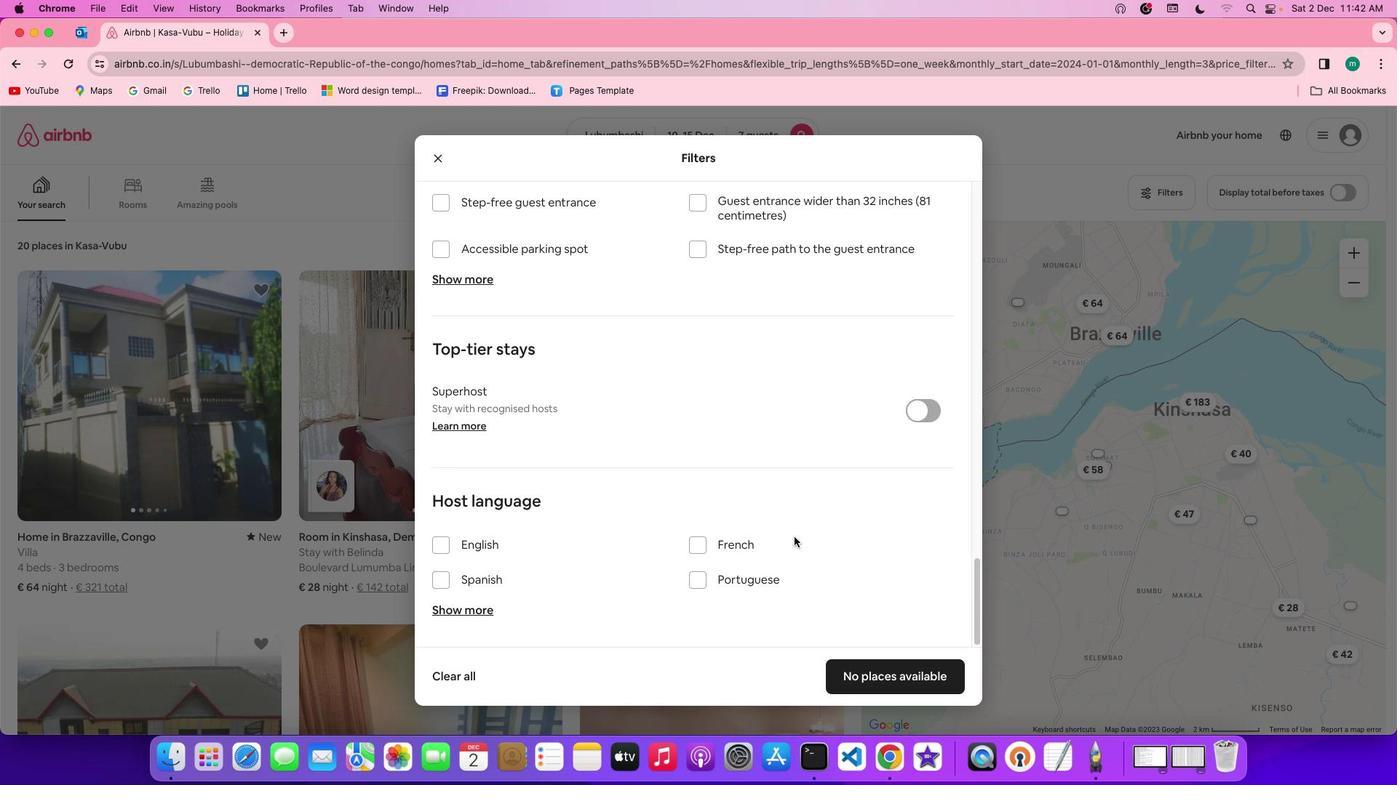 
Action: Mouse moved to (935, 679)
Screenshot: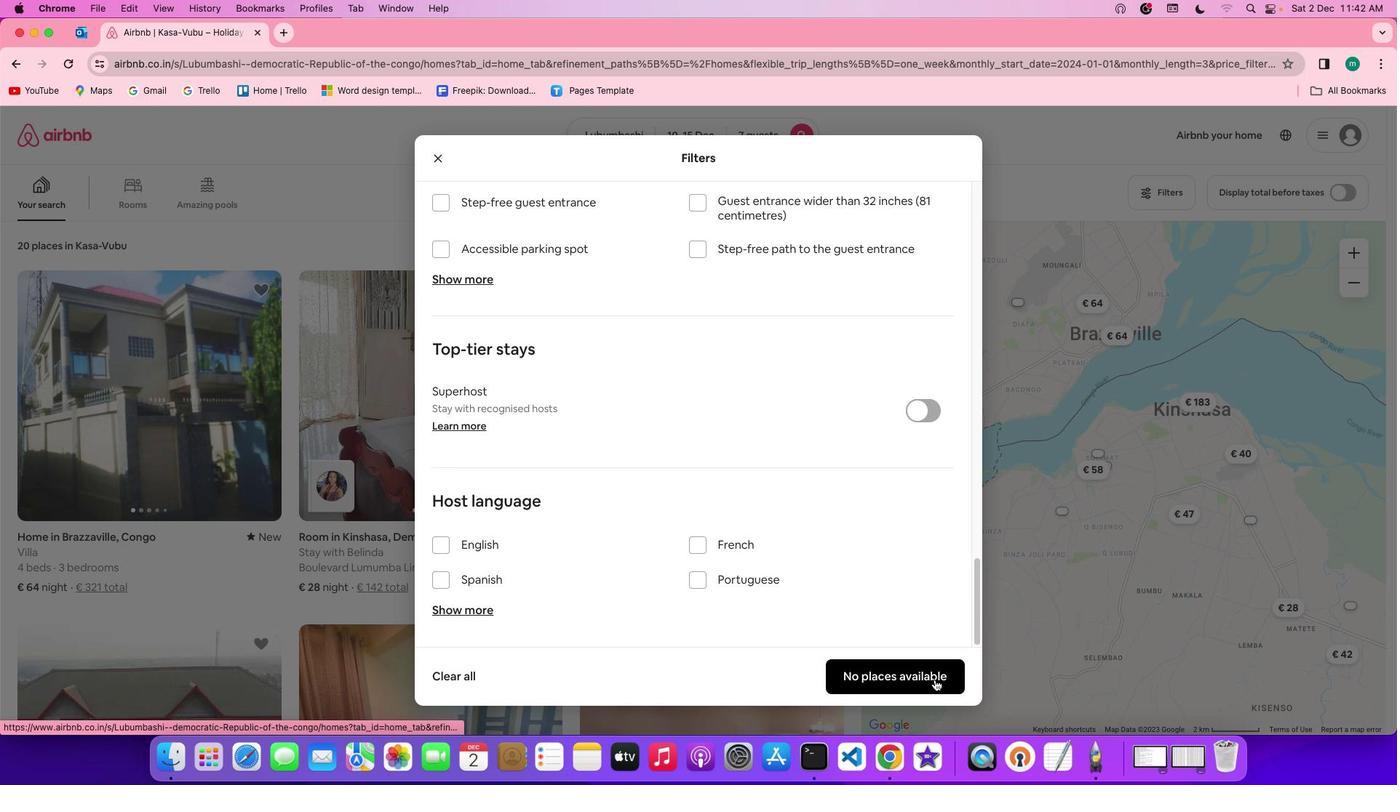 
Action: Mouse pressed left at (935, 679)
Screenshot: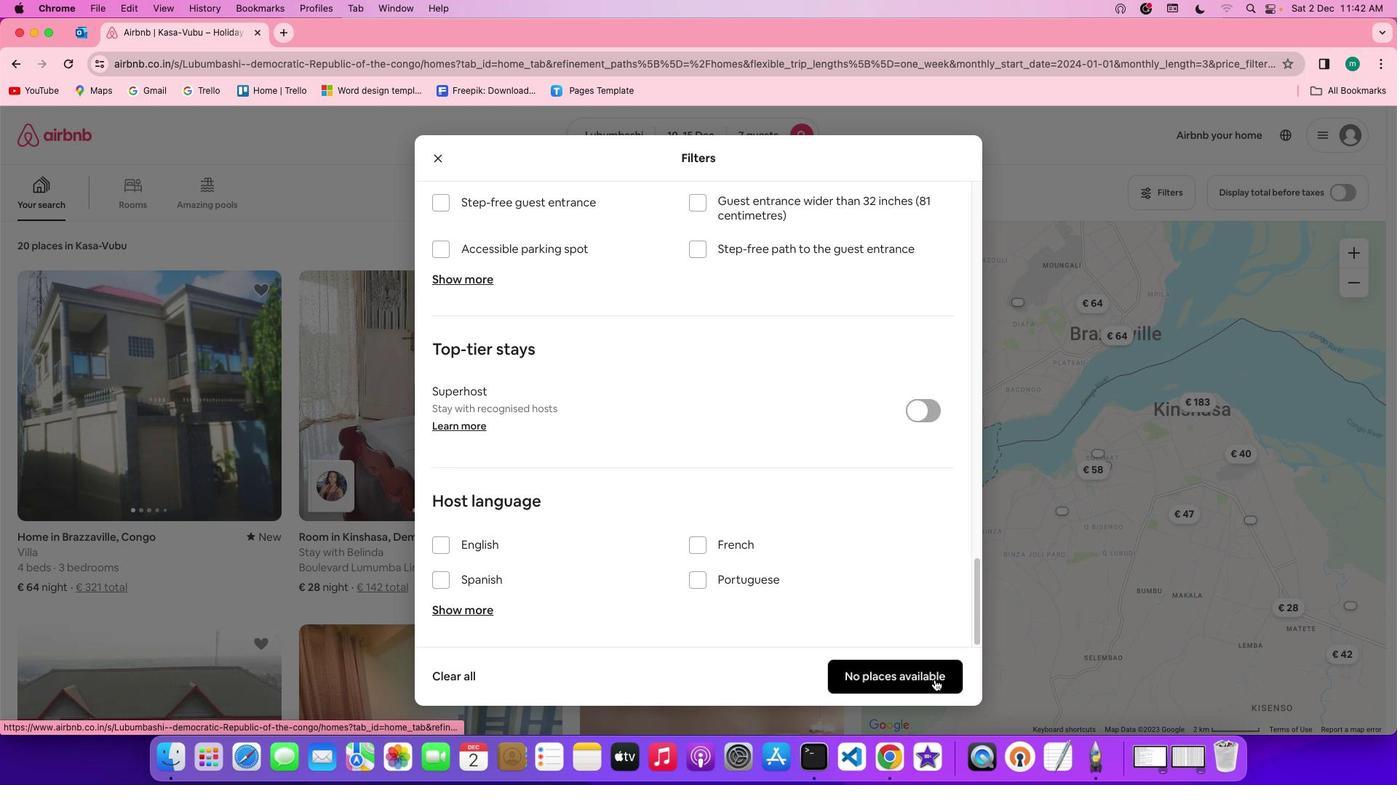 
Action: Mouse moved to (654, 577)
Screenshot: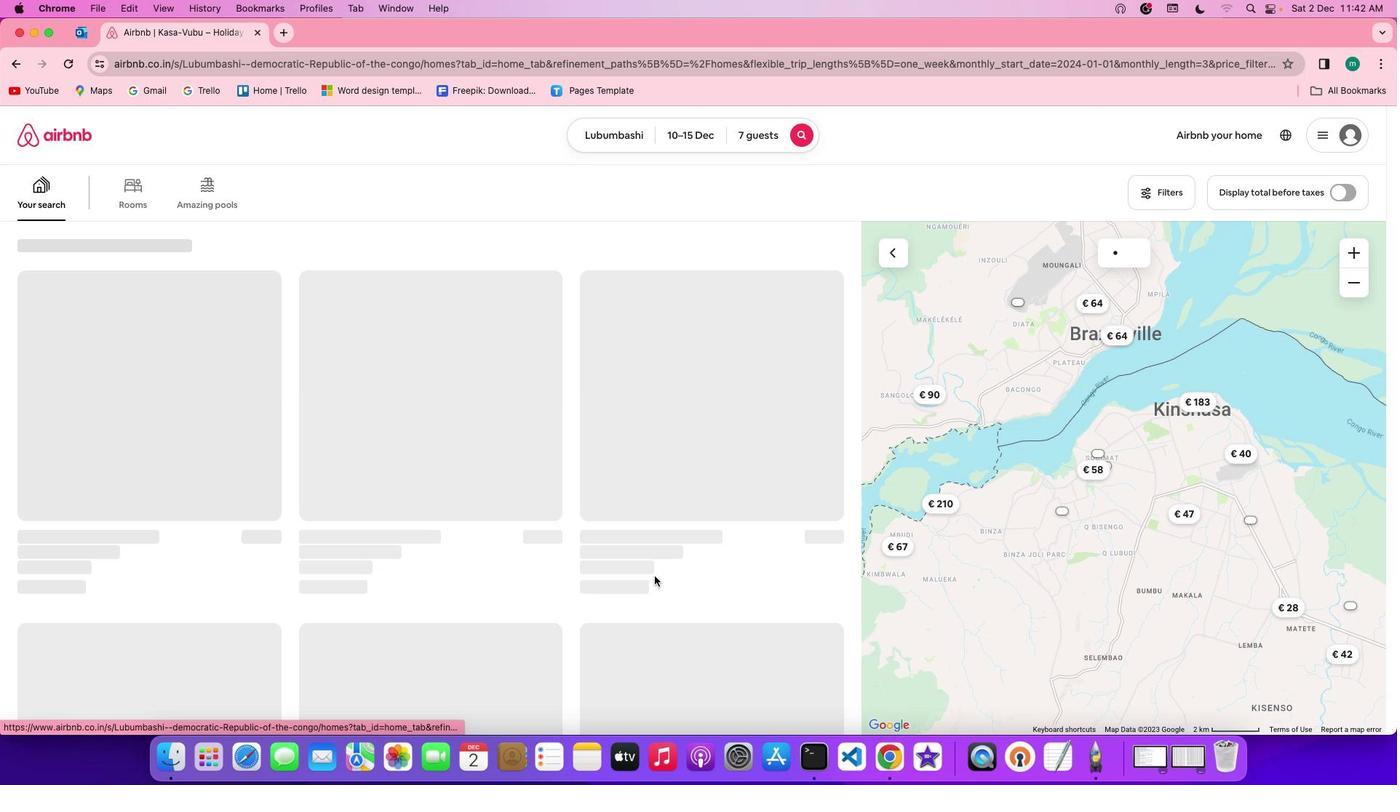
